 Task: Freelance Invoices
Action: Mouse pressed left at (220, 233)
Screenshot: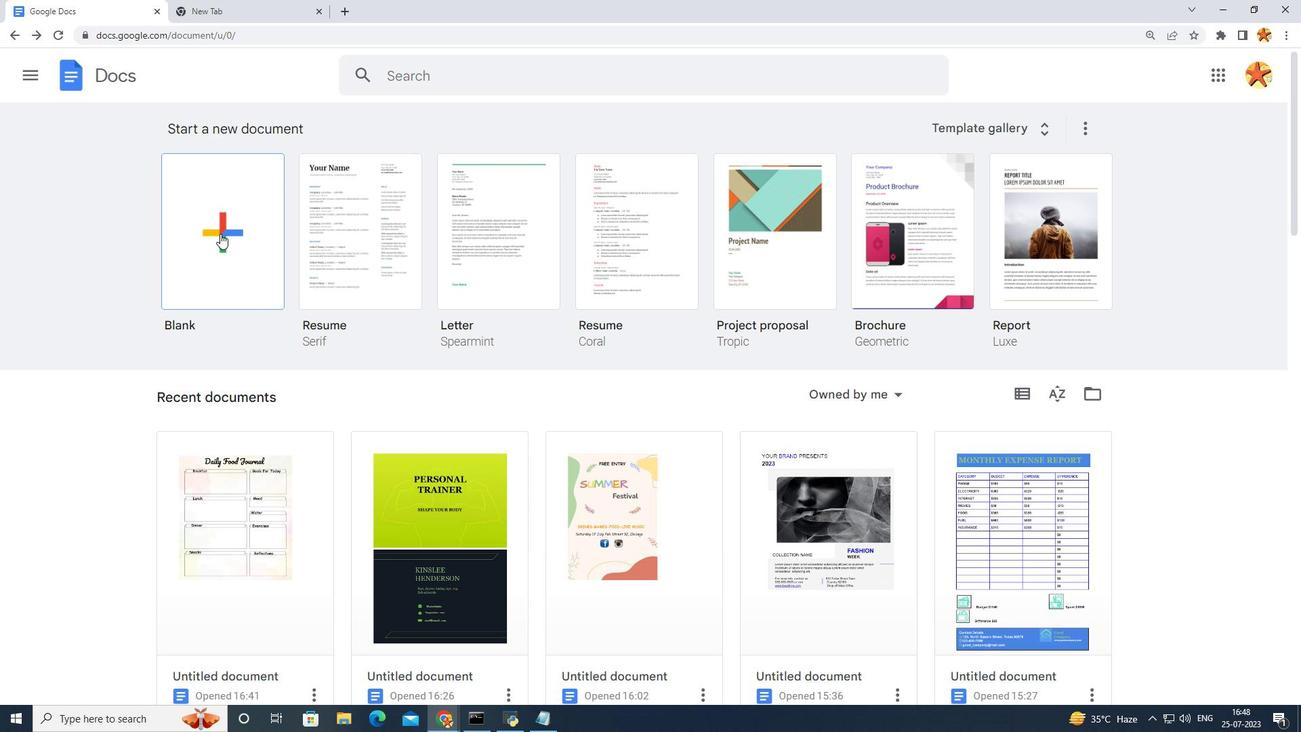 
Action: Mouse moved to (183, 77)
Screenshot: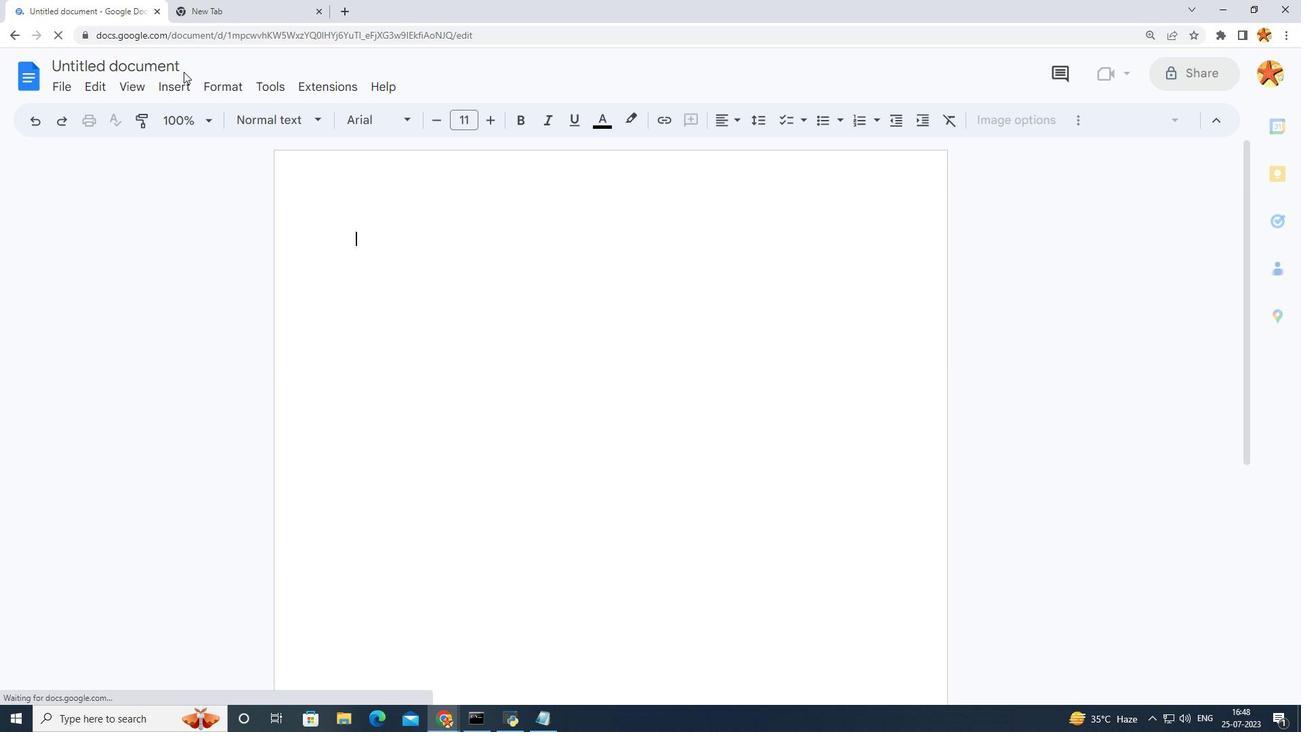 
Action: Mouse pressed left at (183, 77)
Screenshot: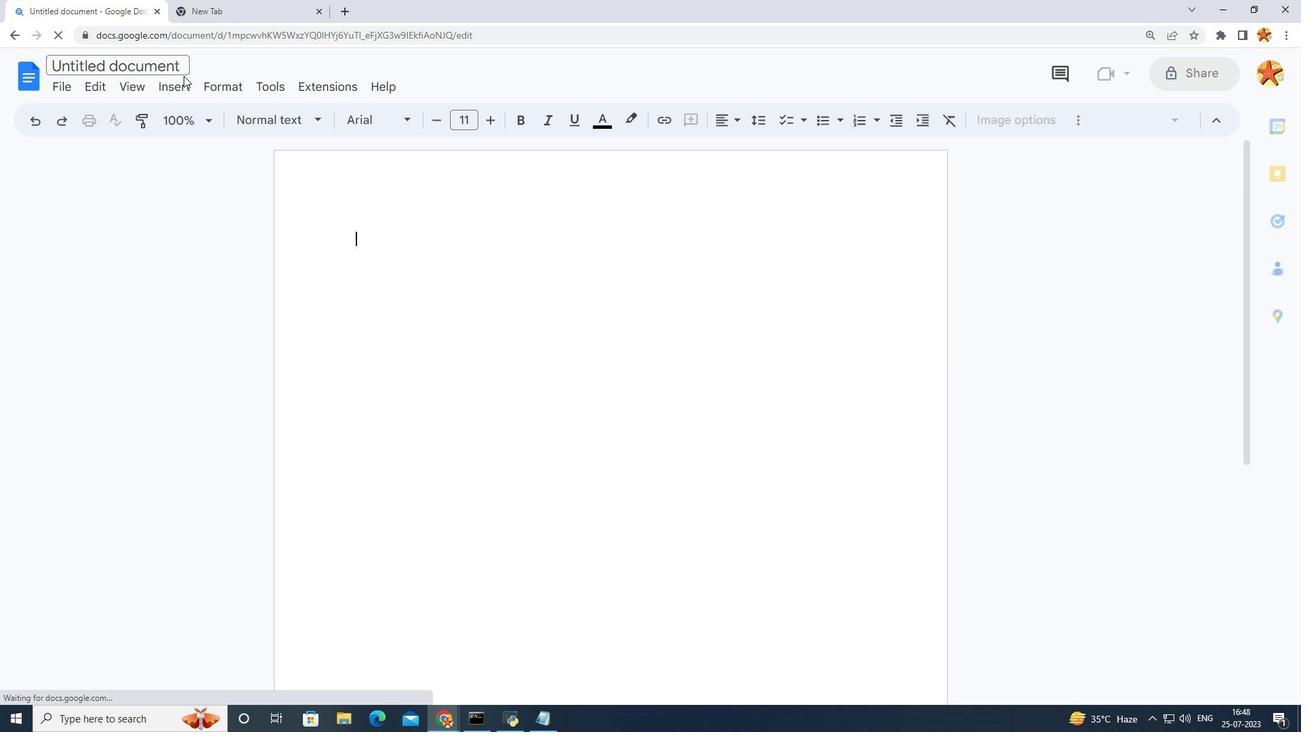 
Action: Mouse moved to (483, 171)
Screenshot: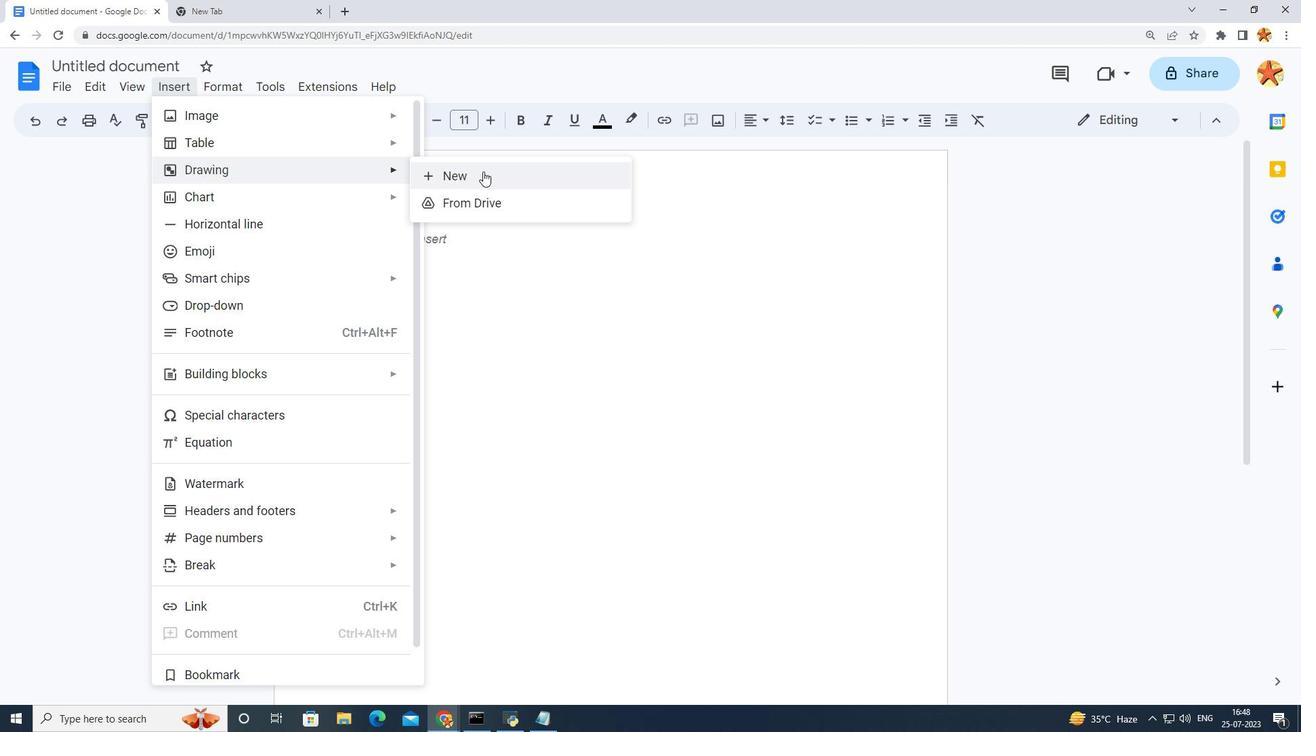 
Action: Mouse pressed left at (483, 171)
Screenshot: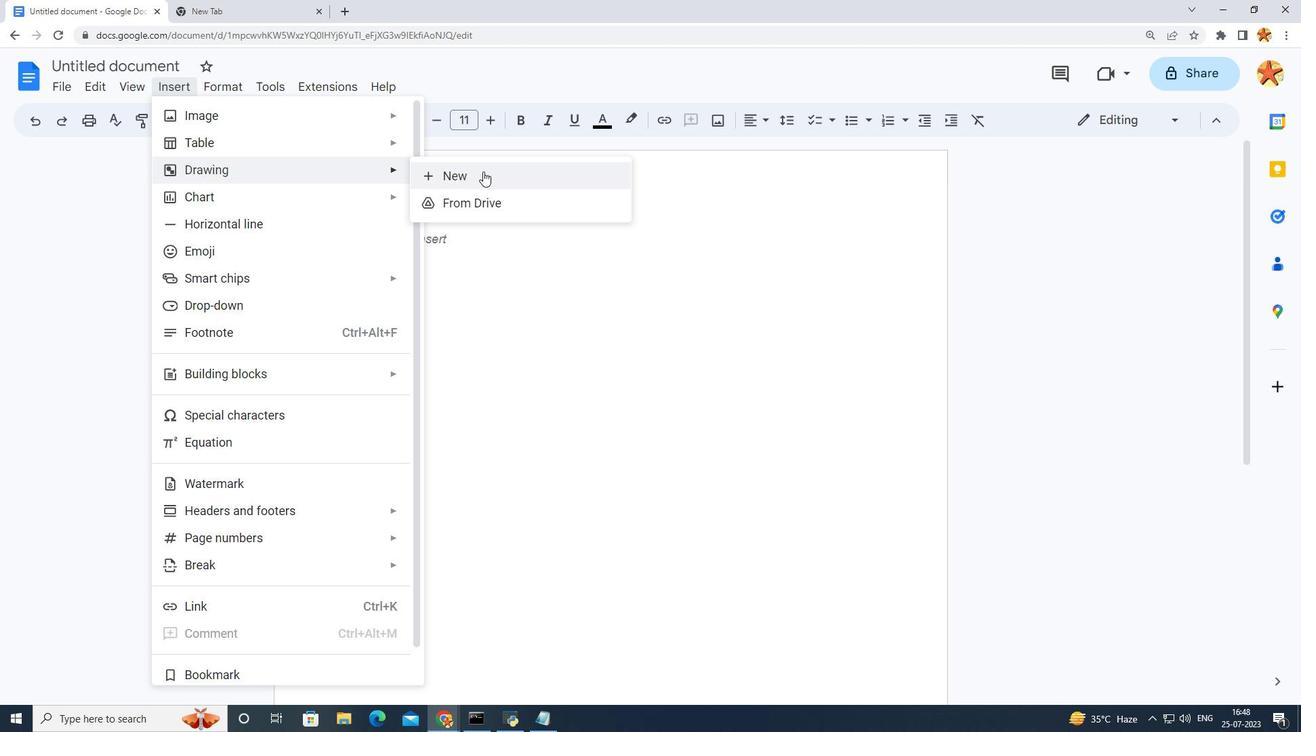
Action: Mouse moved to (642, 164)
Screenshot: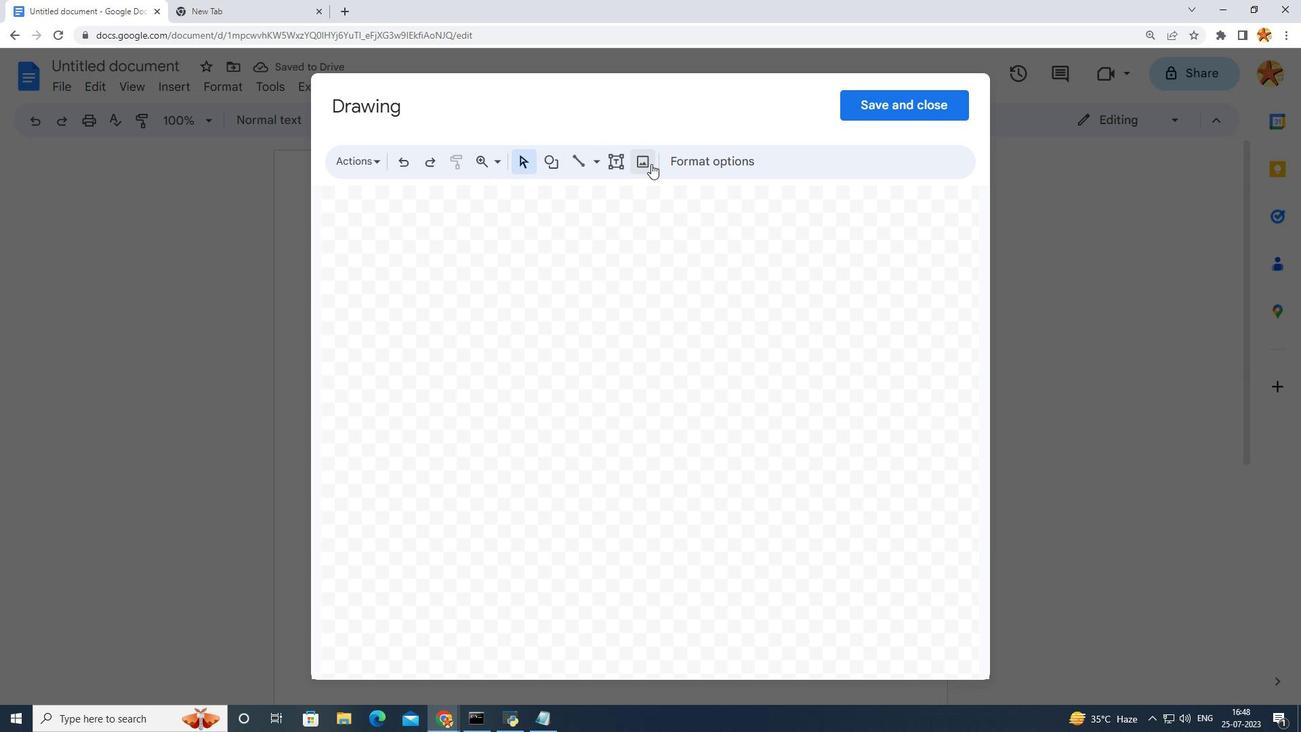
Action: Mouse pressed left at (642, 164)
Screenshot: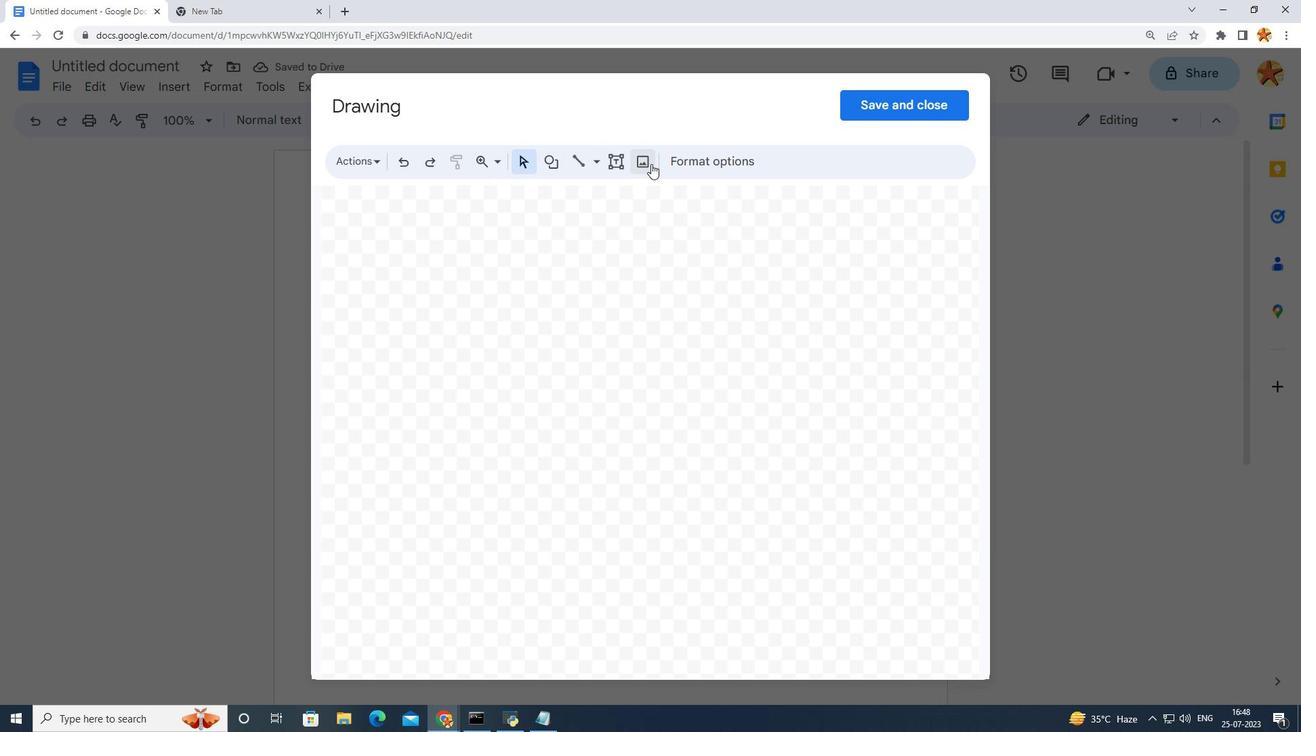 
Action: Mouse moved to (606, 458)
Screenshot: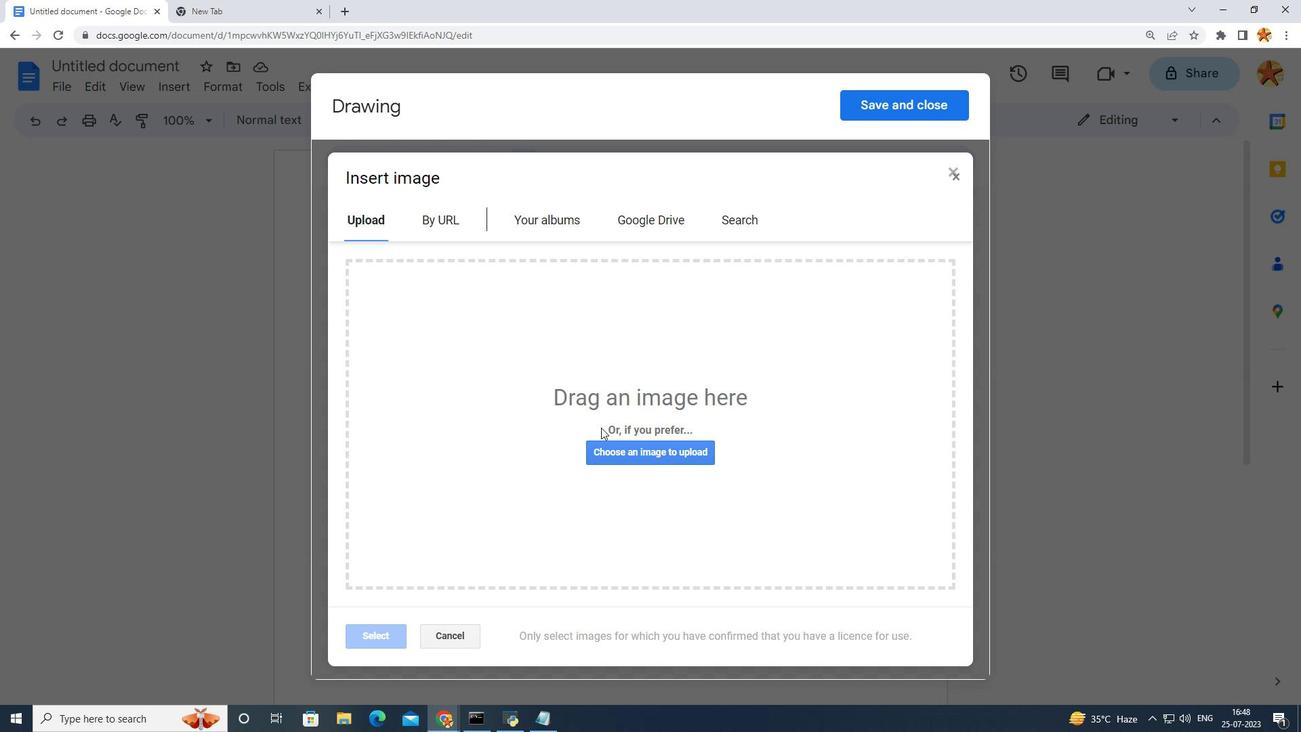 
Action: Mouse pressed left at (606, 458)
Screenshot: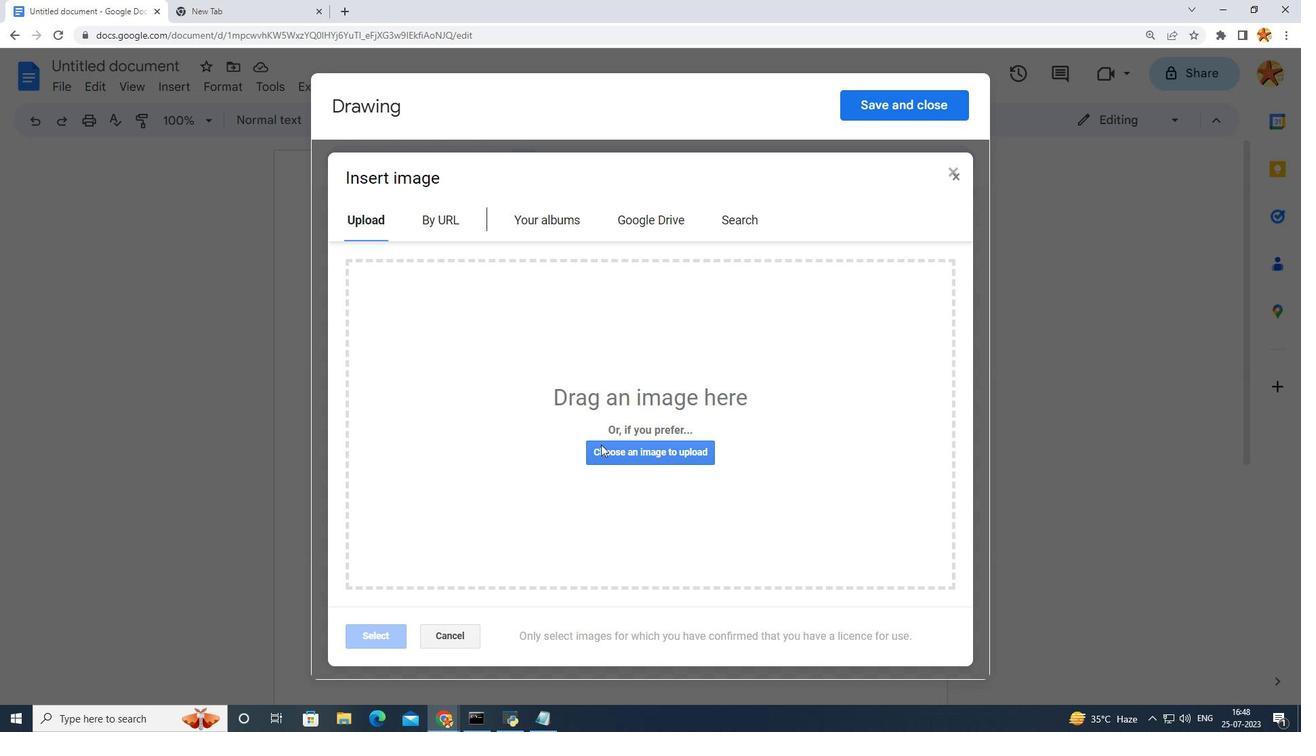 
Action: Mouse moved to (352, 120)
Screenshot: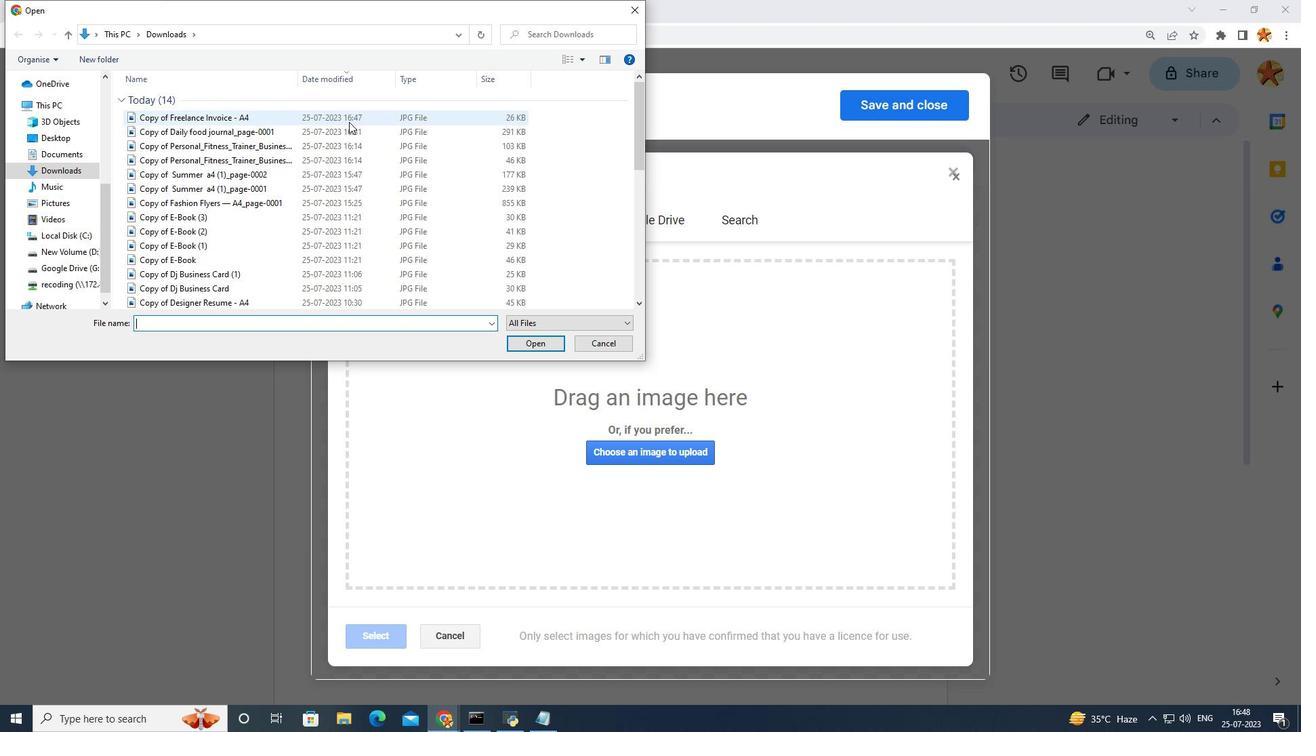 
Action: Mouse pressed left at (352, 120)
Screenshot: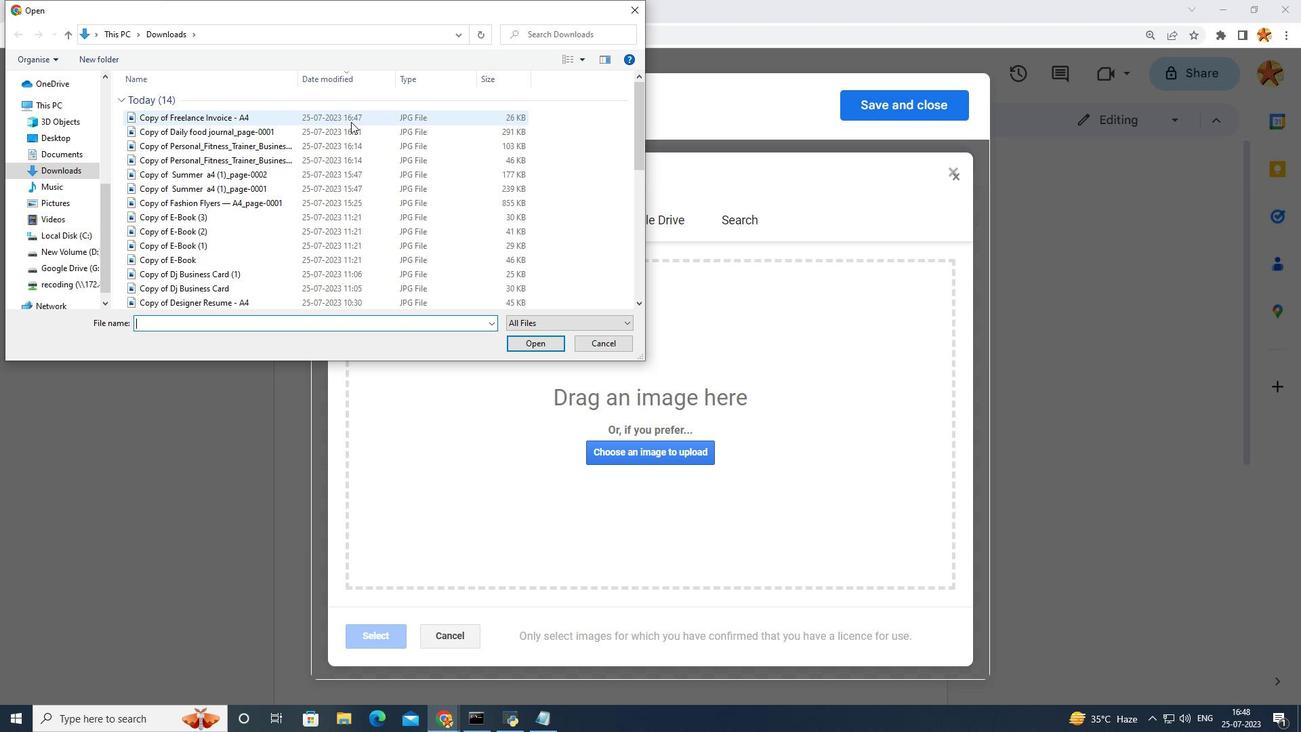 
Action: Mouse moved to (547, 349)
Screenshot: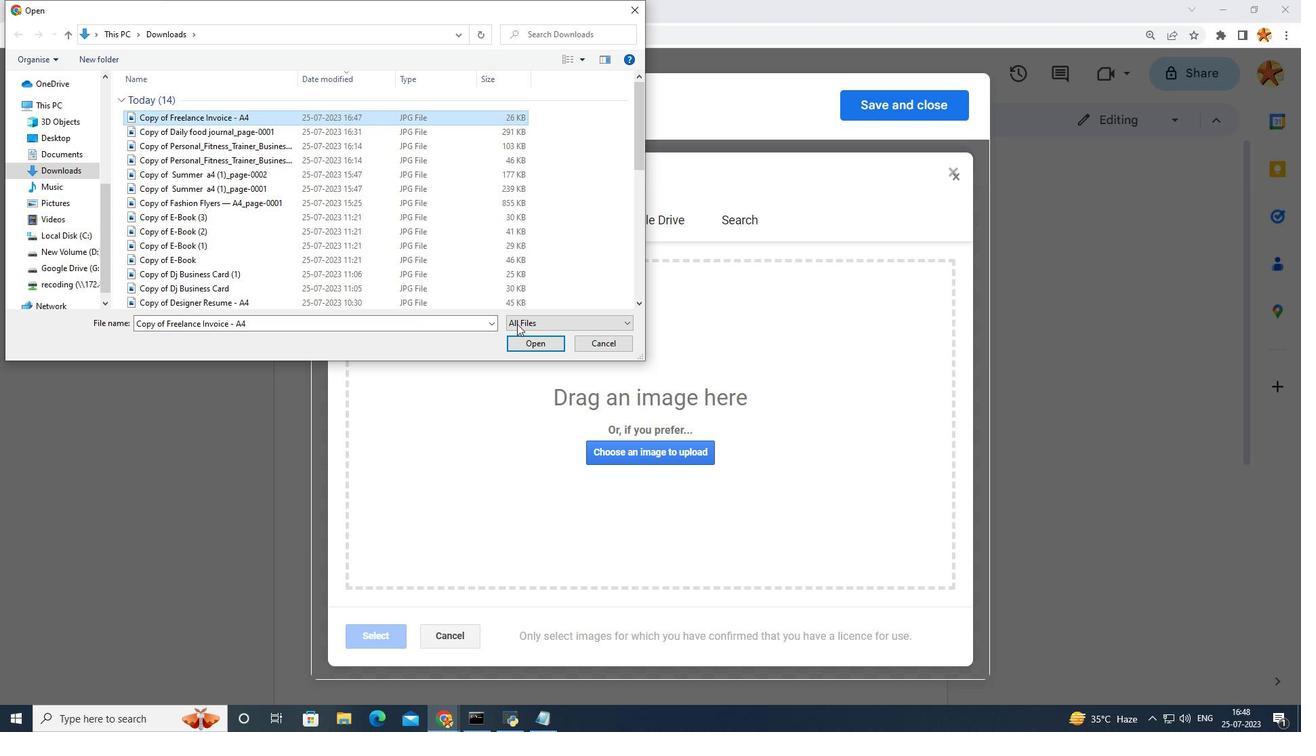 
Action: Mouse pressed left at (547, 349)
Screenshot: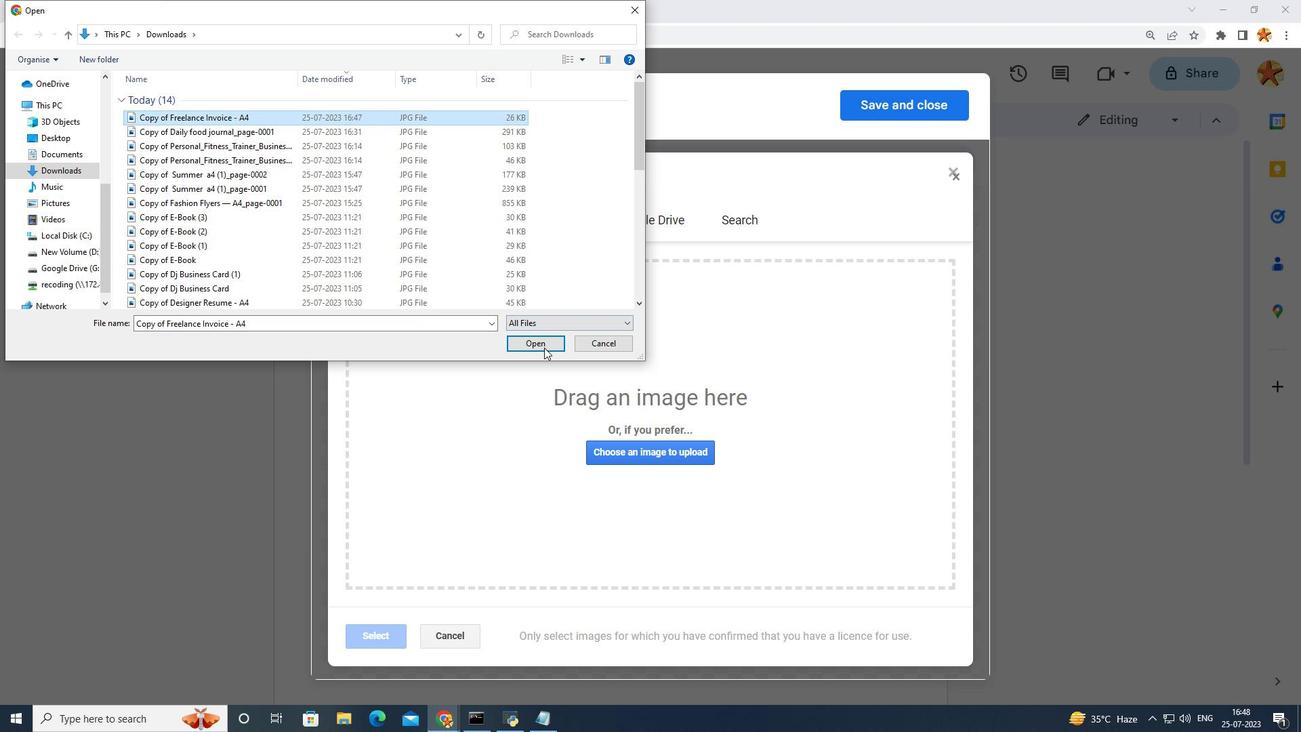 
Action: Mouse moved to (665, 433)
Screenshot: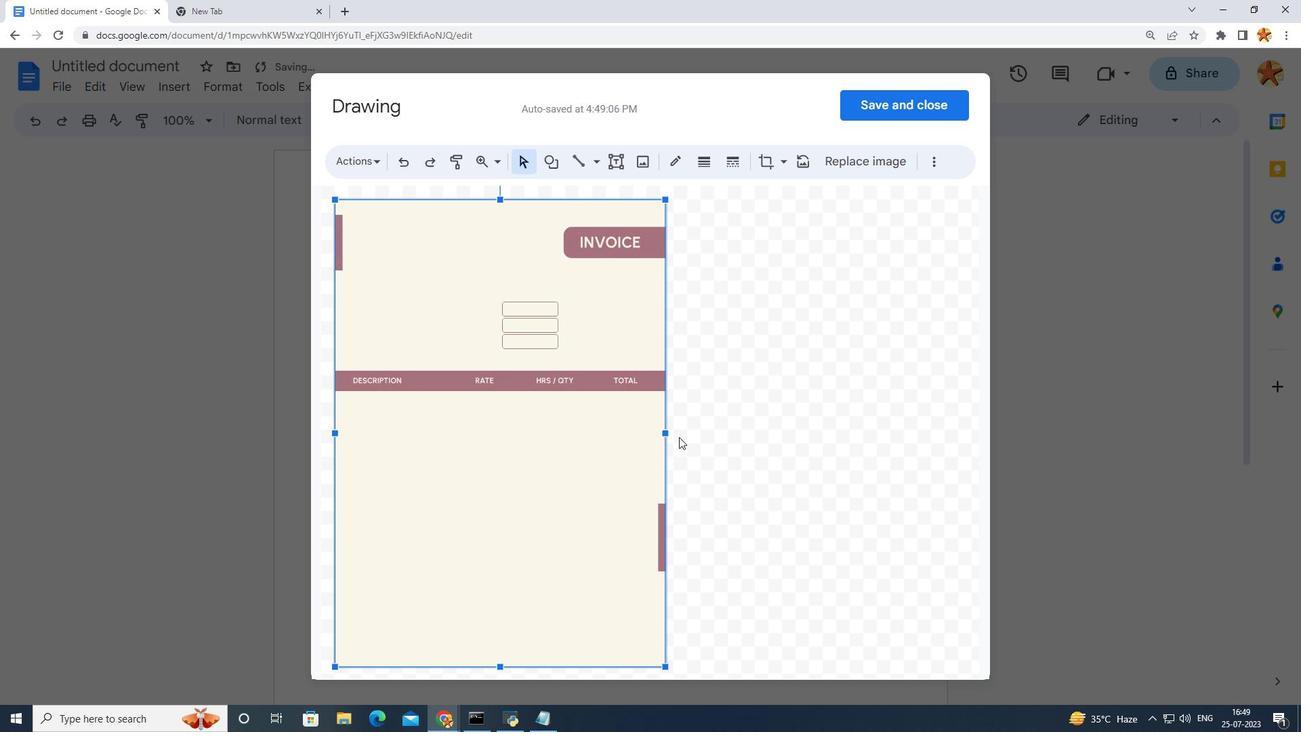 
Action: Mouse pressed left at (665, 433)
Screenshot: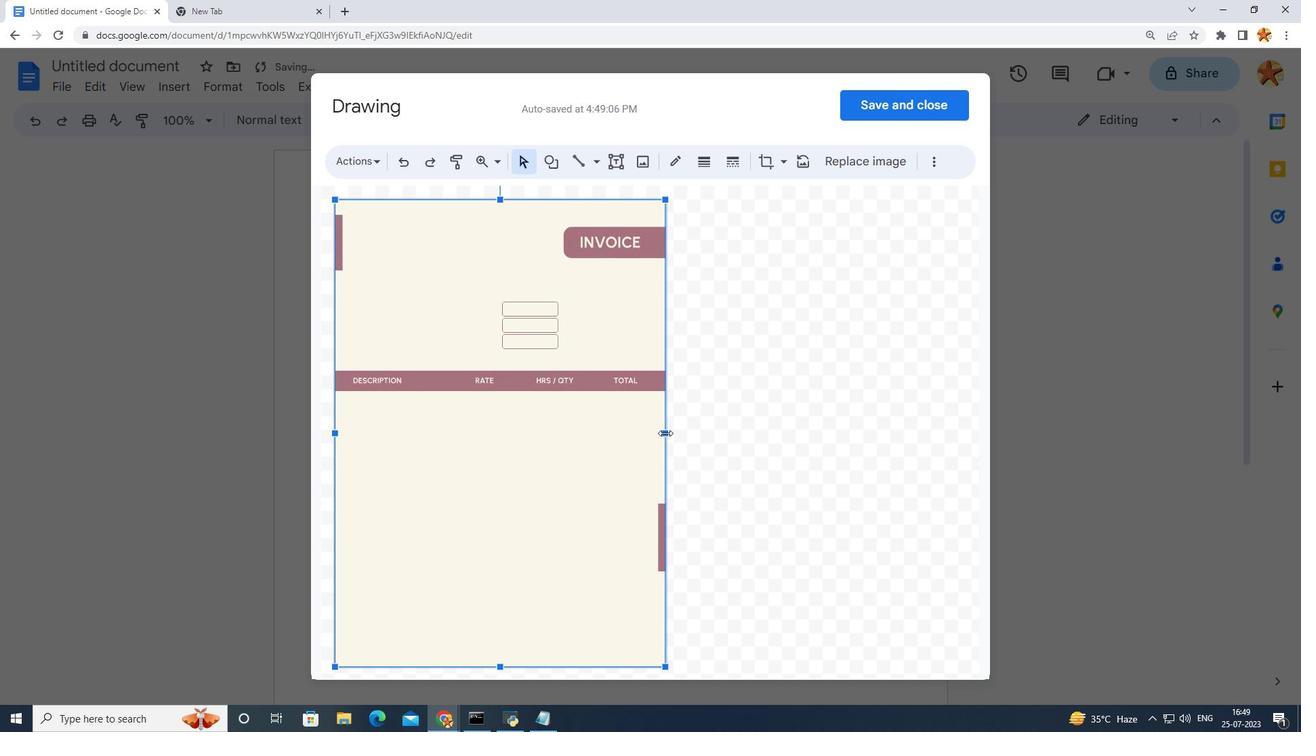 
Action: Mouse moved to (614, 170)
Screenshot: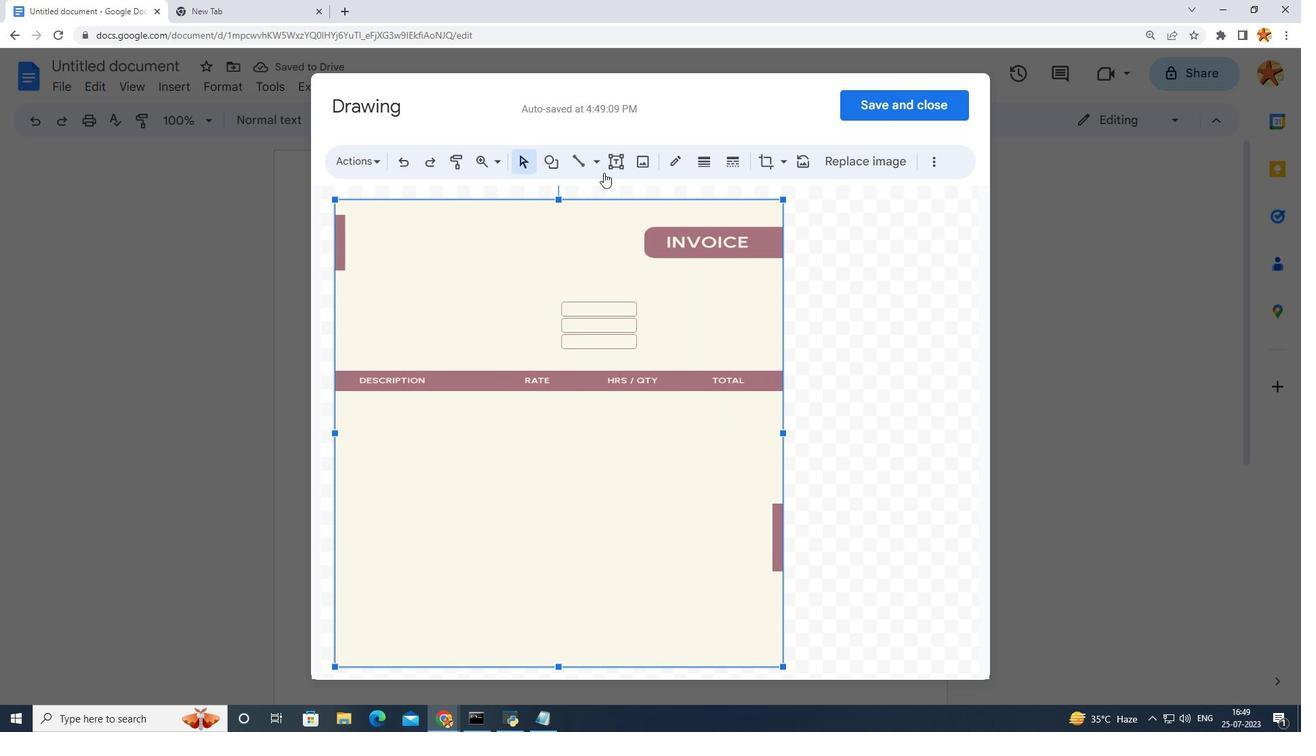 
Action: Mouse pressed left at (614, 170)
Screenshot: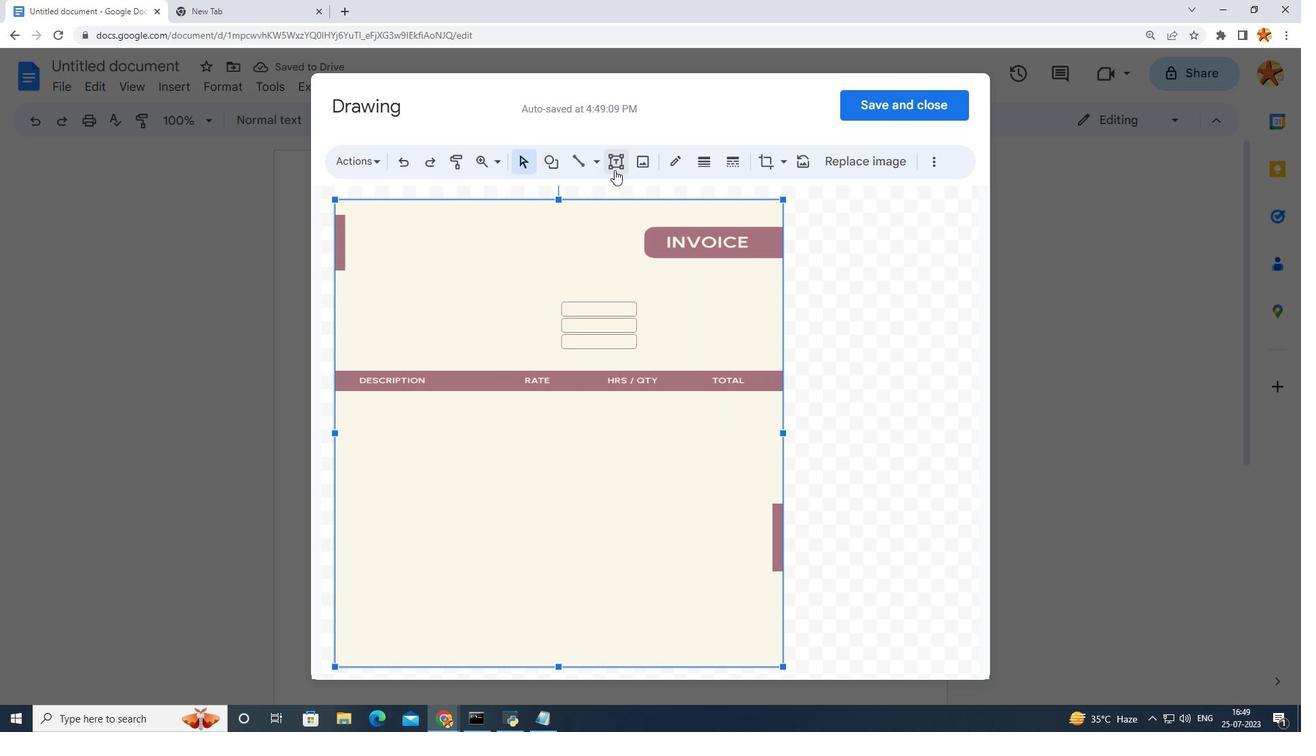 
Action: Mouse moved to (347, 203)
Screenshot: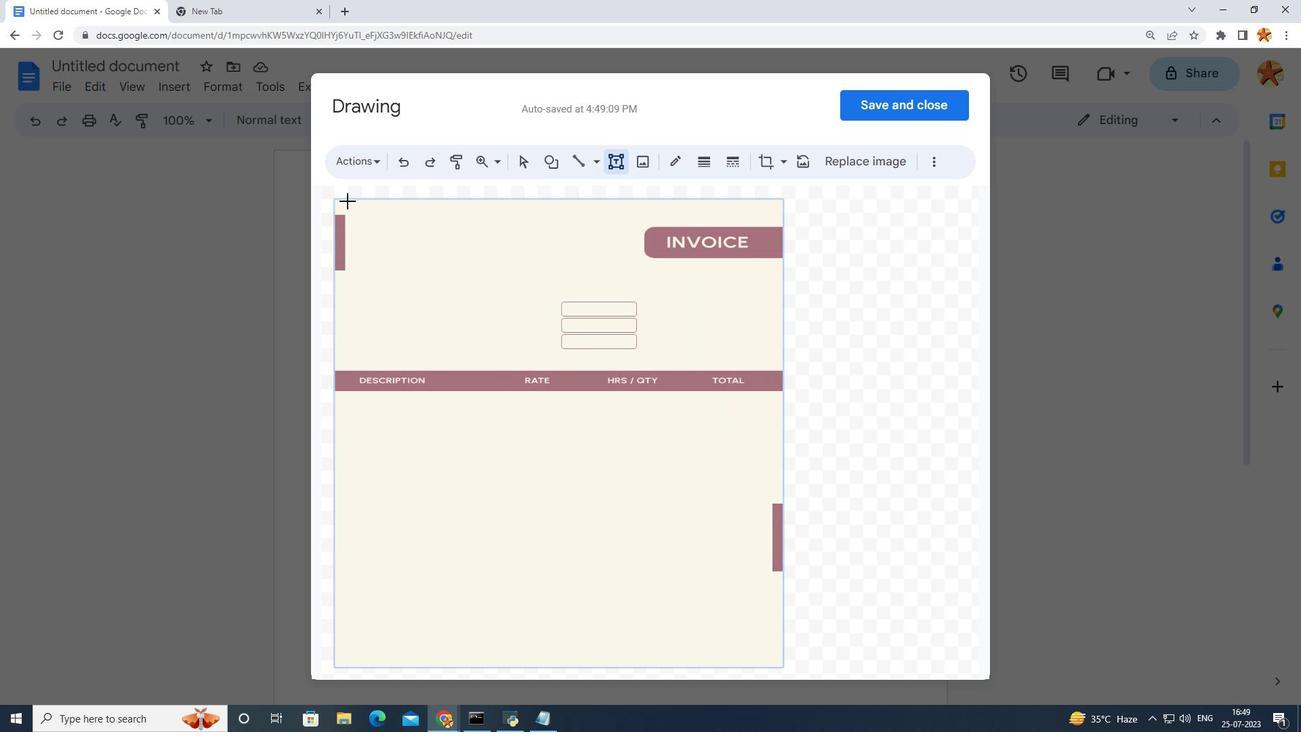 
Action: Mouse pressed left at (347, 203)
Screenshot: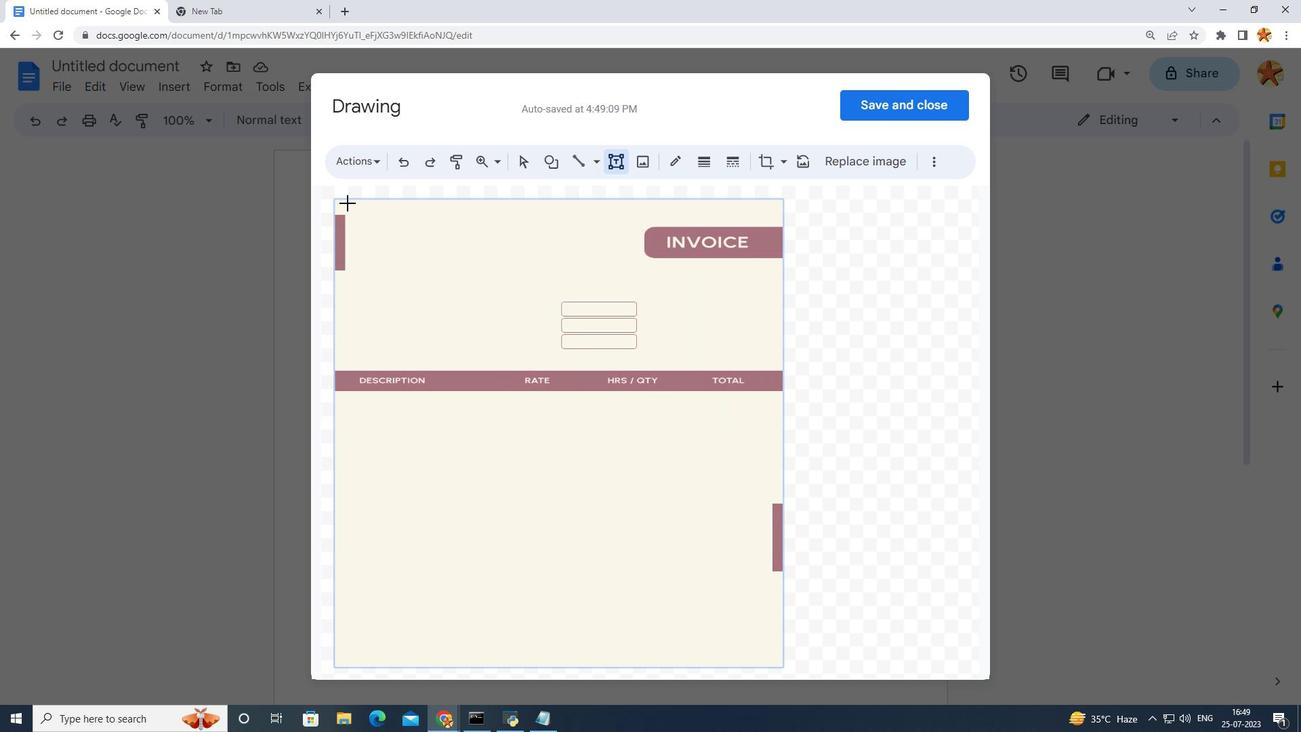 
Action: Mouse moved to (893, 159)
Screenshot: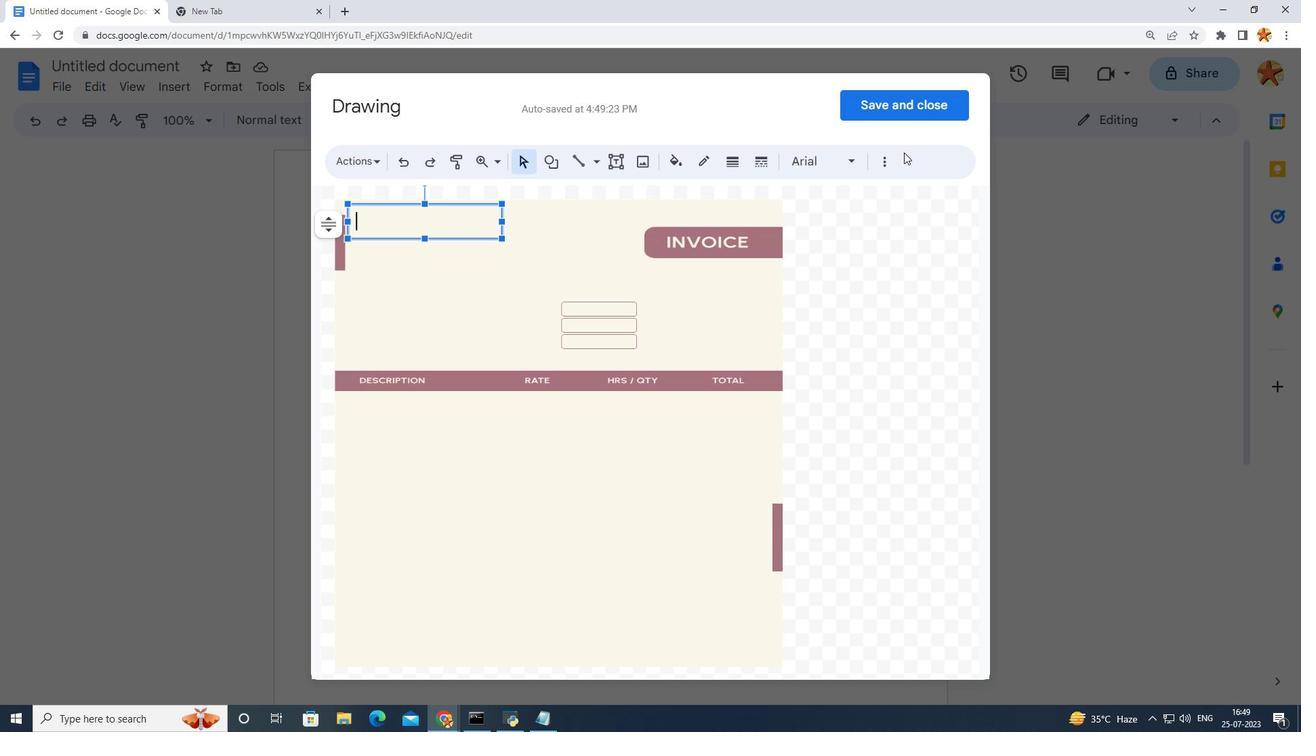 
Action: Mouse pressed left at (893, 159)
Screenshot: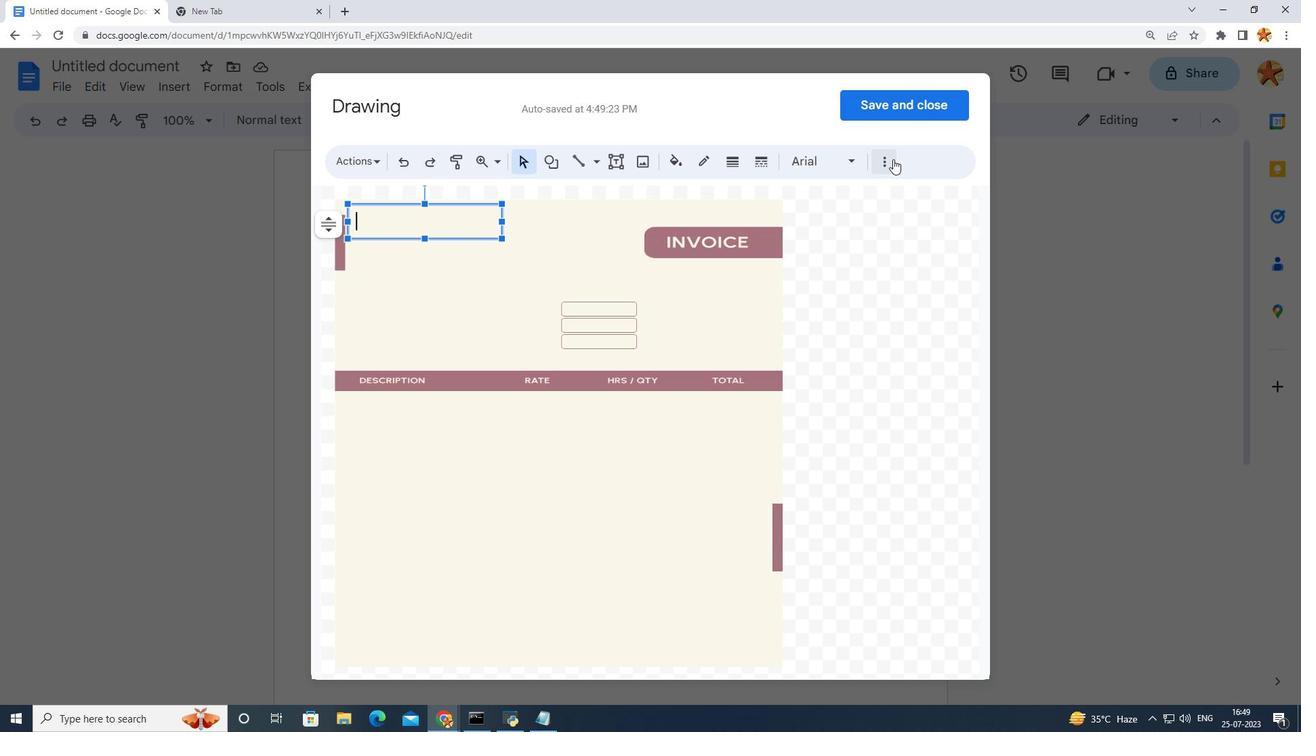 
Action: Mouse moved to (368, 193)
Screenshot: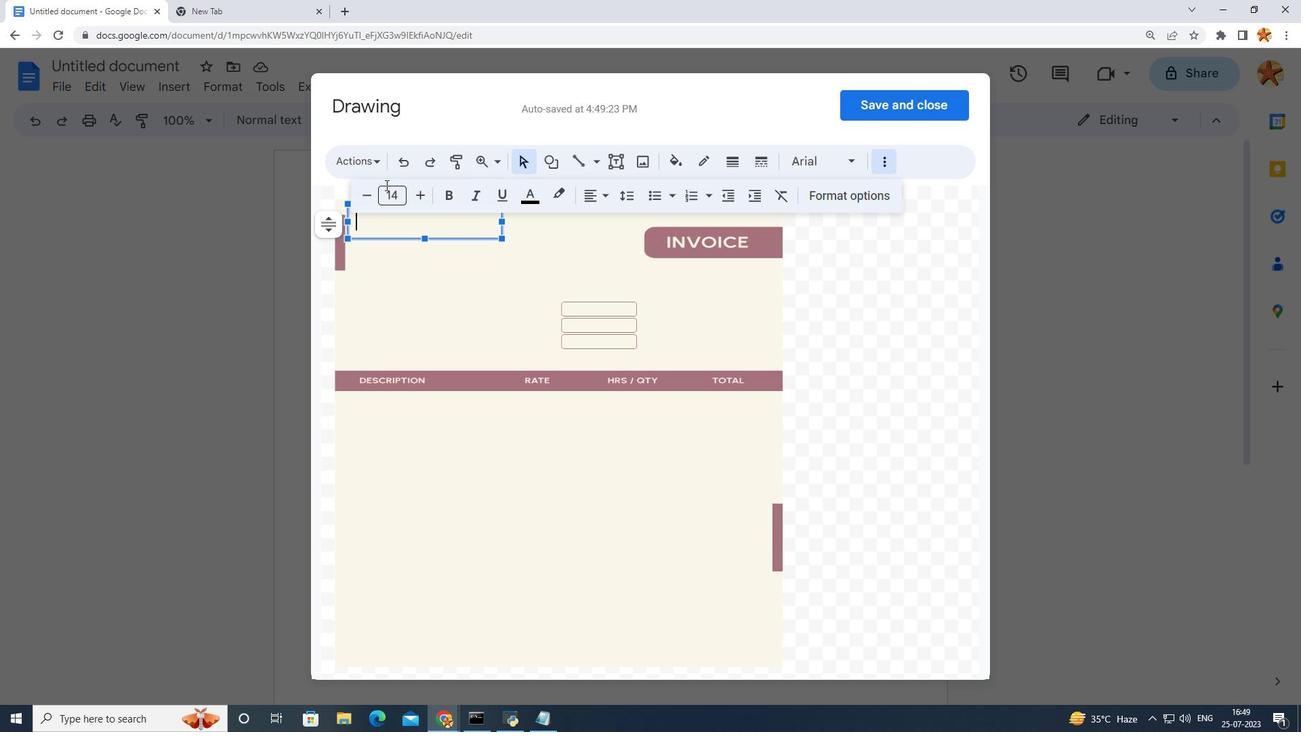 
Action: Mouse pressed left at (368, 193)
Screenshot: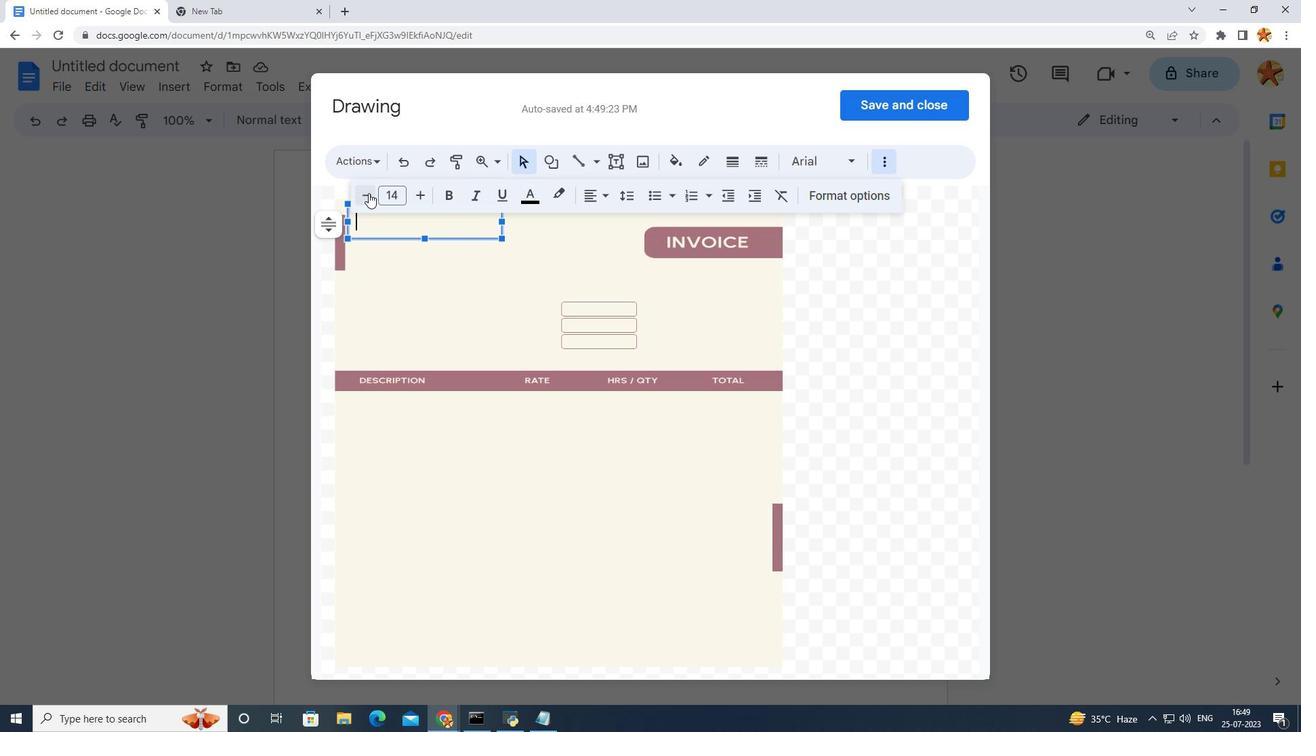 
Action: Mouse pressed left at (368, 193)
Screenshot: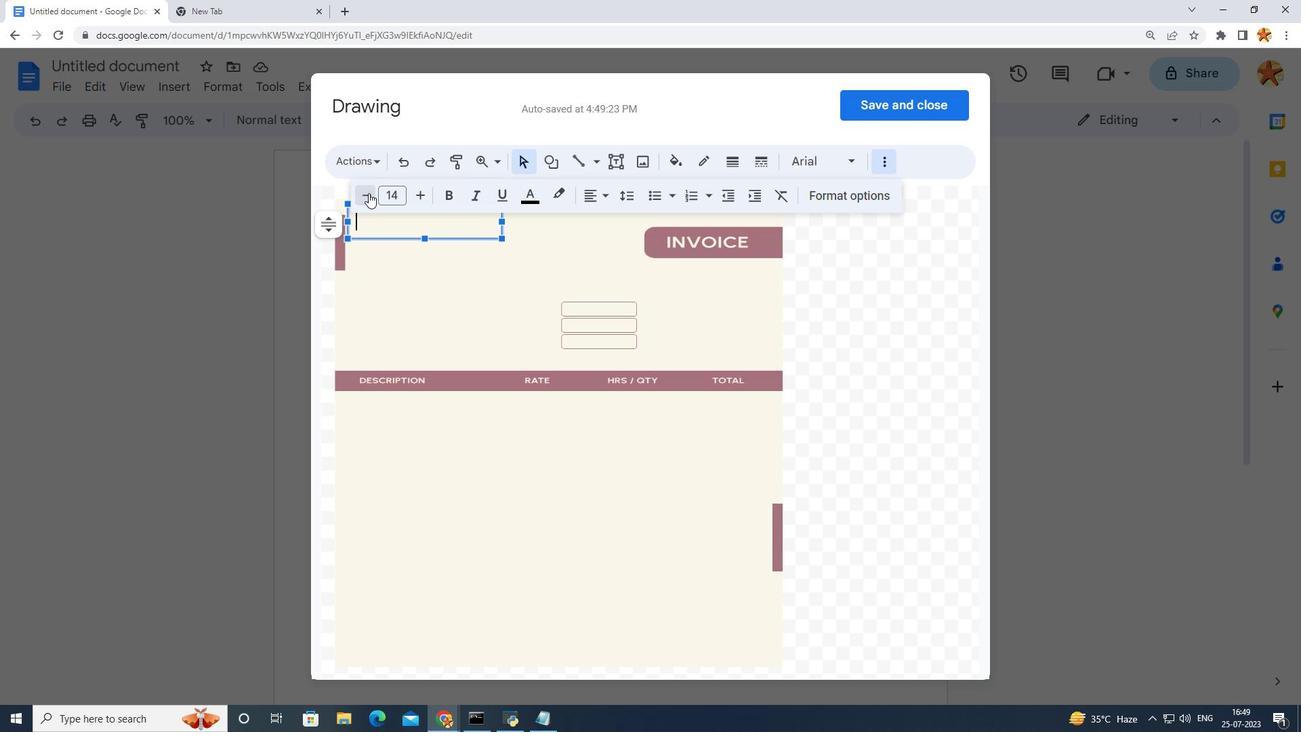 
Action: Mouse pressed left at (368, 193)
Screenshot: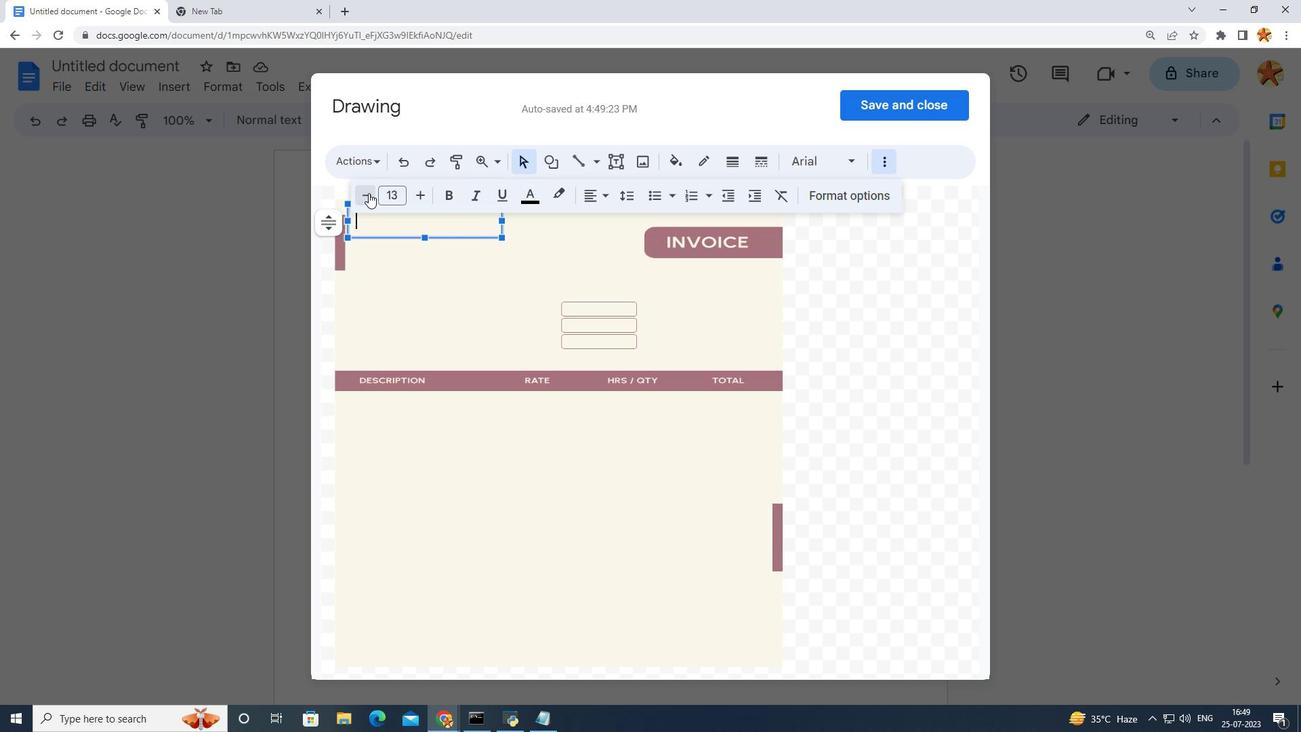 
Action: Mouse pressed left at (368, 193)
Screenshot: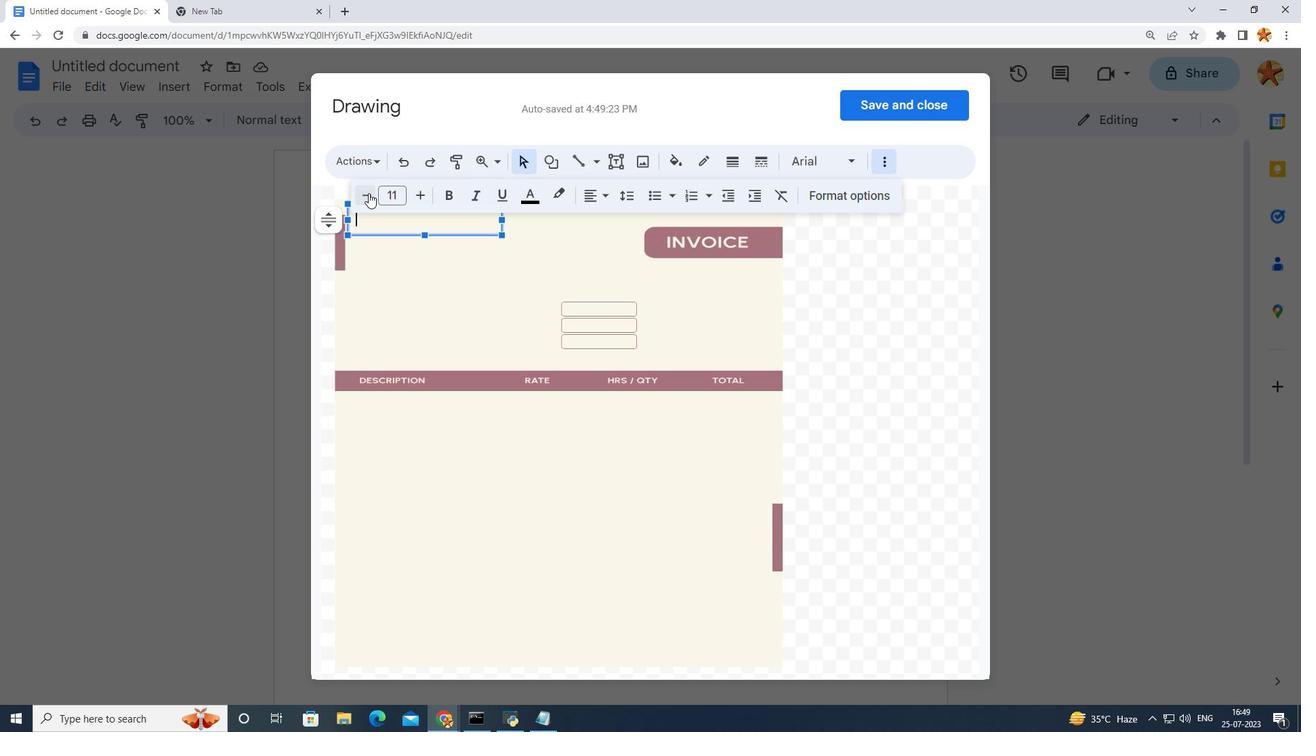 
Action: Mouse moved to (827, 160)
Screenshot: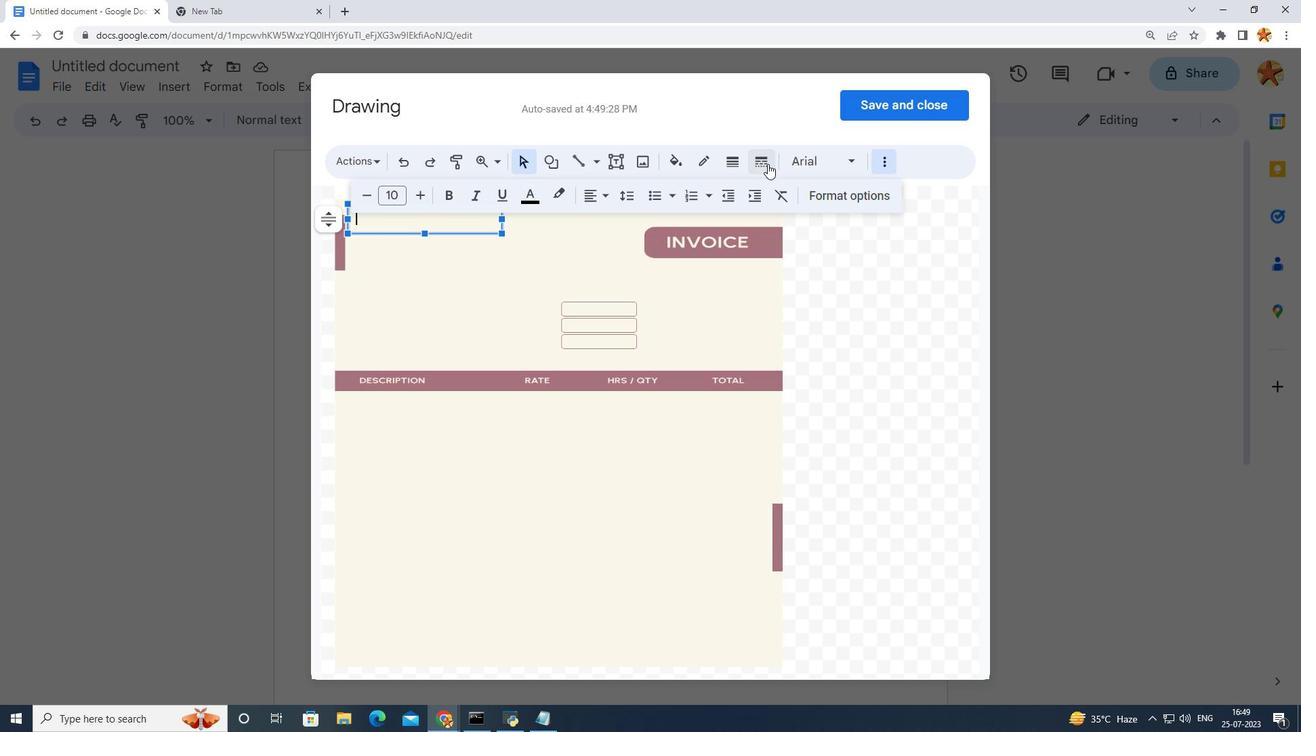 
Action: Mouse pressed left at (827, 160)
Screenshot: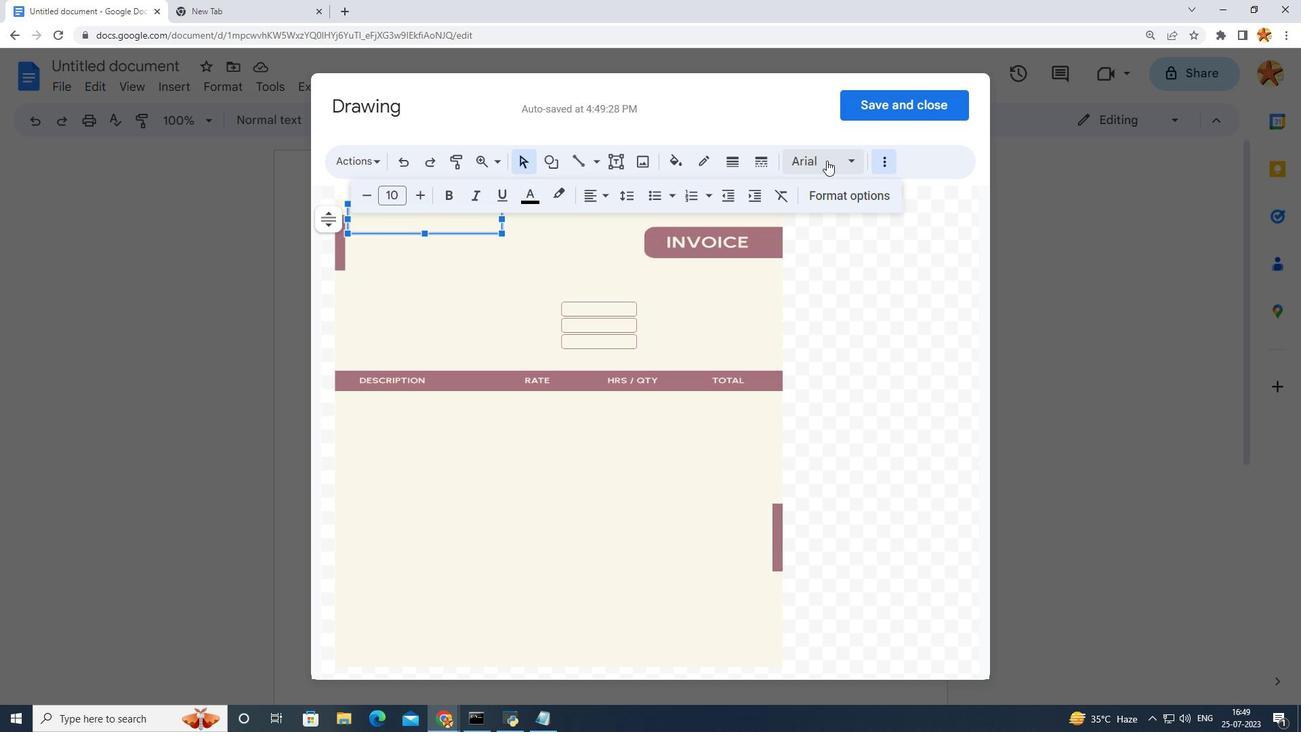 
Action: Mouse moved to (711, 269)
Screenshot: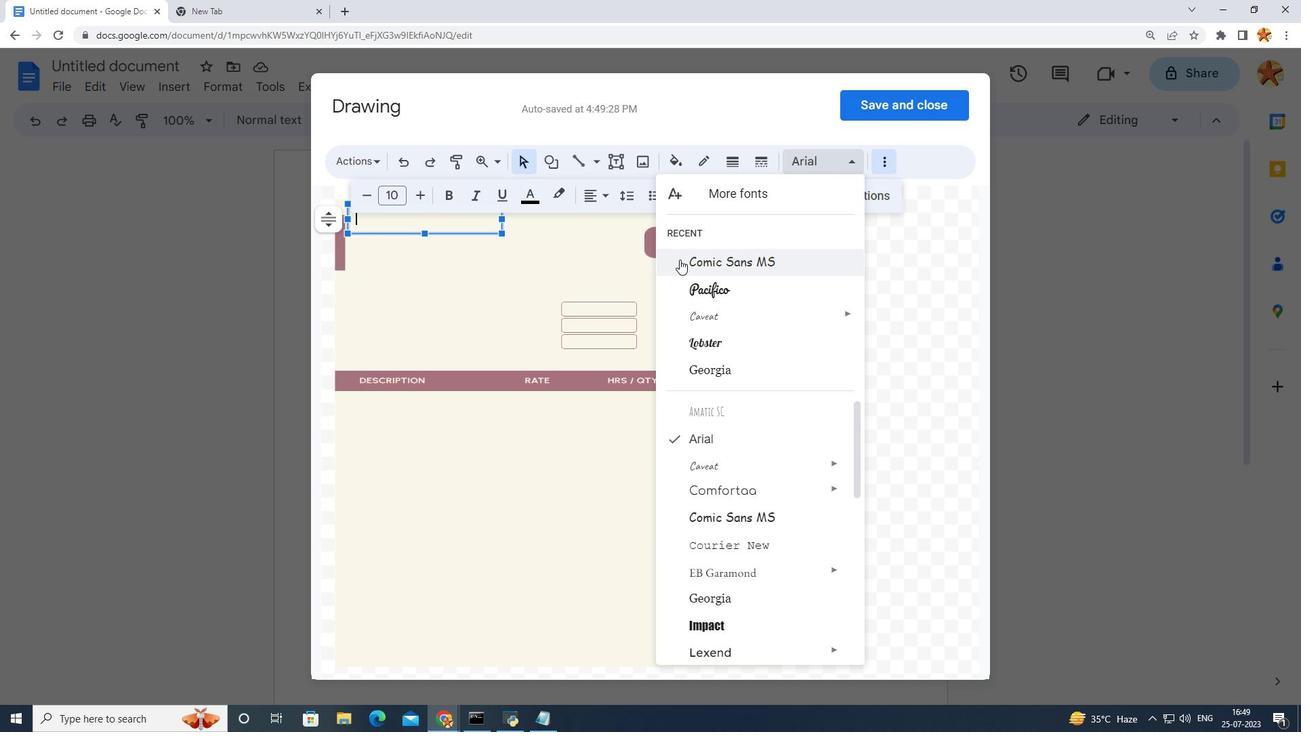 
Action: Mouse pressed left at (711, 269)
Screenshot: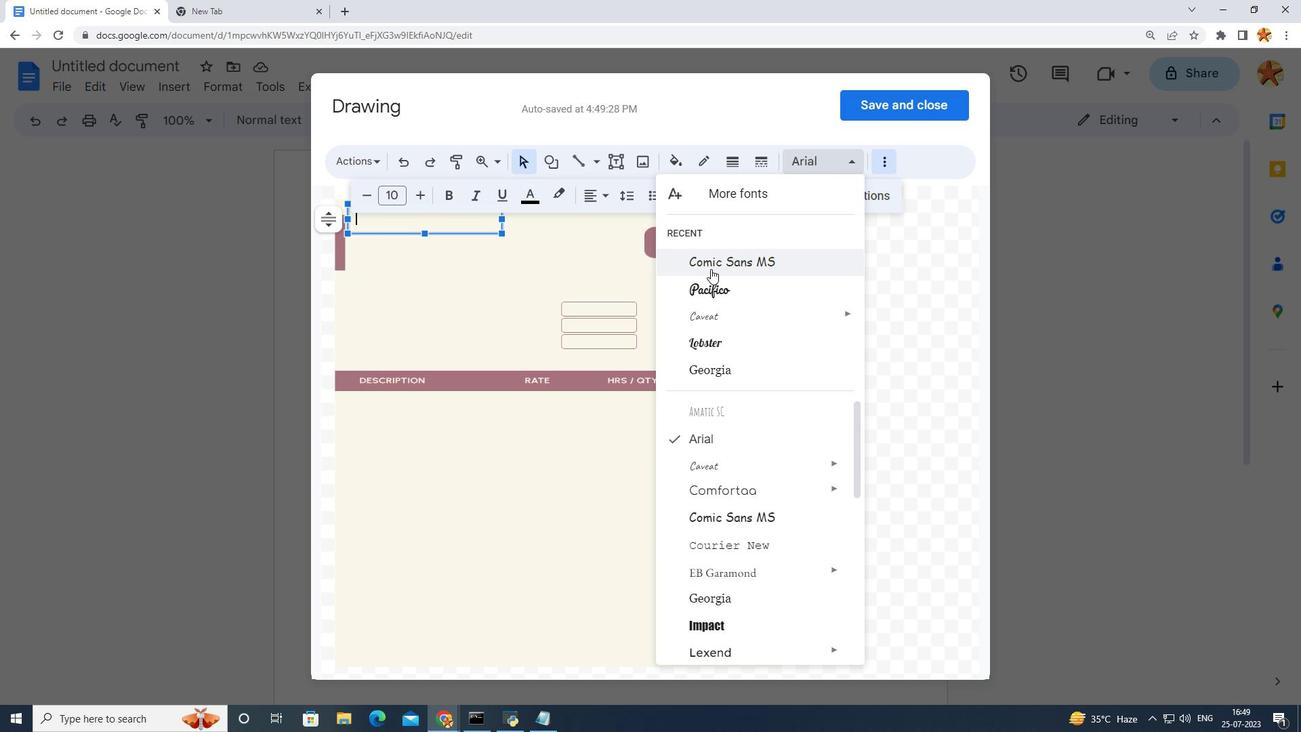 
Action: Mouse moved to (424, 226)
Screenshot: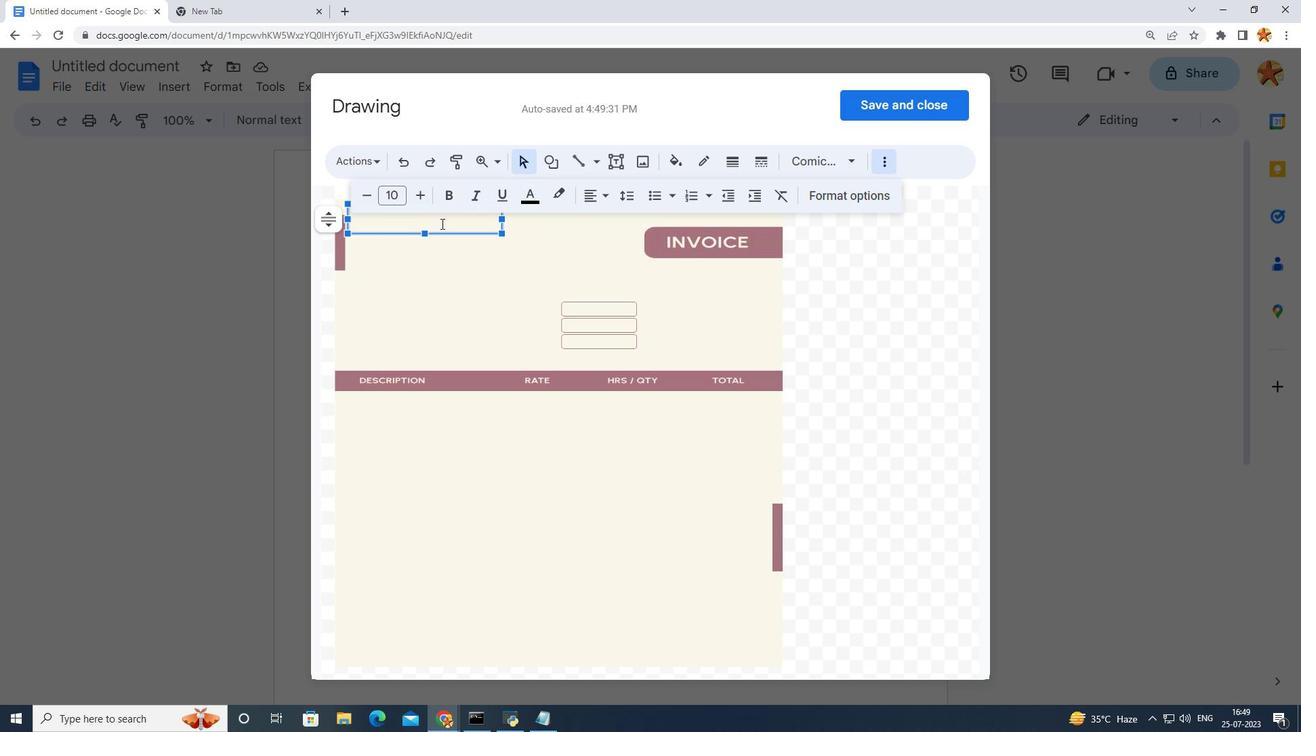 
Action: Mouse pressed left at (424, 226)
Screenshot: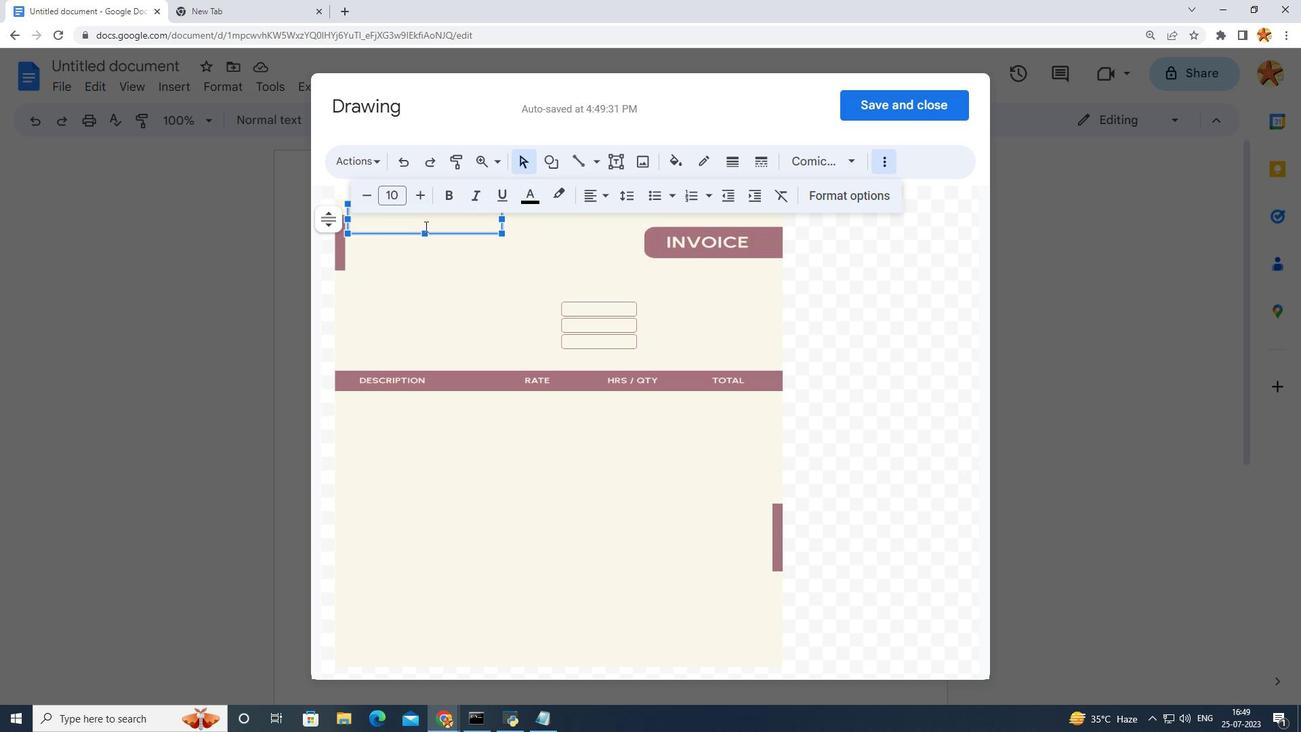 
Action: Mouse moved to (504, 199)
Screenshot: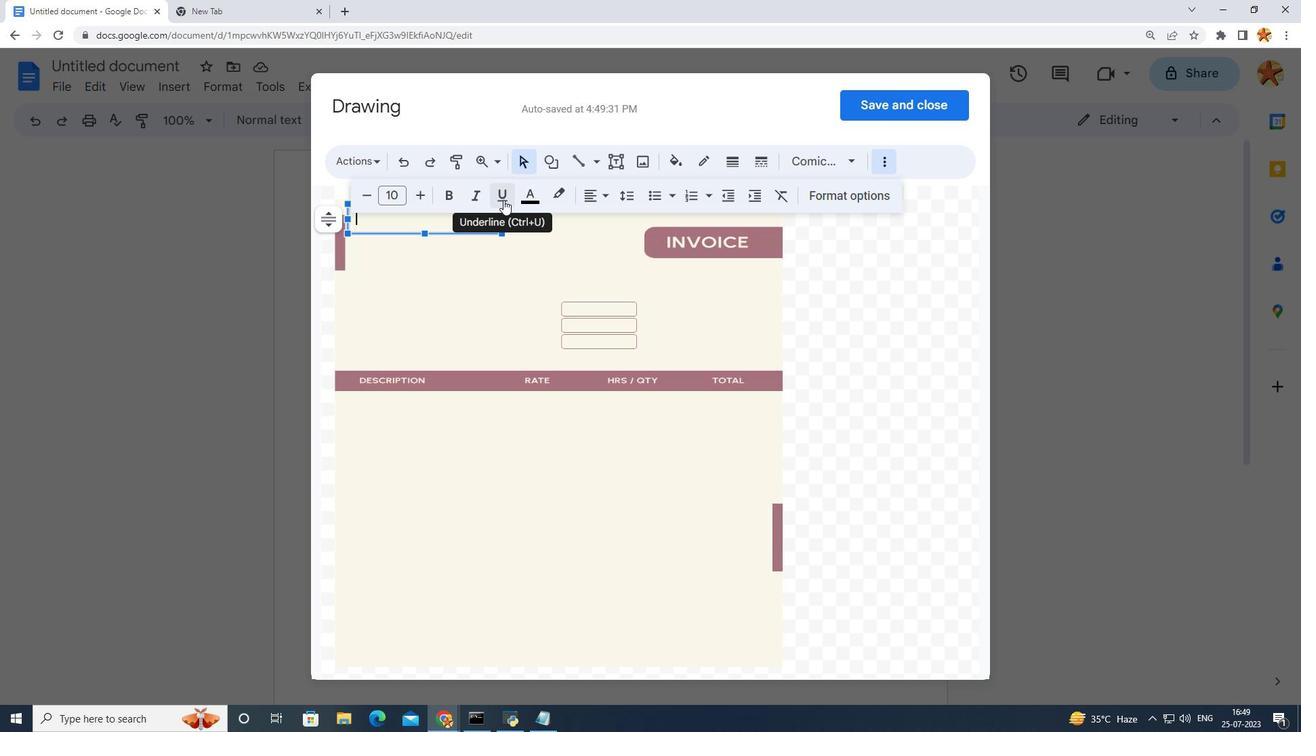 
Action: Key pressed <Key.caps_lock>F<Key.caps_lock>reelancer<Key.enter><Key.caps_lock>J<Key.caps_lock>erome<Key.space>m<Key.backspace><Key.caps_lock>M<Key.caps_lock>c<Key.caps_lock>G<Key.caps_lock>owan<Key.enter>9949<Key.space><Key.caps_lock>L<Key.caps_lock>ake<Key.space><Key.caps_lock>F<Key.caps_lock>orest<Key.space><Key.caps_lock>C<Key.caps_lock>ourt<Key.enter><Key.caps_lock>P<Key.caps_lock>lainview<Key.space><Key.caps_lock>N.Y.<Key.space>11803<Key.enter>FREELANCER\<Key.backspace><Key.backspace><Key.backspace><Key.backspace><Key.backspace><Key.backspace><Key.backspace><Key.backspace><Key.backspace><Key.backspace><Key.backspace><Key.caps_lock>freelancer<Key.shift_r>@example.com<Key.enter>
Screenshot: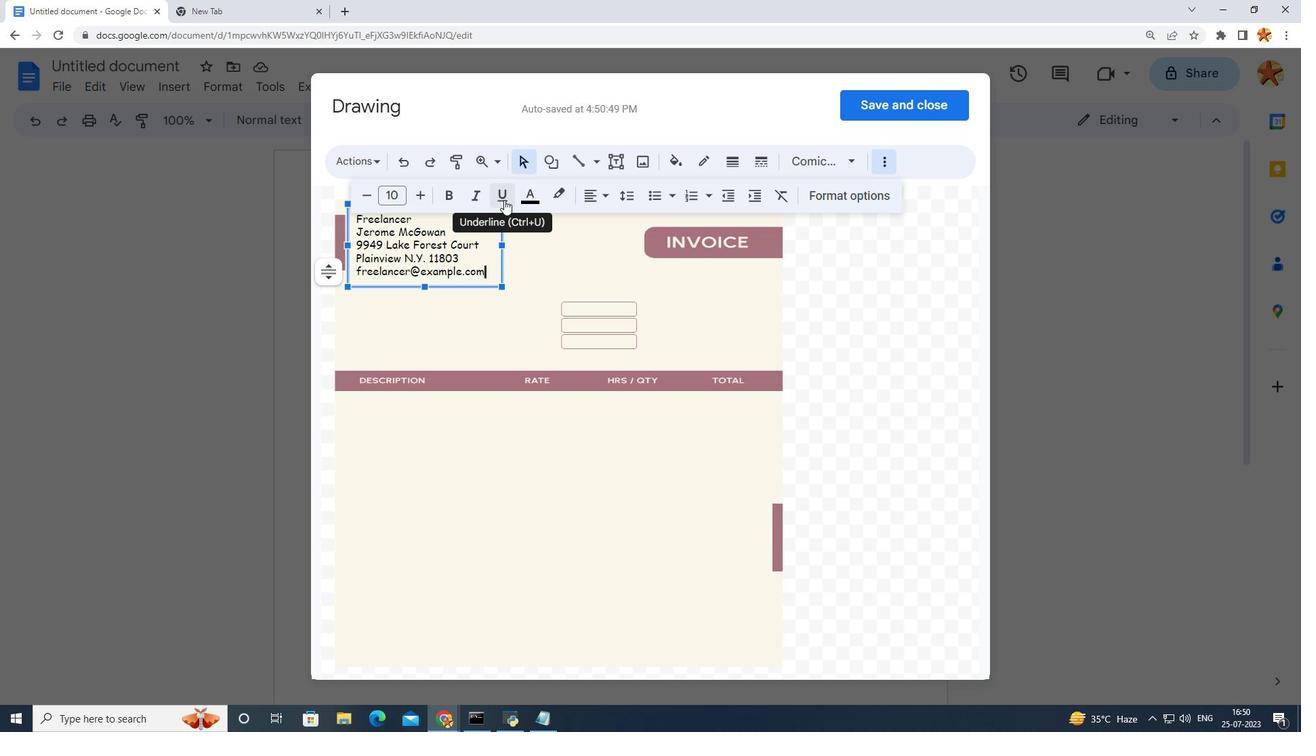 
Action: Mouse moved to (416, 320)
Screenshot: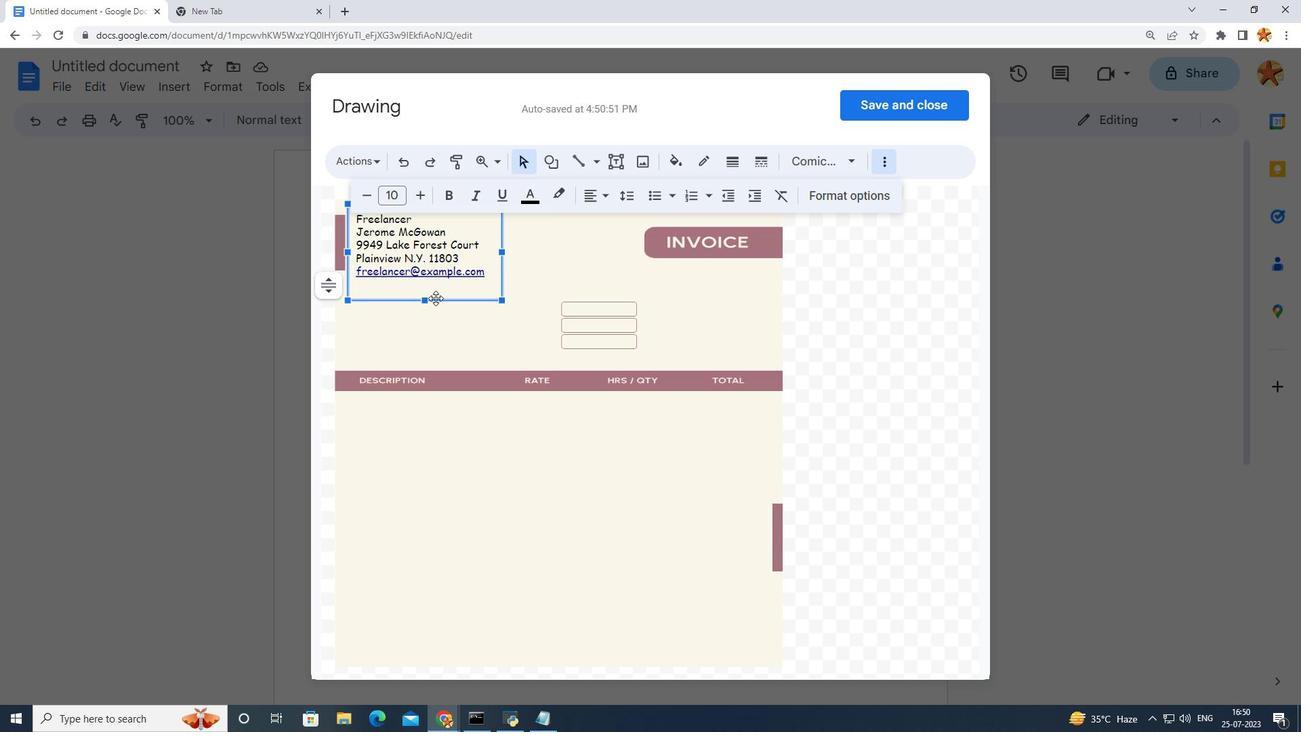 
Action: Mouse pressed left at (416, 320)
Screenshot: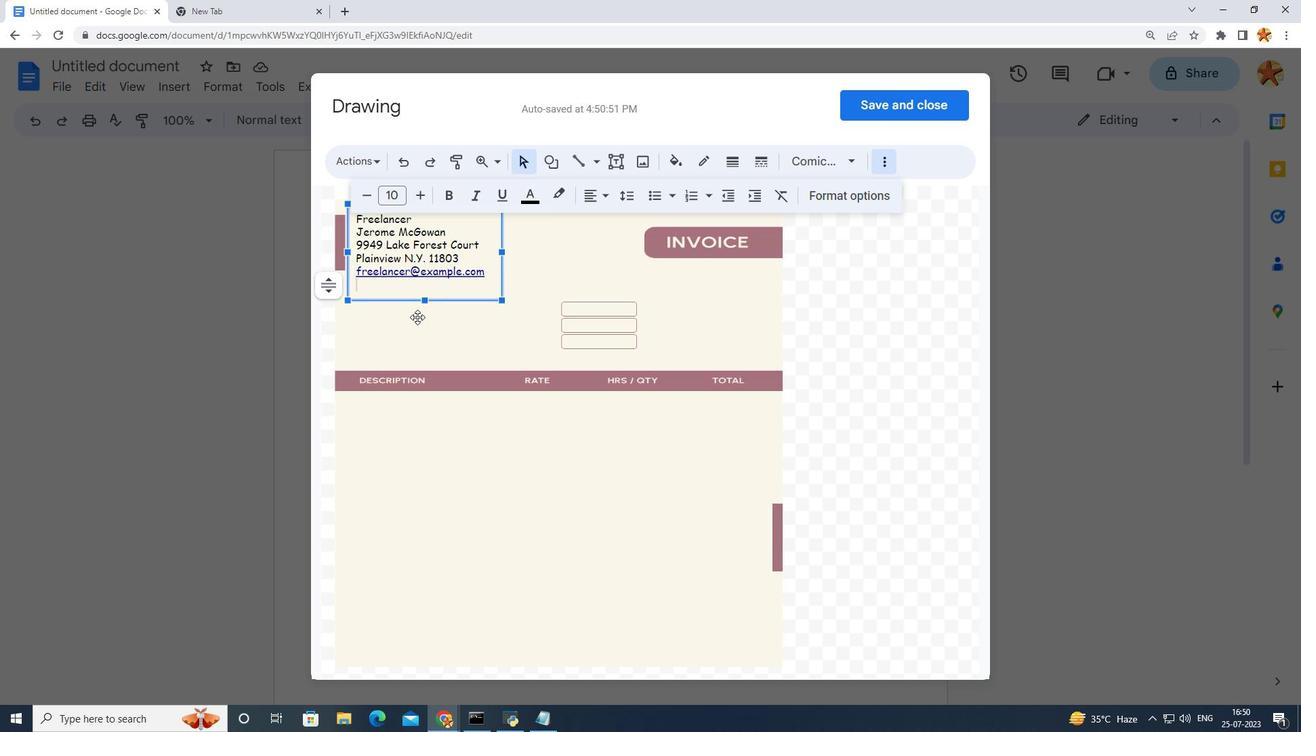 
Action: Mouse moved to (621, 163)
Screenshot: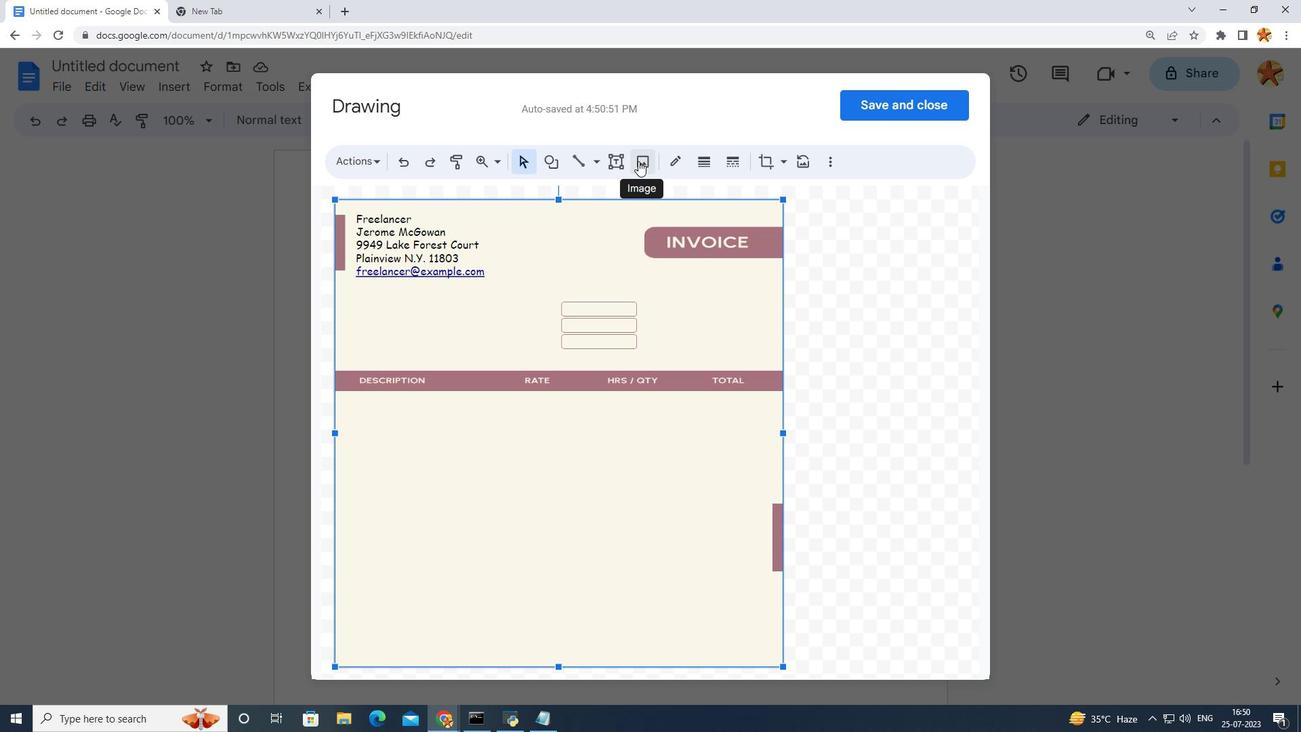 
Action: Mouse pressed left at (621, 163)
Screenshot: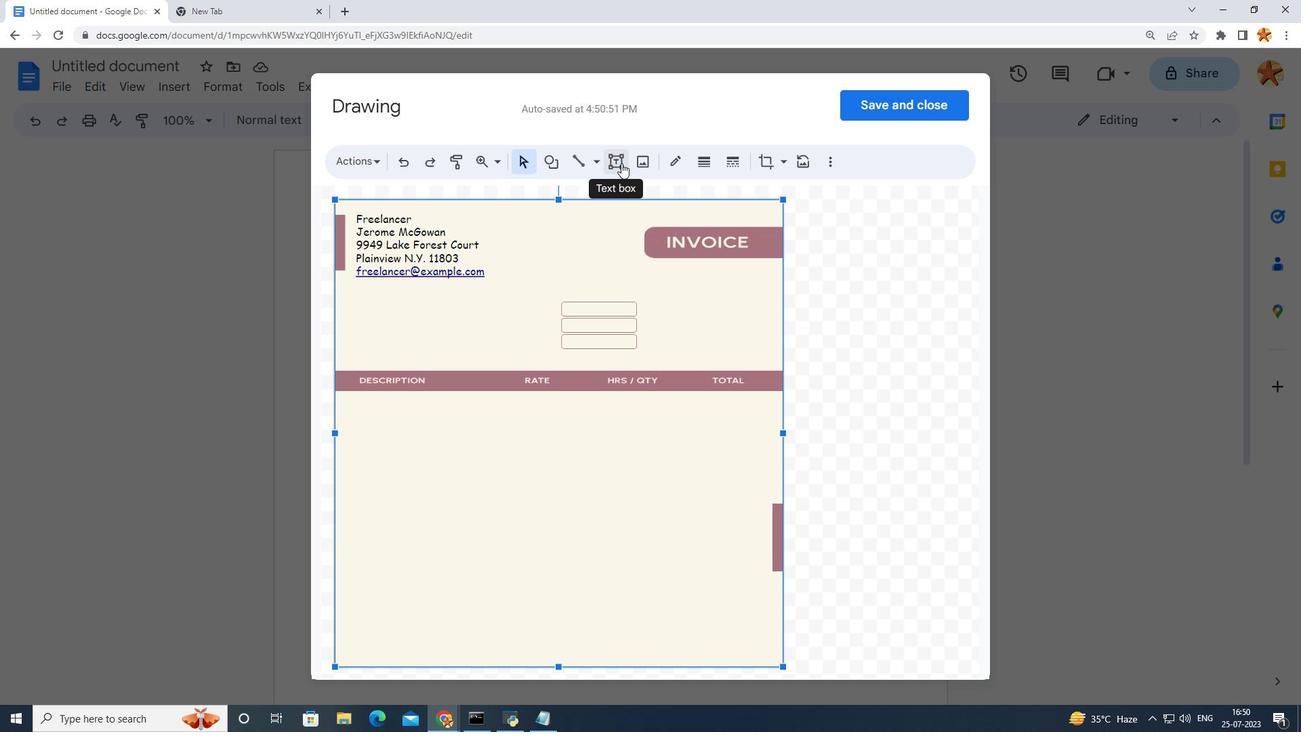
Action: Mouse moved to (347, 292)
Screenshot: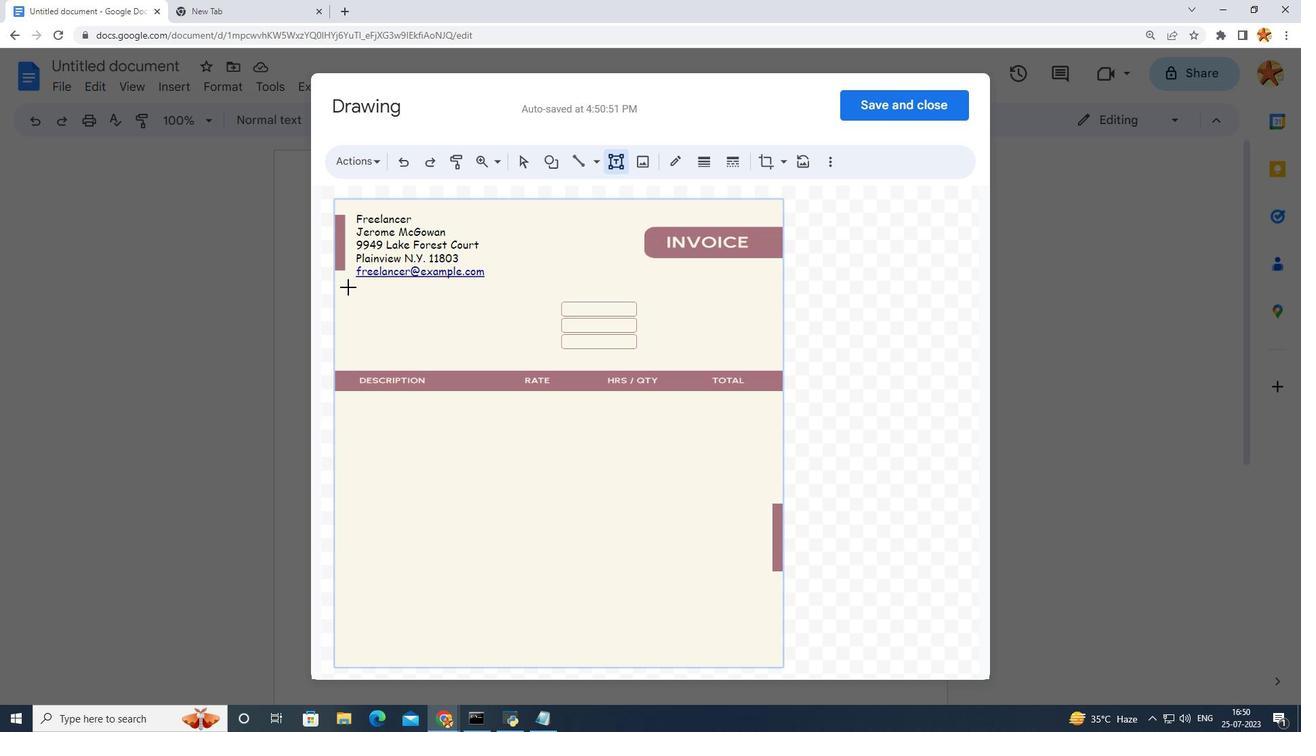 
Action: Mouse pressed left at (347, 292)
Screenshot: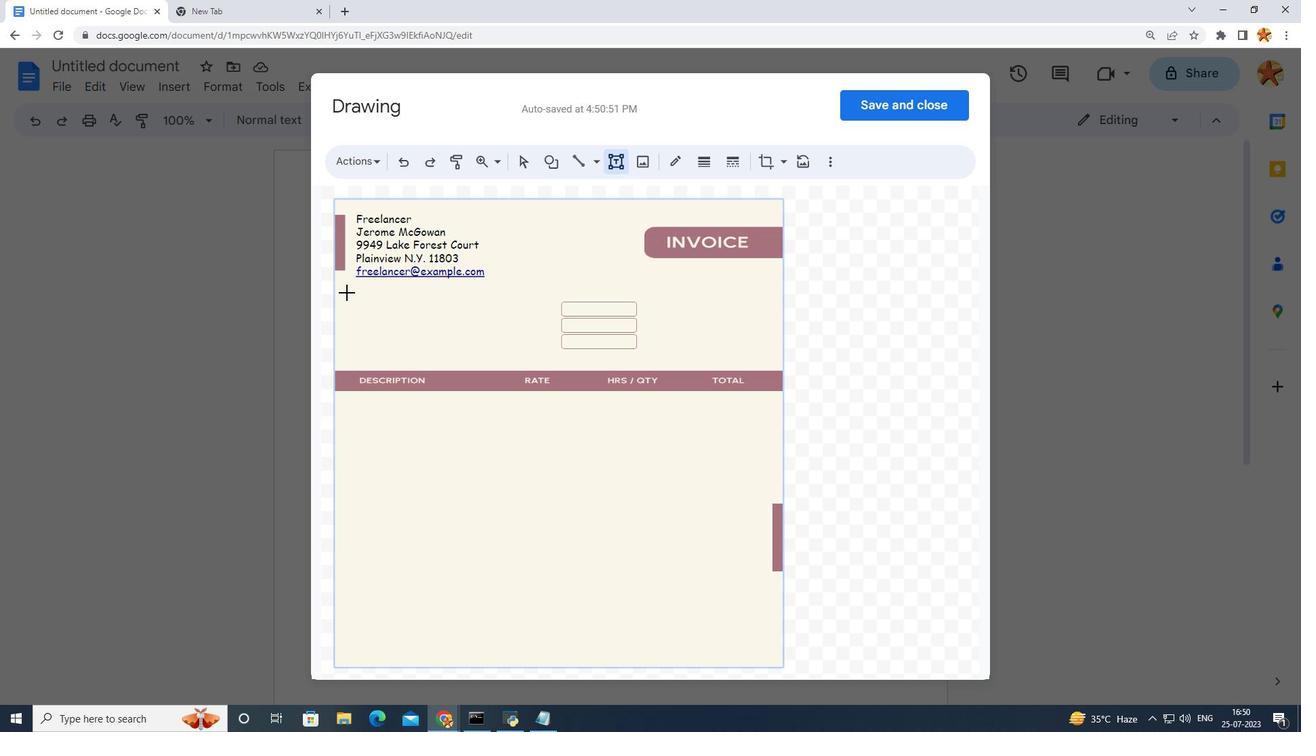 
Action: Mouse moved to (401, 324)
Screenshot: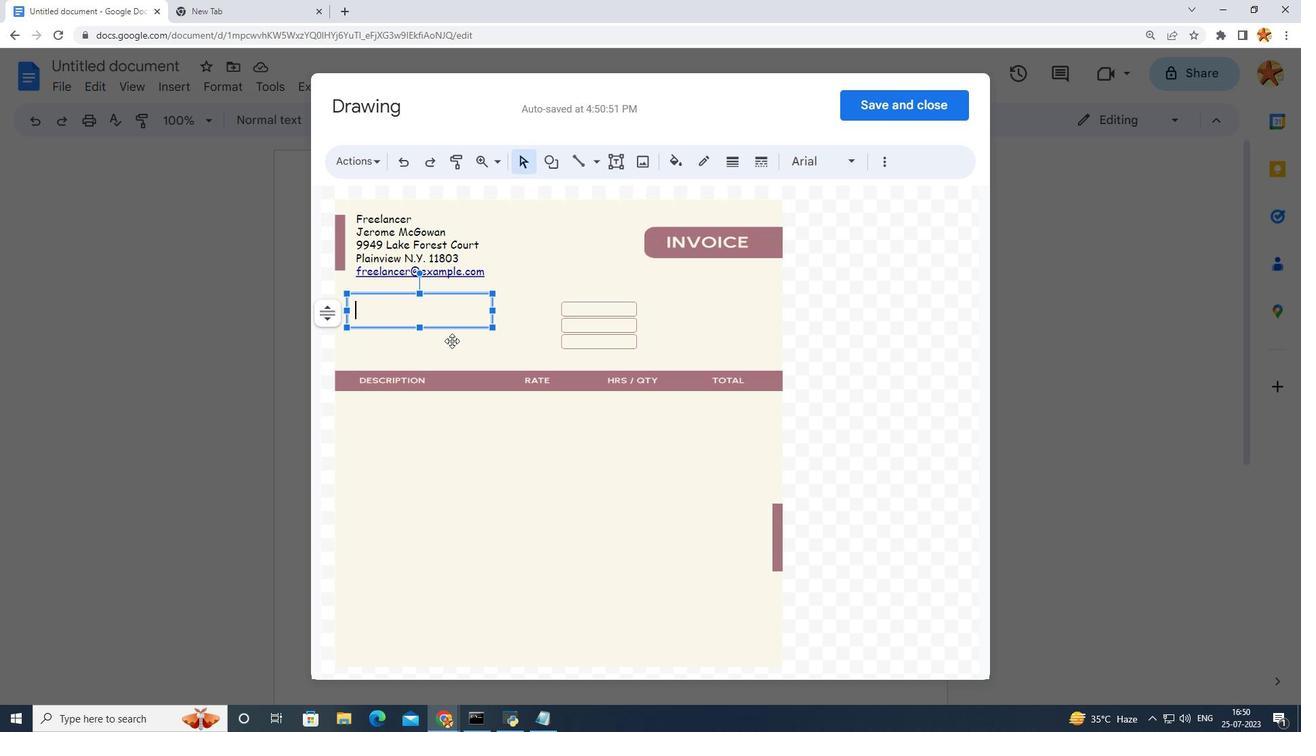 
Action: Key pressed <Key.caps_lock>C<Key.caps_lock>ustomer<Key.space><Key.caps_lock>C<Key.caps_lock>ompany
Screenshot: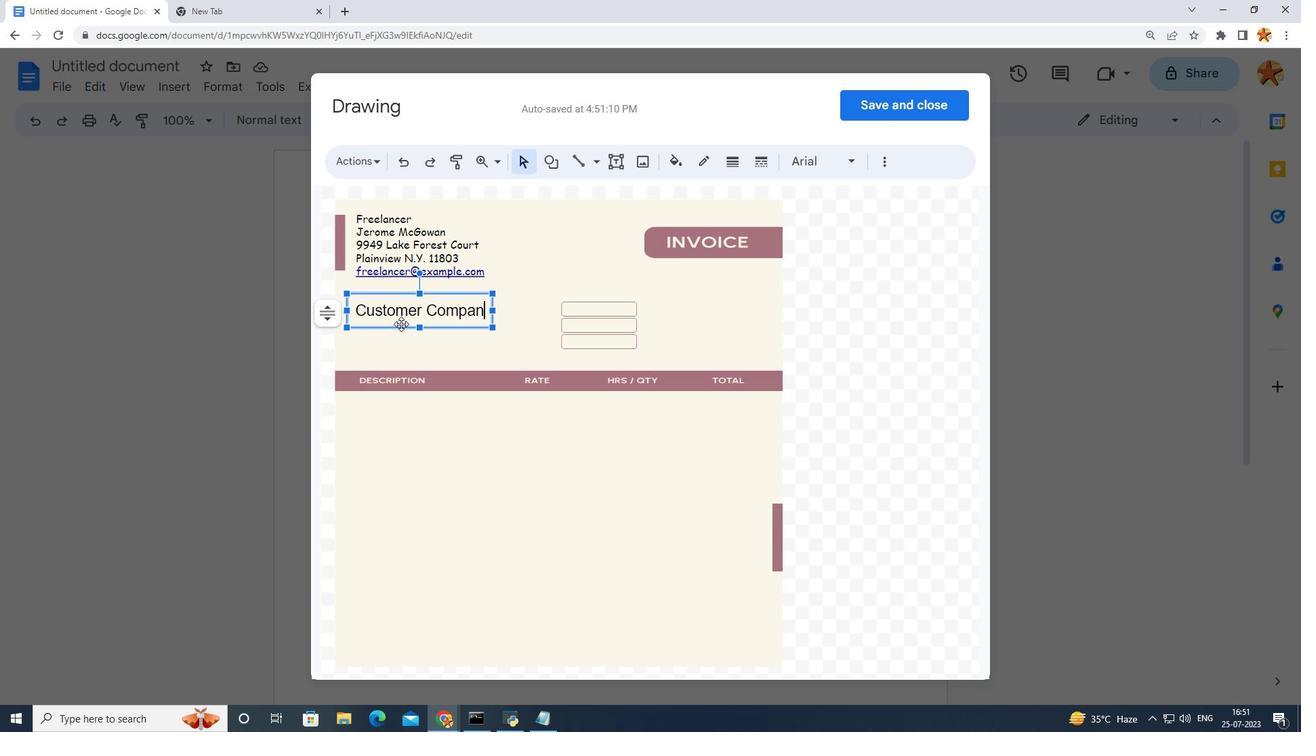 
Action: Mouse moved to (419, 339)
Screenshot: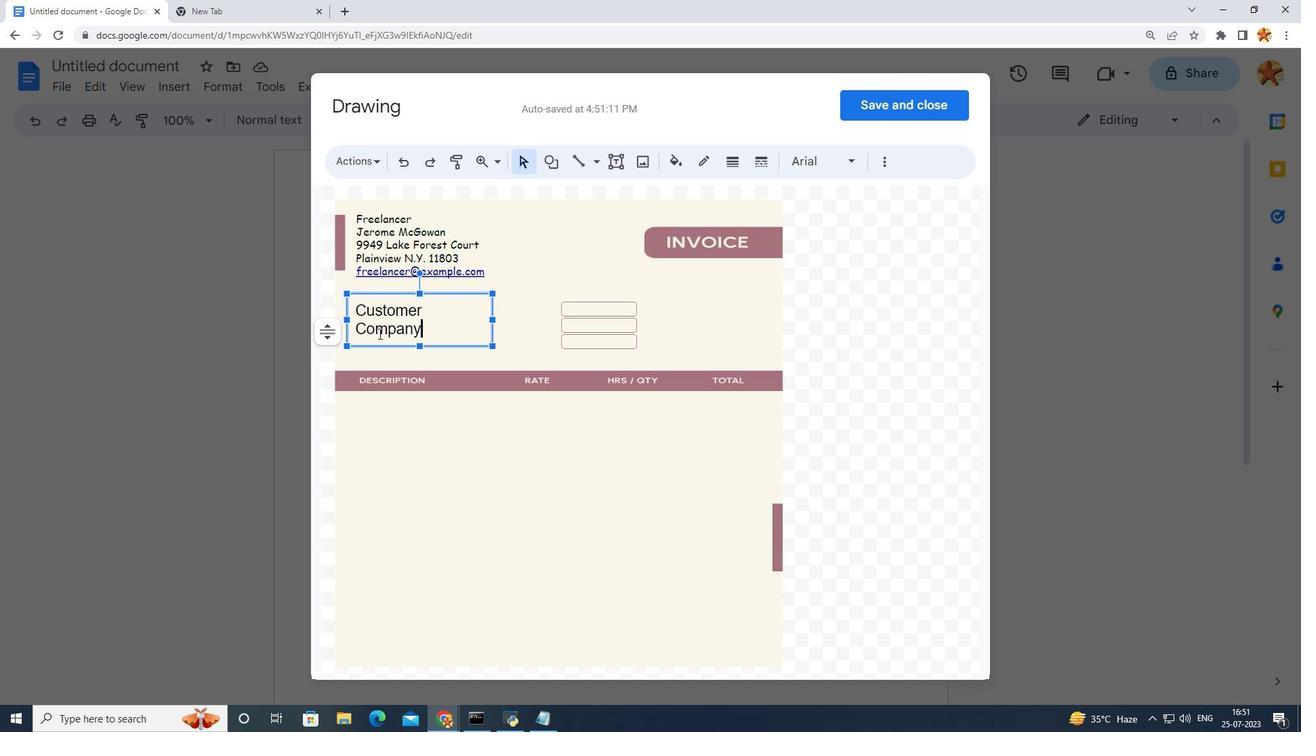 
Action: Mouse pressed left at (419, 339)
Screenshot: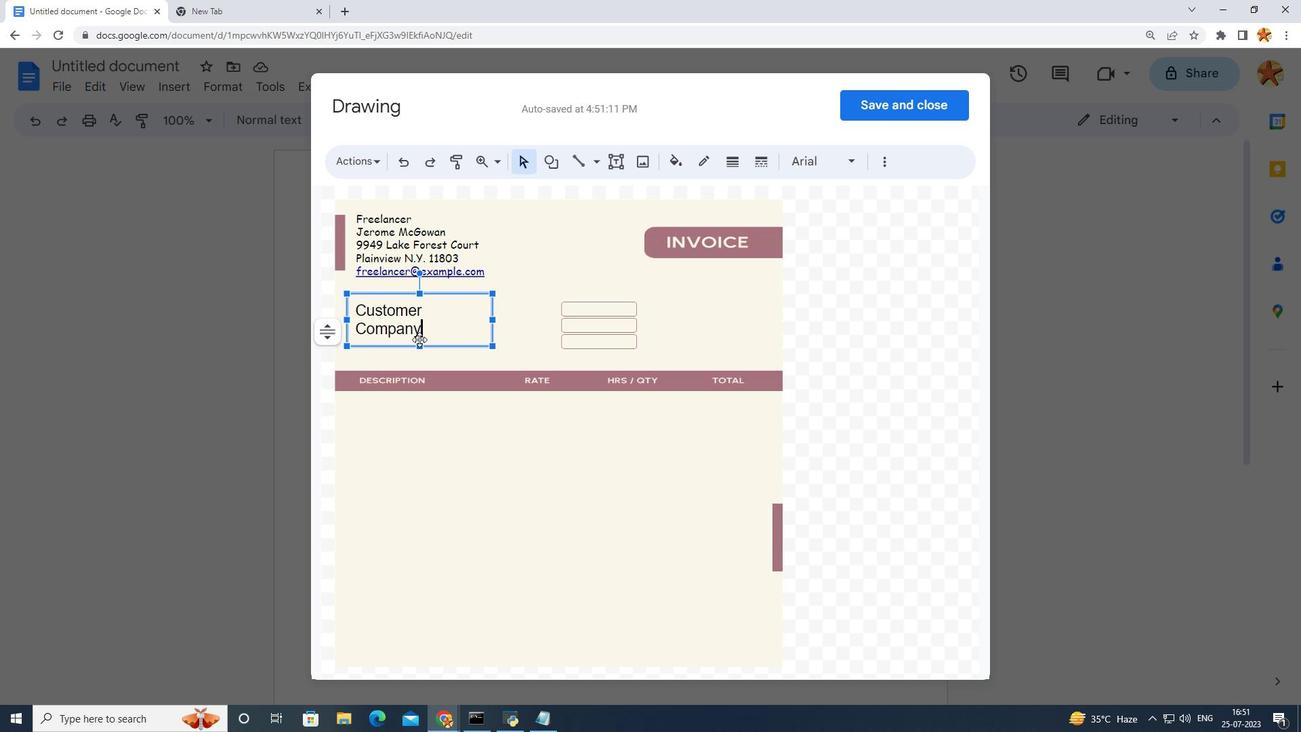 
Action: Mouse moved to (430, 330)
Screenshot: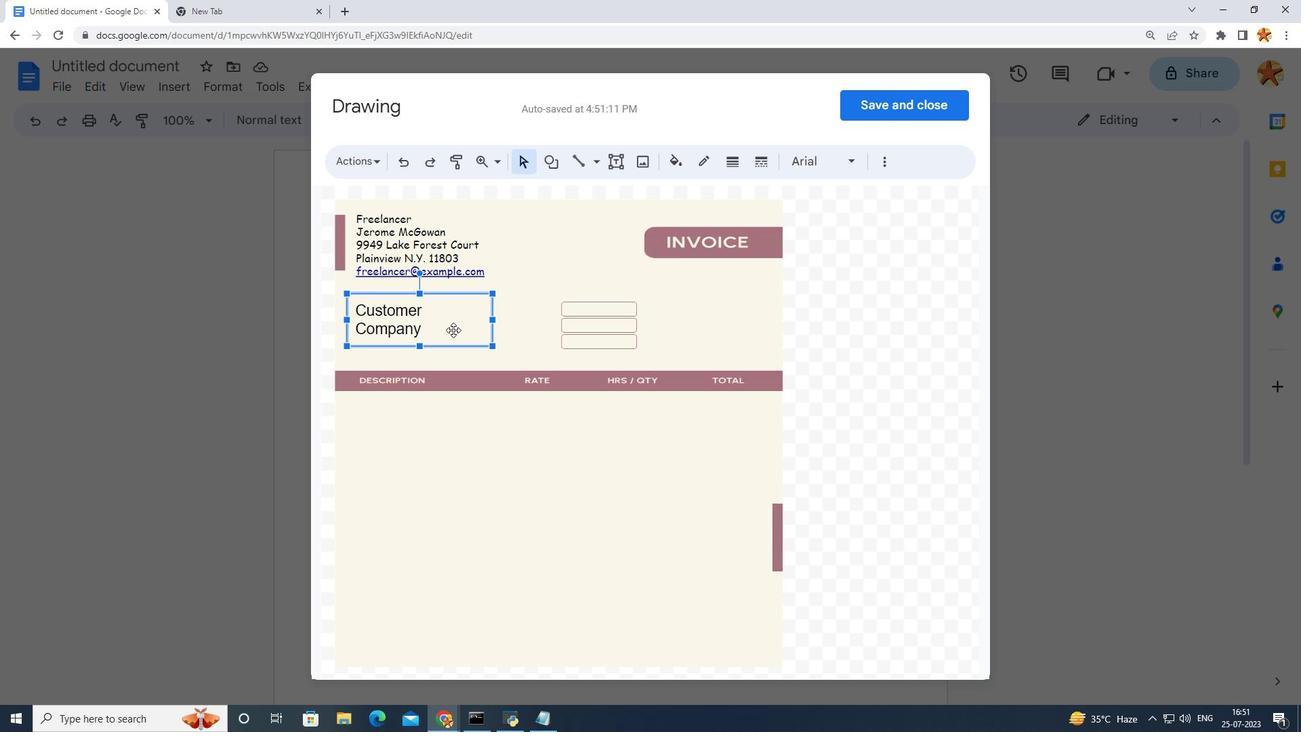 
Action: Mouse pressed left at (430, 330)
Screenshot: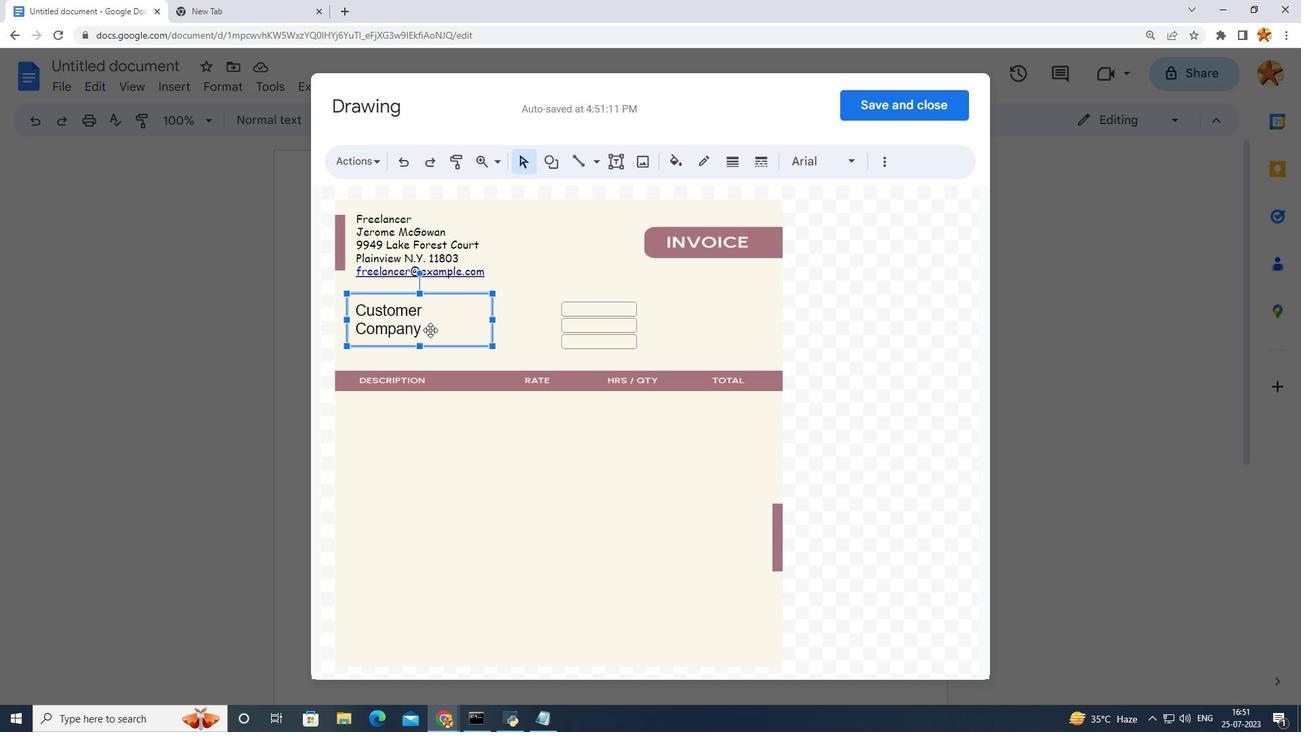 
Action: Mouse moved to (412, 332)
Screenshot: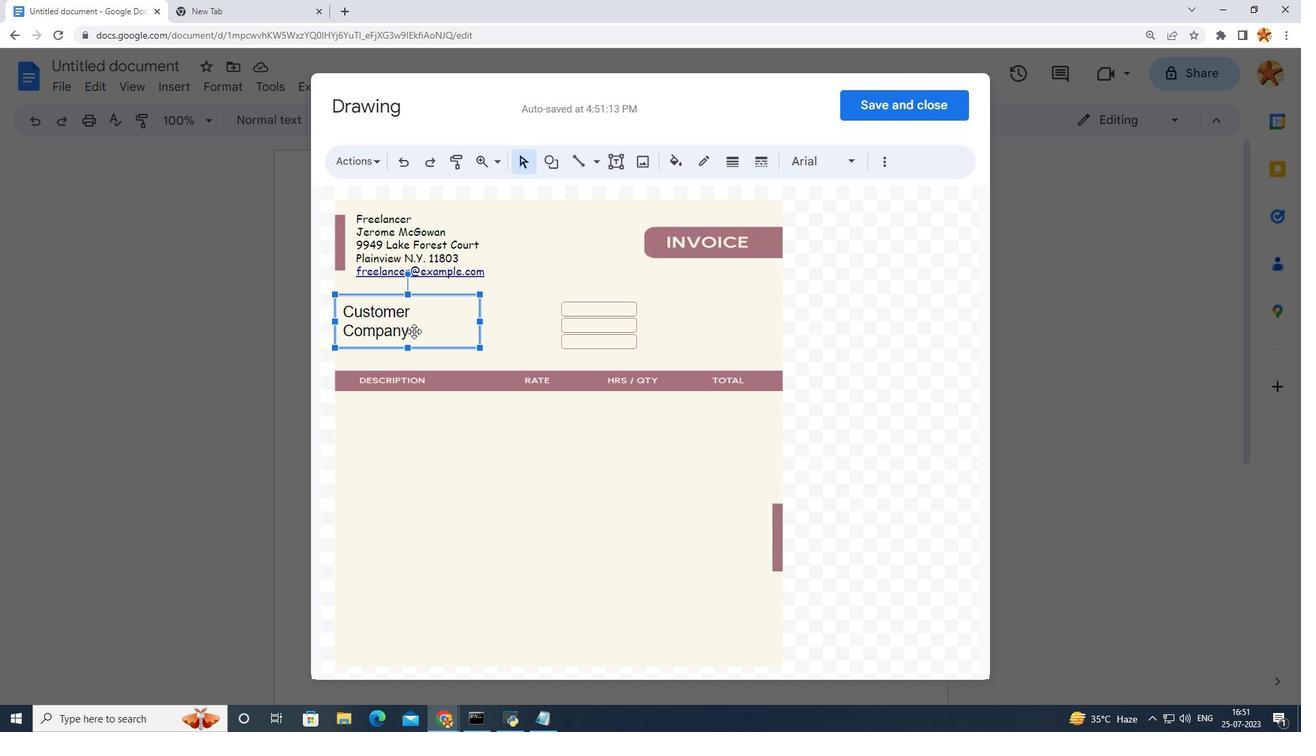 
Action: Mouse pressed left at (412, 332)
Screenshot: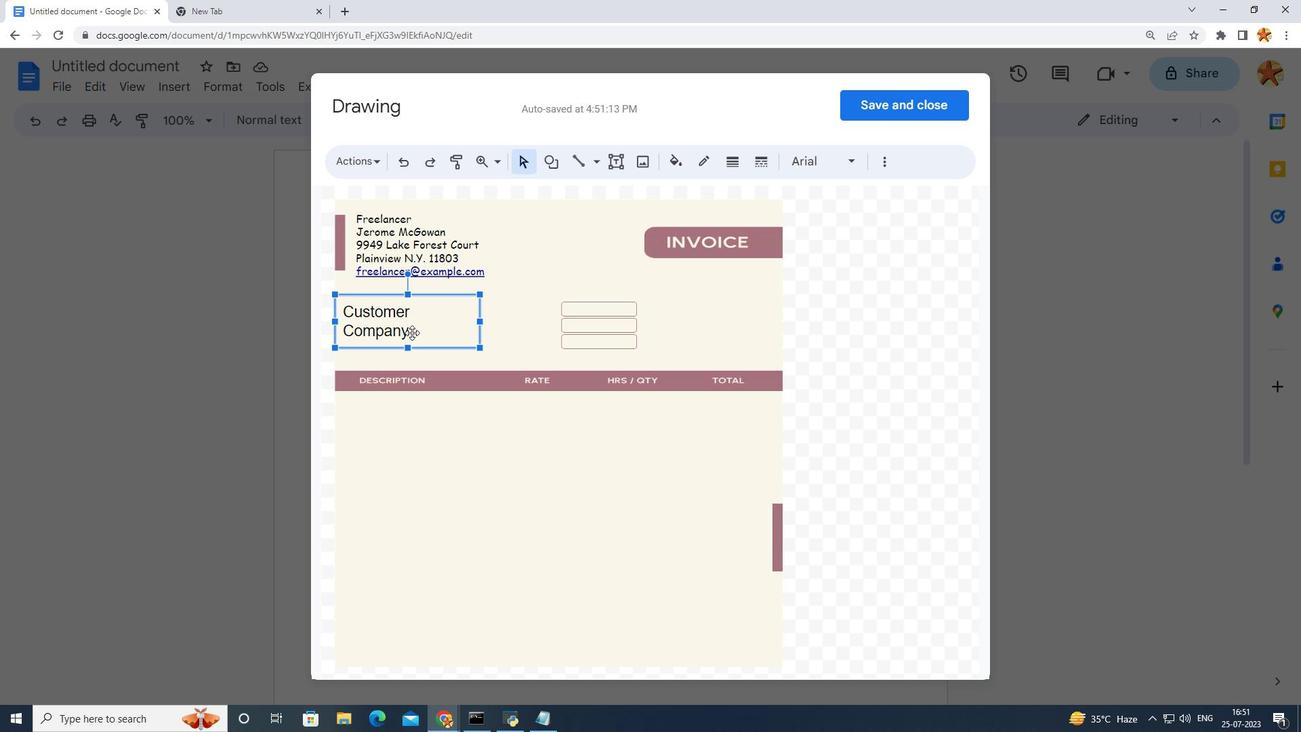 
Action: Mouse pressed left at (412, 332)
Screenshot: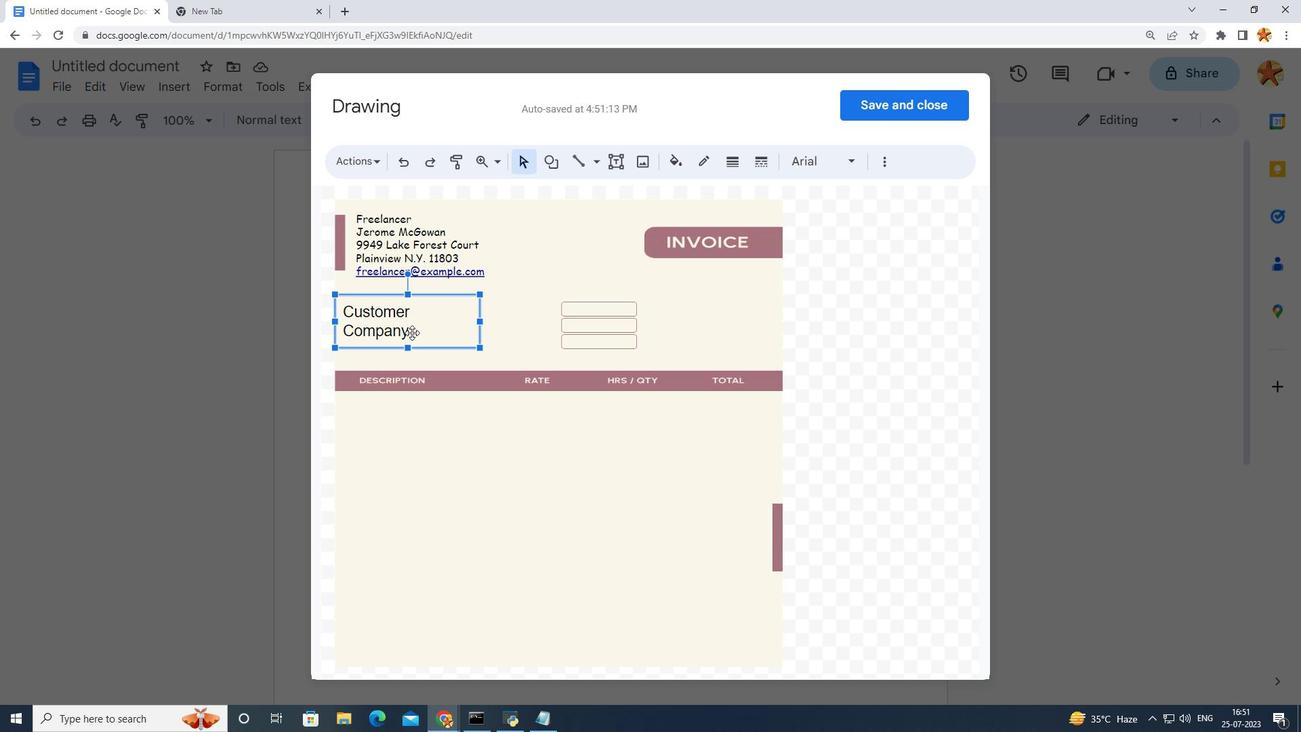 
Action: Mouse moved to (410, 332)
Screenshot: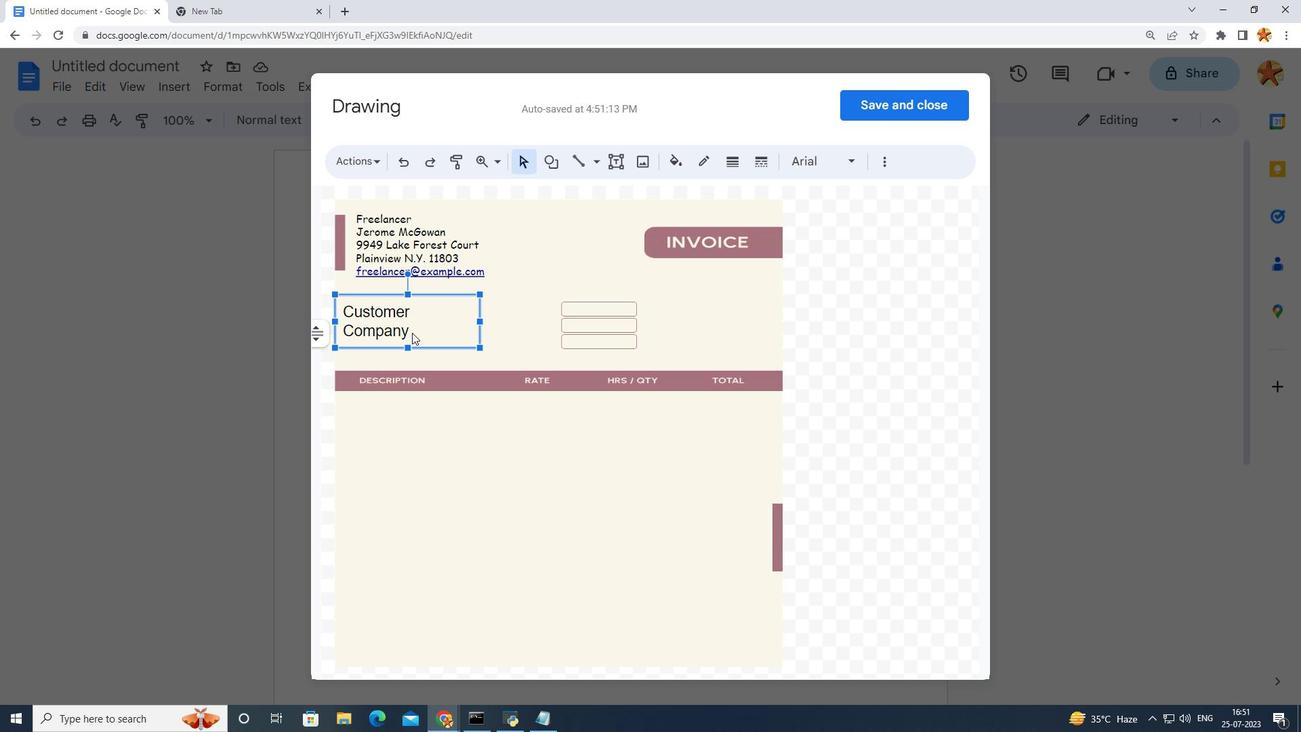 
Action: Mouse pressed left at (410, 332)
Screenshot: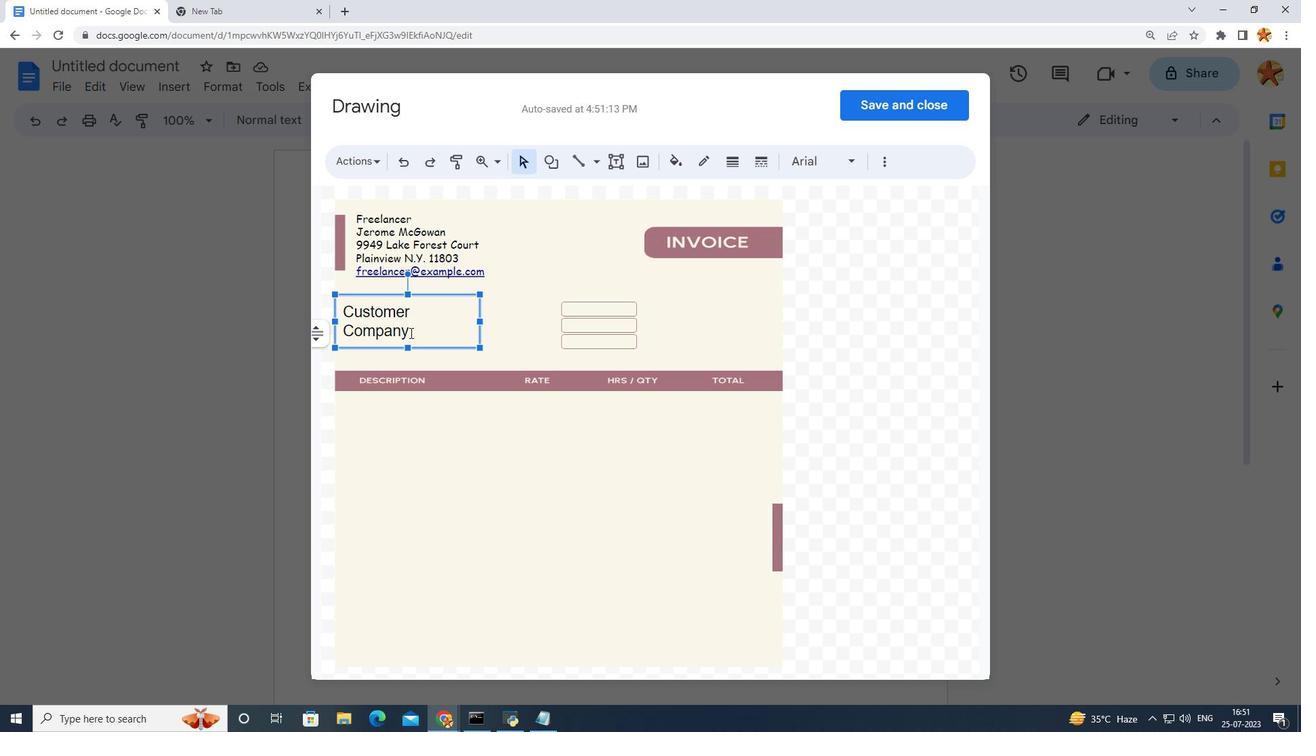 
Action: Mouse moved to (345, 305)
Screenshot: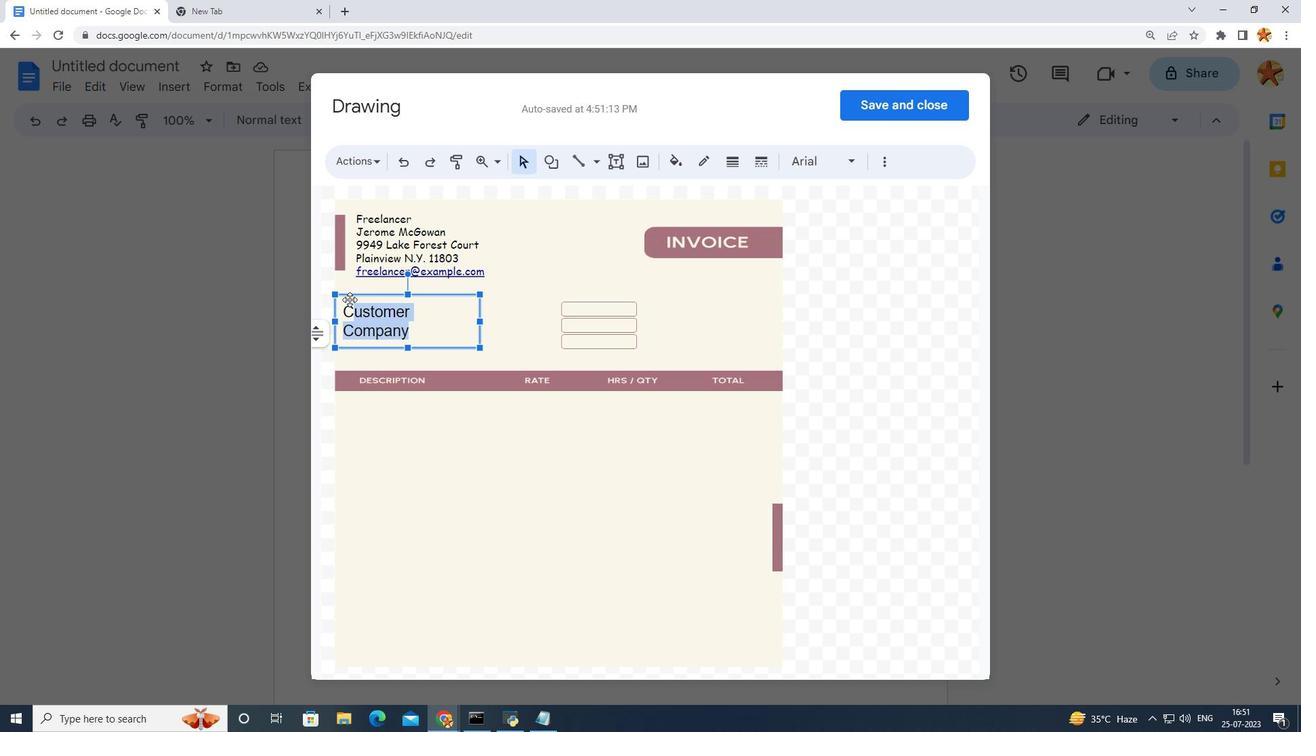 
Action: Mouse pressed left at (345, 305)
Screenshot: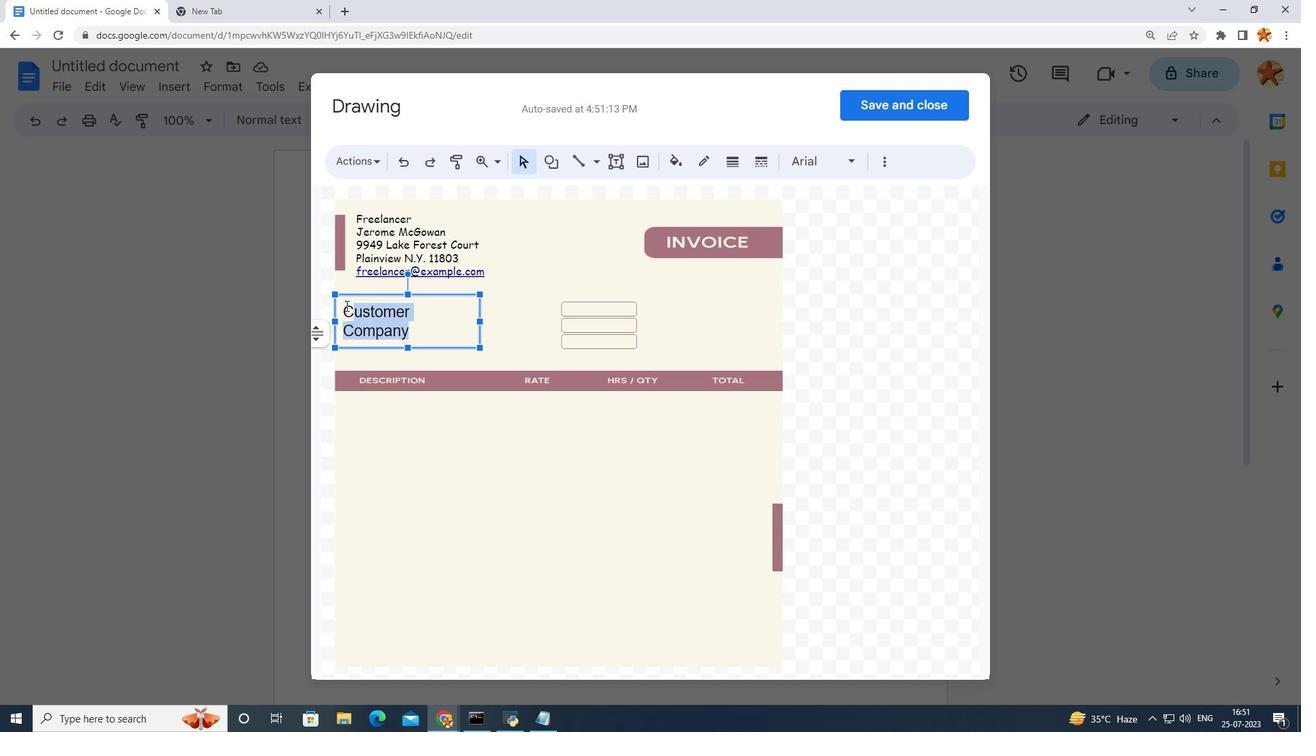 
Action: Mouse moved to (822, 157)
Screenshot: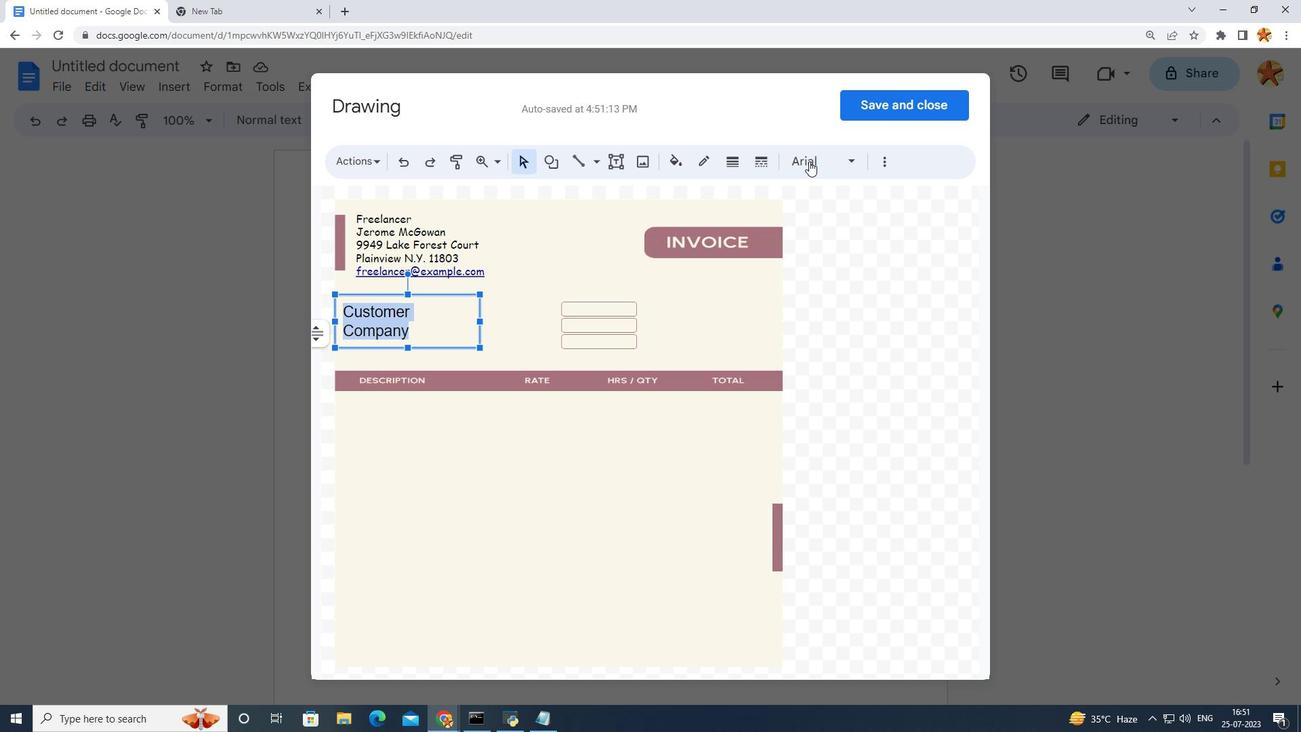 
Action: Mouse pressed left at (822, 157)
Screenshot: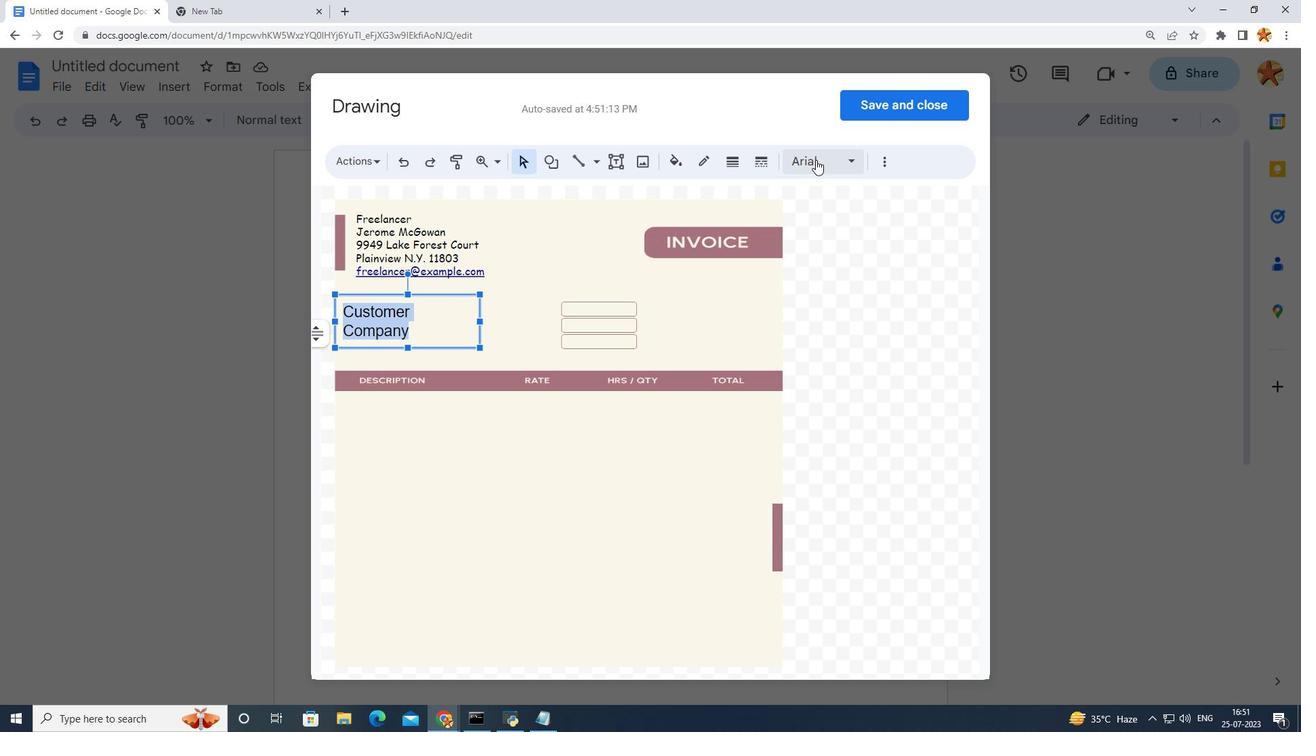 
Action: Mouse moved to (717, 263)
Screenshot: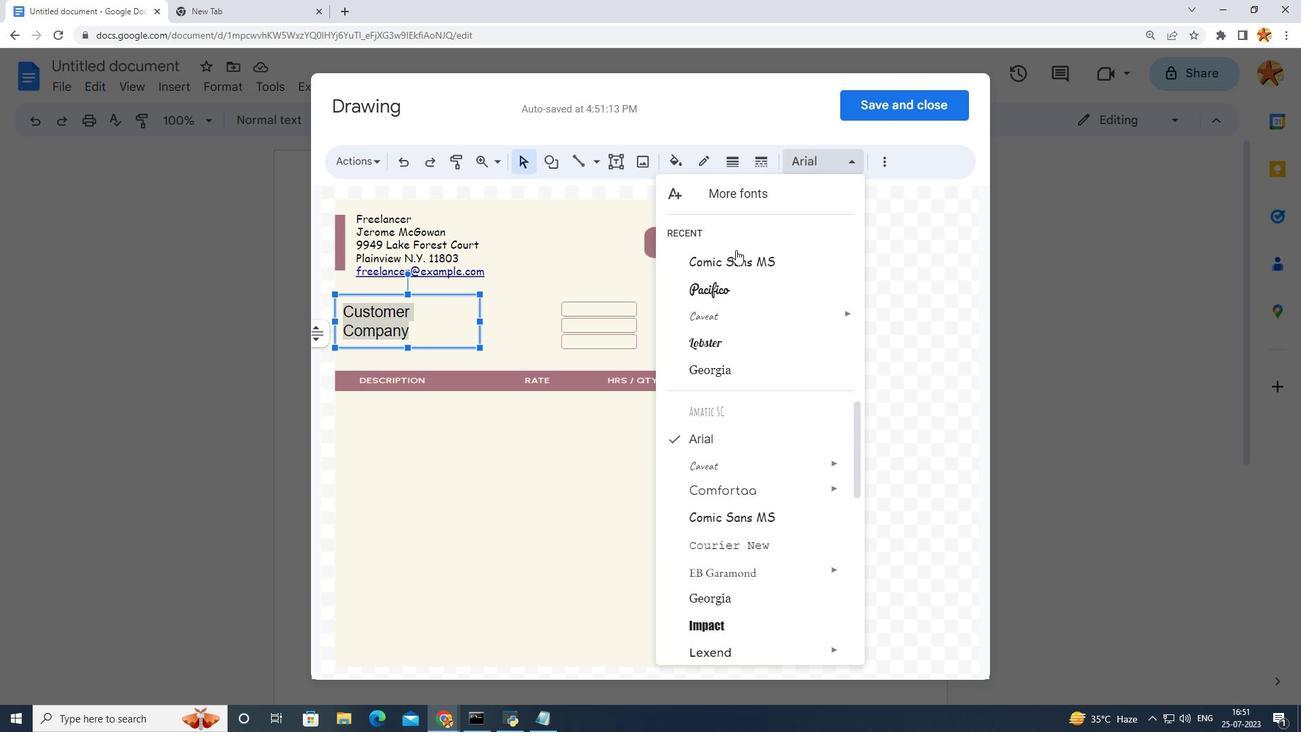
Action: Mouse pressed left at (717, 263)
Screenshot: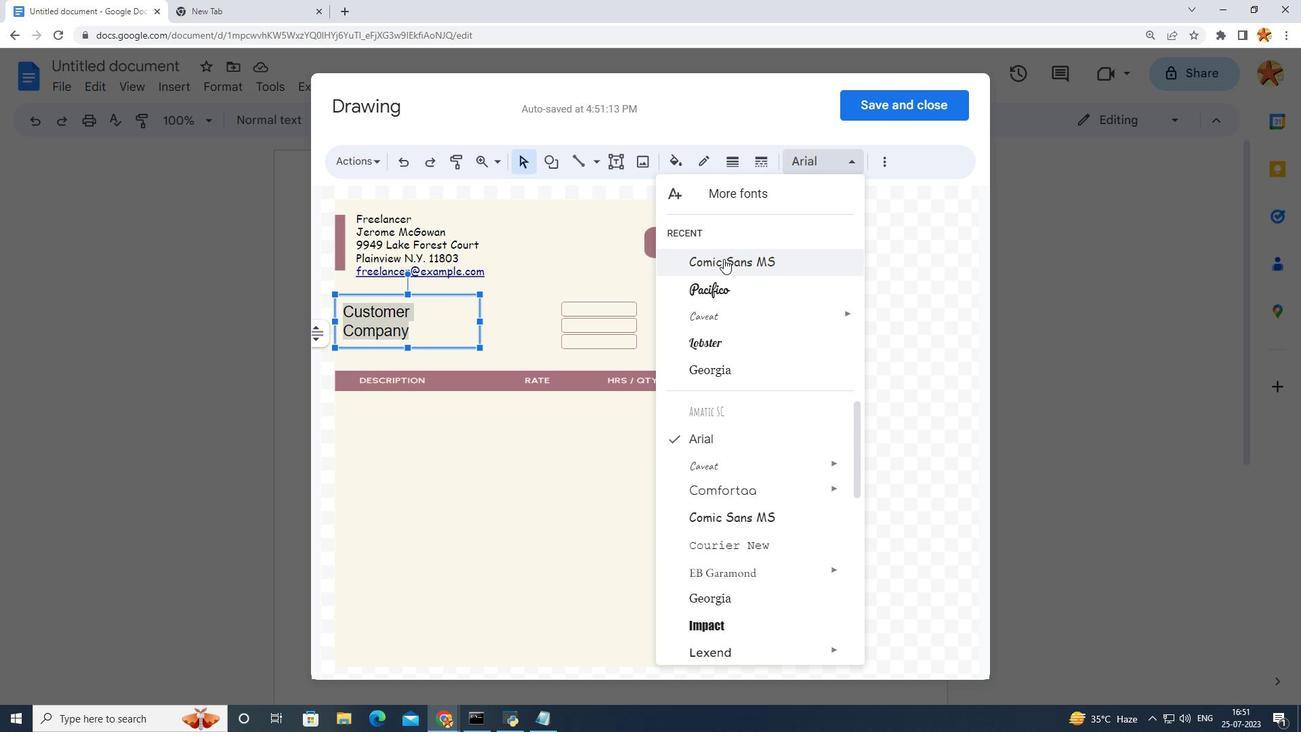 
Action: Mouse moved to (871, 155)
Screenshot: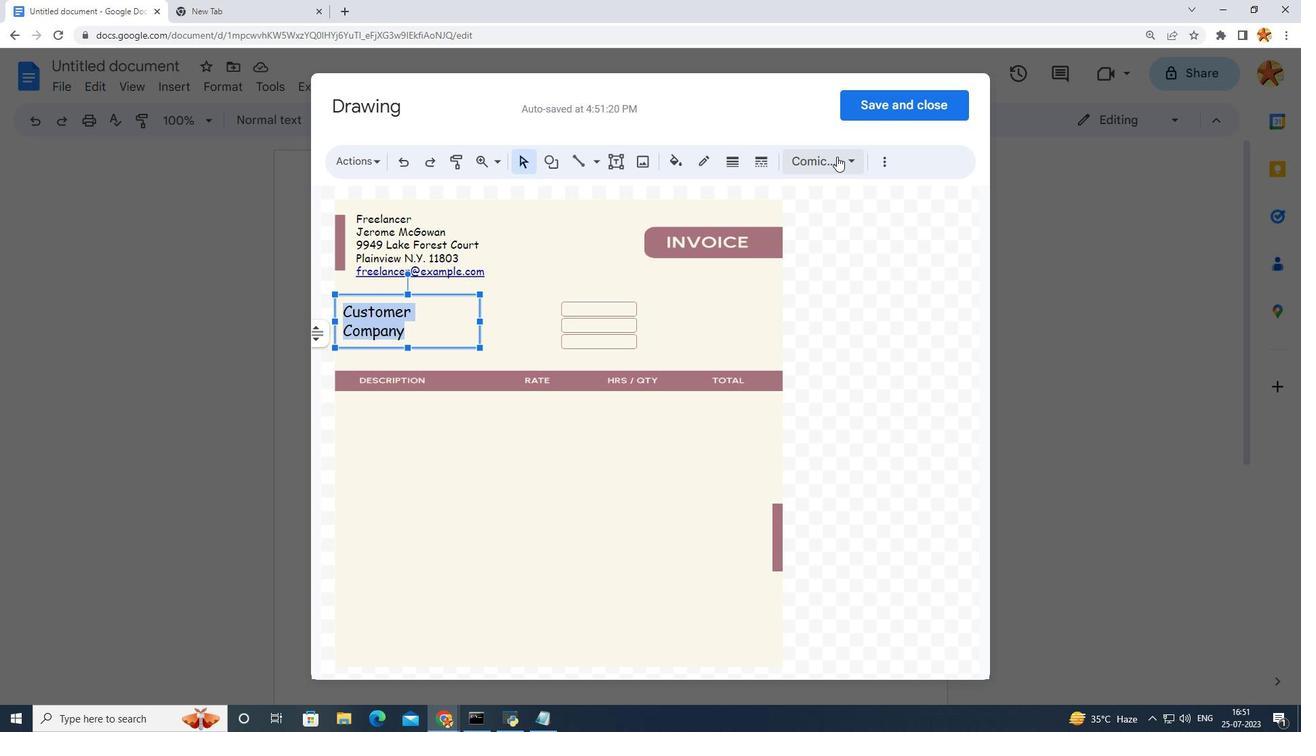 
Action: Mouse pressed left at (871, 155)
Screenshot: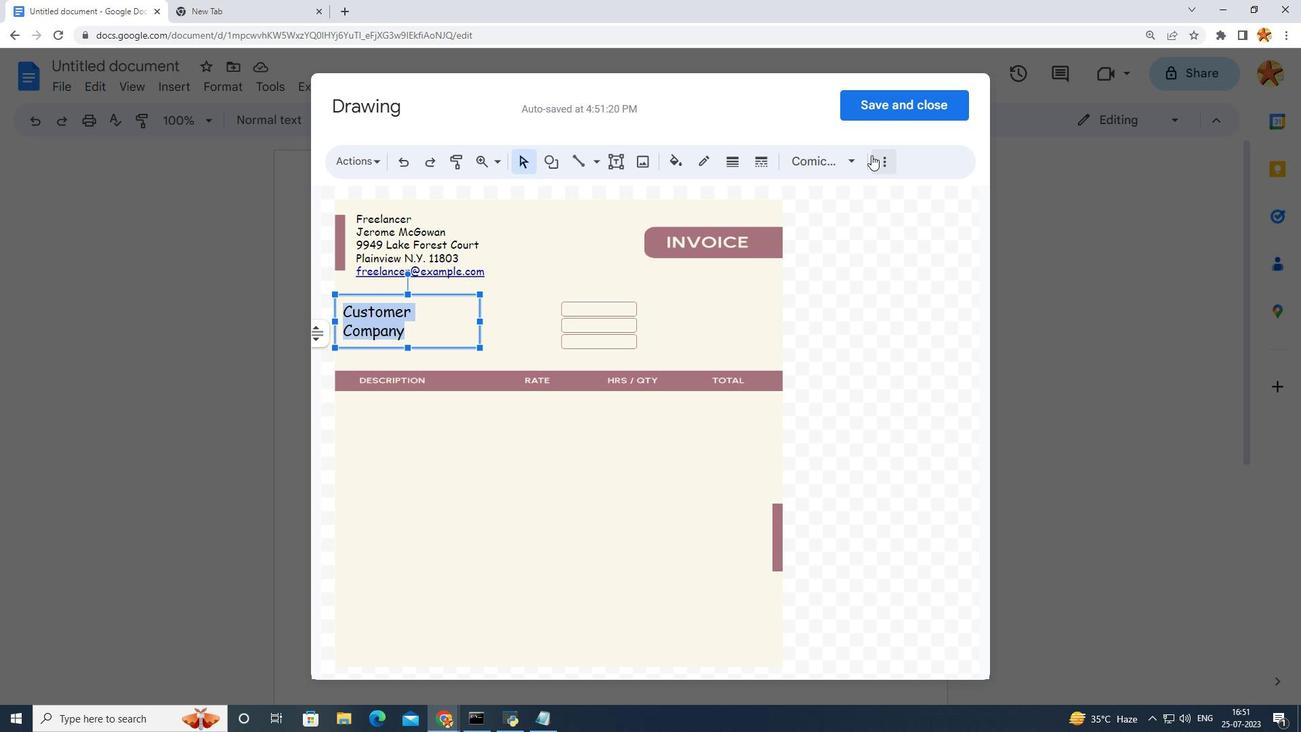 
Action: Mouse moved to (373, 197)
Screenshot: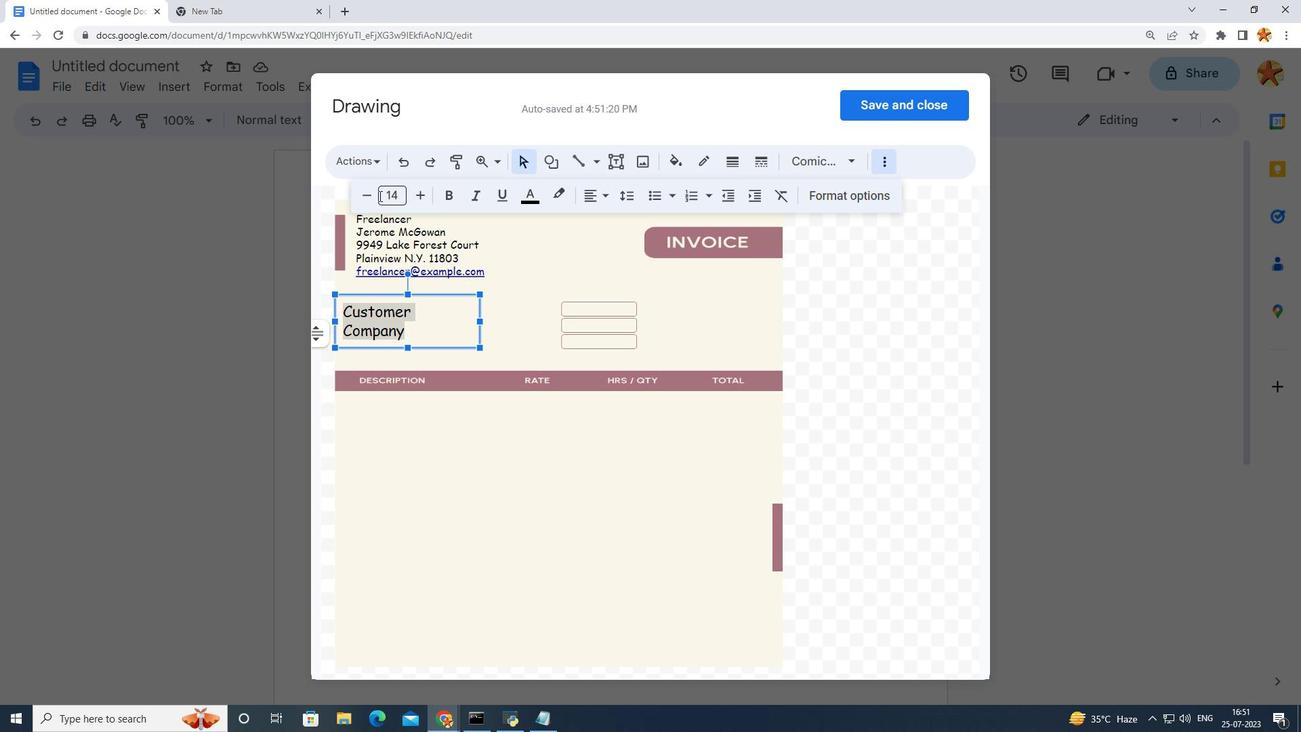 
Action: Mouse pressed left at (373, 197)
Screenshot: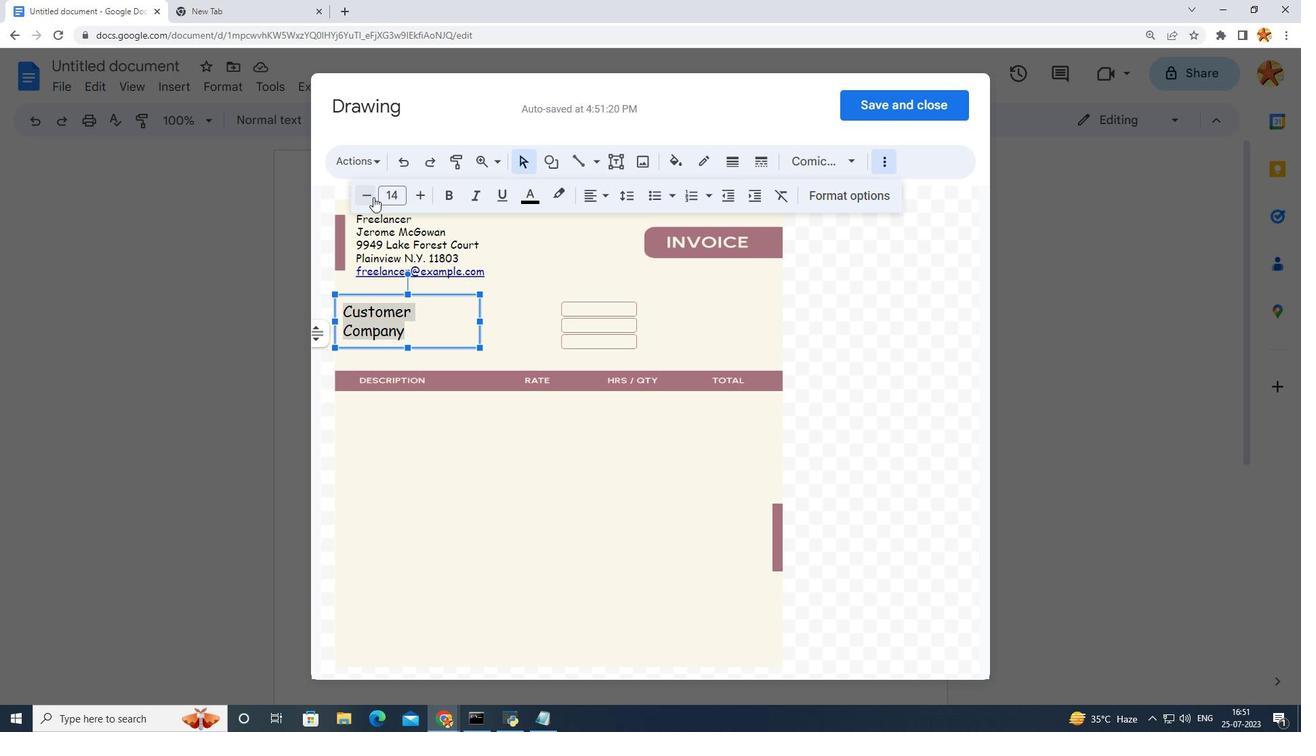 
Action: Mouse pressed left at (373, 197)
Screenshot: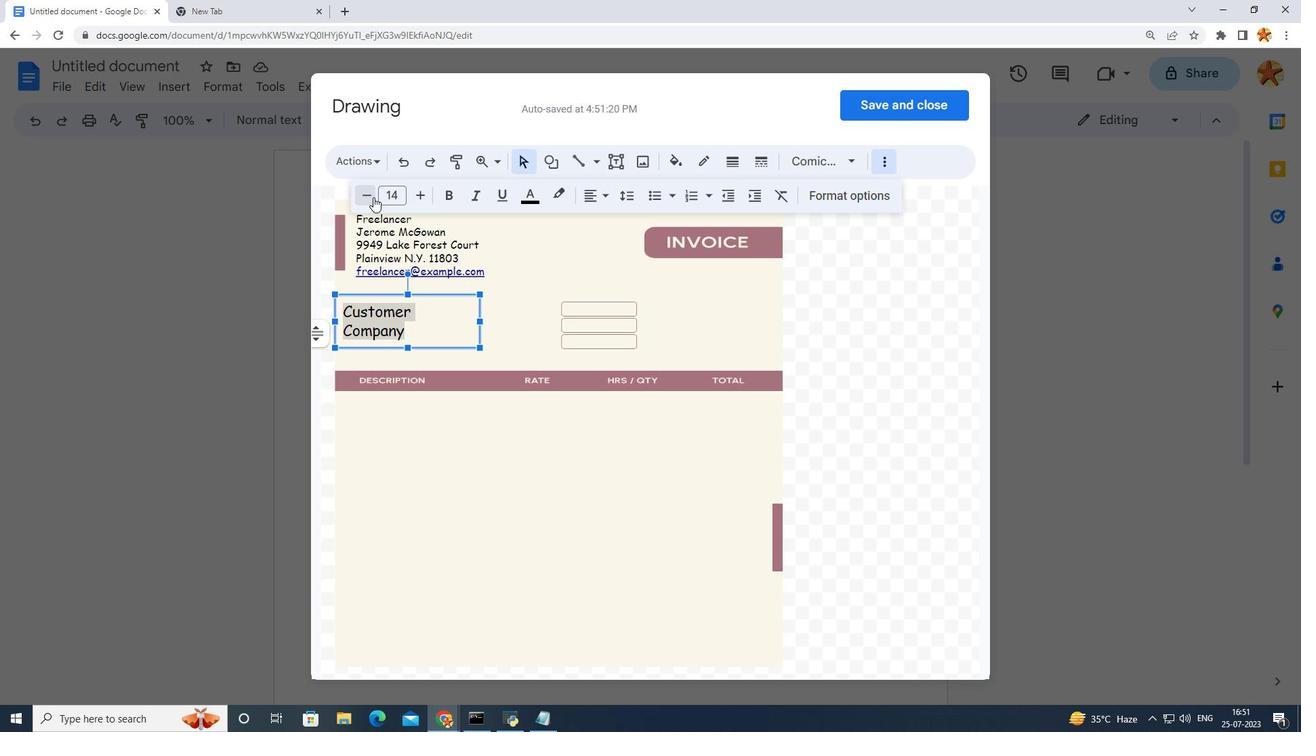 
Action: Mouse moved to (371, 197)
Screenshot: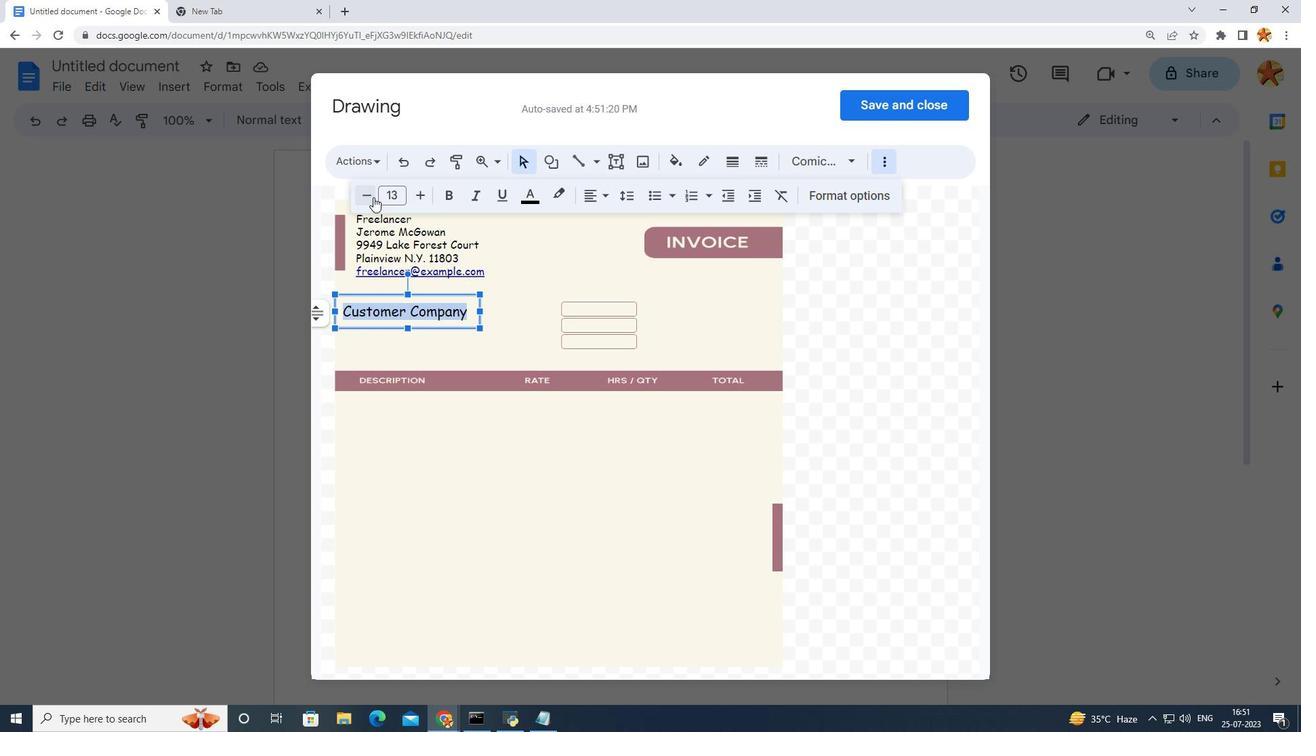 
Action: Mouse pressed left at (371, 197)
Screenshot: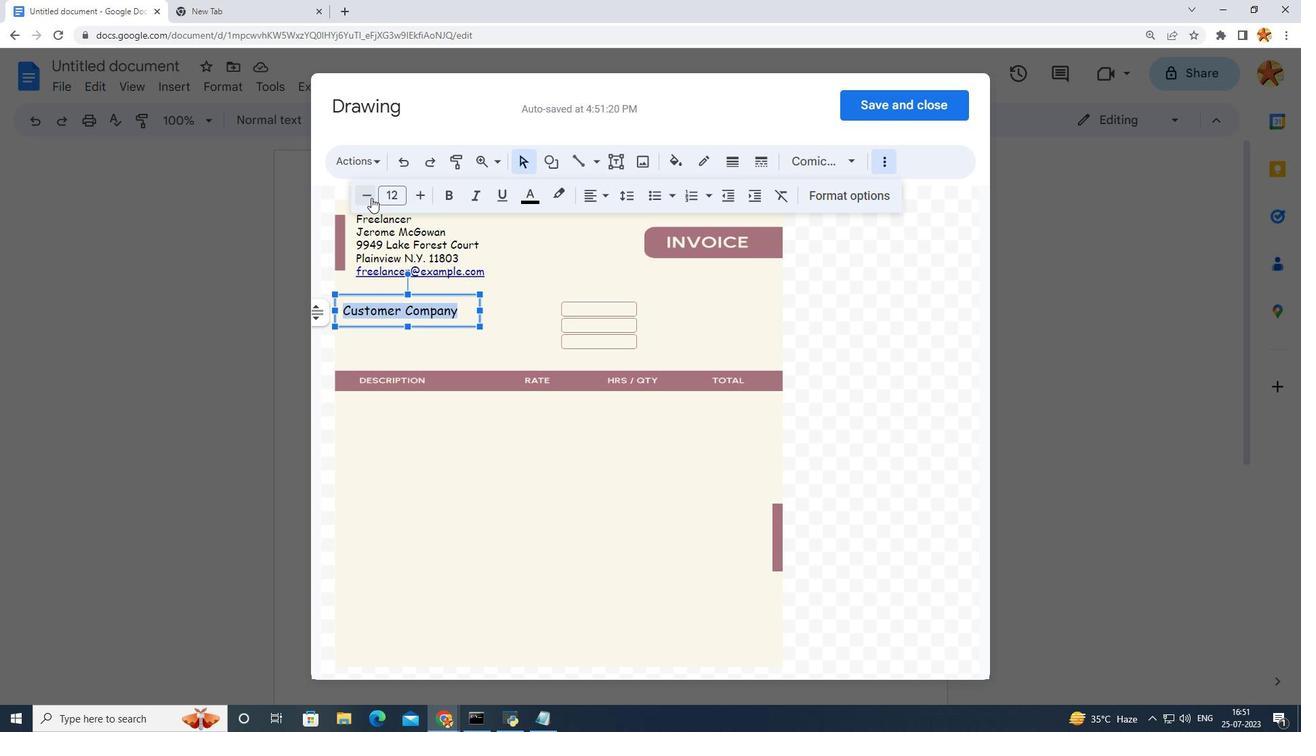 
Action: Mouse pressed left at (371, 197)
Screenshot: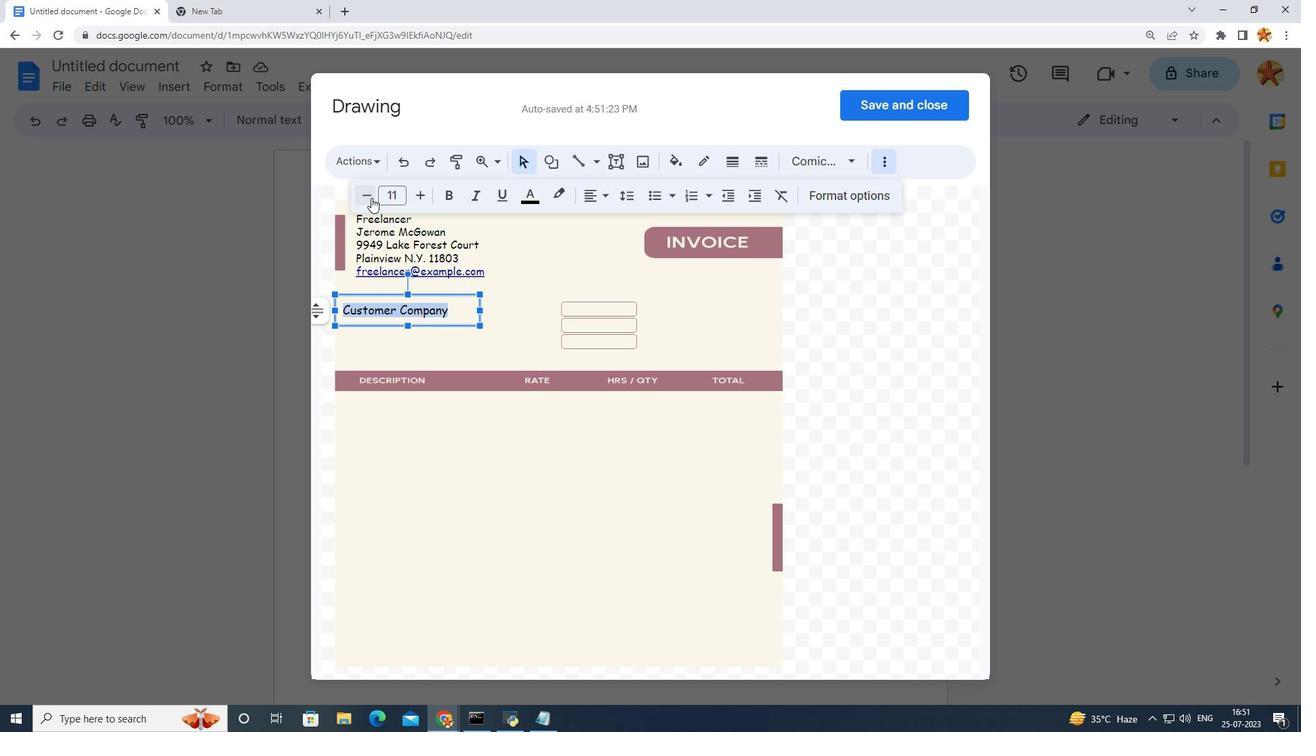 
Action: Mouse moved to (442, 308)
Screenshot: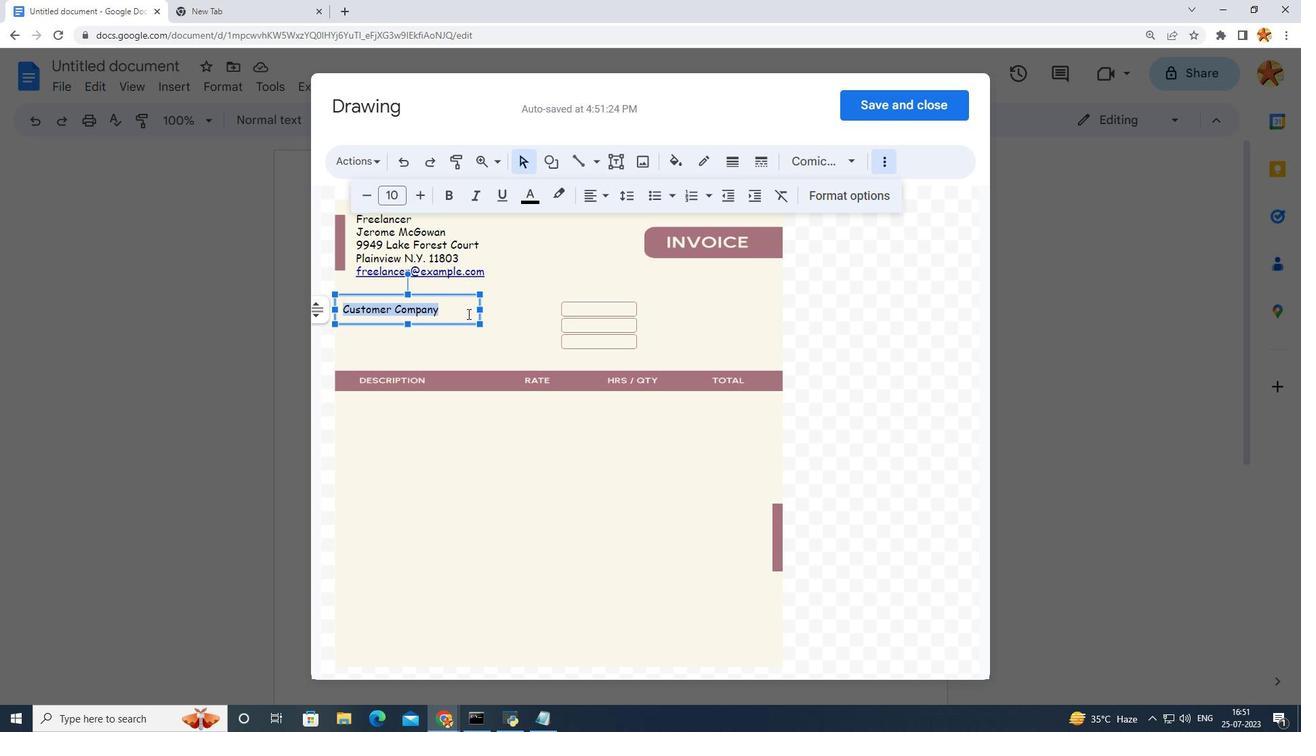 
Action: Mouse pressed left at (442, 308)
Screenshot: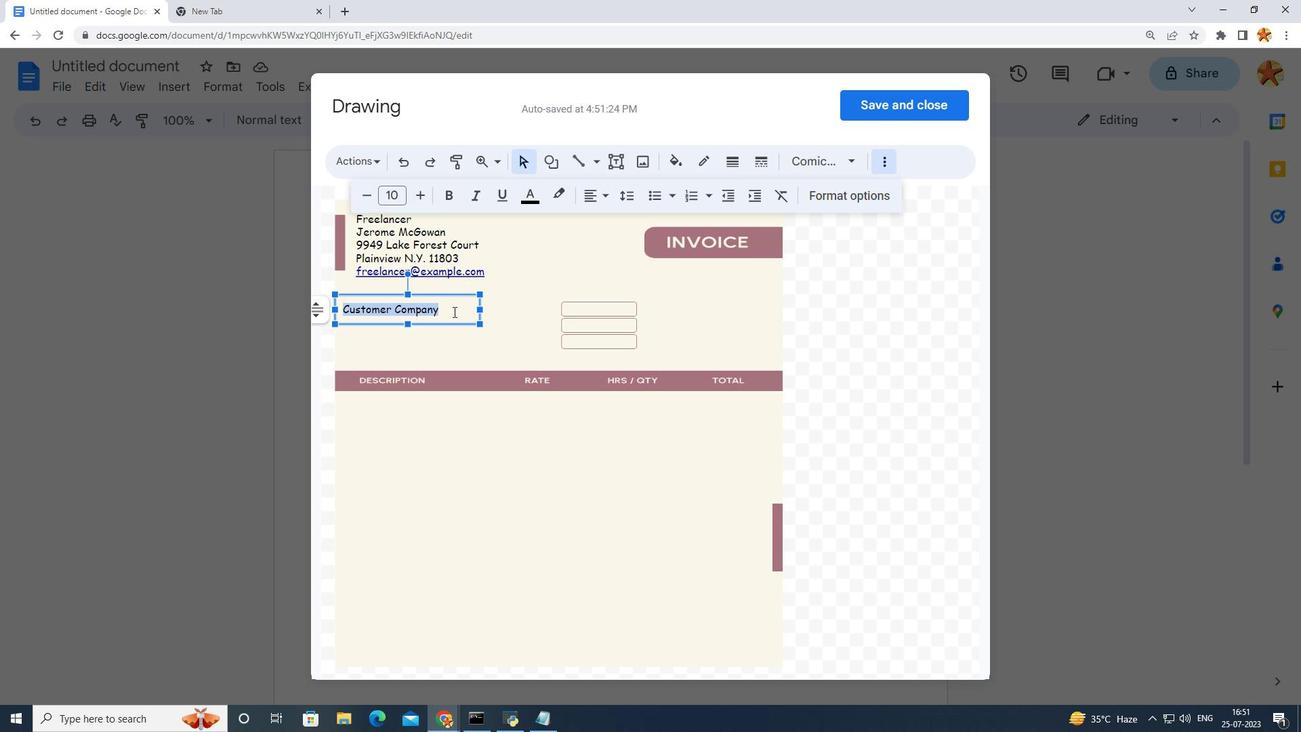 
Action: Mouse pressed left at (442, 308)
Screenshot: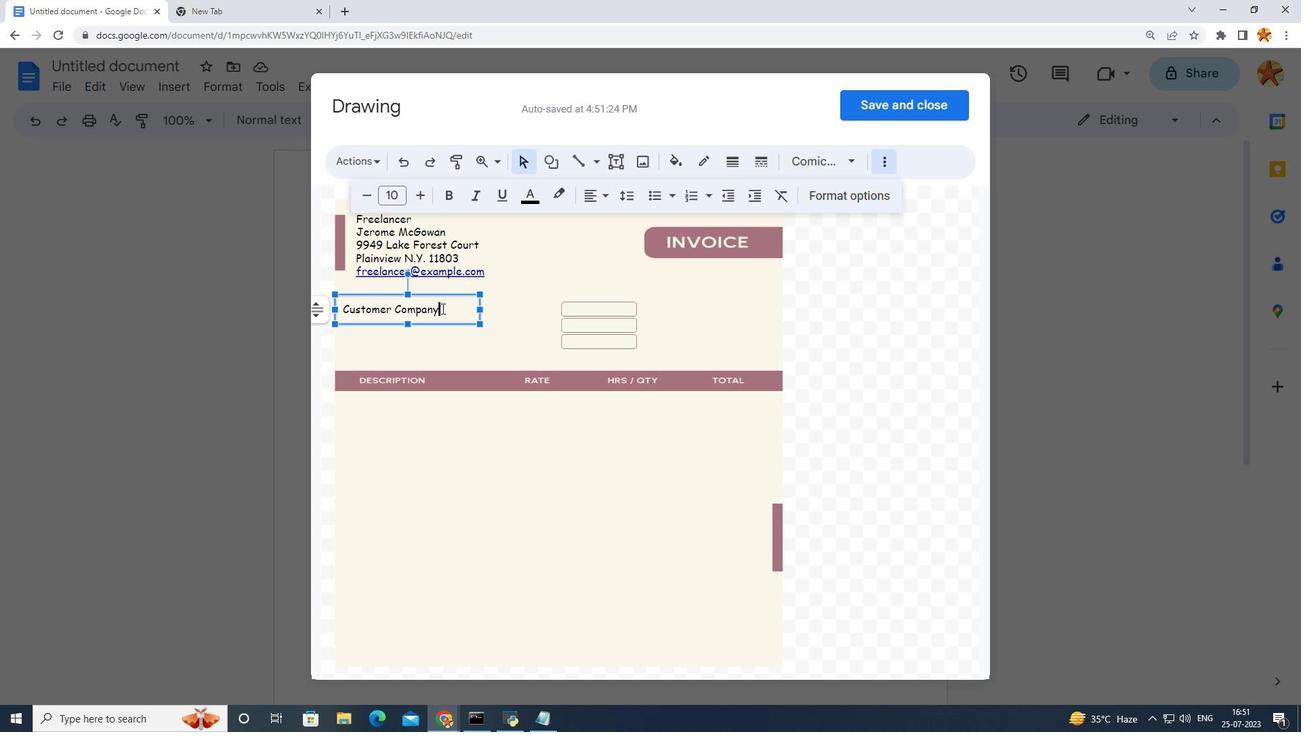 
Action: Mouse moved to (450, 190)
Screenshot: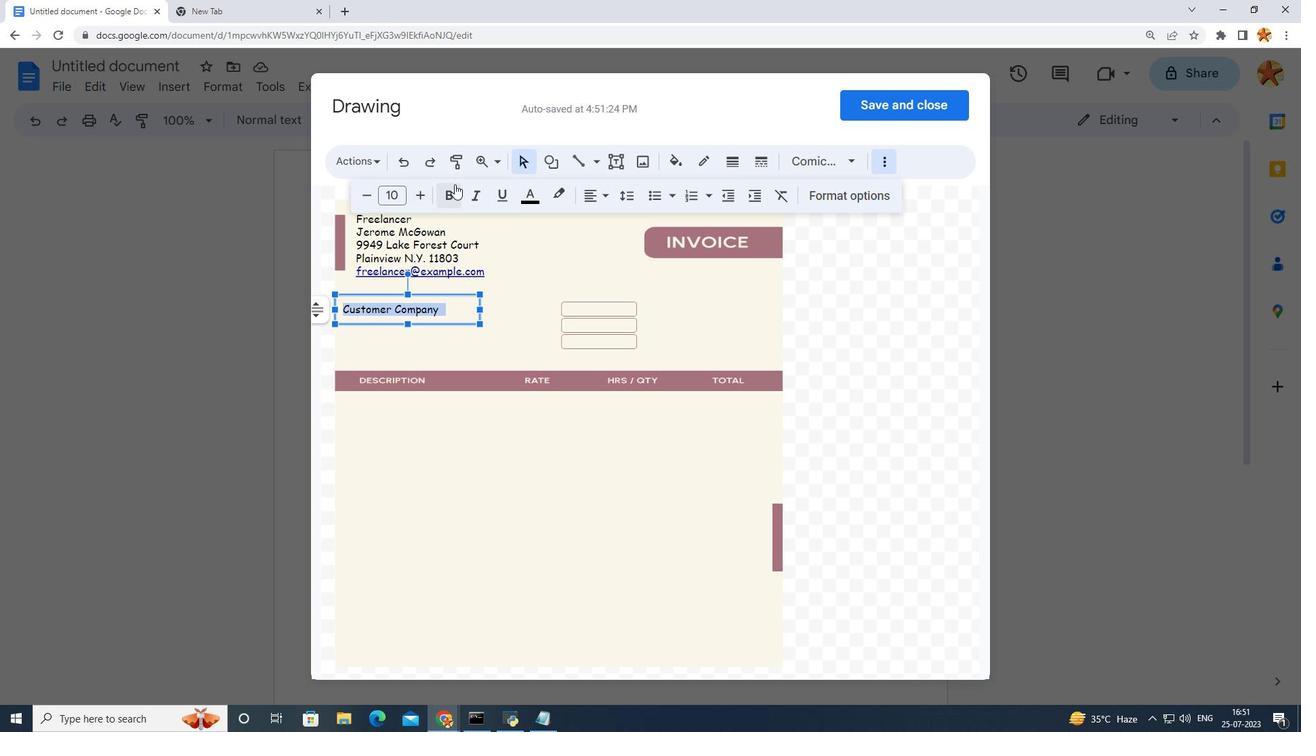 
Action: Mouse pressed left at (450, 190)
Screenshot: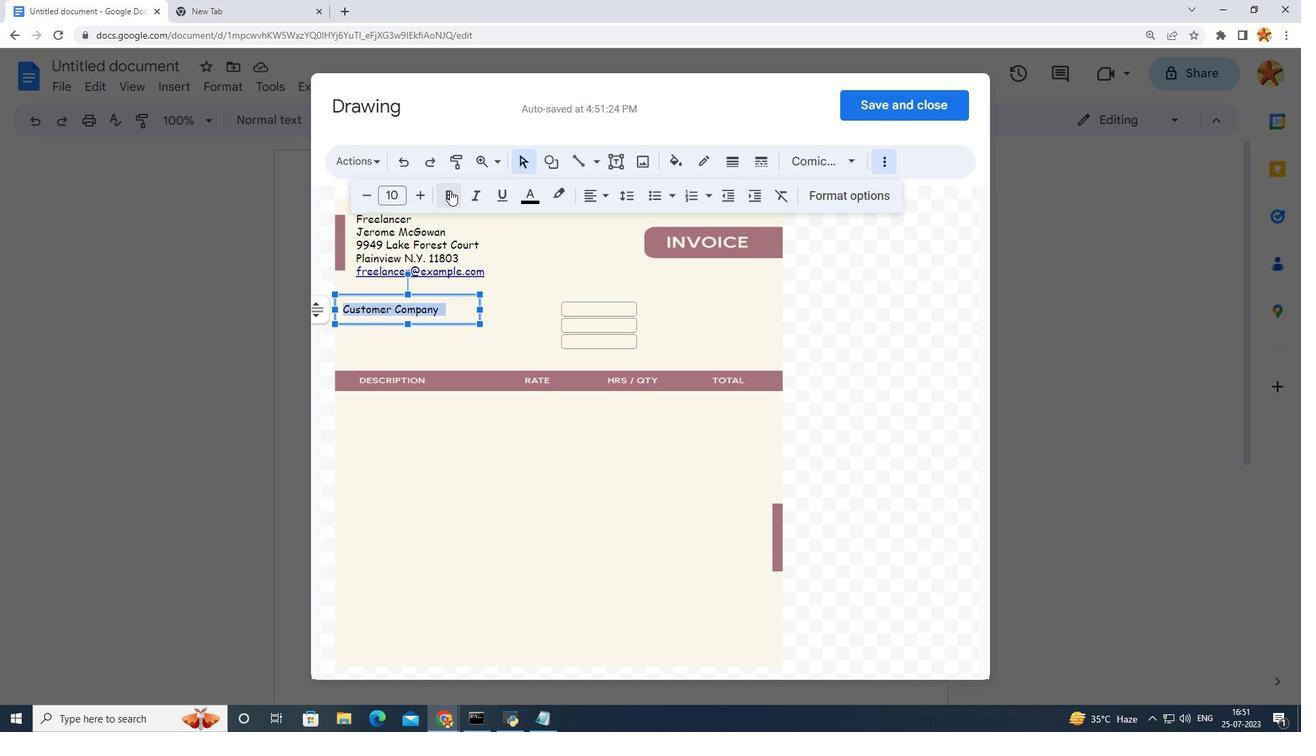 
Action: Mouse moved to (434, 252)
Screenshot: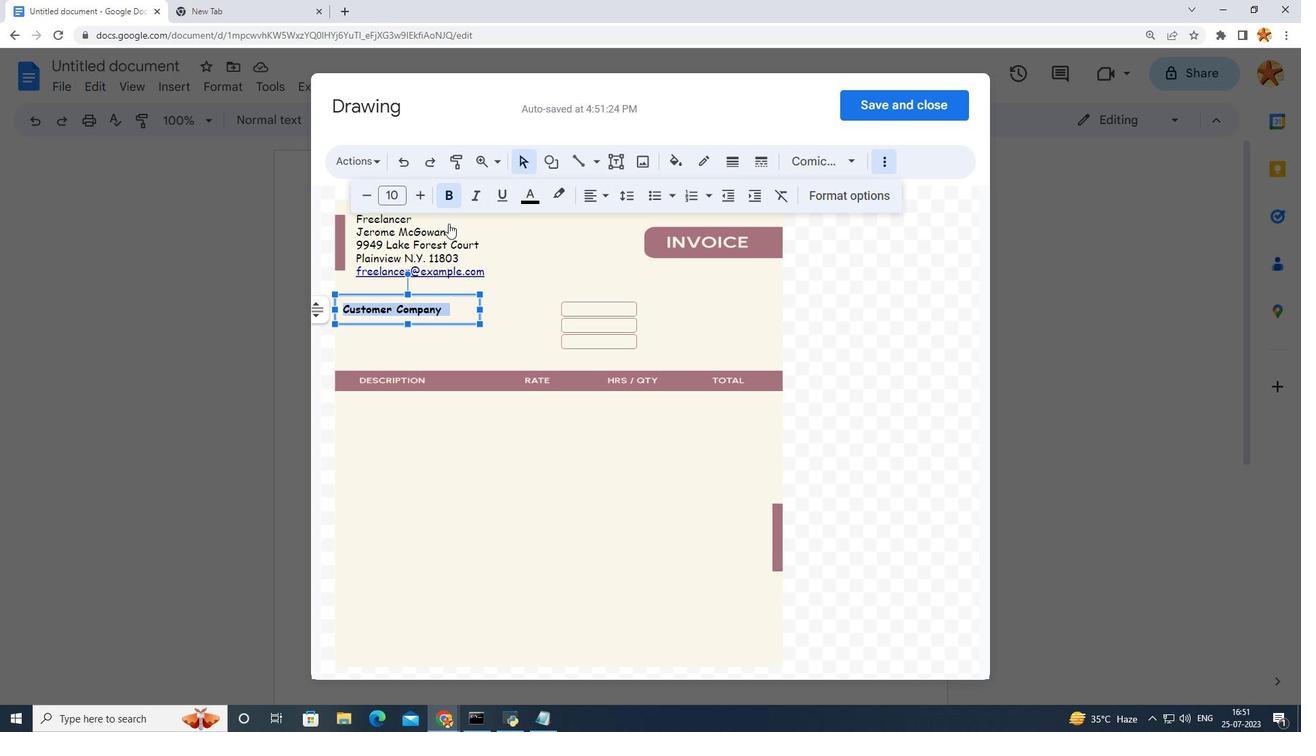 
Action: Mouse pressed left at (434, 252)
Screenshot: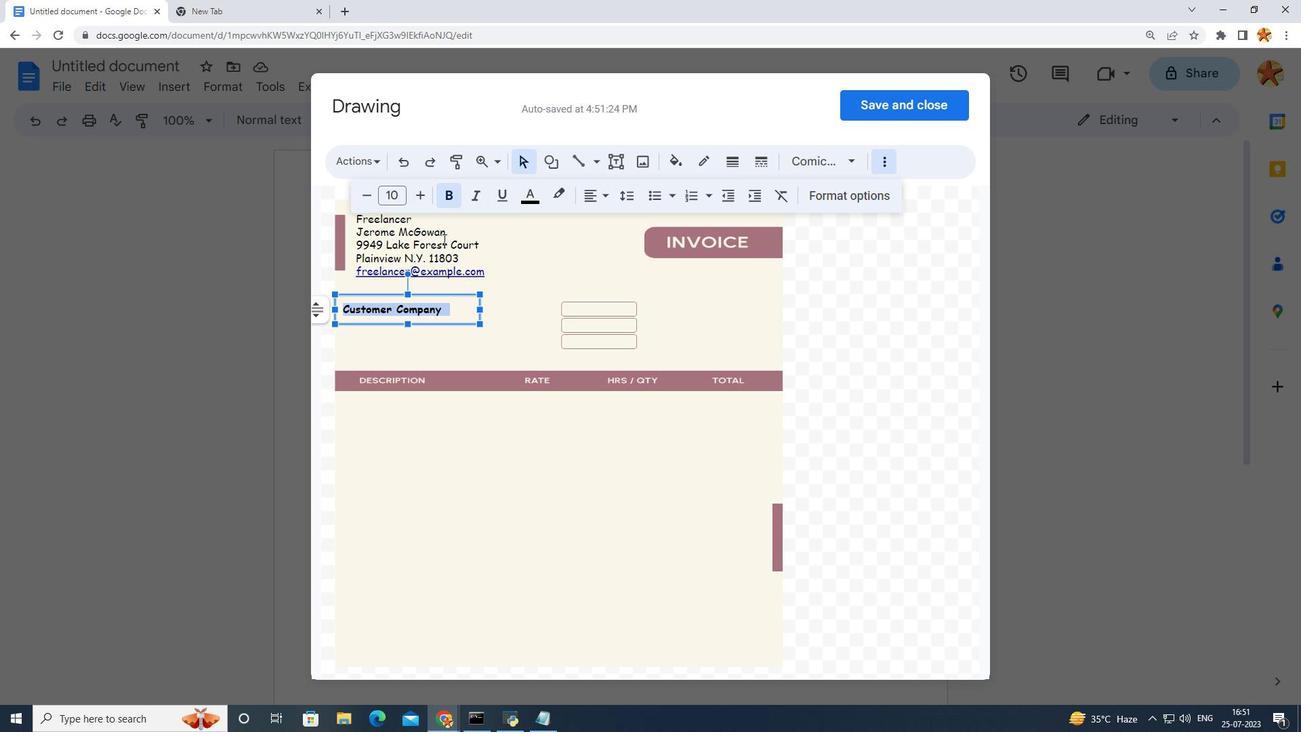 
Action: Mouse moved to (433, 252)
Screenshot: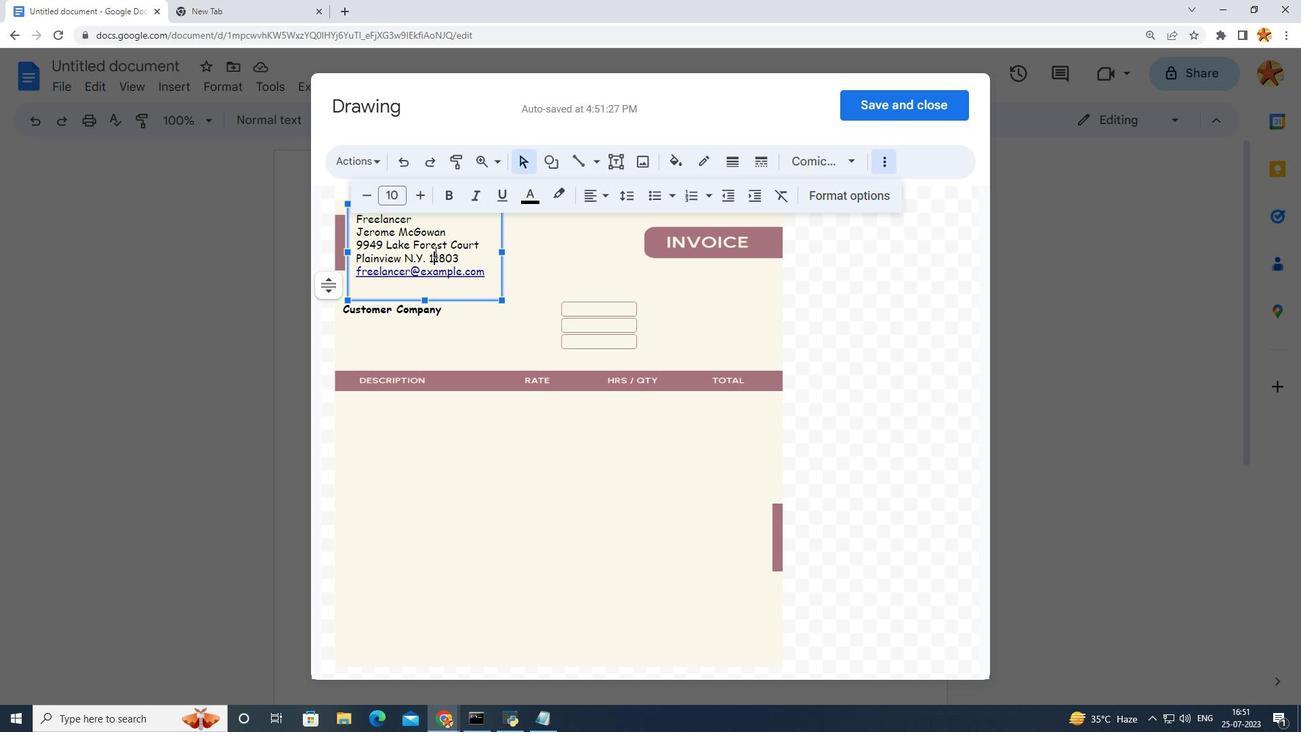 
Action: Mouse scrolled (433, 252) with delta (0, 0)
Screenshot: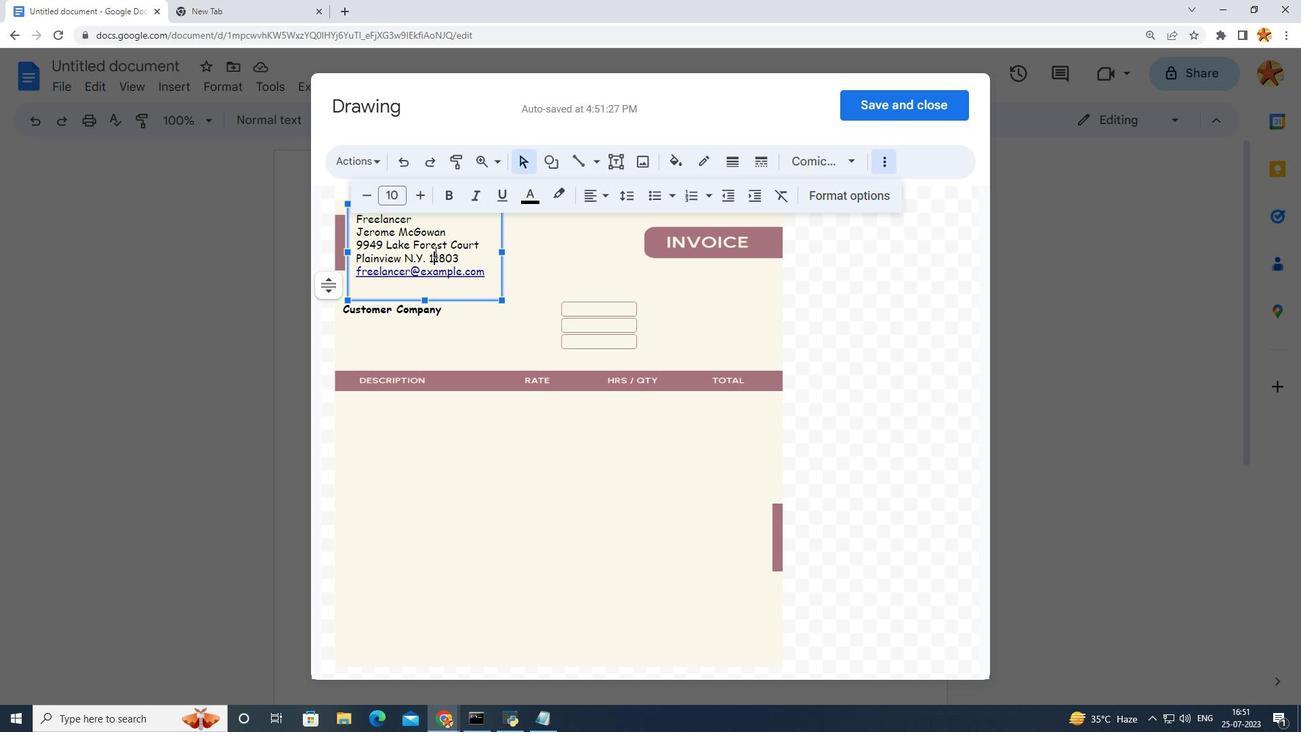 
Action: Mouse moved to (460, 228)
Screenshot: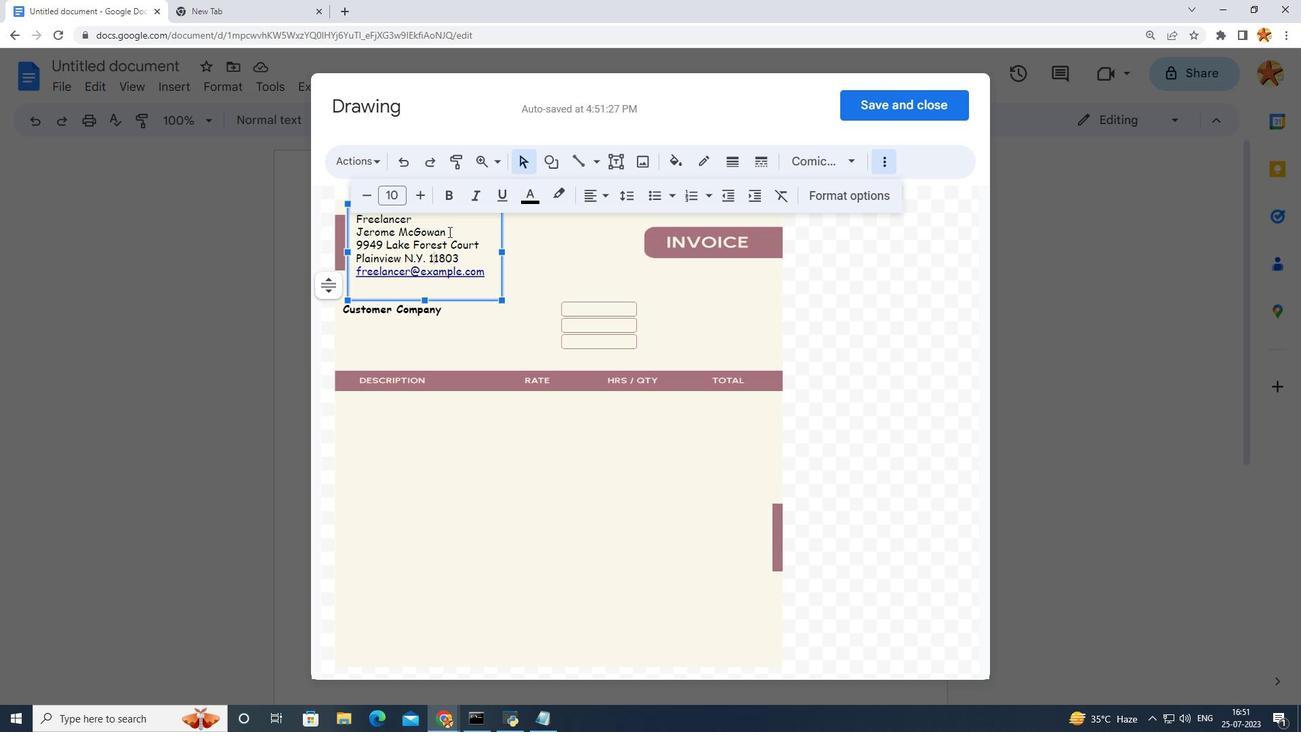 
Action: Mouse pressed left at (460, 228)
Screenshot: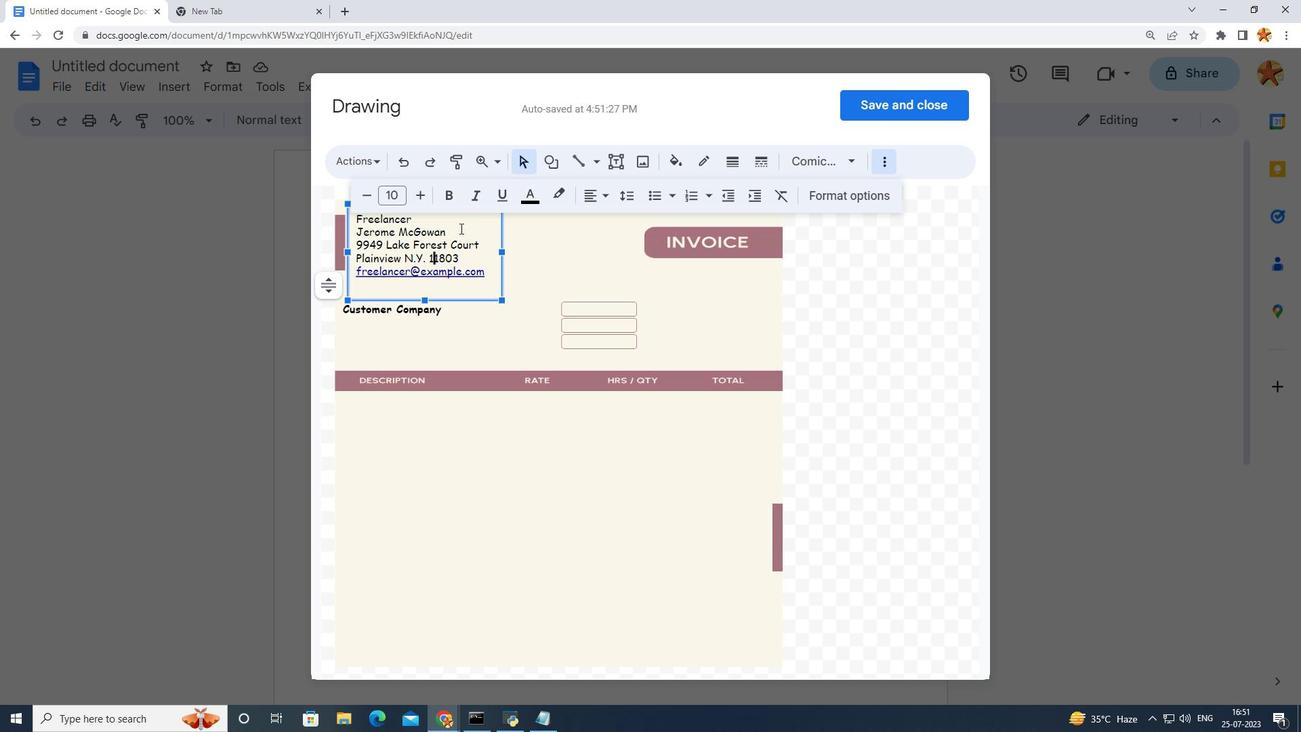 
Action: Mouse moved to (452, 197)
Screenshot: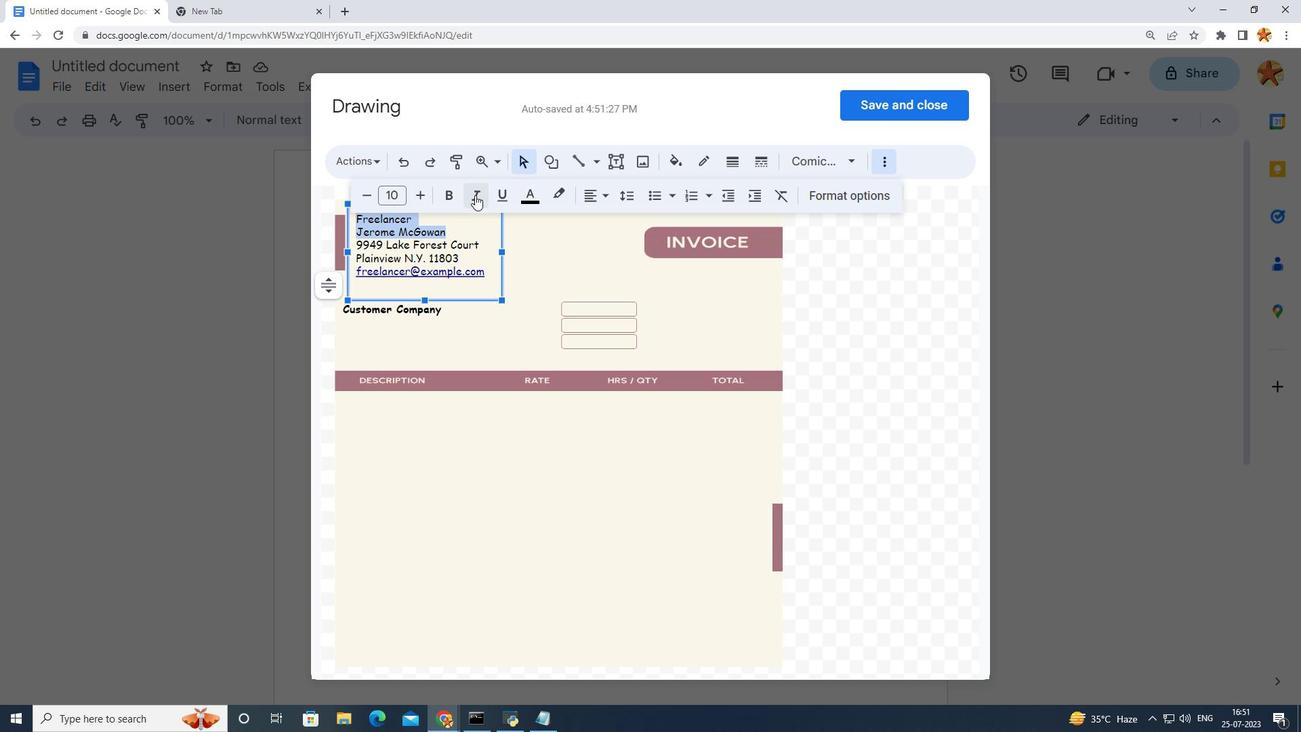 
Action: Mouse pressed left at (452, 197)
Screenshot: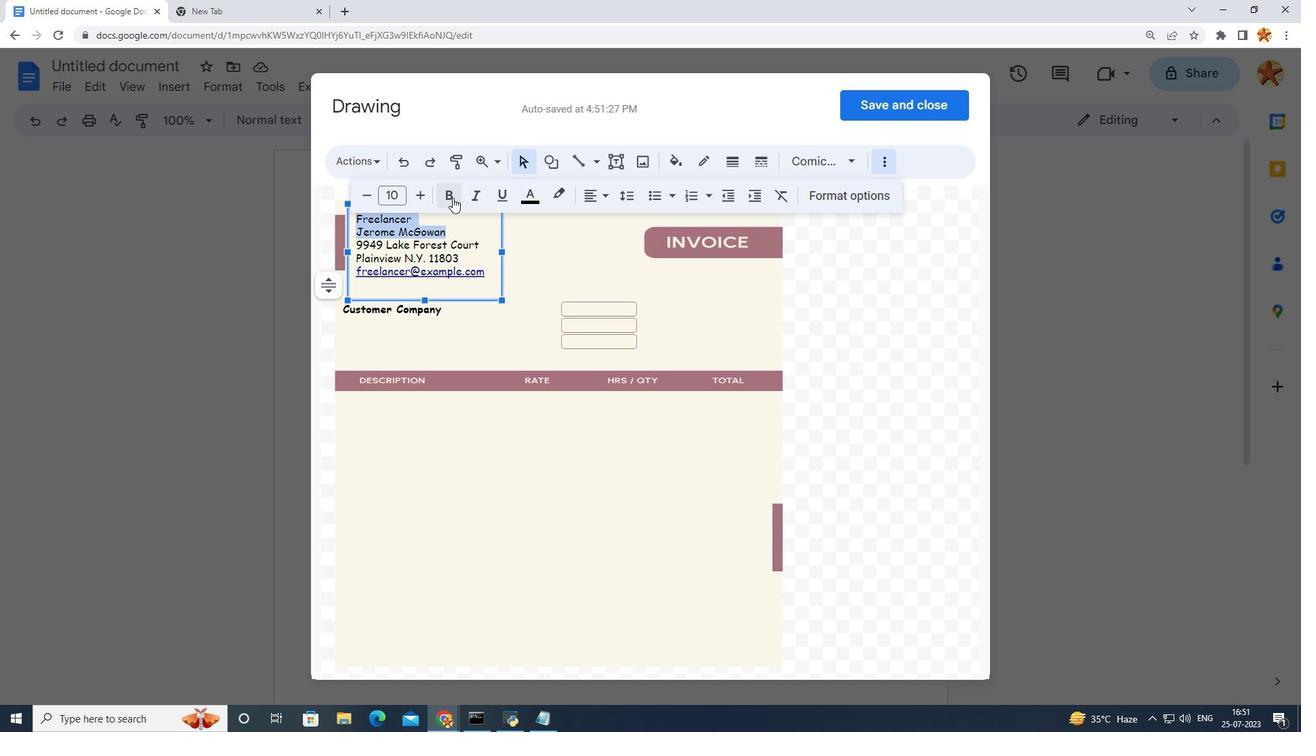 
Action: Mouse moved to (439, 314)
Screenshot: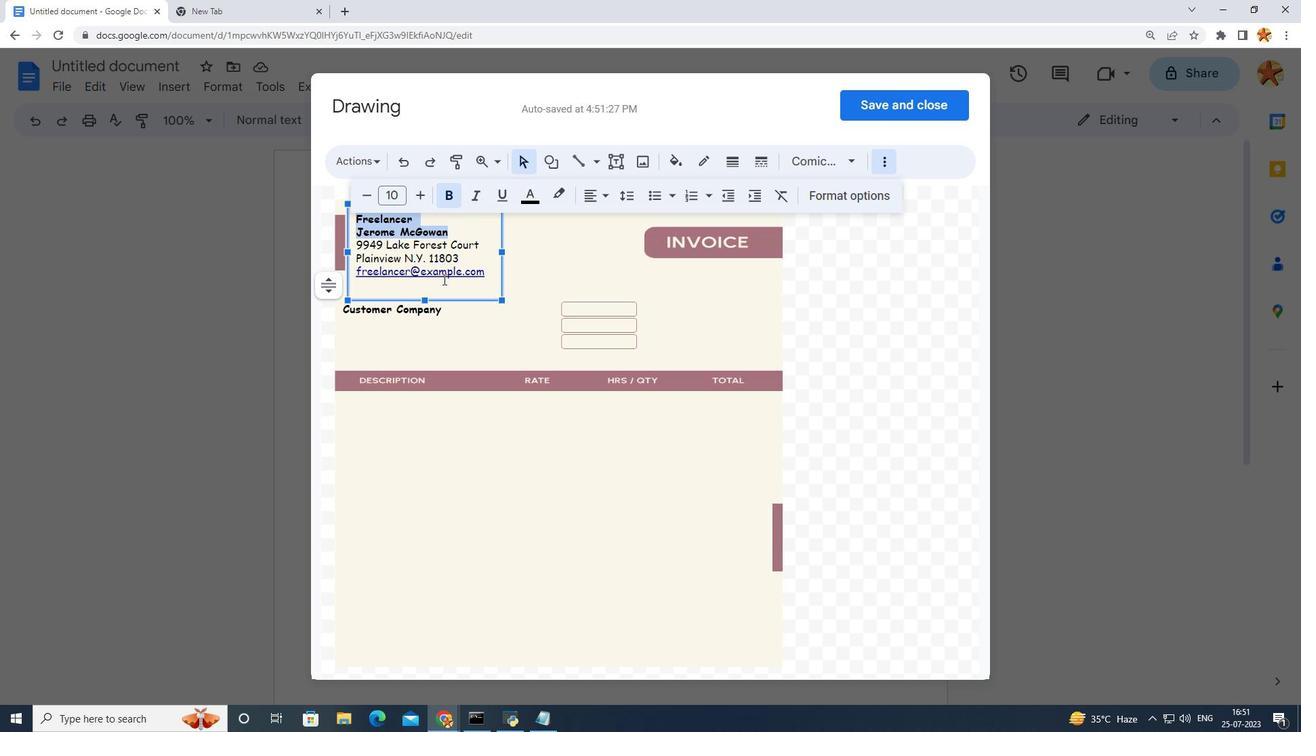 
Action: Mouse pressed left at (439, 314)
Screenshot: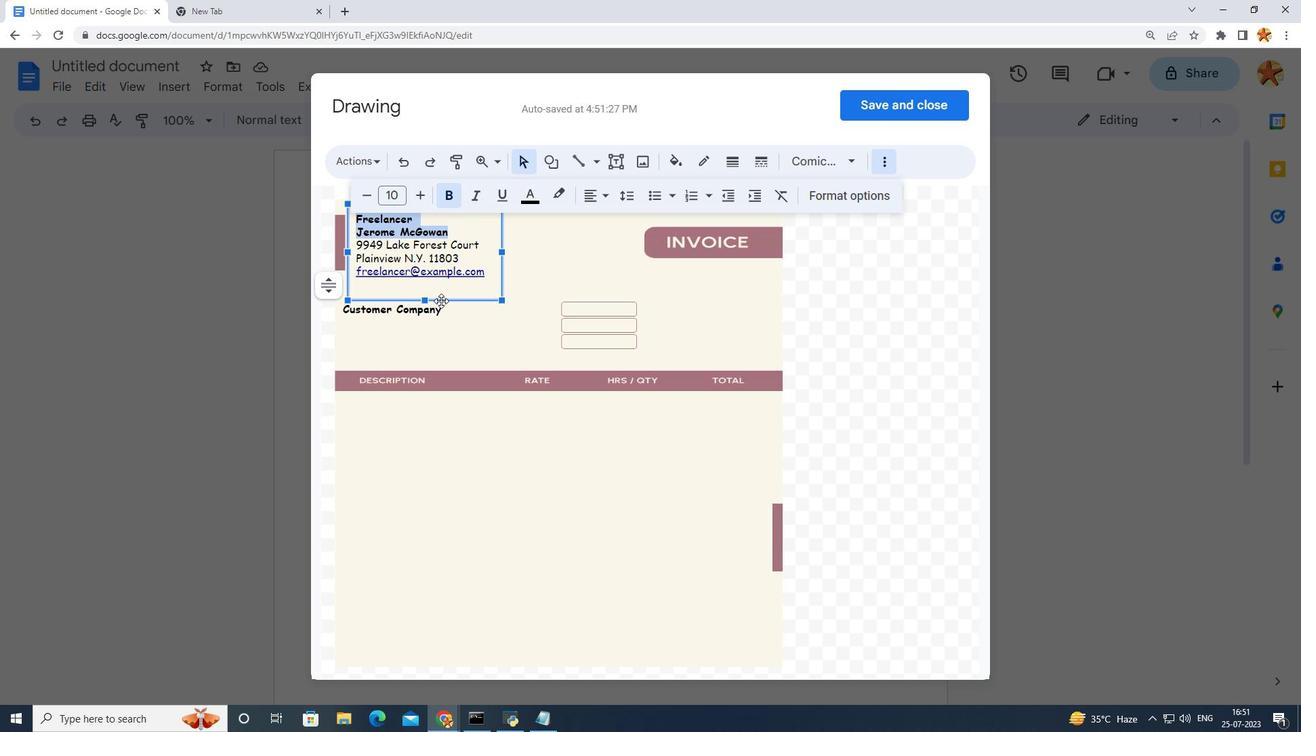 
Action: Mouse moved to (448, 313)
Screenshot: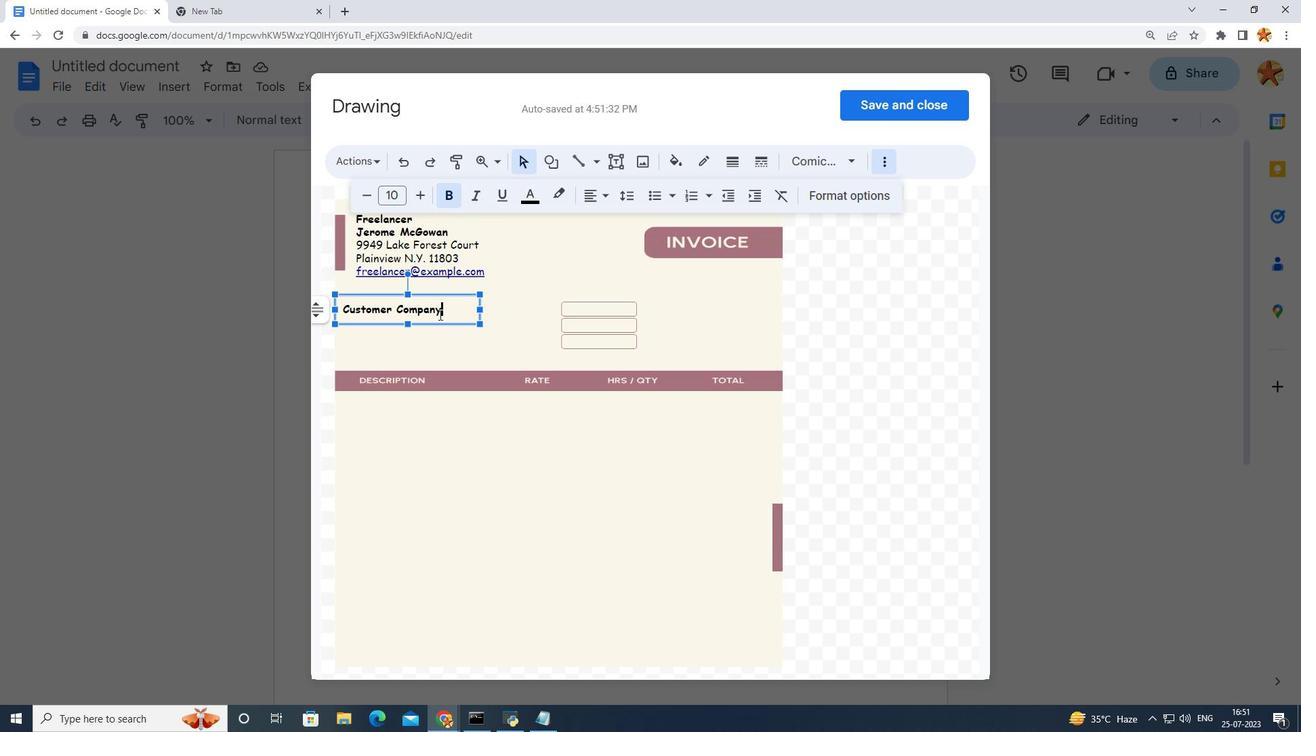 
Action: Mouse pressed left at (448, 313)
Screenshot: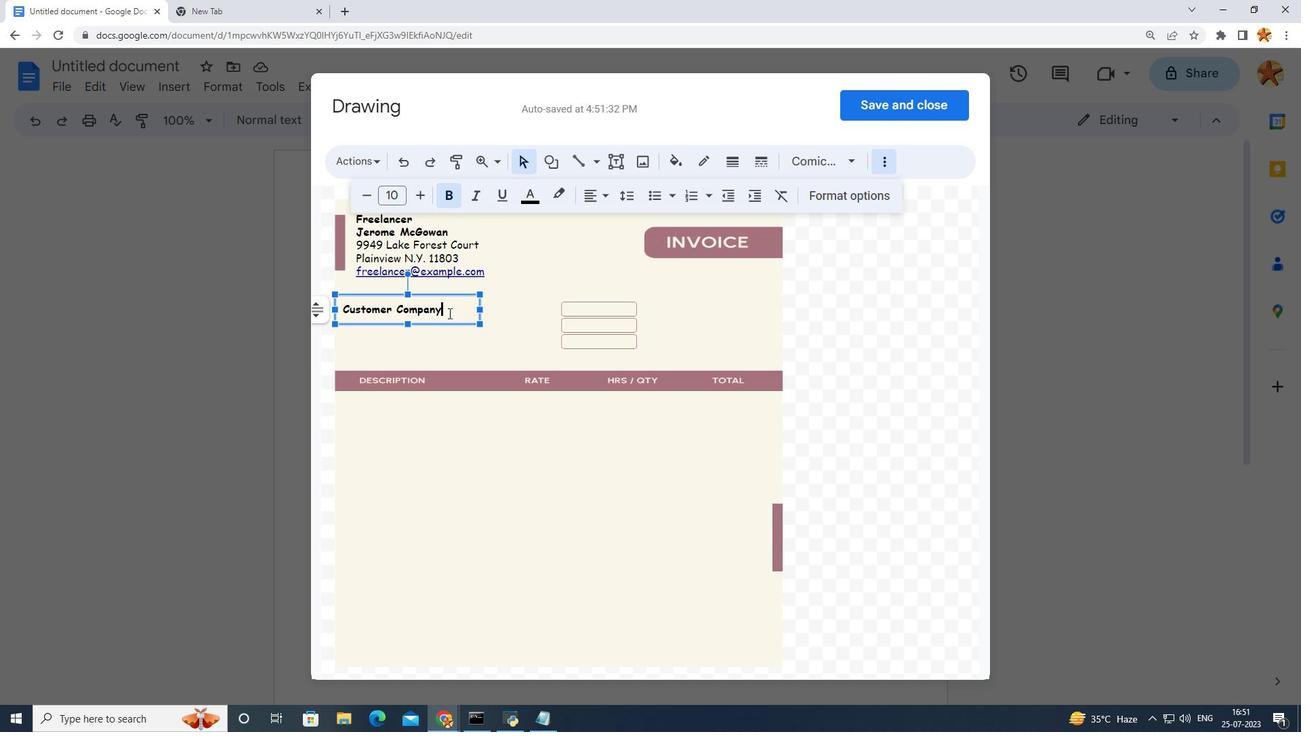 
Action: Key pressed <Key.enter>c<Key.backspace><Key.caps_lock>C<Key.caps_lock>ontact<Key.space>
Screenshot: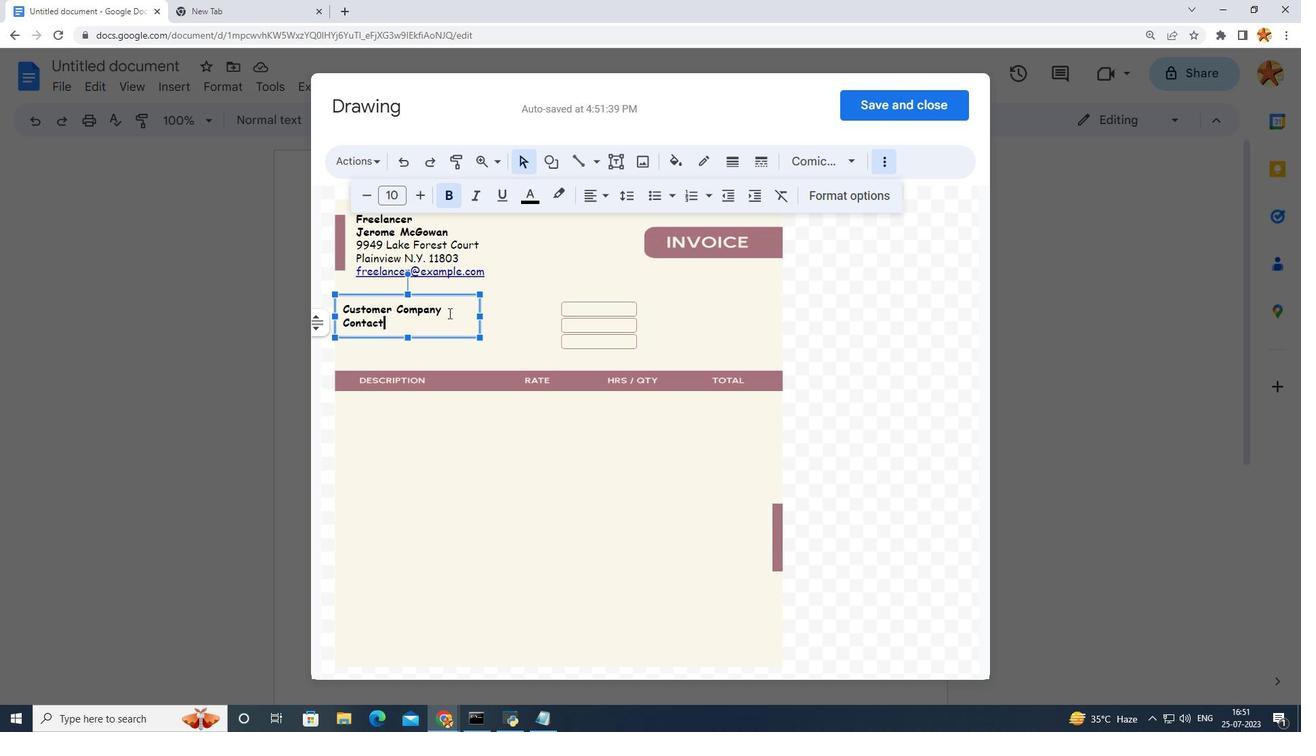
Action: Mouse moved to (389, 327)
Screenshot: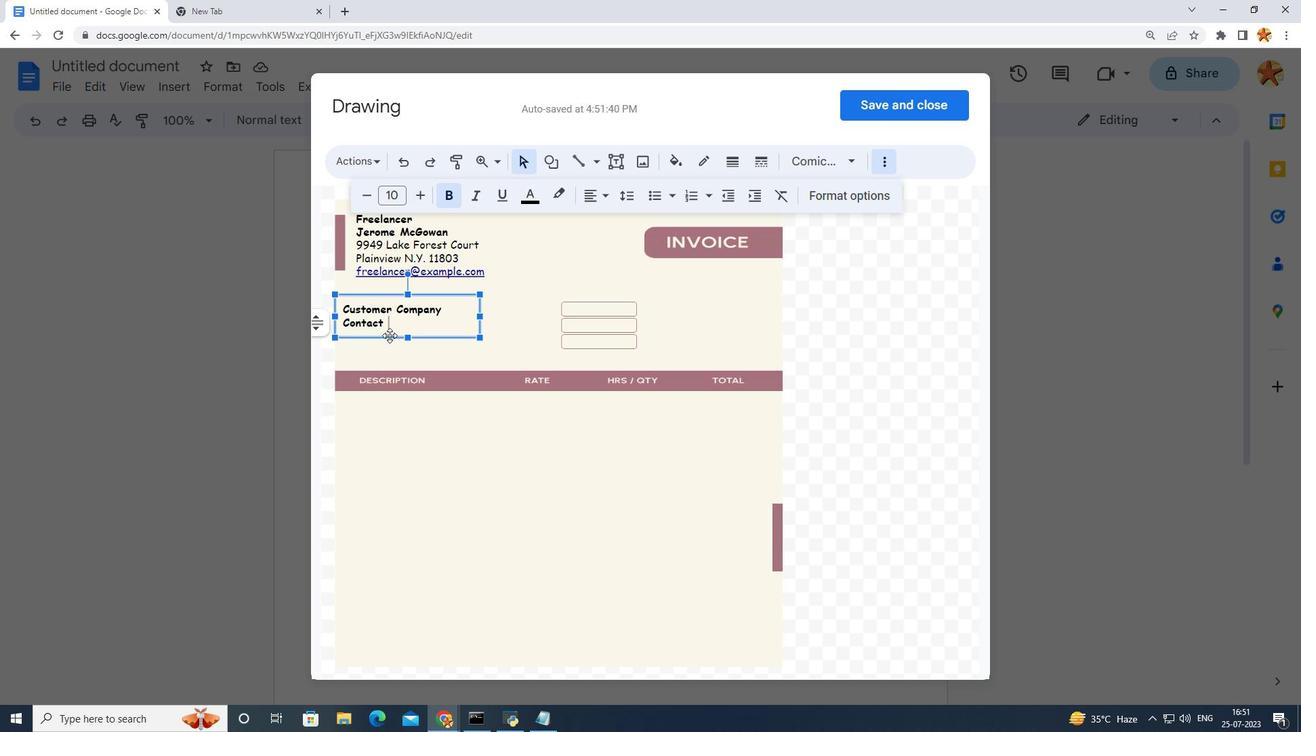 
Action: Mouse pressed left at (389, 327)
Screenshot: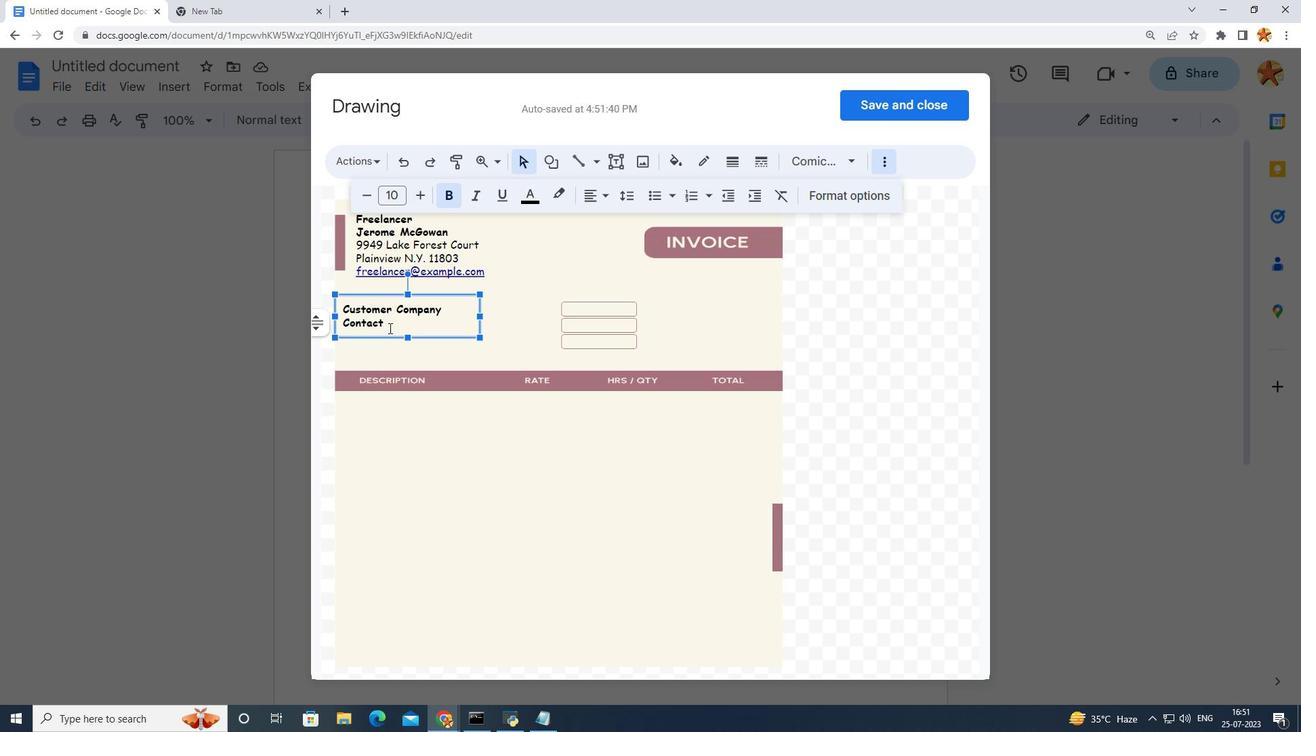 
Action: Mouse moved to (345, 315)
Screenshot: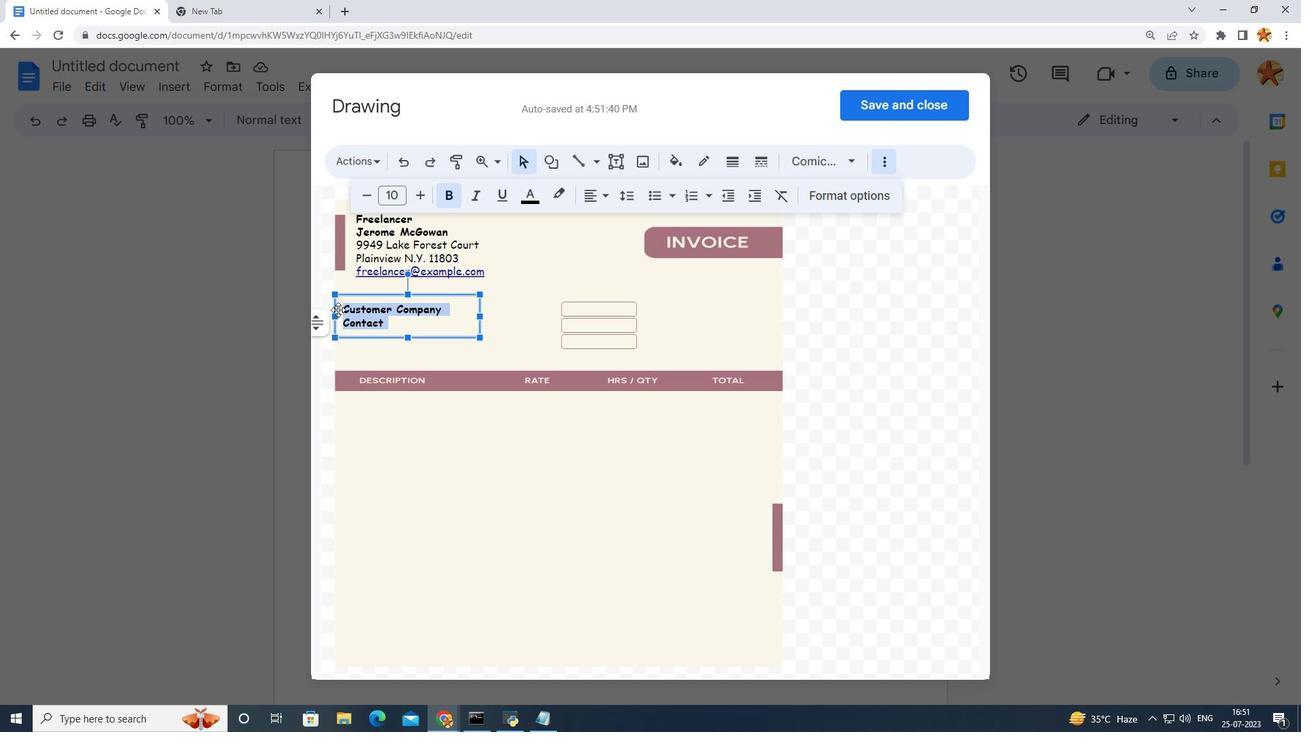 
Action: Mouse pressed left at (345, 315)
Screenshot: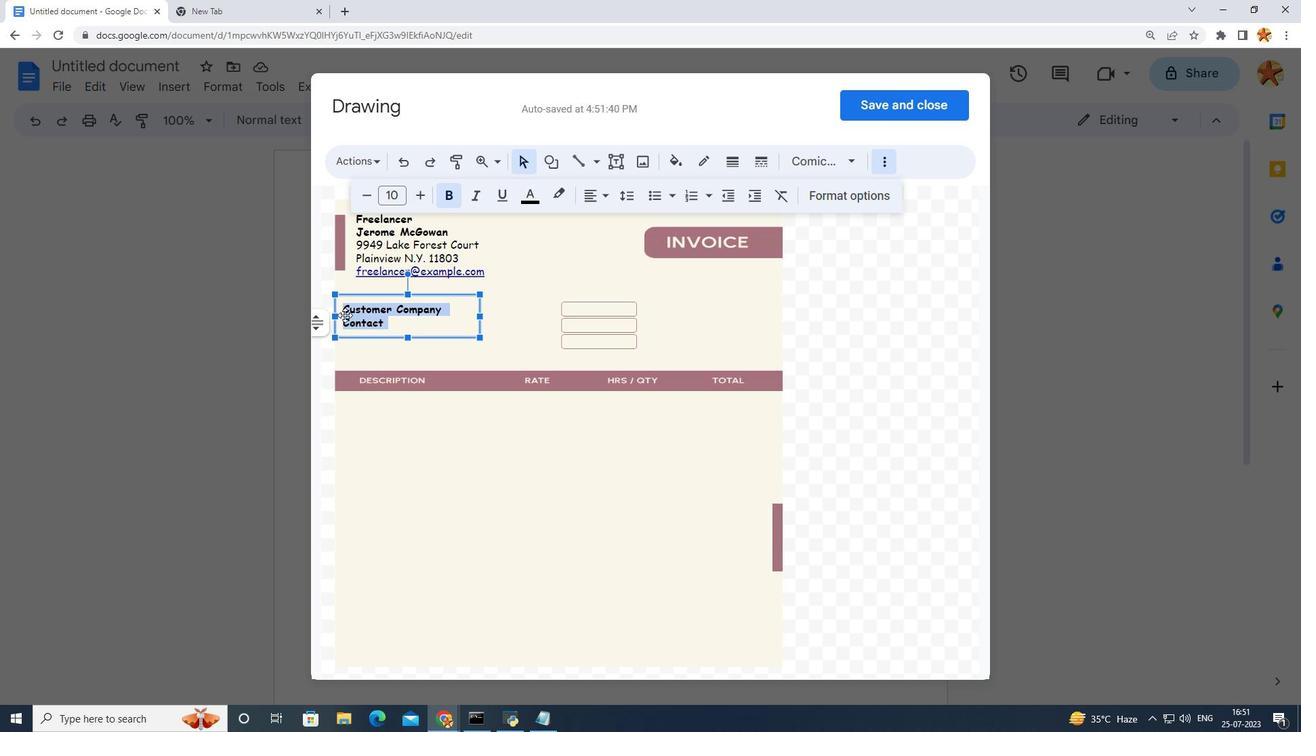 
Action: Mouse moved to (379, 322)
Screenshot: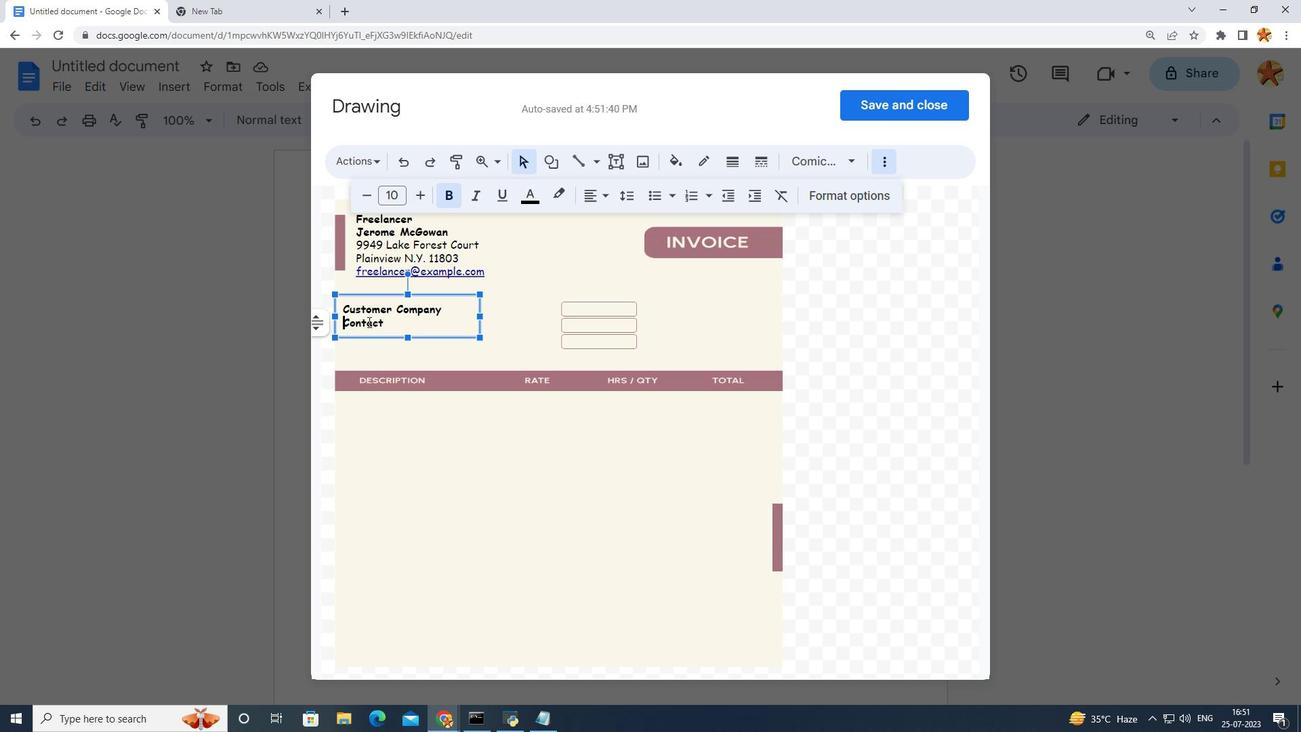 
Action: Mouse pressed left at (379, 322)
Screenshot: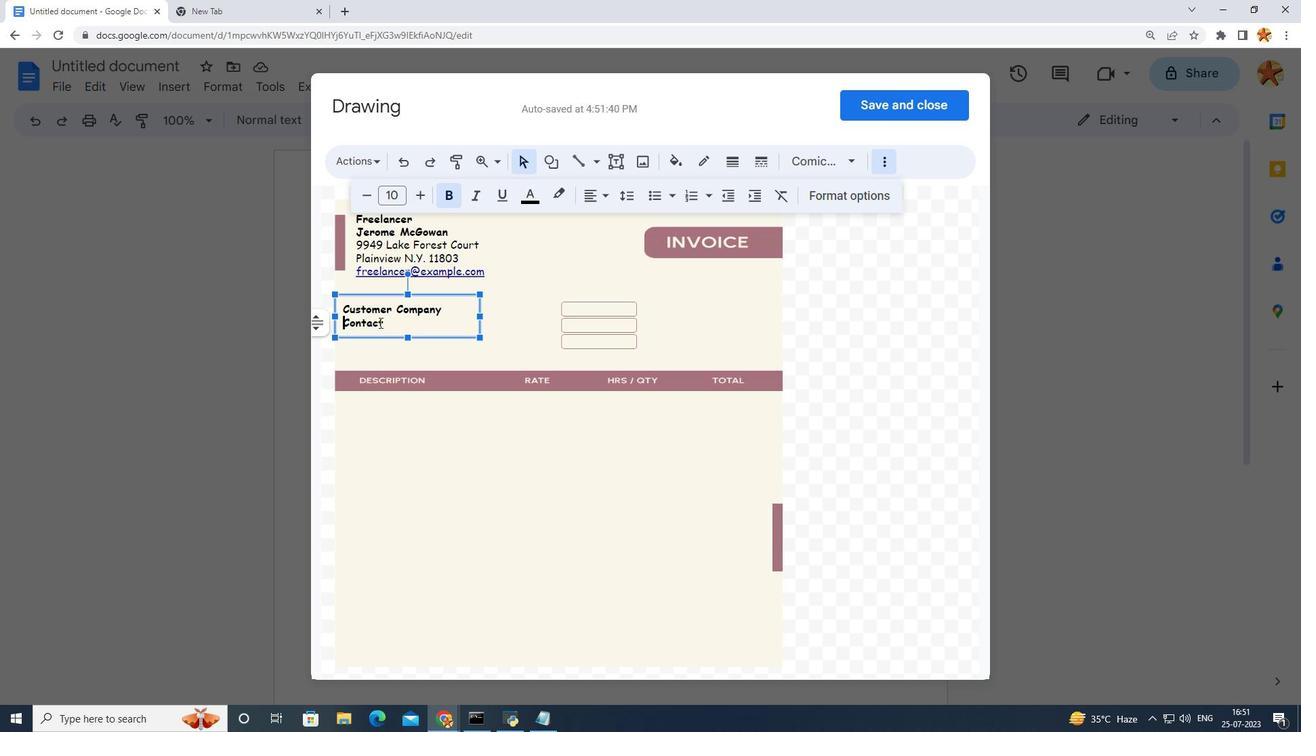 
Action: Mouse moved to (387, 322)
Screenshot: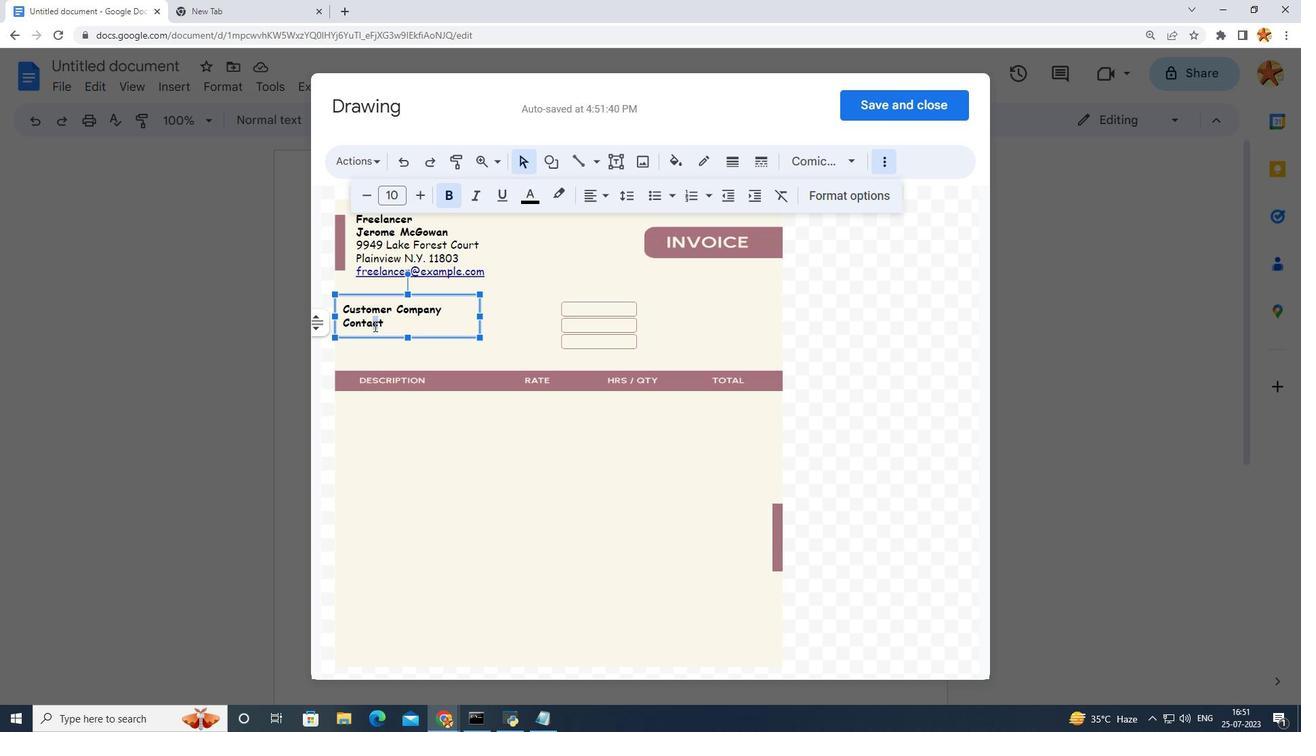 
Action: Mouse pressed left at (387, 322)
Screenshot: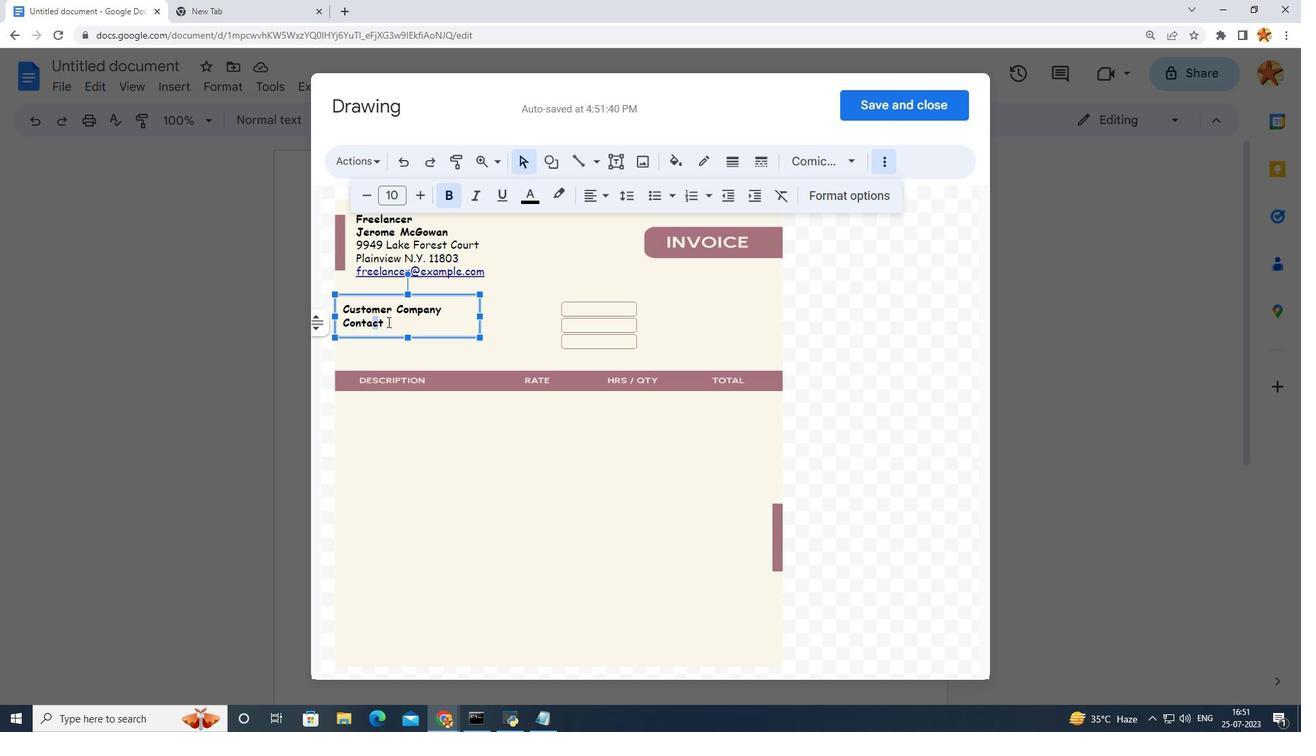 
Action: Mouse moved to (446, 198)
Screenshot: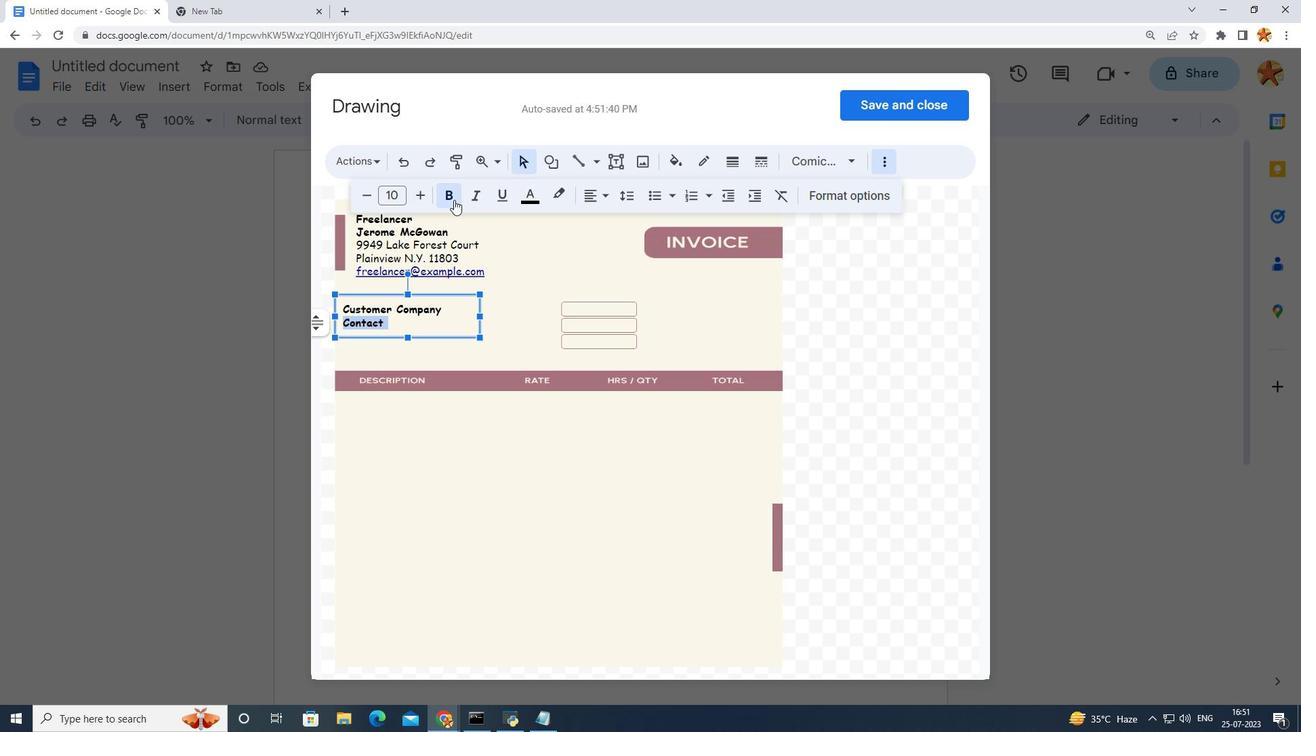 
Action: Mouse pressed left at (446, 198)
Screenshot: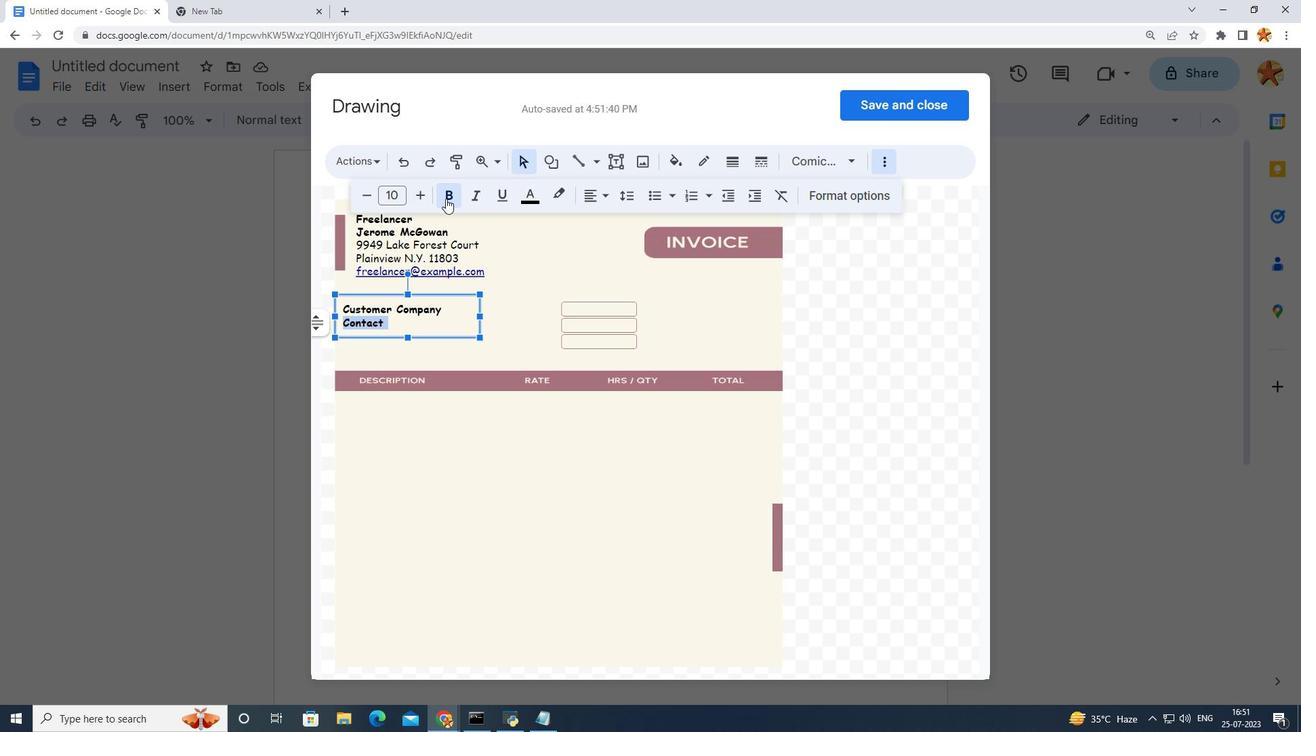 
Action: Mouse moved to (392, 316)
Screenshot: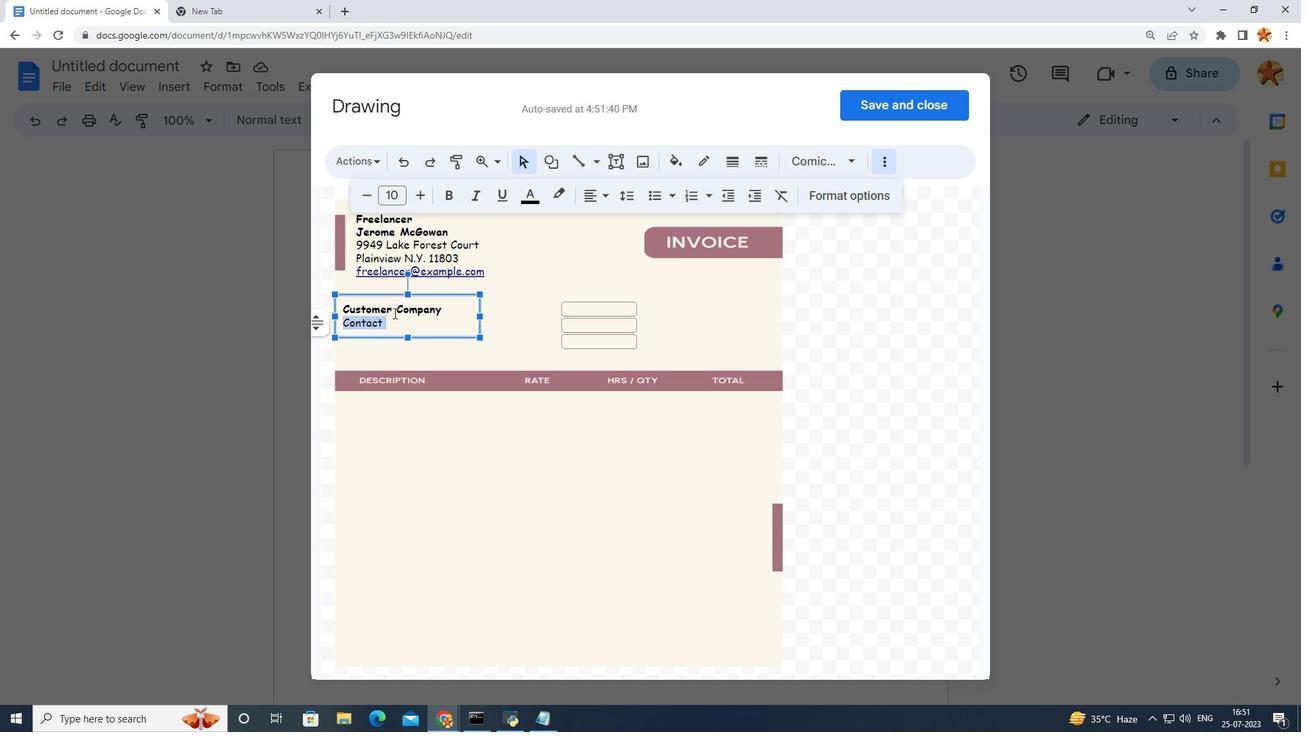 
Action: Mouse pressed left at (392, 316)
Screenshot: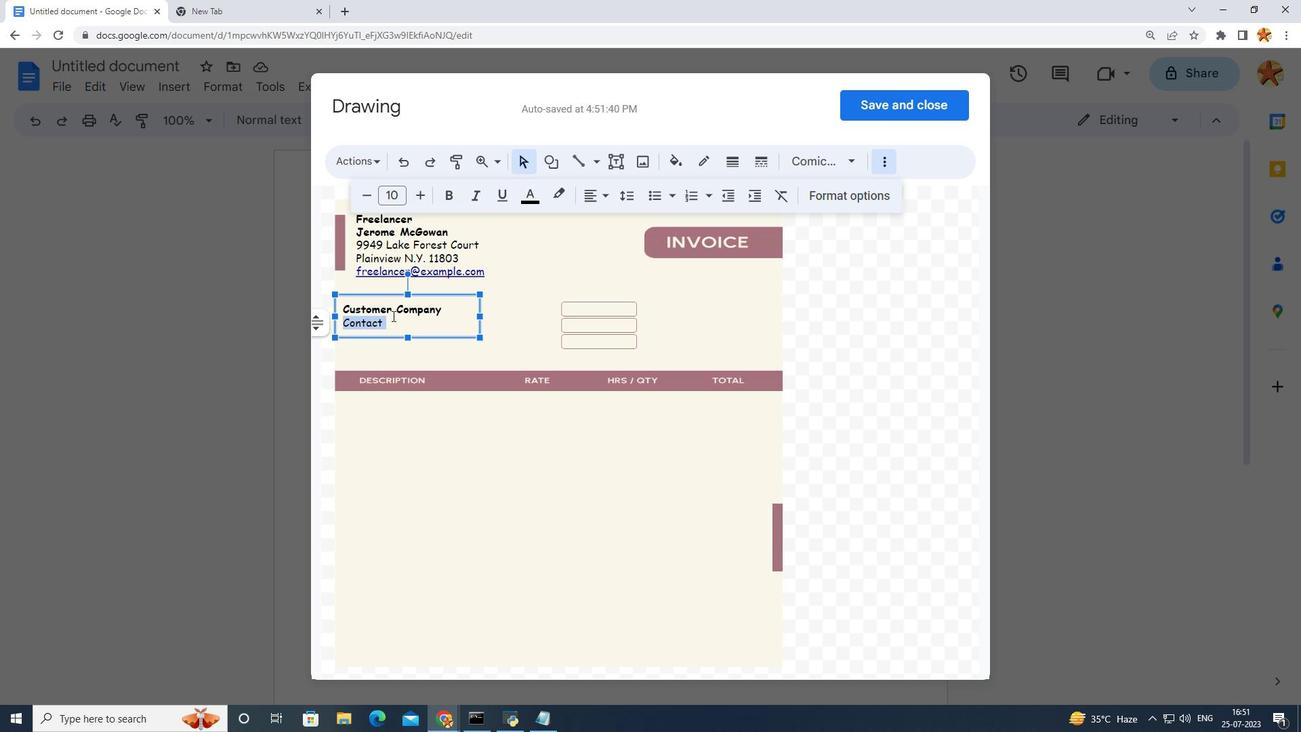 
Action: Mouse moved to (389, 321)
Screenshot: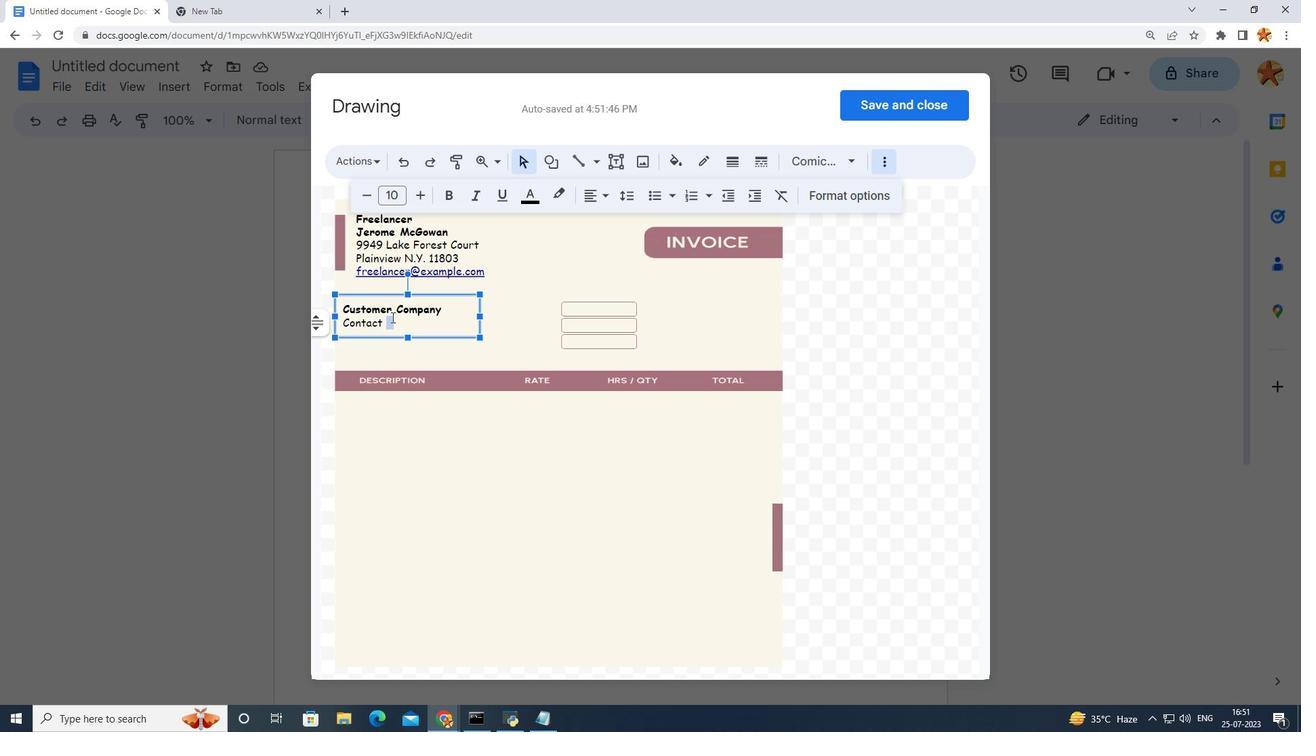 
Action: Mouse pressed left at (389, 321)
Screenshot: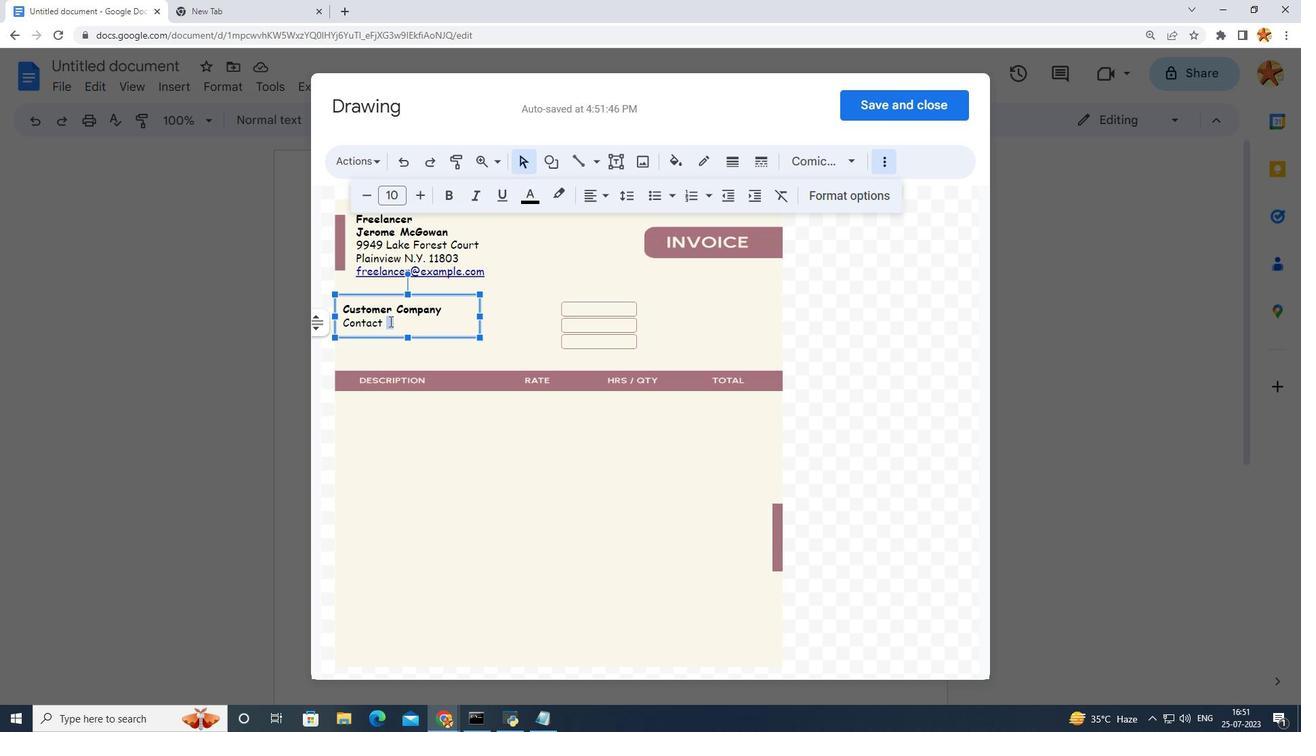 
Action: Key pressed <Key.caps_lock>R<Key.caps_lock>onald<Key.space><Key.caps_lock>L<Key.caps_lock>ec<Key.backspace>ach<Key.enter>706<Key.space><Key.caps_lock>C<Key.caps_lock>ottage<Key.space><Key.caps_lock>S<Key.caps_lock>t.<Key.space><Key.caps_lock>H<Key.caps_lock>olland<Key.enter>
Screenshot: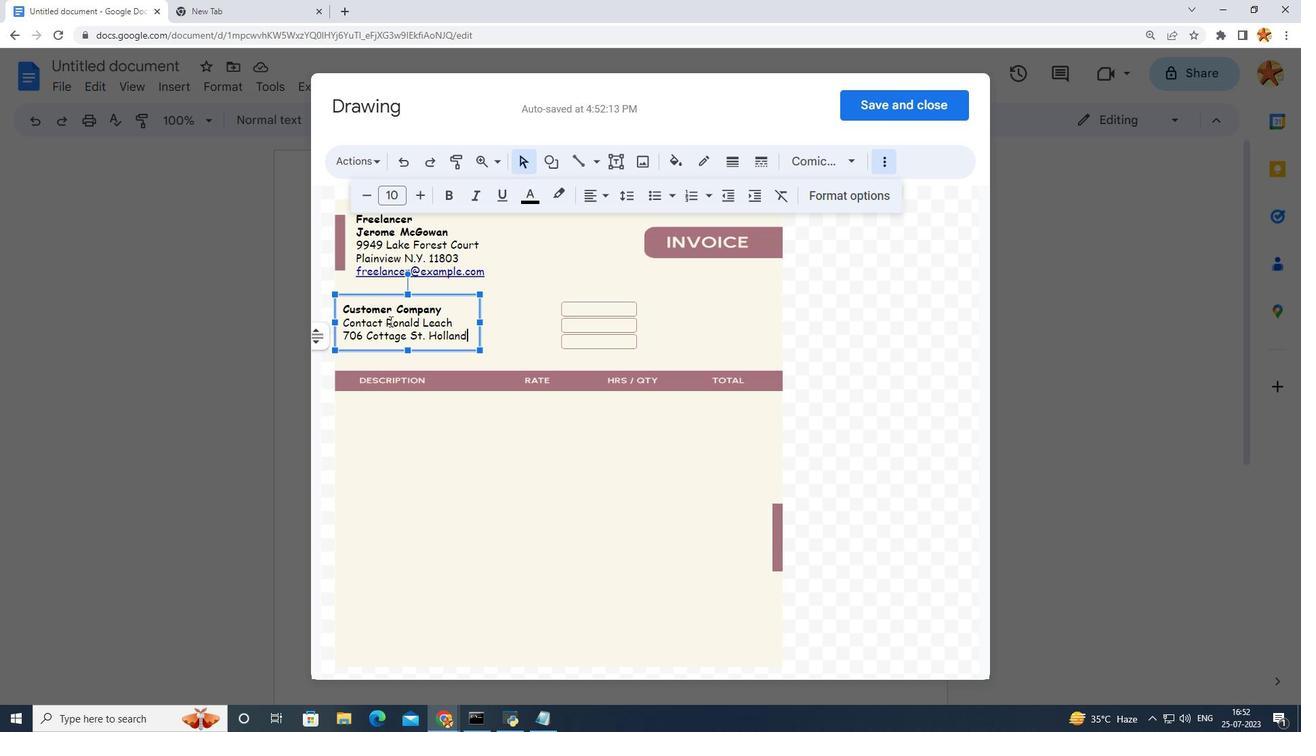
Action: Mouse moved to (425, 335)
Screenshot: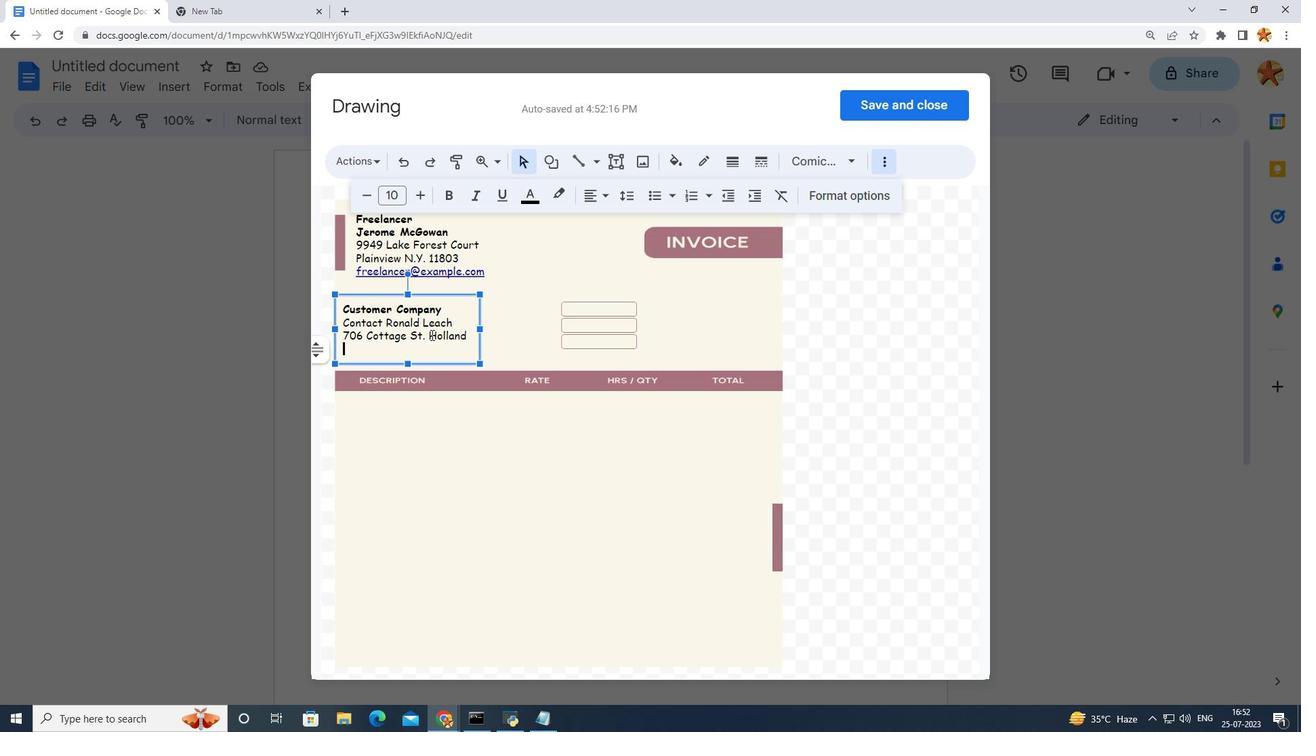 
Action: Mouse pressed left at (425, 335)
Screenshot: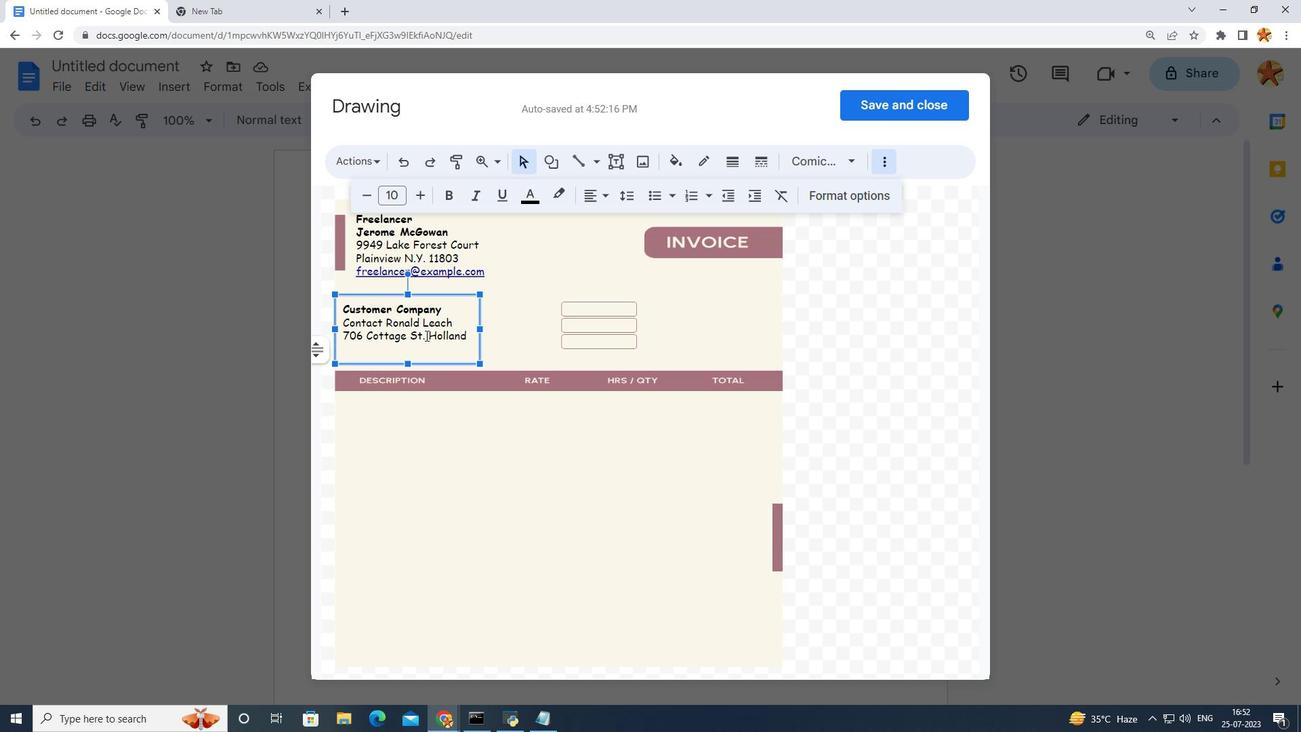 
Action: Mouse moved to (425, 336)
Screenshot: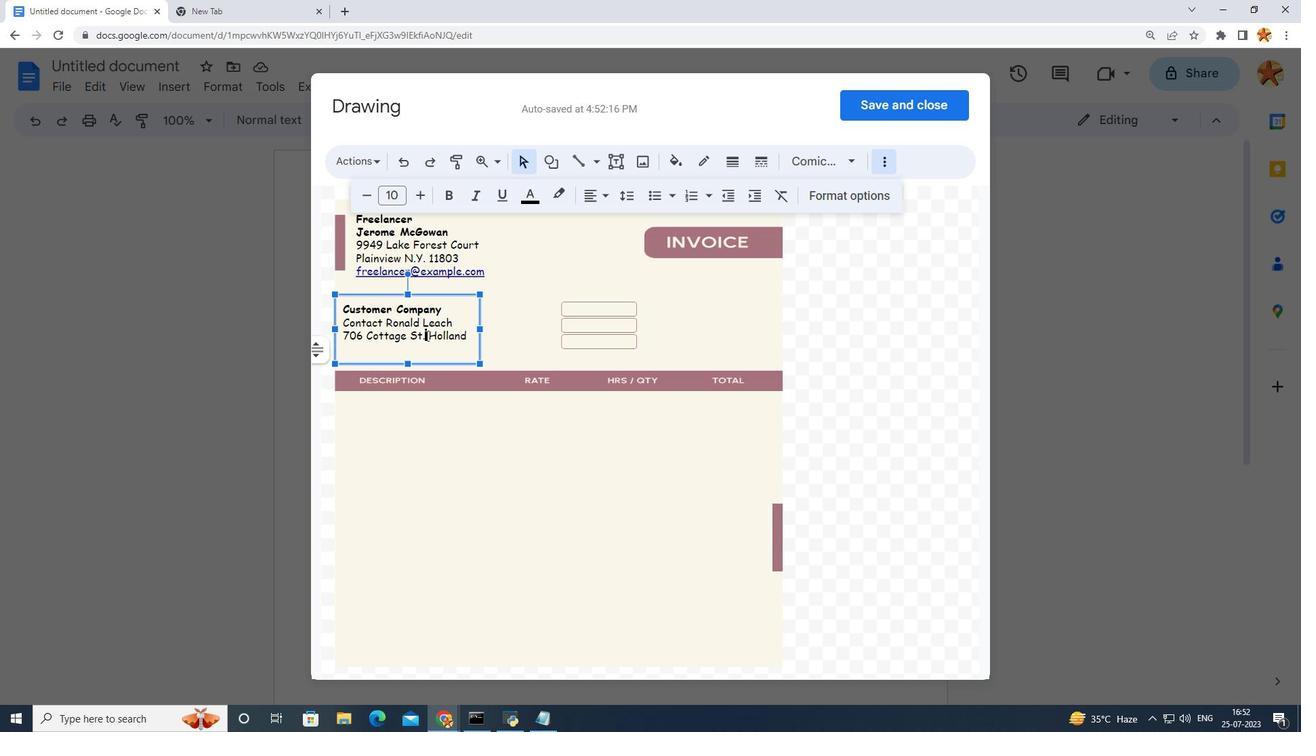 
Action: Key pressed <Key.enter>
Screenshot: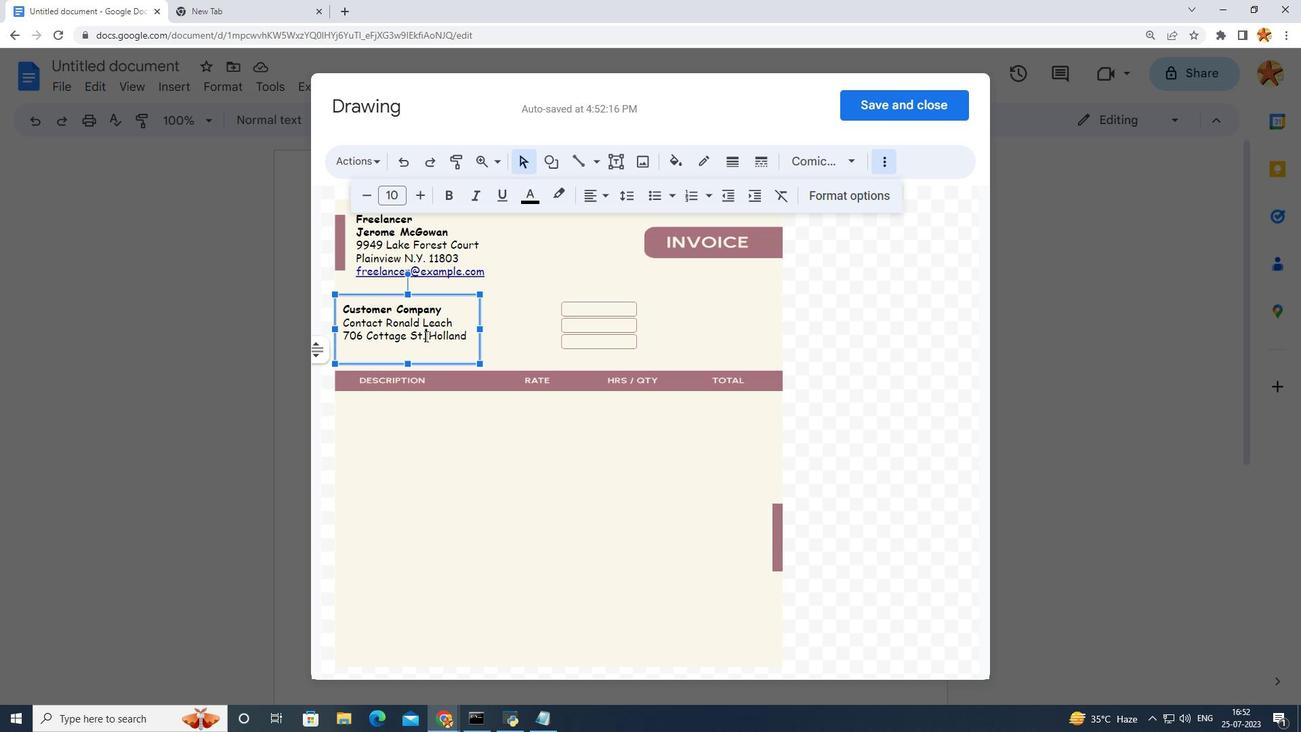 
Action: Mouse moved to (410, 354)
Screenshot: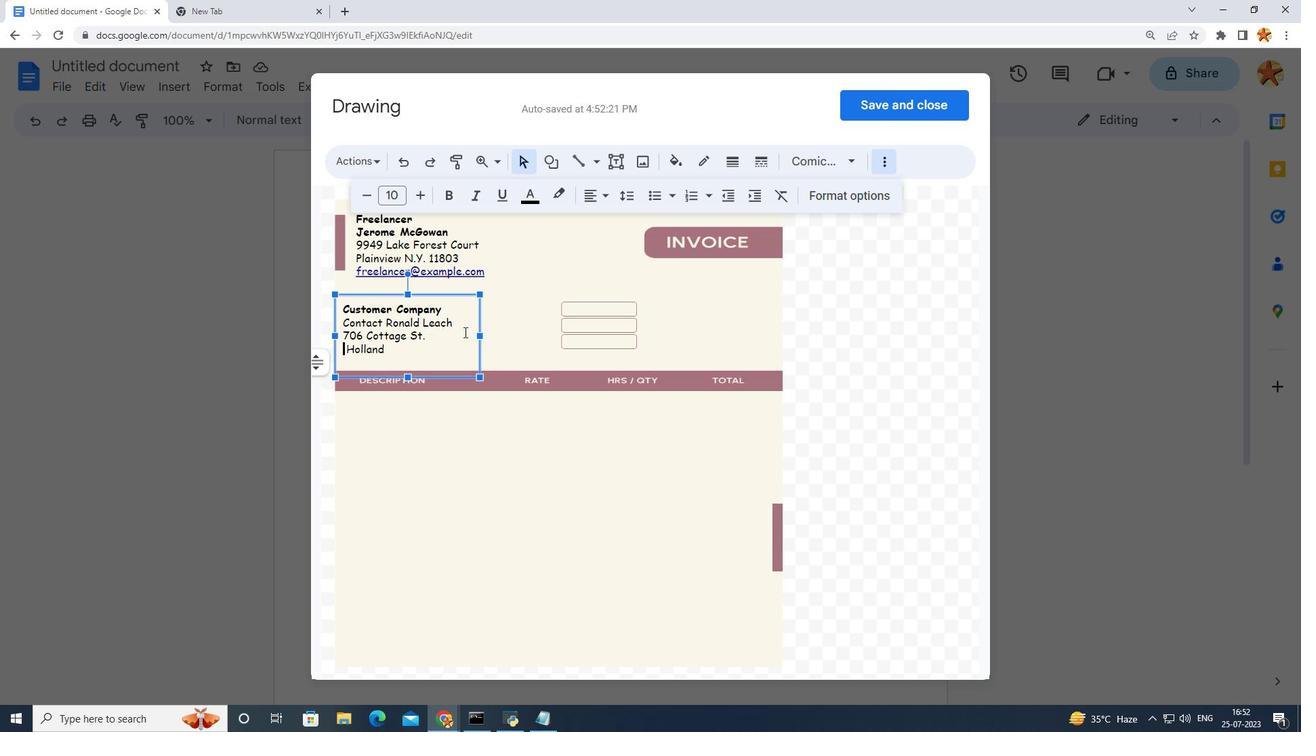 
Action: Mouse pressed left at (410, 354)
Screenshot: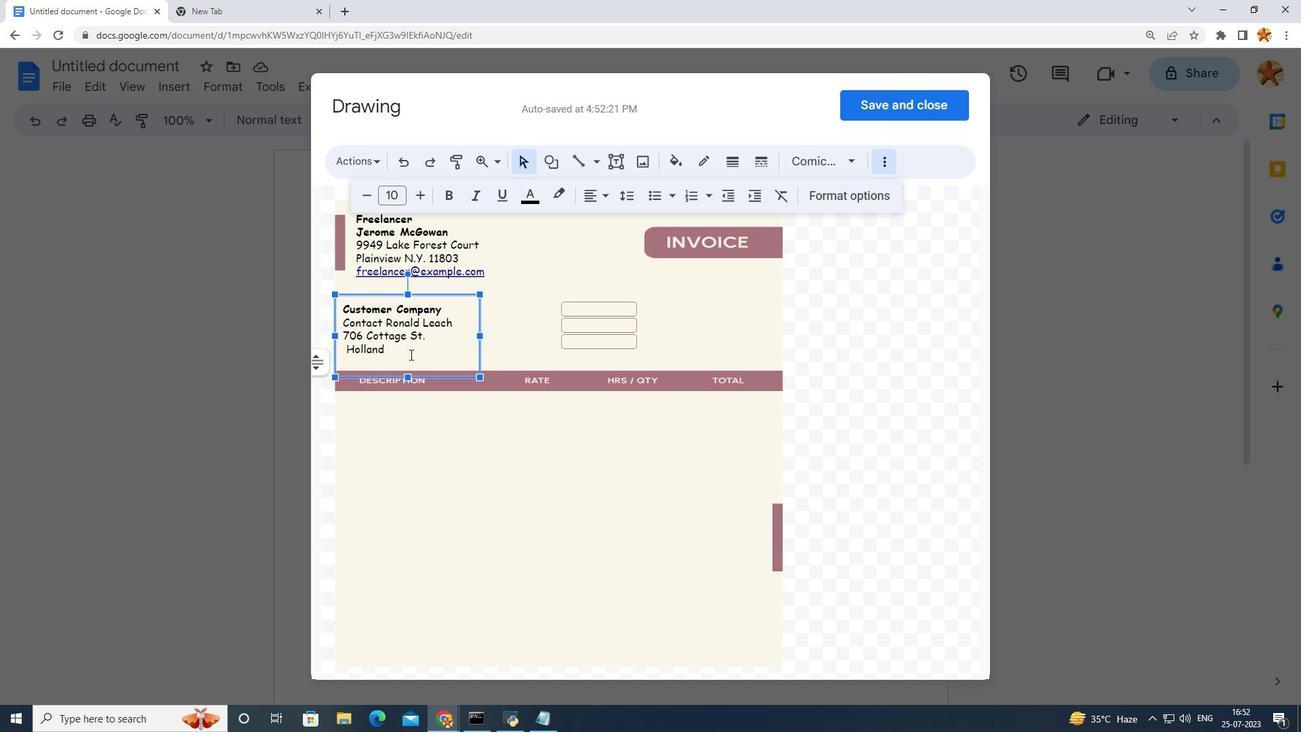 
Action: Key pressed <Key.space><Key.caps_lock>MI<Key.space>49423<Key.shift_r>CUSTOME<Key.backspace><Key.backspace><Key.backspace><Key.backspace><Key.backspace><Key.backspace><Key.backspace><Key.enter><Key.caps_lock>customer<Key.shift_r>@example.com
Screenshot: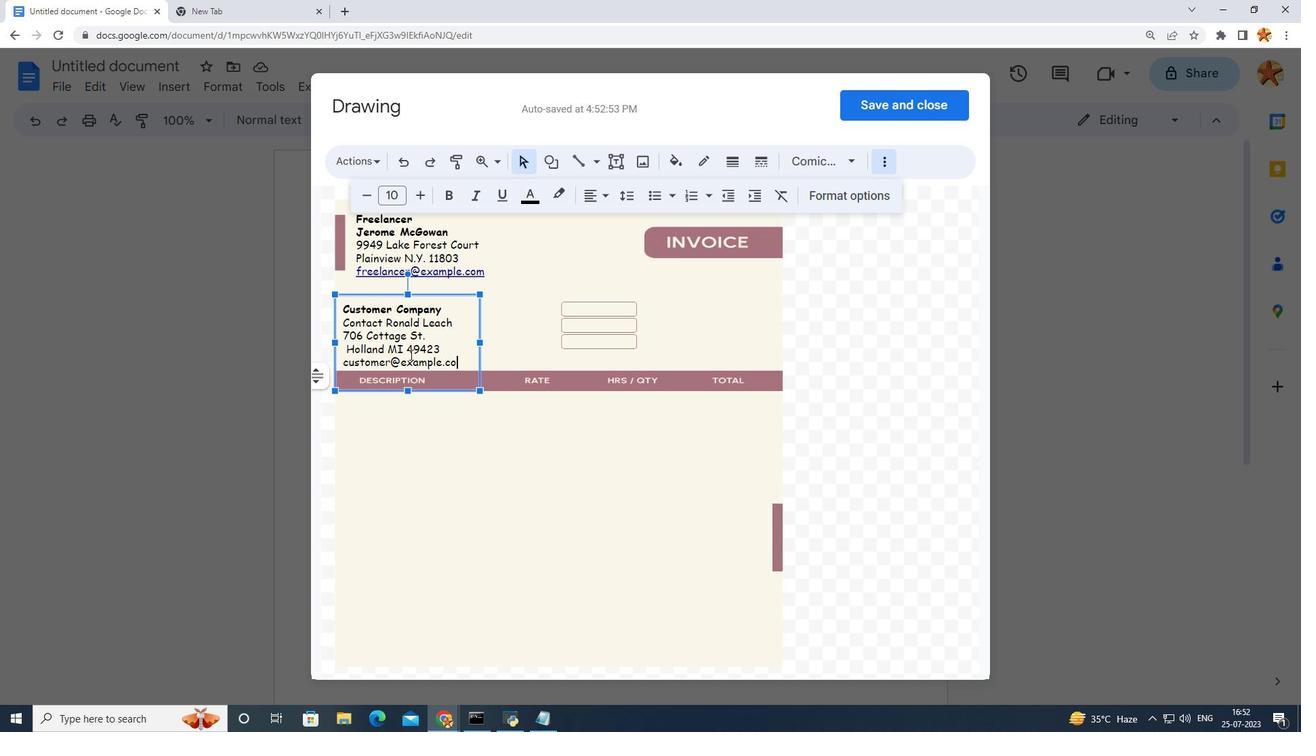 
Action: Mouse moved to (495, 496)
Screenshot: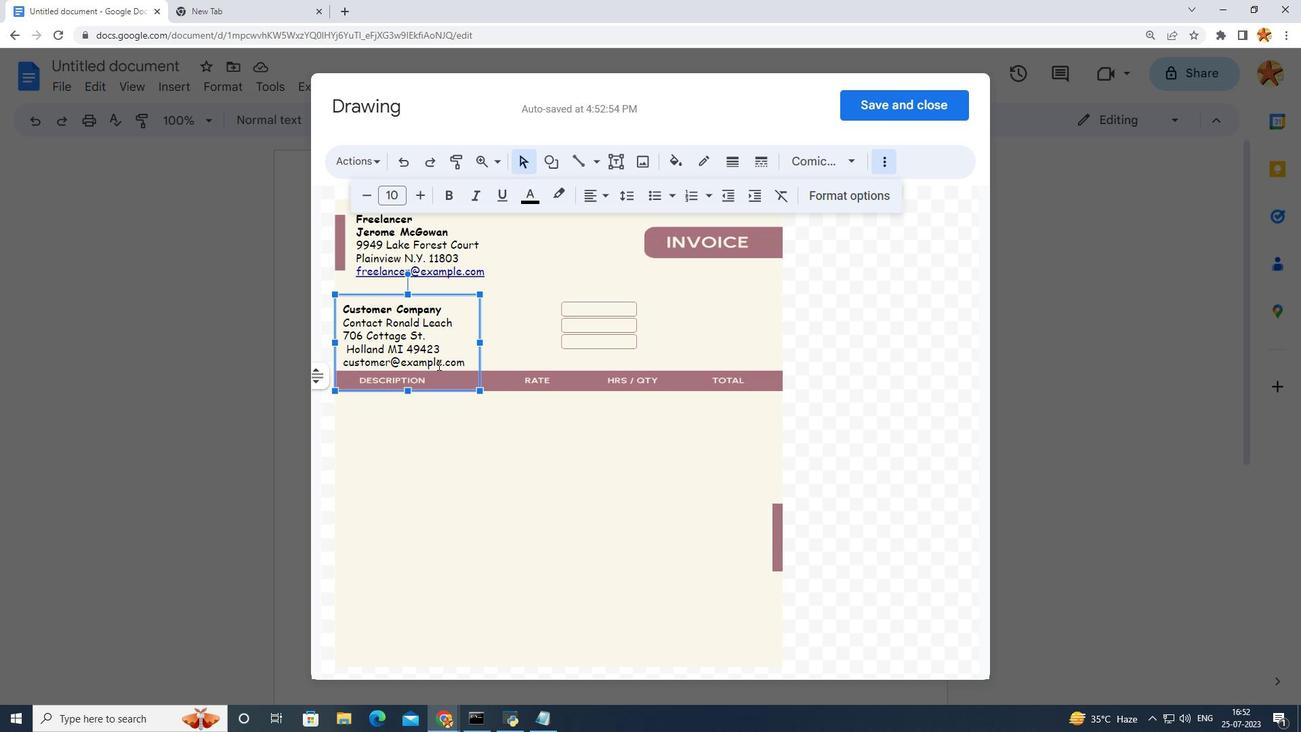 
Action: Mouse pressed left at (495, 496)
Screenshot: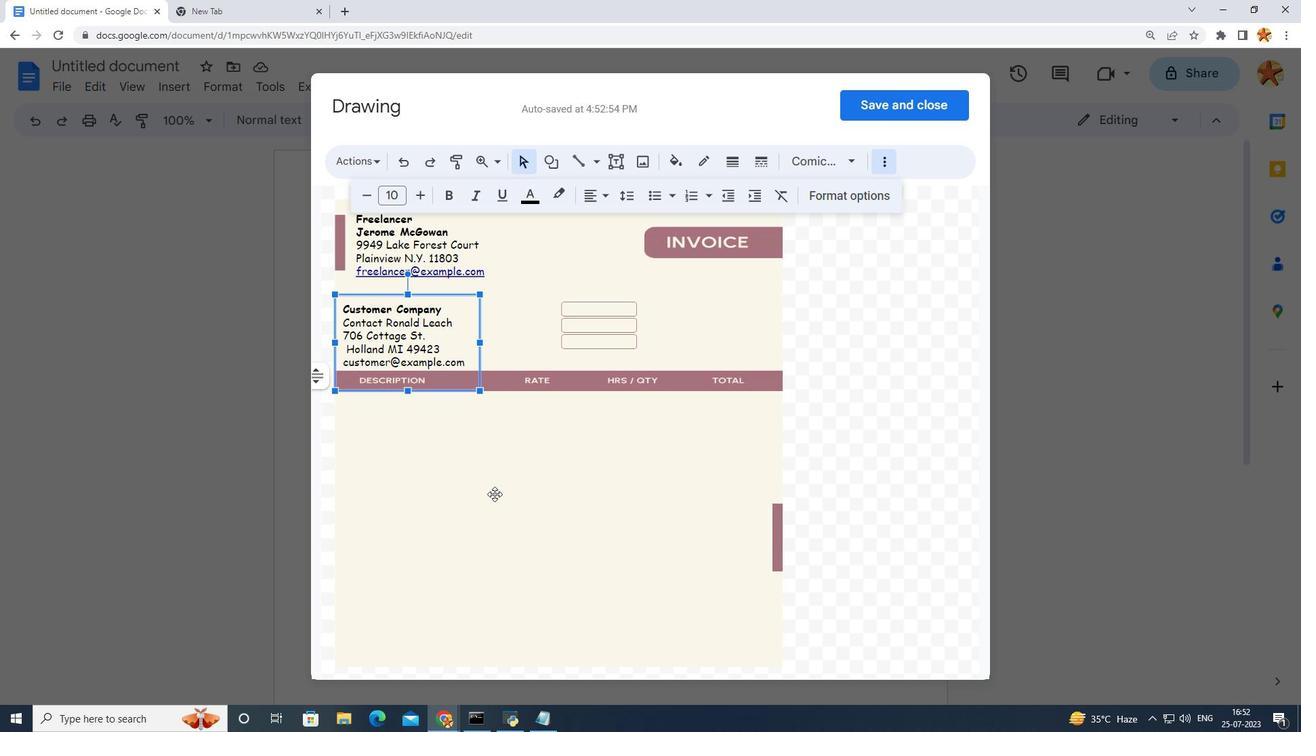 
Action: Mouse moved to (610, 163)
Screenshot: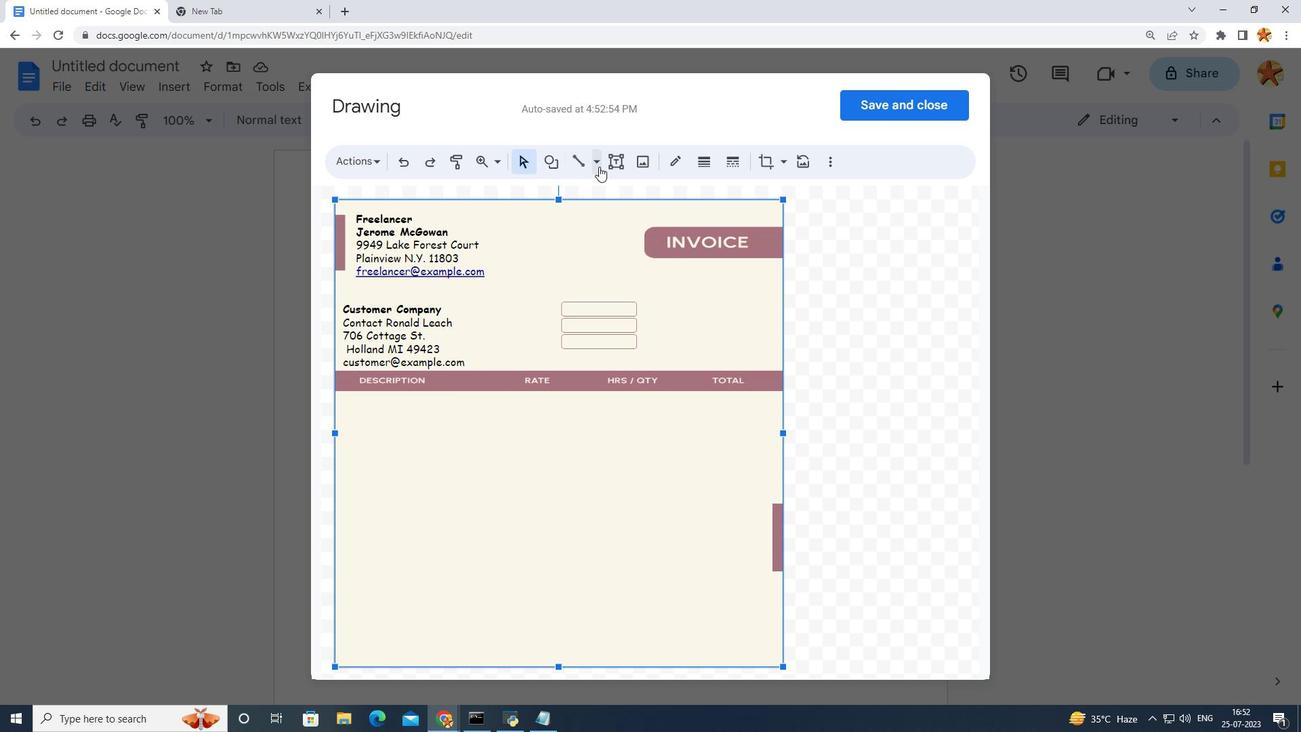 
Action: Mouse pressed left at (610, 163)
Screenshot: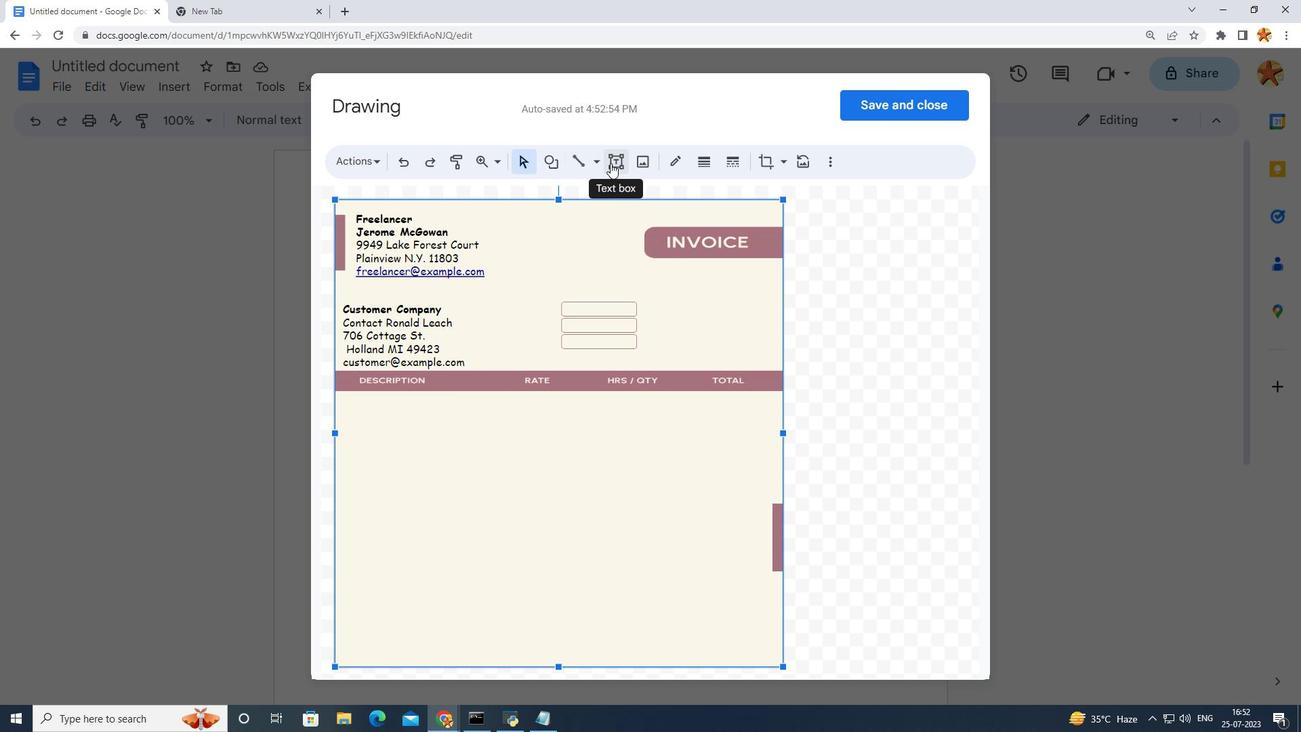 
Action: Mouse moved to (683, 303)
Screenshot: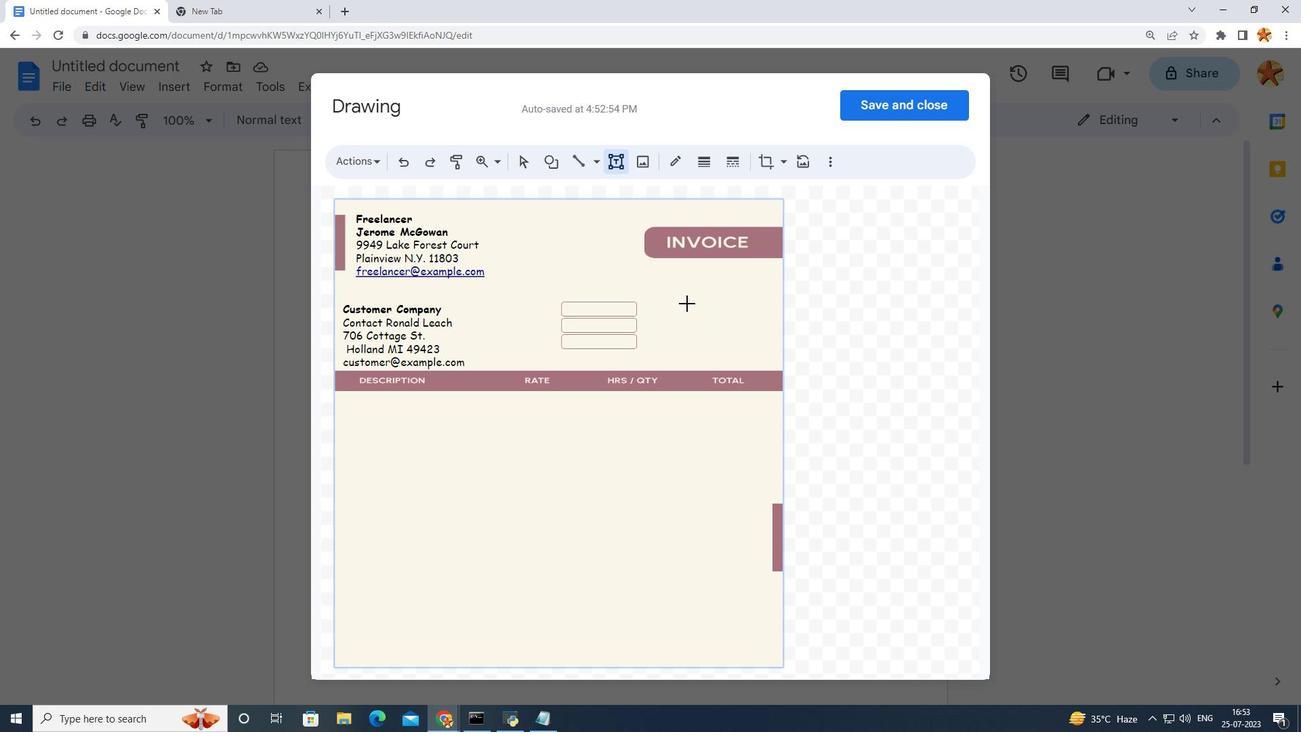 
Action: Mouse pressed left at (683, 303)
Screenshot: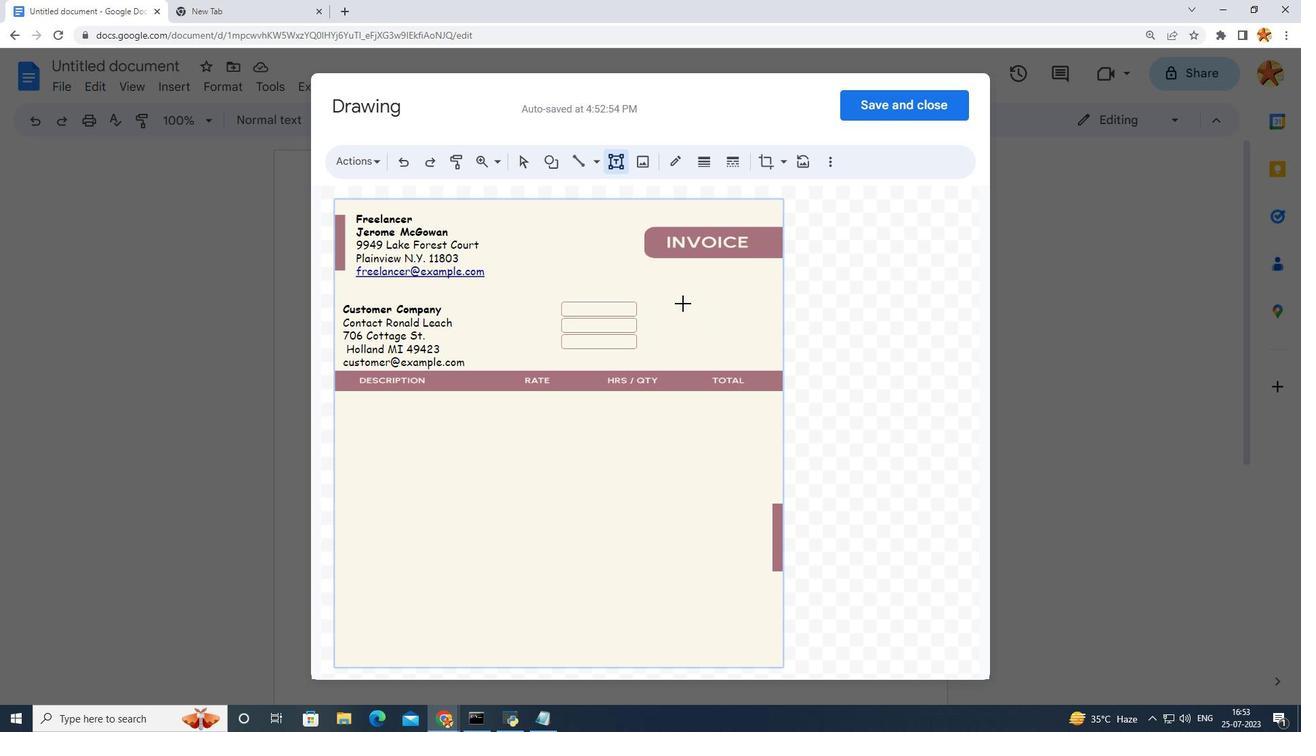 
Action: Mouse moved to (746, 315)
Screenshot: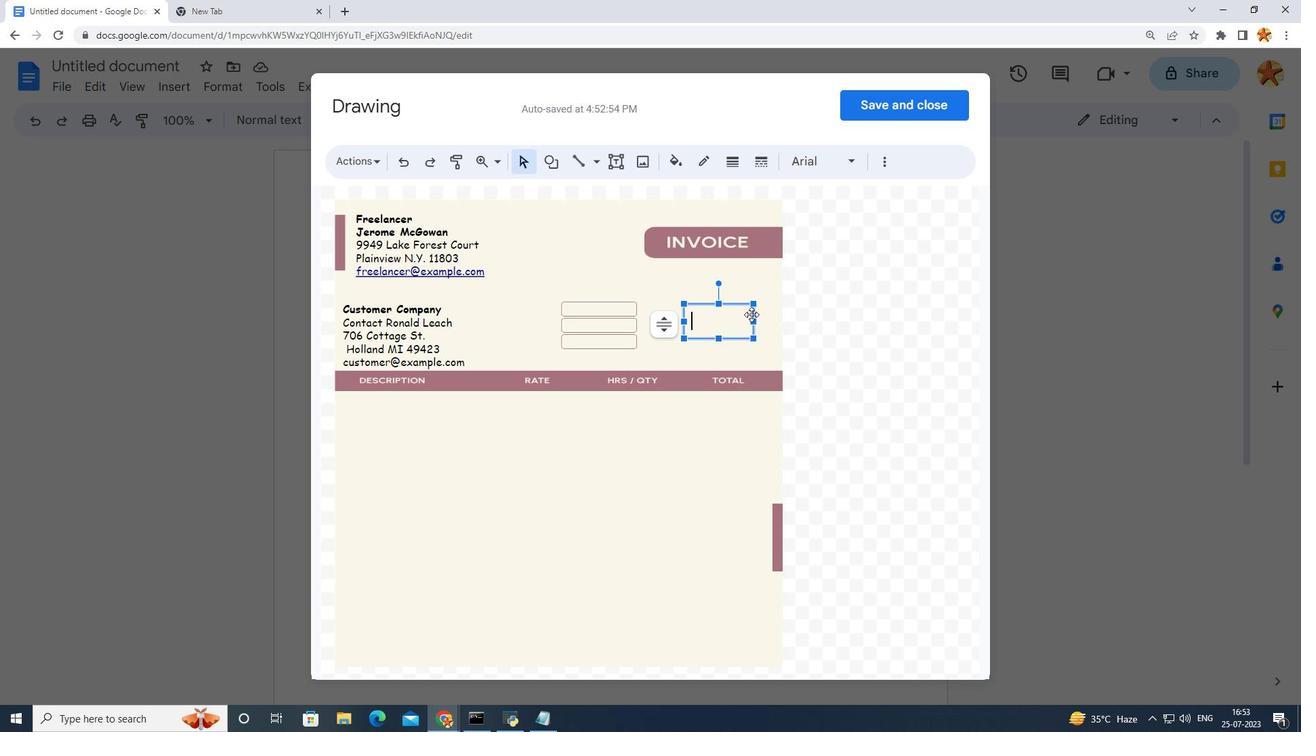
Action: Key pressed <Key.caps_lock><Key.tab>R<Key.backspace>TOTAL<Key.space>DUR\<Key.backspace>E
Screenshot: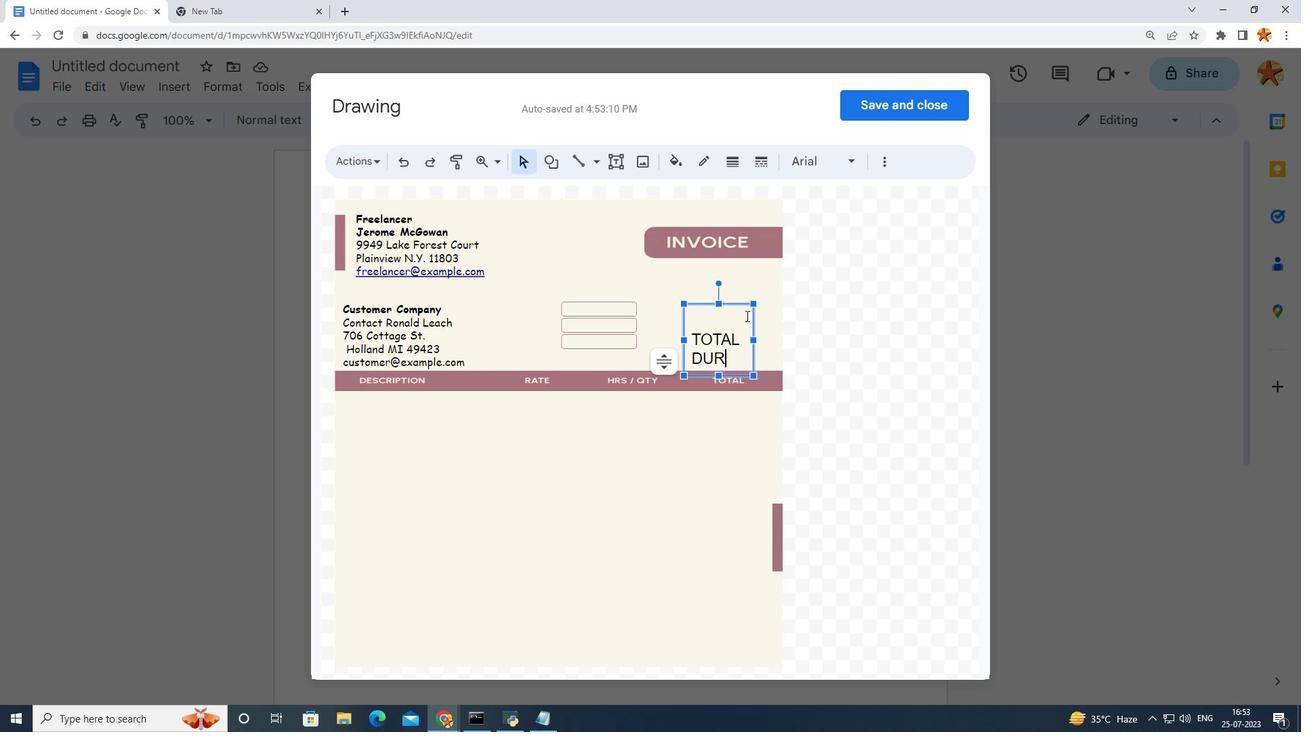 
Action: Mouse moved to (722, 357)
Screenshot: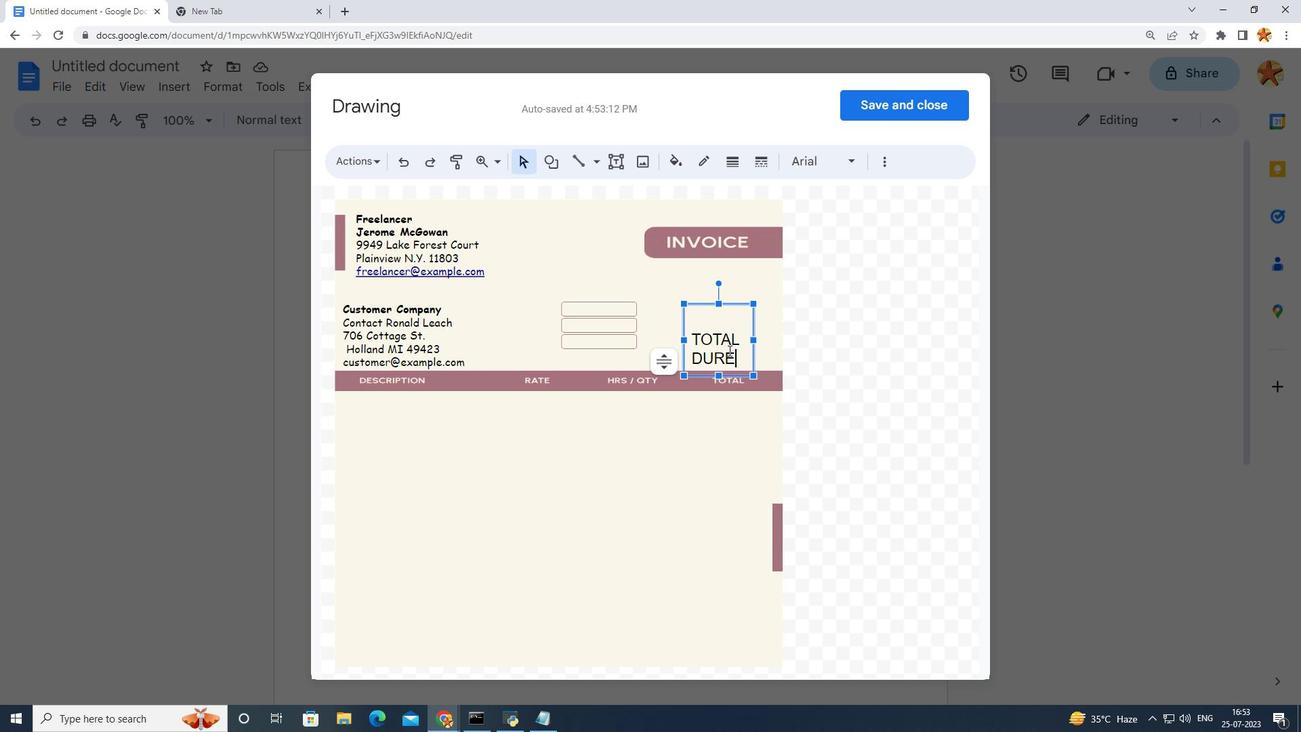 
Action: Mouse pressed left at (722, 357)
Screenshot: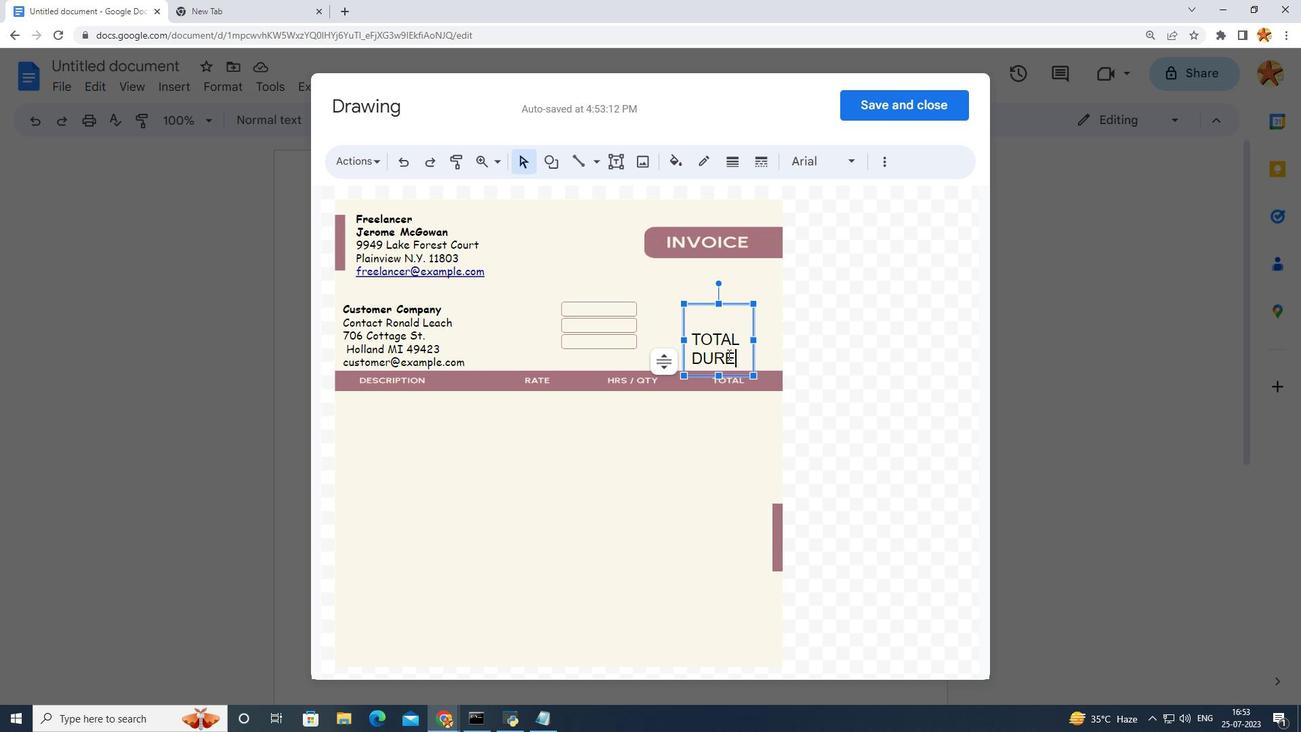 
Action: Key pressed <Key.backspace>
Screenshot: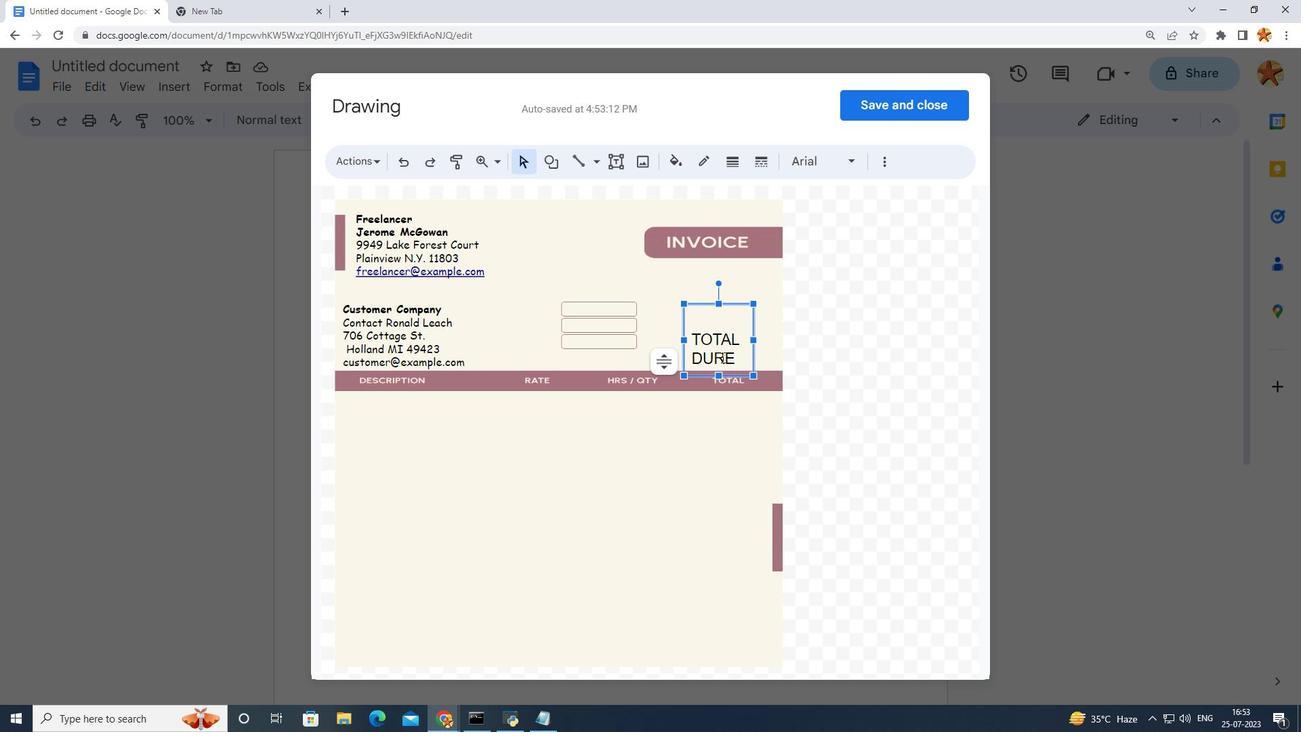 
Action: Mouse moved to (728, 357)
Screenshot: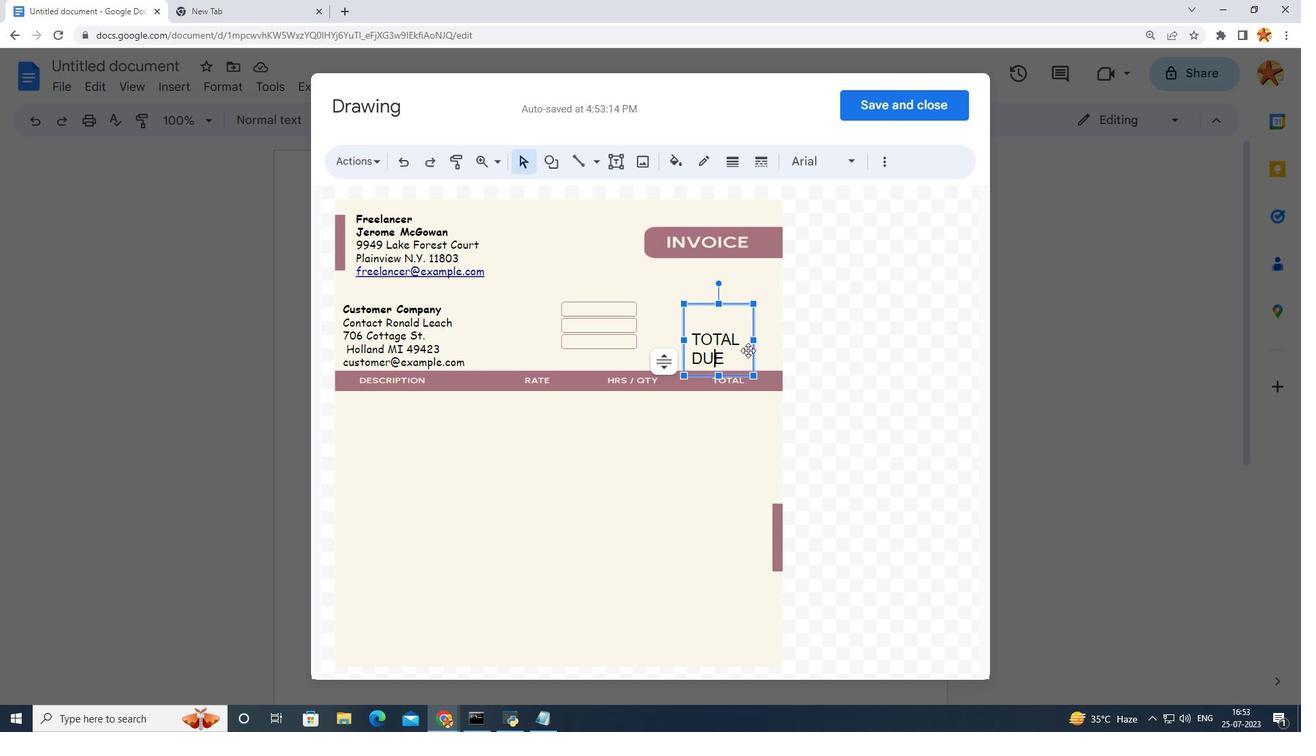 
Action: Mouse pressed left at (728, 357)
Screenshot: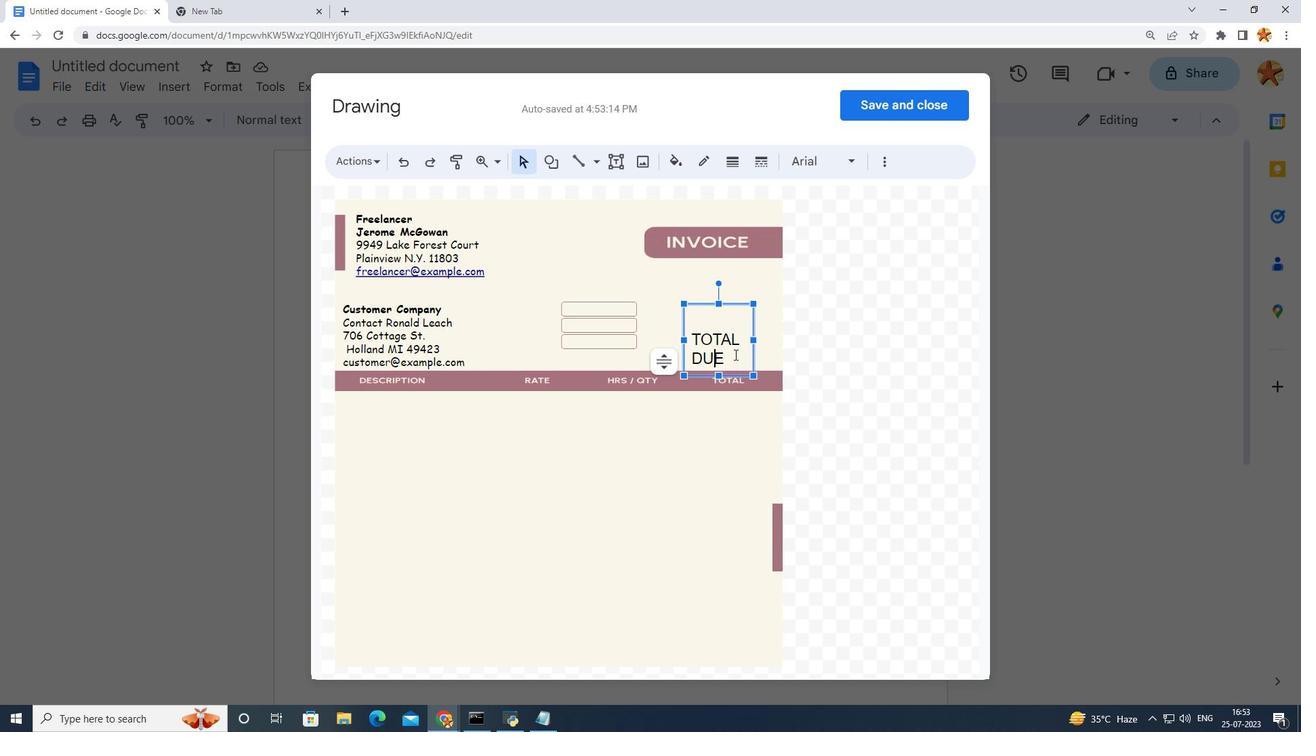 
Action: Mouse moved to (816, 157)
Screenshot: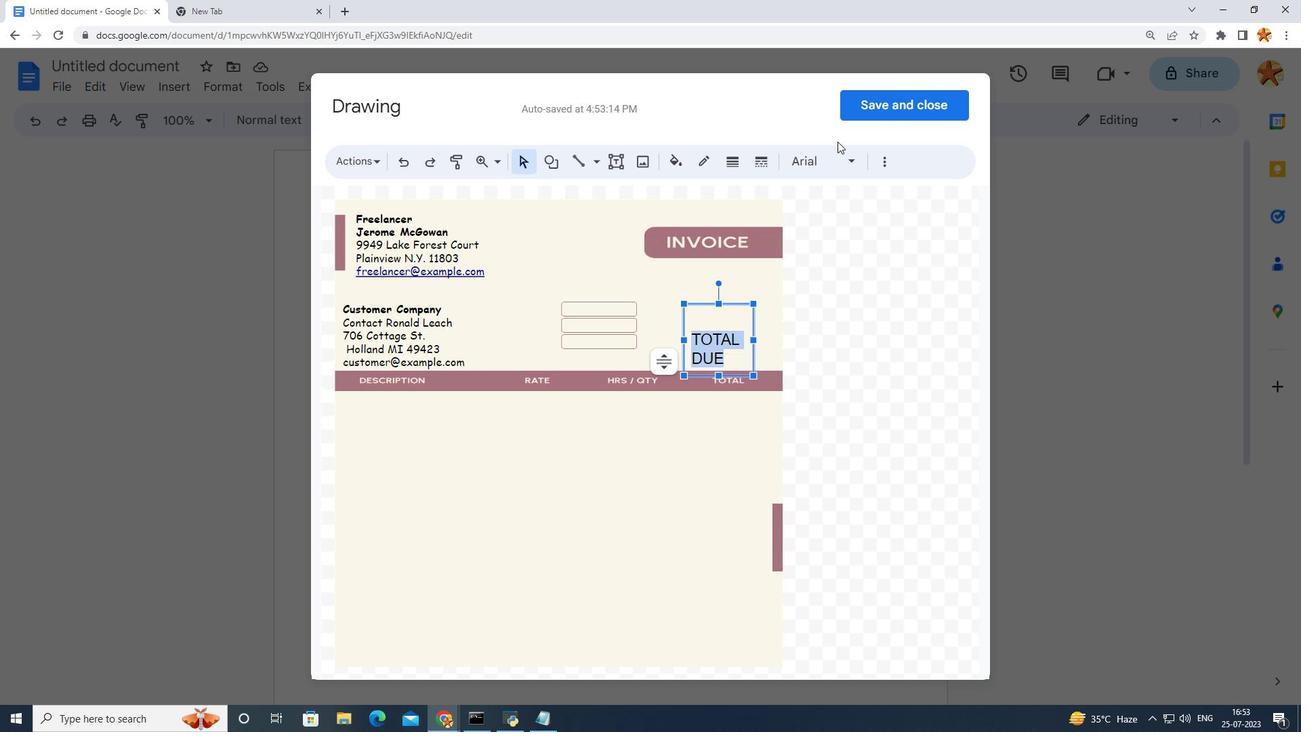 
Action: Mouse pressed left at (816, 157)
Screenshot: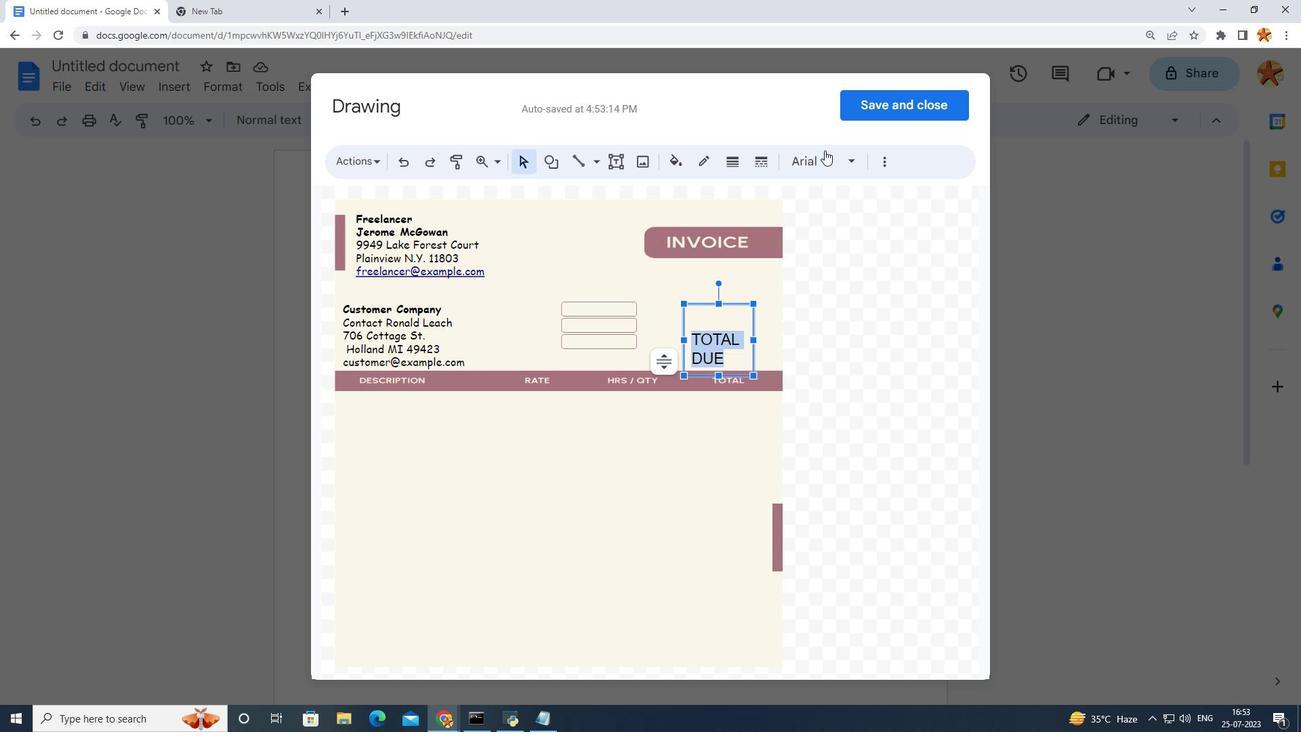 
Action: Mouse moved to (742, 261)
Screenshot: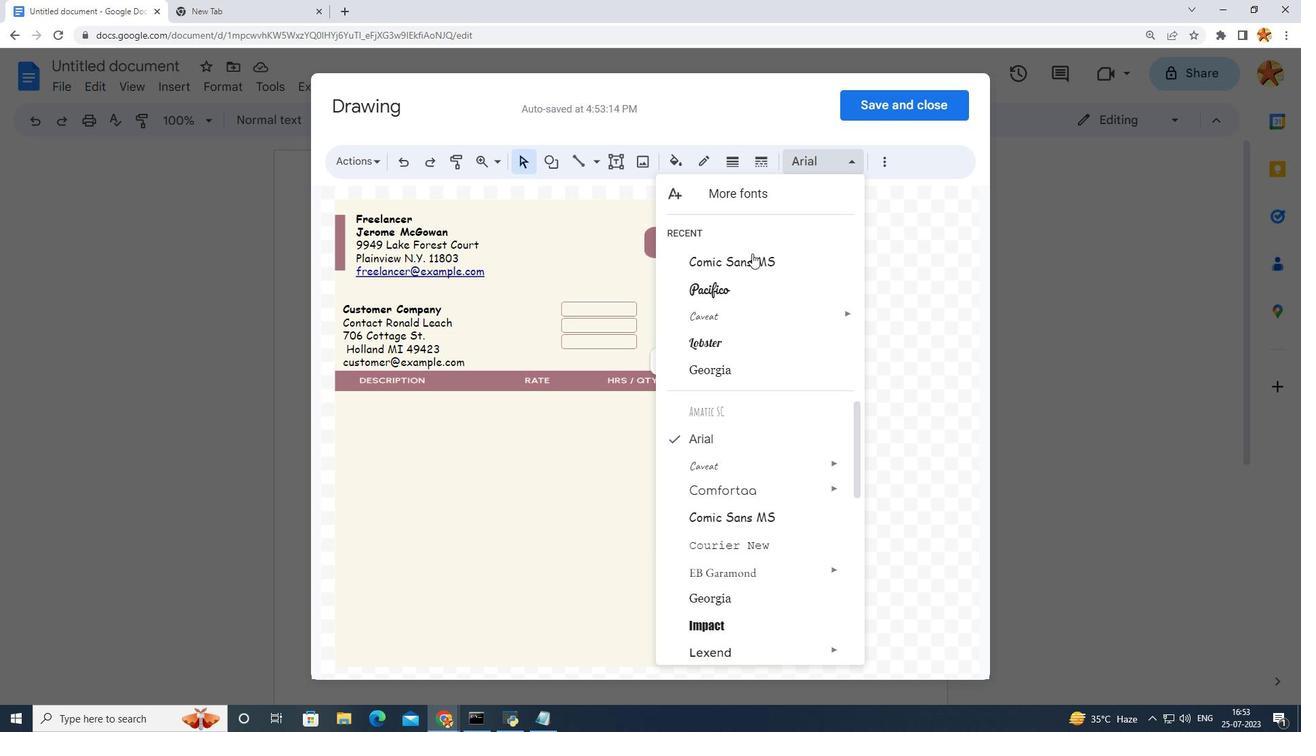 
Action: Mouse pressed left at (742, 261)
Screenshot: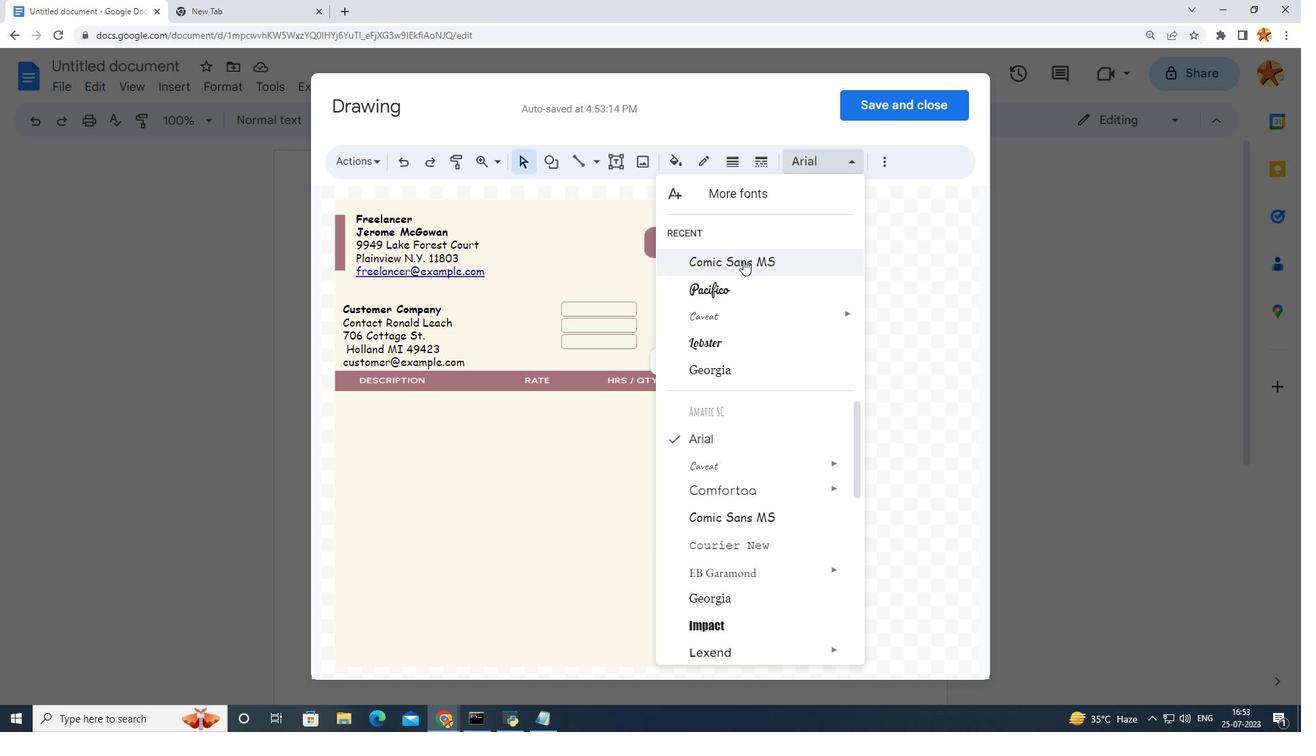 
Action: Mouse moved to (899, 157)
Screenshot: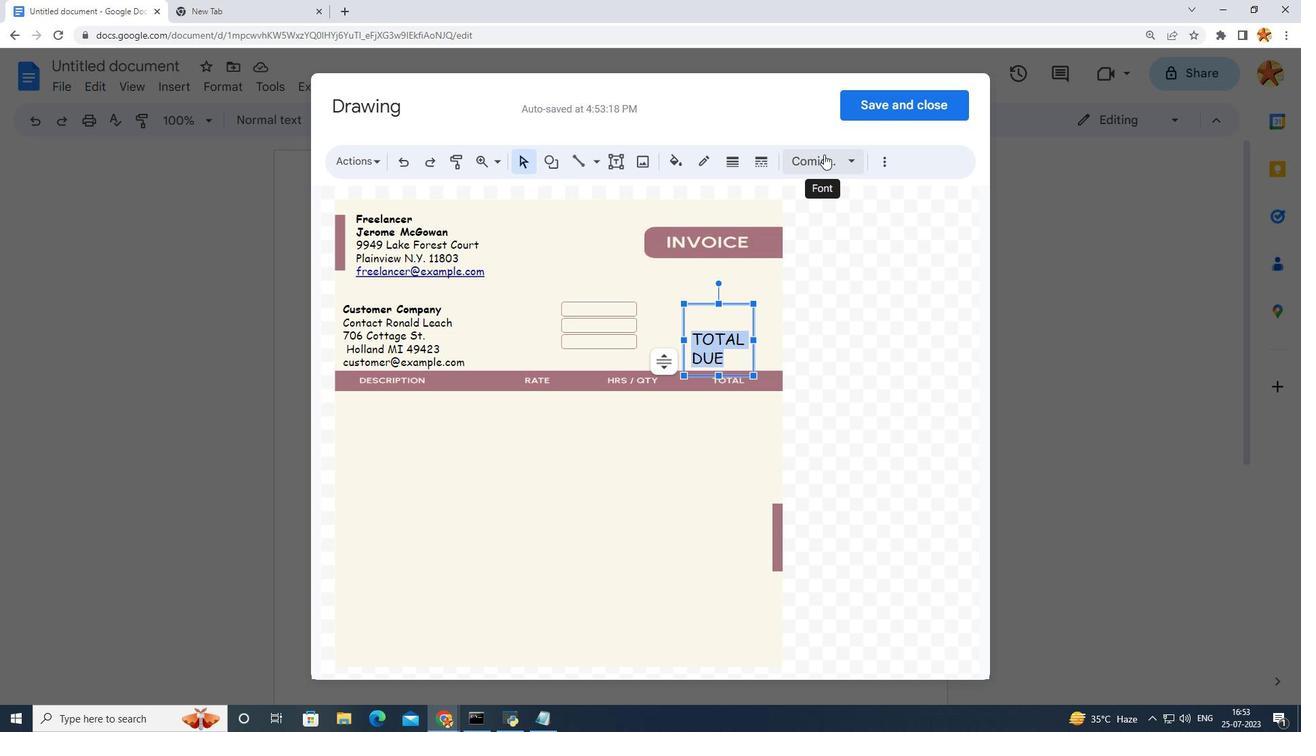 
Action: Mouse pressed left at (899, 157)
Screenshot: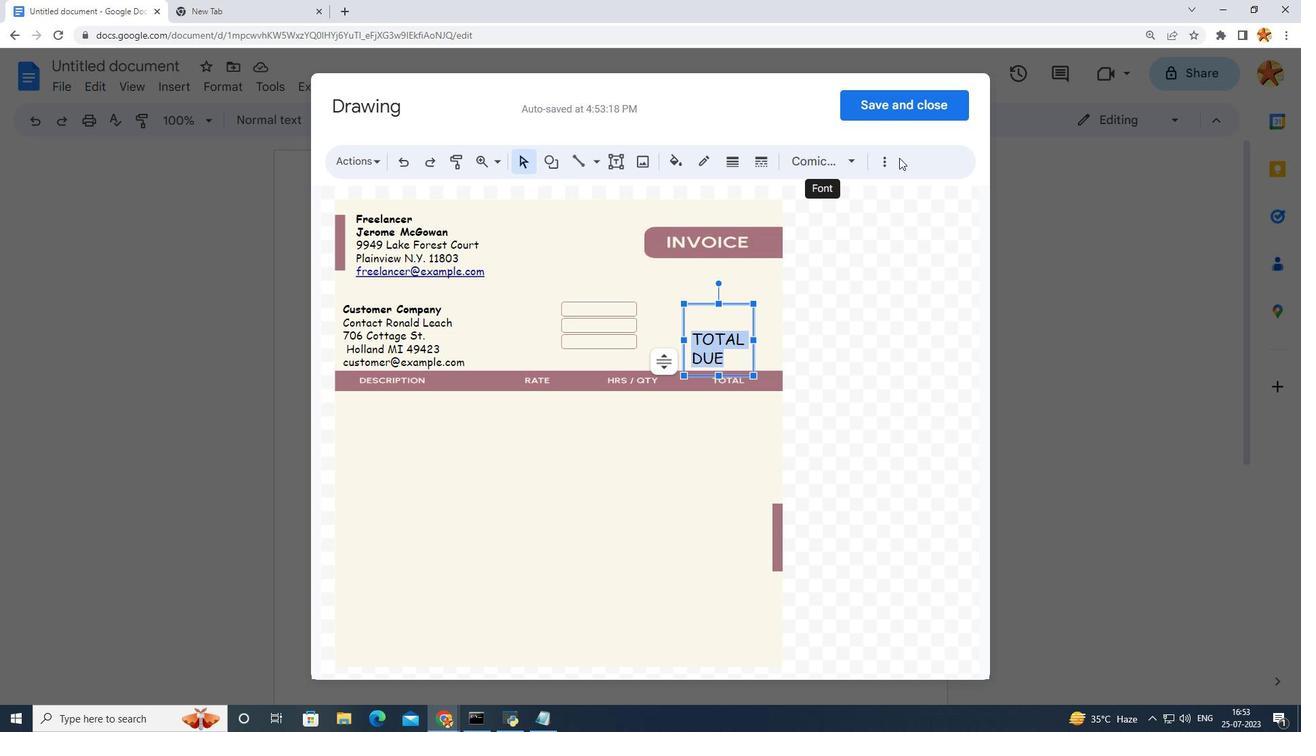 
Action: Mouse moved to (878, 157)
Screenshot: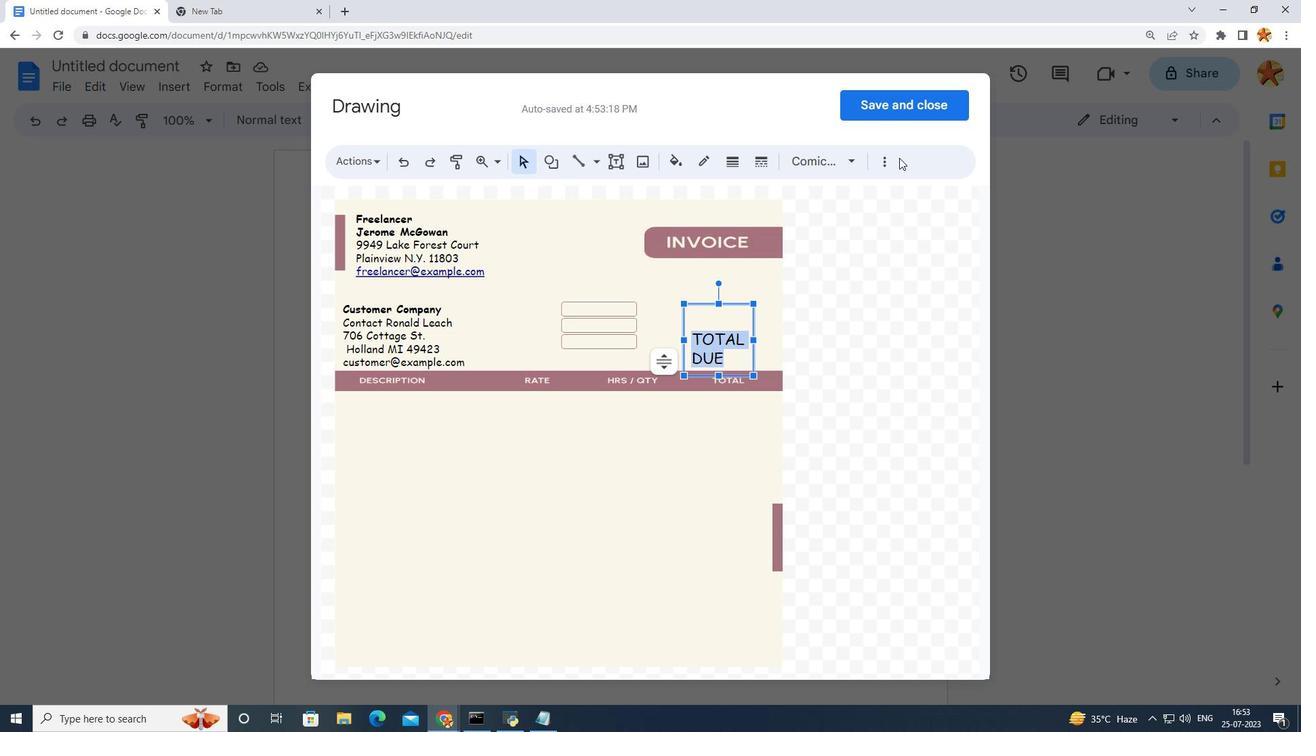 
Action: Mouse pressed left at (878, 157)
Screenshot: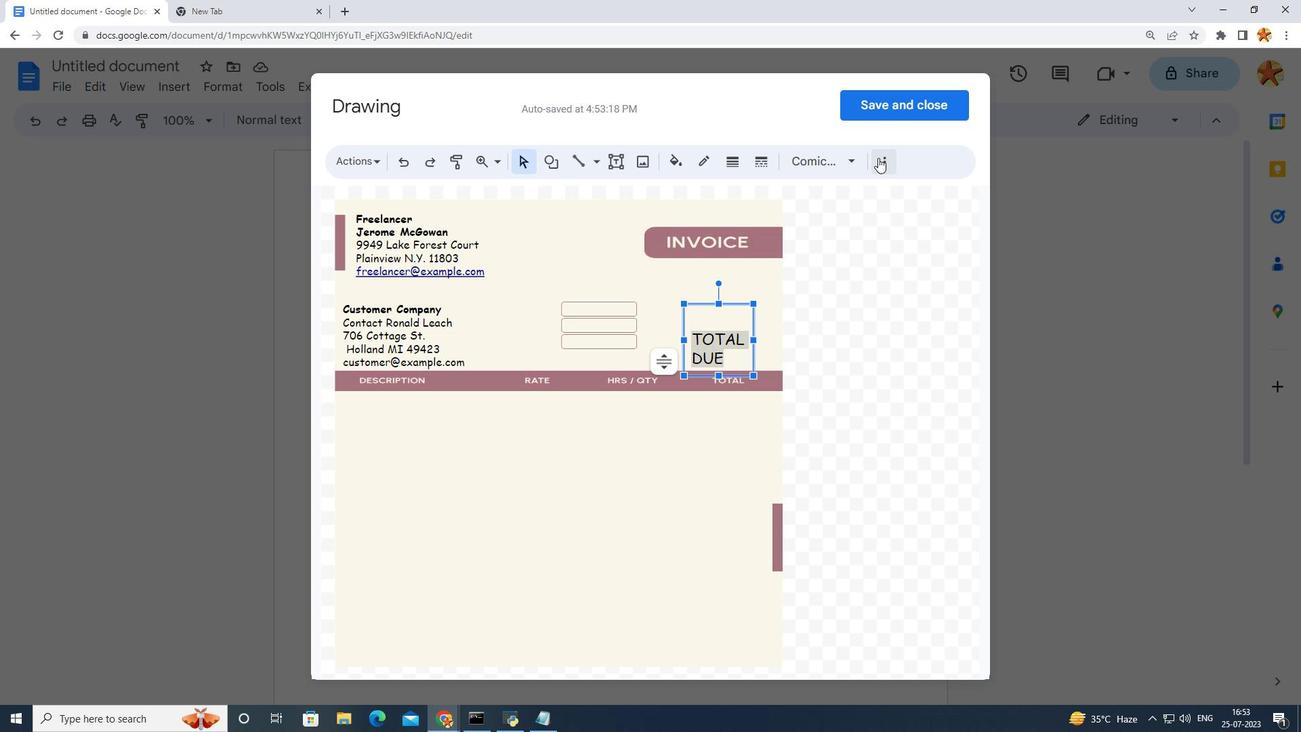
Action: Mouse moved to (368, 194)
Screenshot: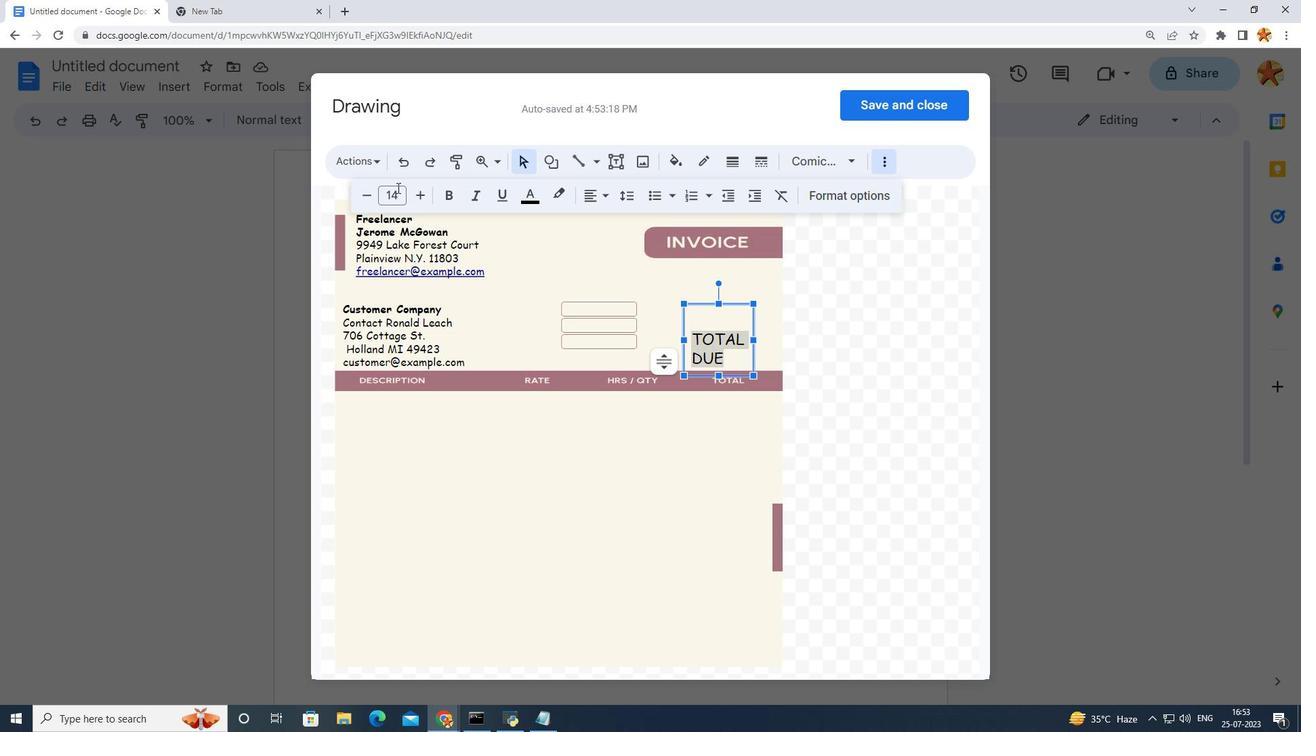 
Action: Mouse pressed left at (368, 194)
Screenshot: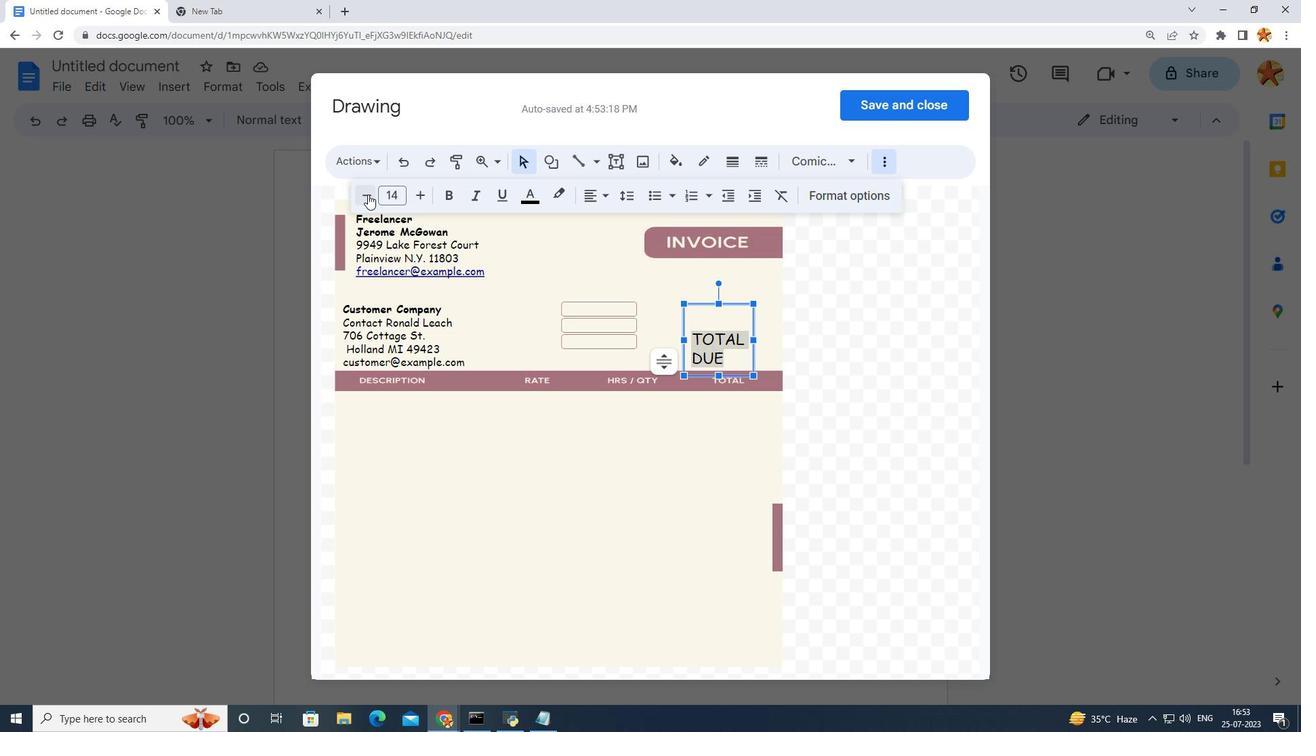 
Action: Mouse pressed left at (368, 194)
Screenshot: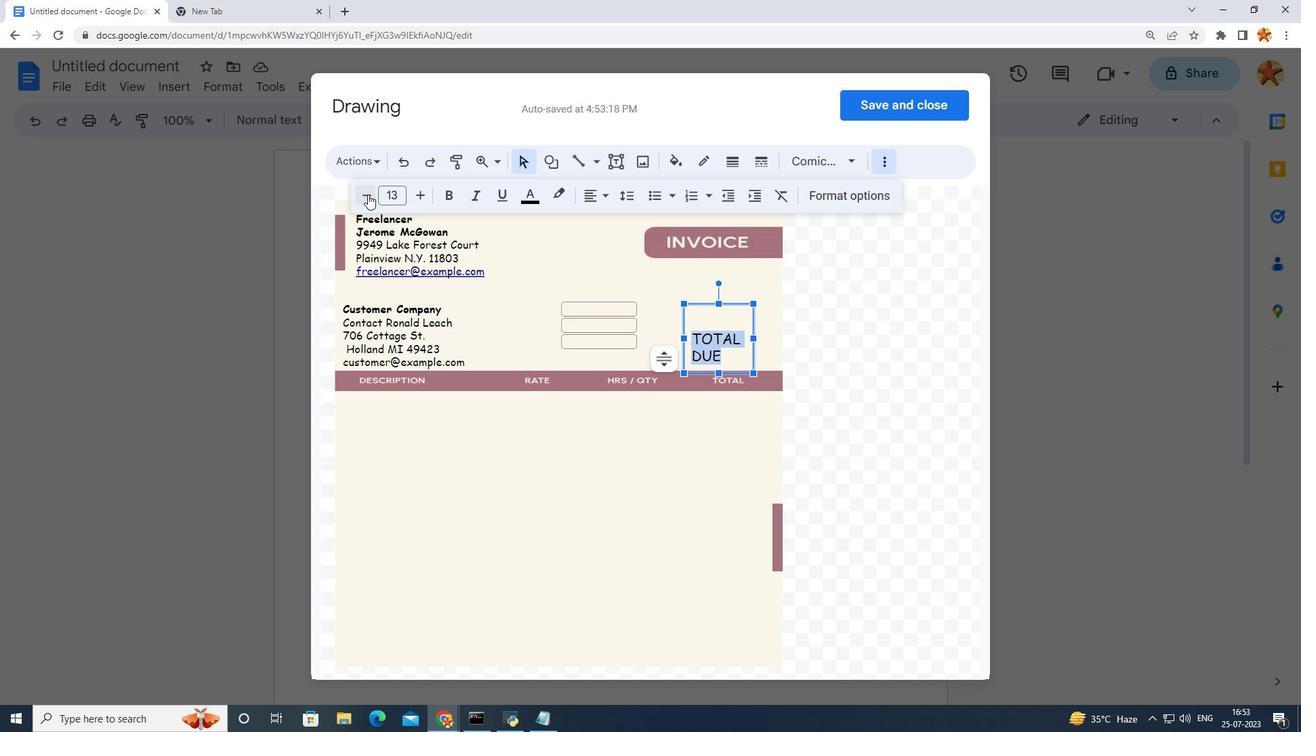 
Action: Mouse pressed left at (368, 194)
Screenshot: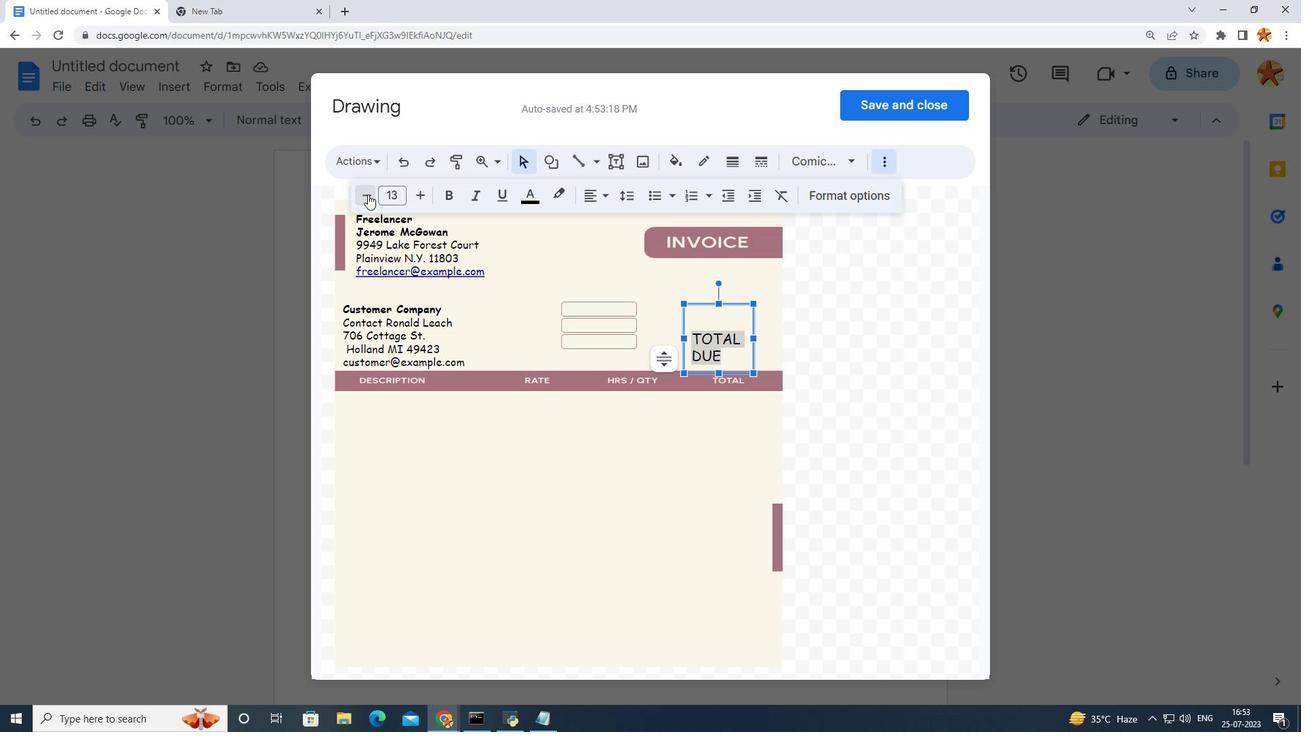 
Action: Mouse pressed left at (368, 194)
Screenshot: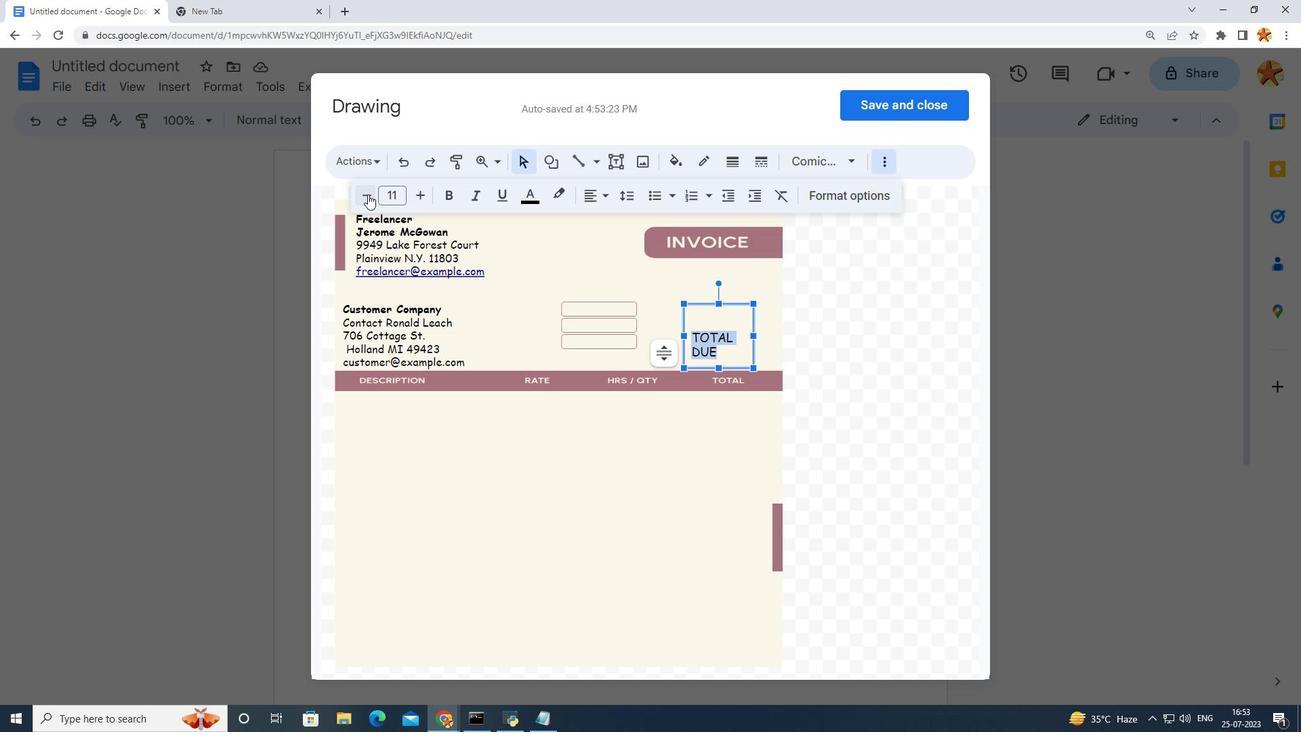 
Action: Mouse moved to (741, 343)
Screenshot: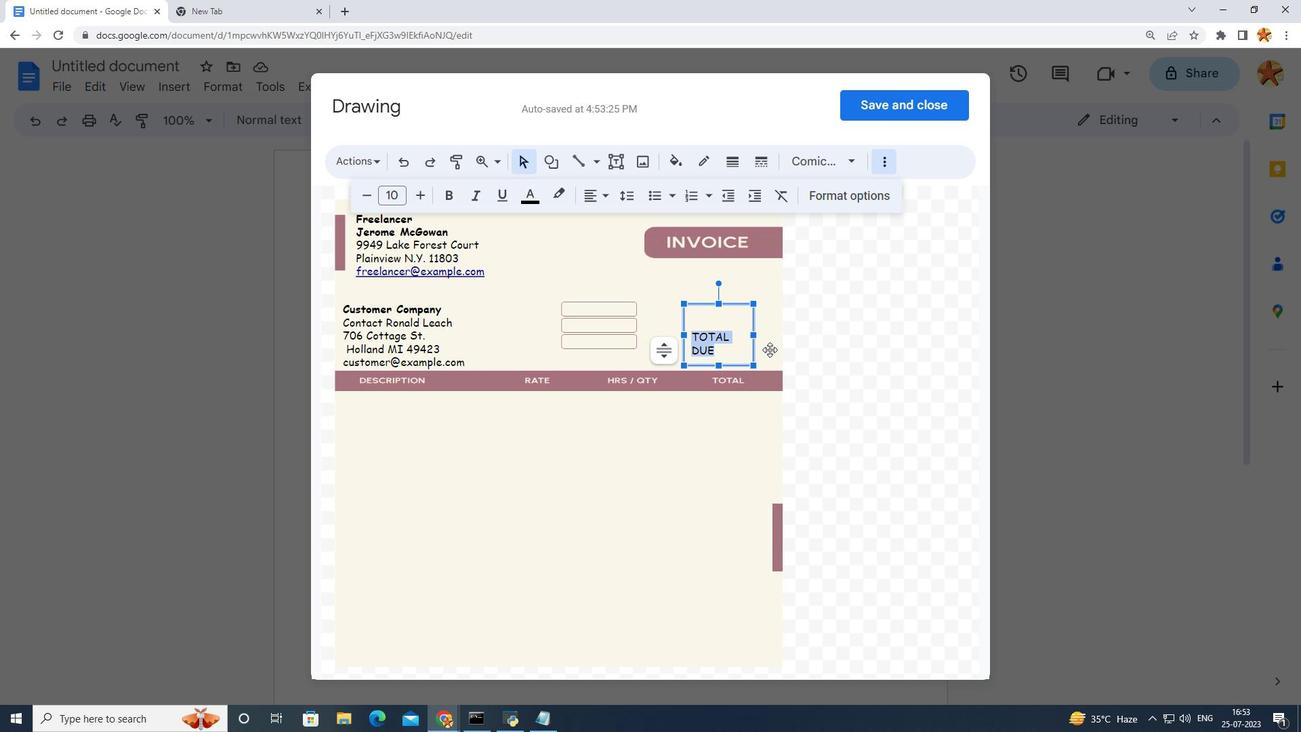 
Action: Mouse pressed left at (741, 343)
Screenshot: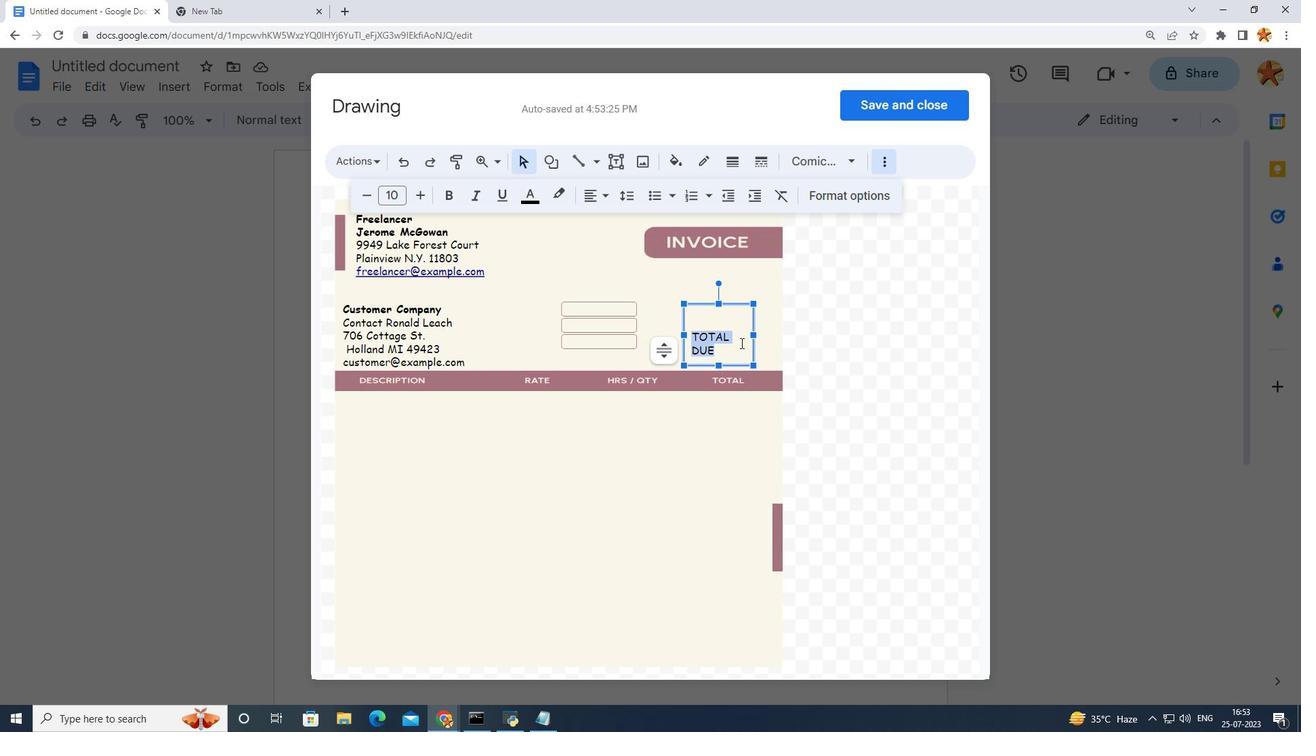 
Action: Mouse moved to (755, 332)
Screenshot: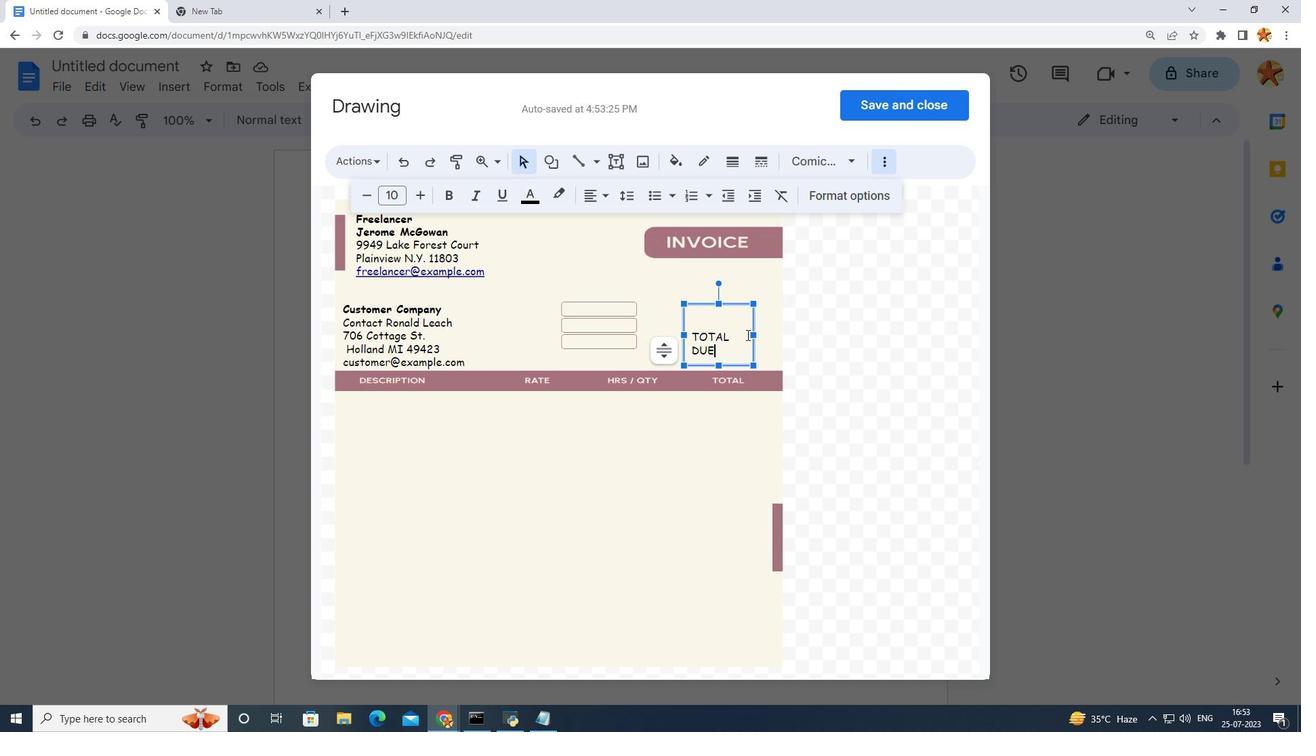 
Action: Mouse pressed left at (755, 332)
Screenshot: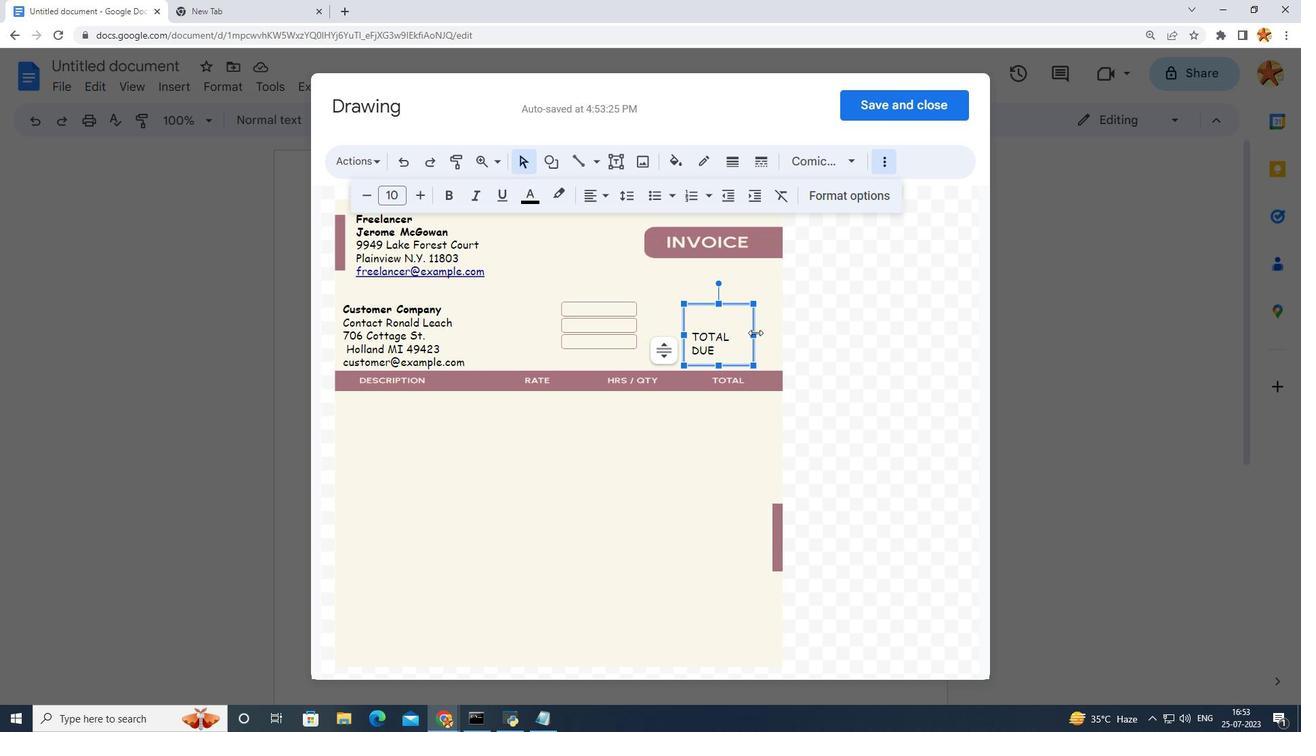 
Action: Mouse moved to (758, 334)
Screenshot: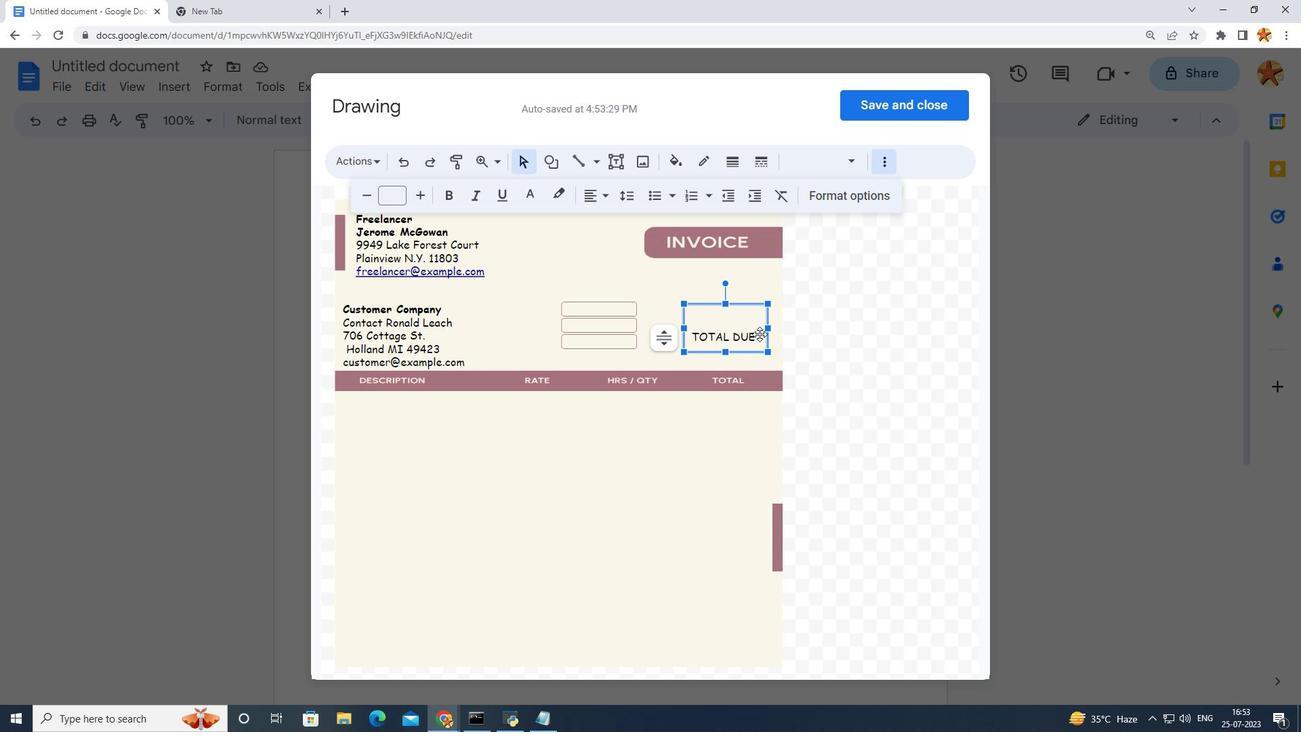 
Action: Mouse pressed left at (758, 334)
Screenshot: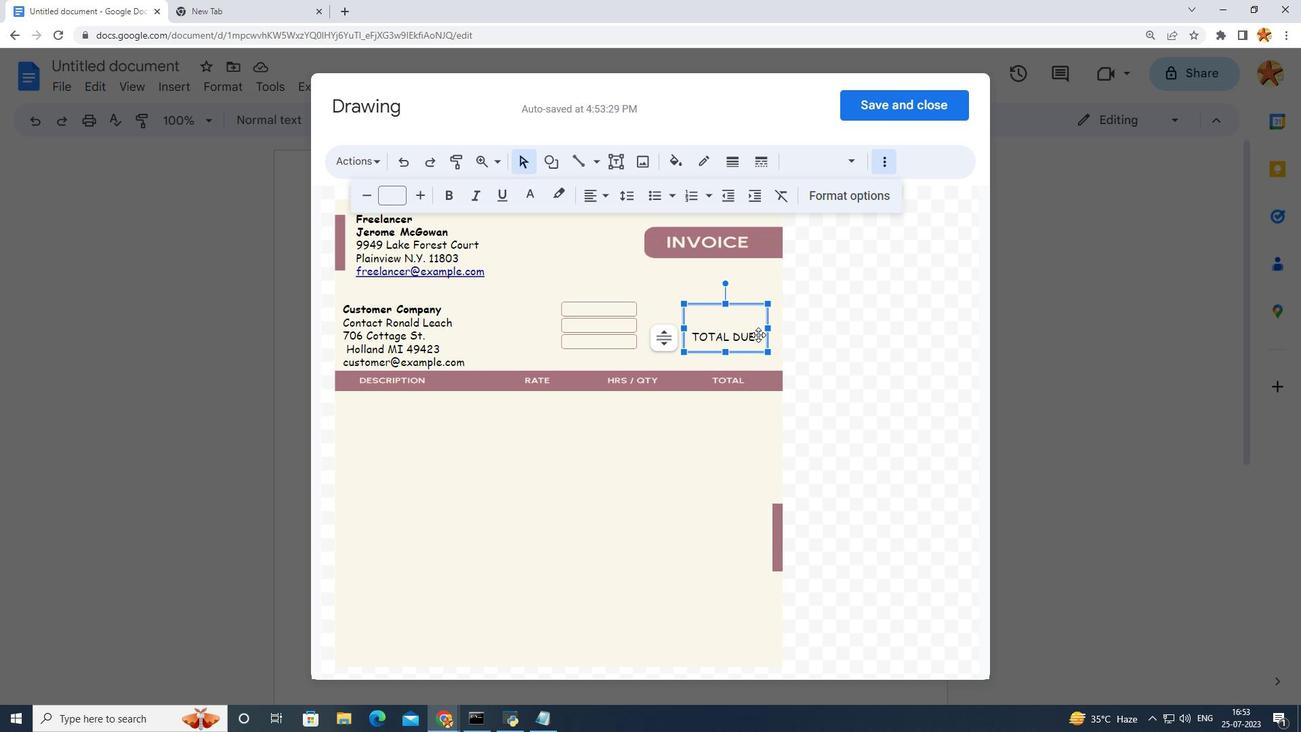 
Action: Mouse moved to (755, 336)
Screenshot: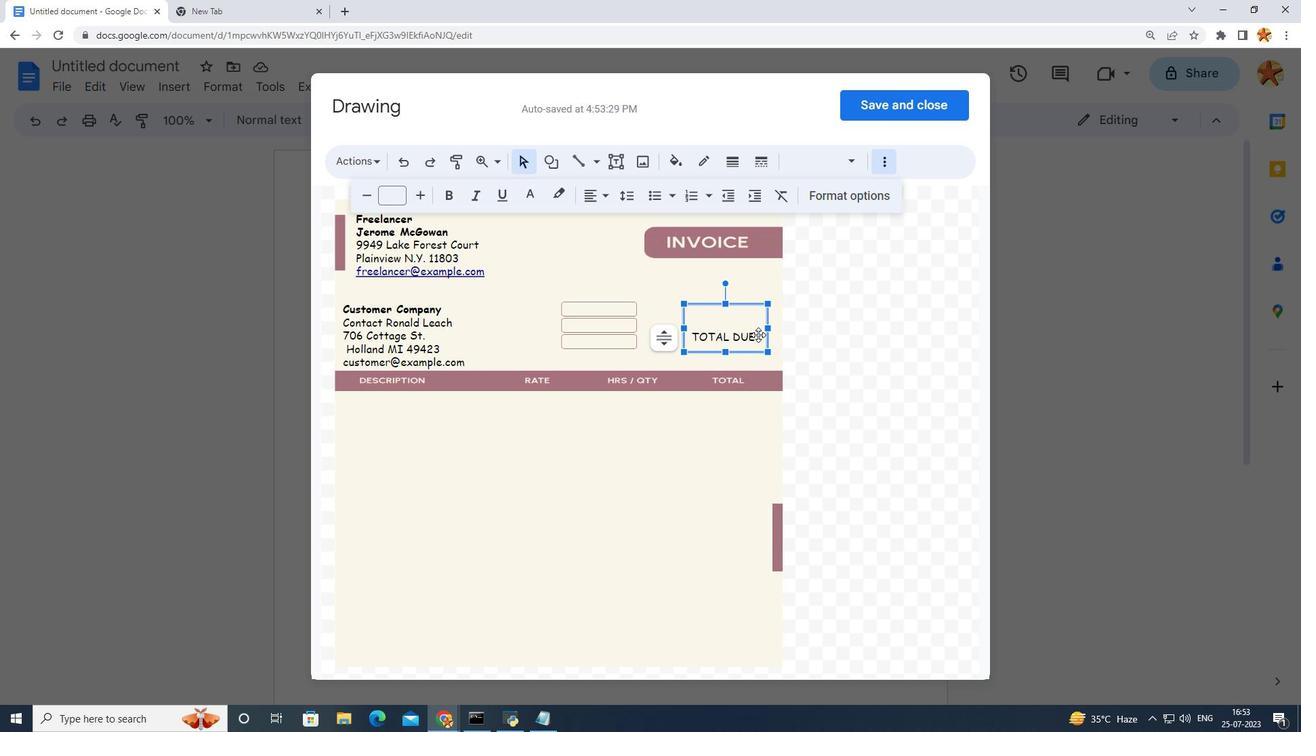 
Action: Mouse pressed left at (755, 336)
Screenshot: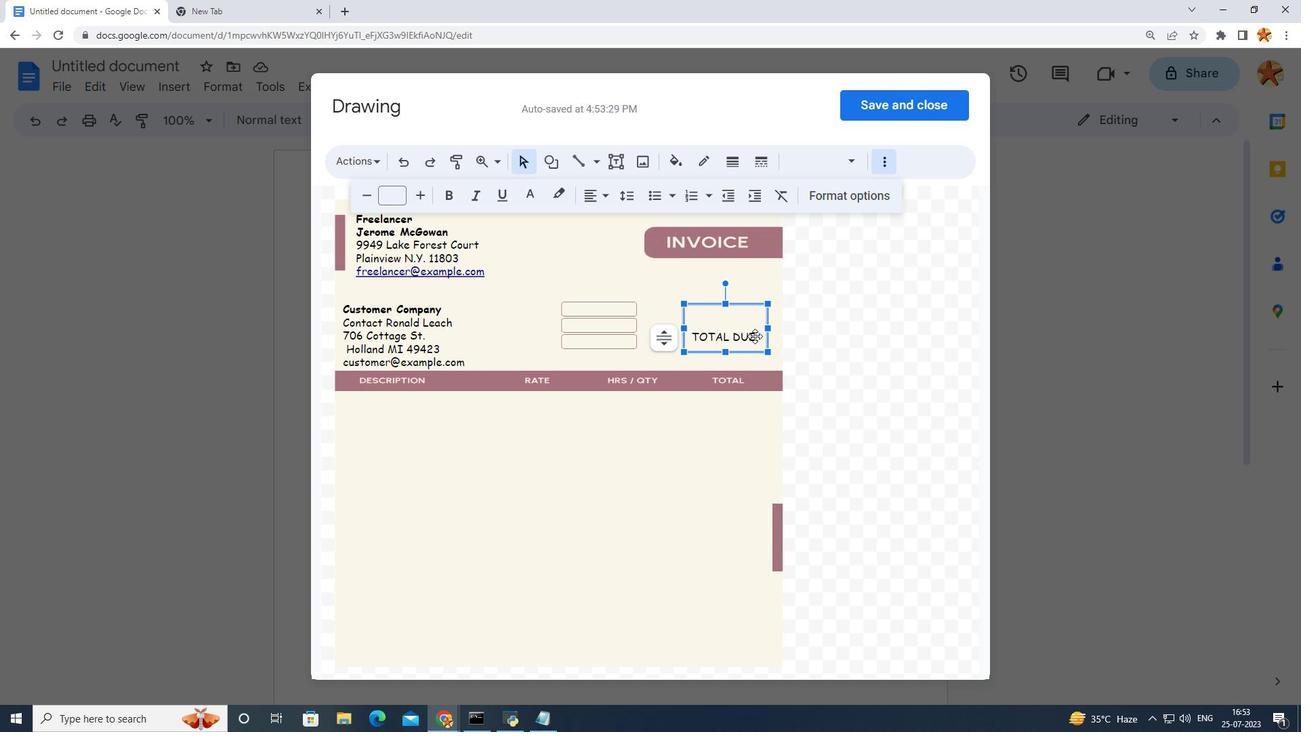 
Action: Mouse pressed left at (755, 336)
Screenshot: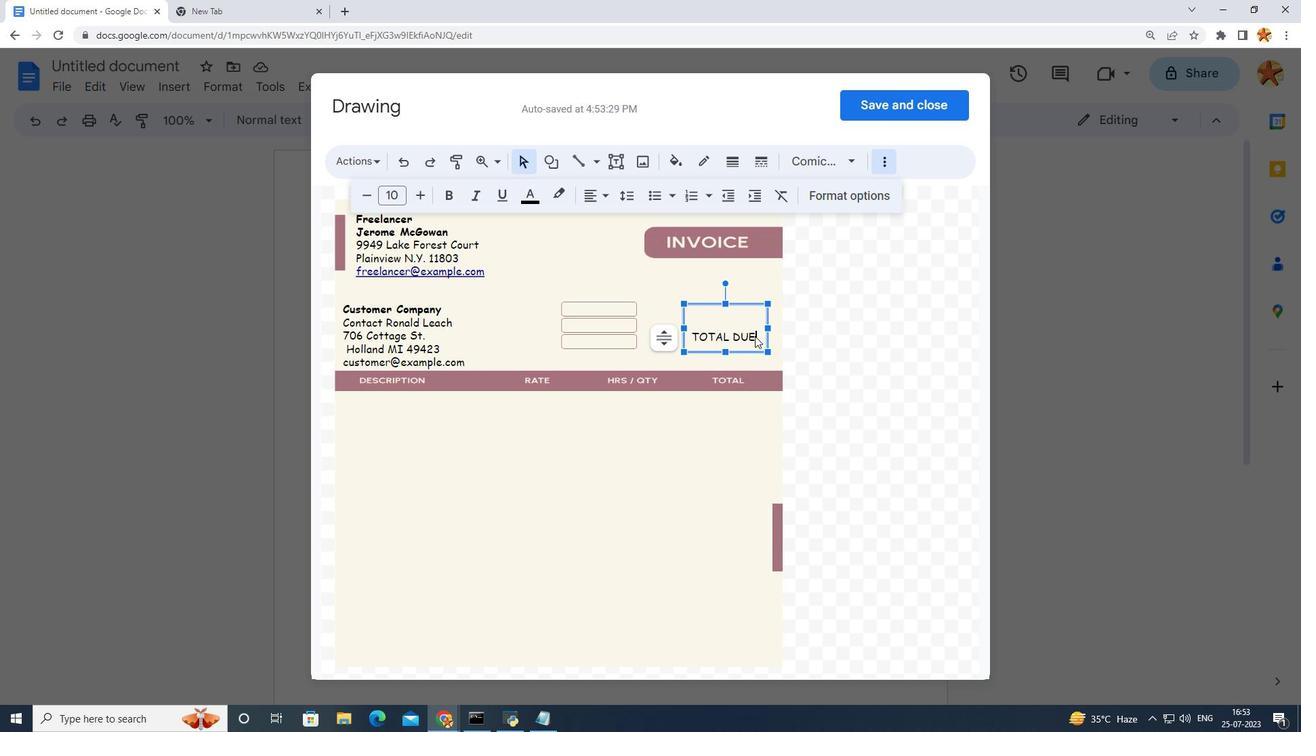 
Action: Mouse moved to (456, 199)
Screenshot: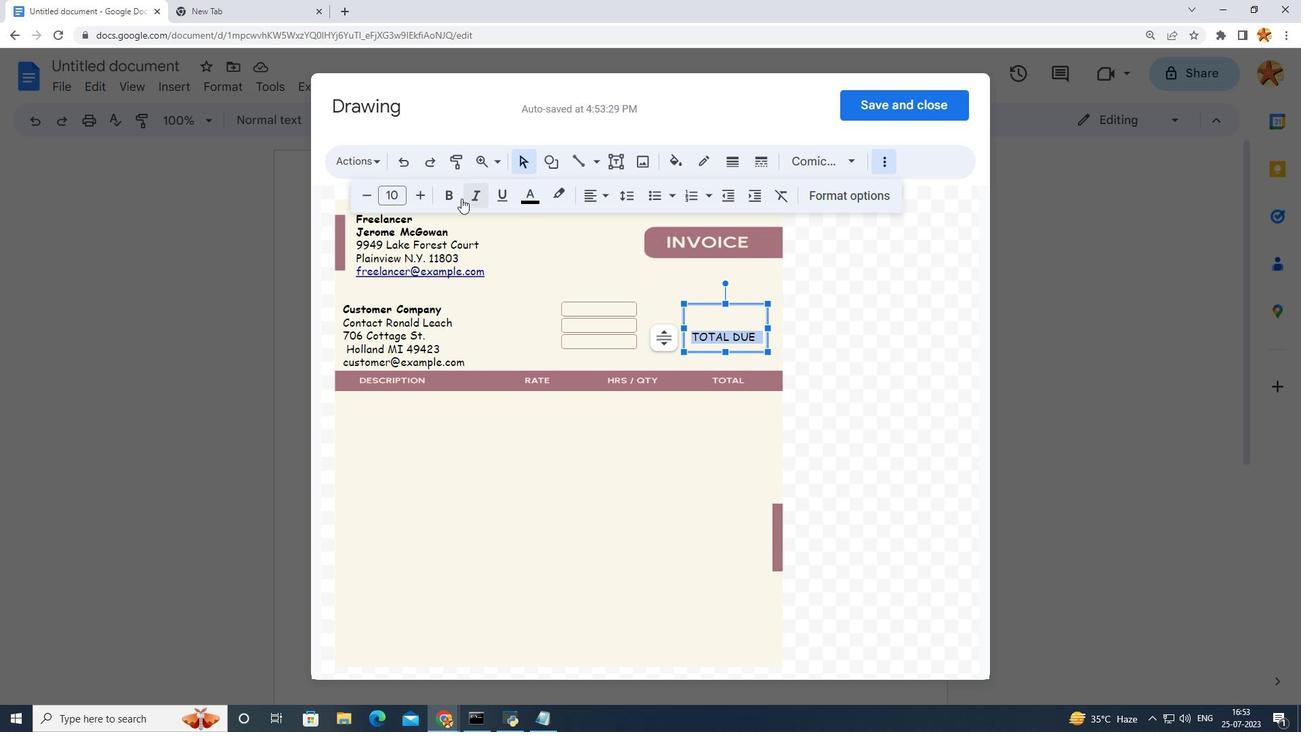 
Action: Mouse pressed left at (456, 199)
Screenshot: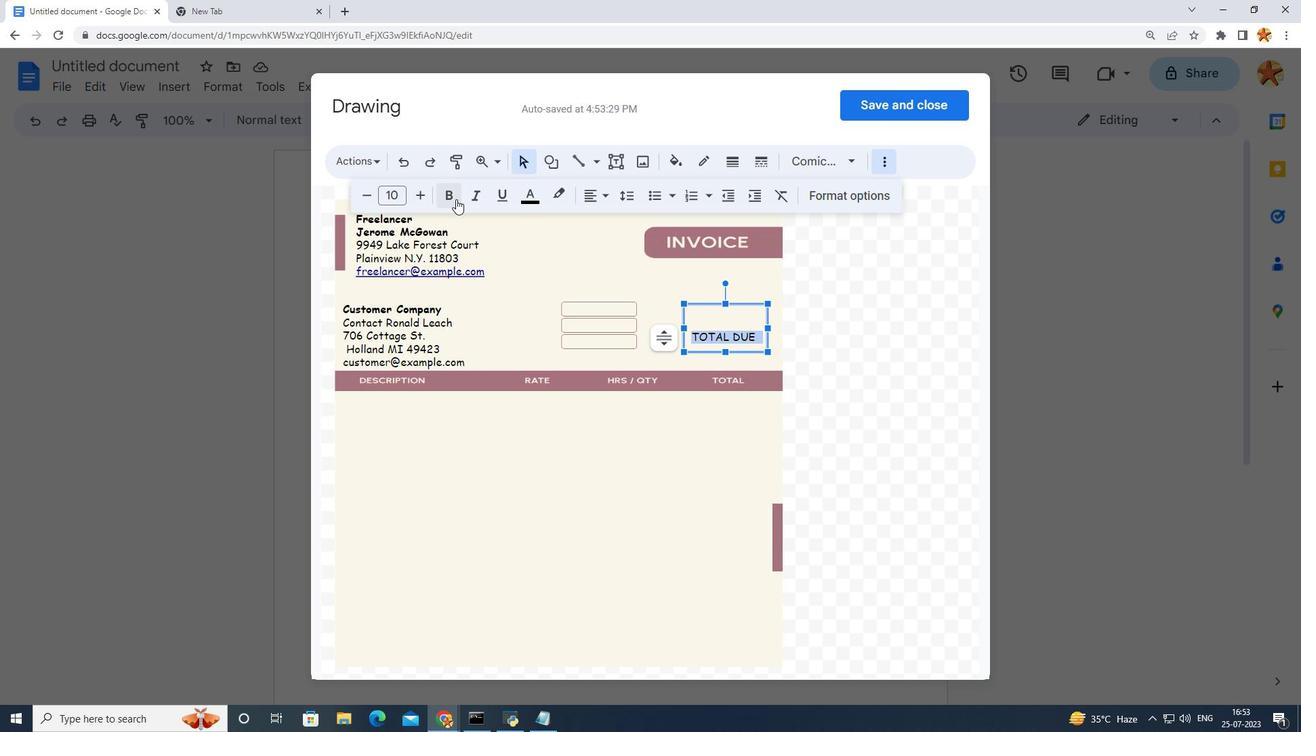 
Action: Mouse moved to (761, 341)
Screenshot: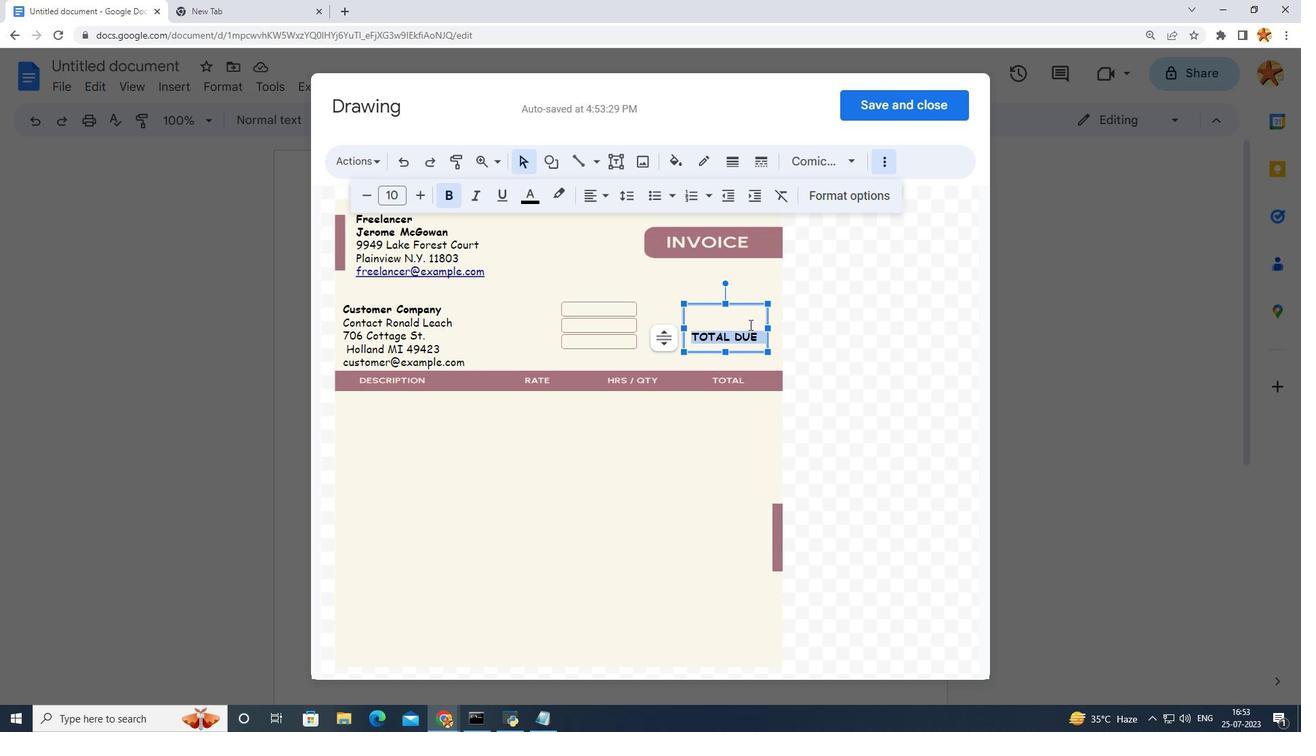 
Action: Mouse pressed left at (761, 341)
Screenshot: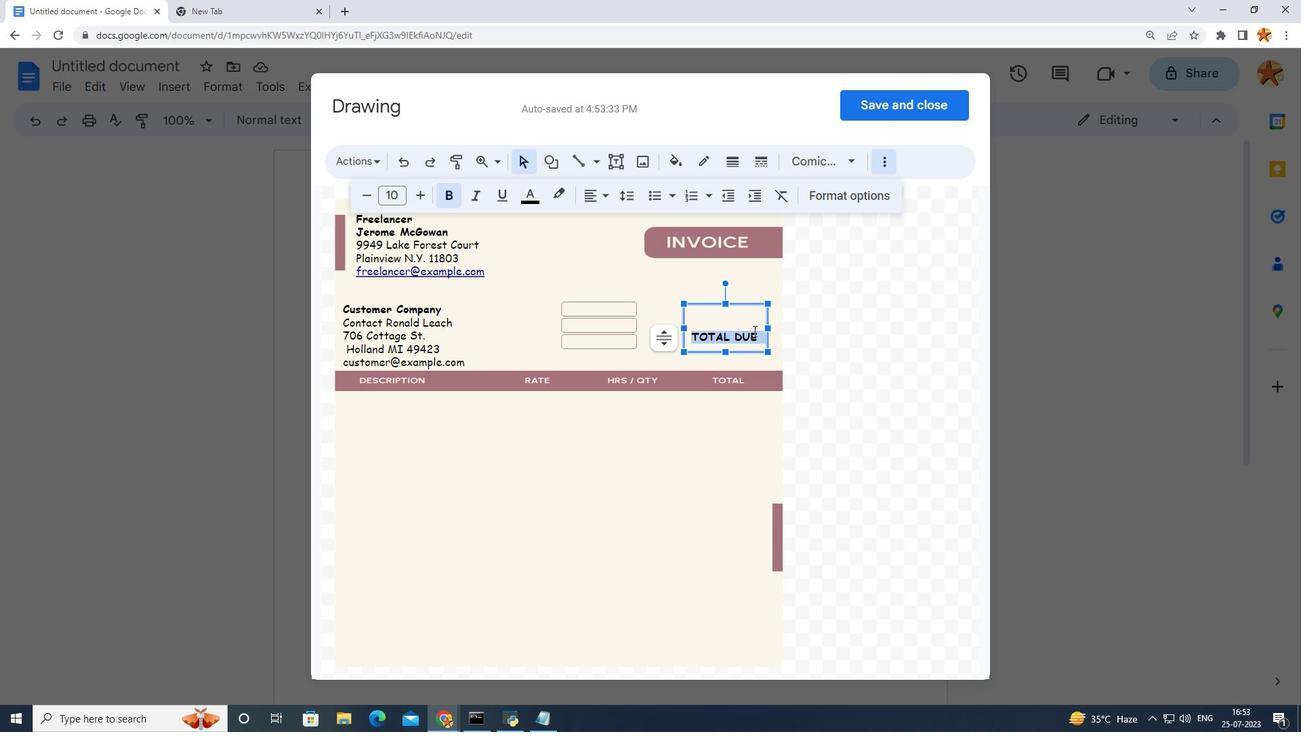 
Action: Mouse moved to (758, 334)
Screenshot: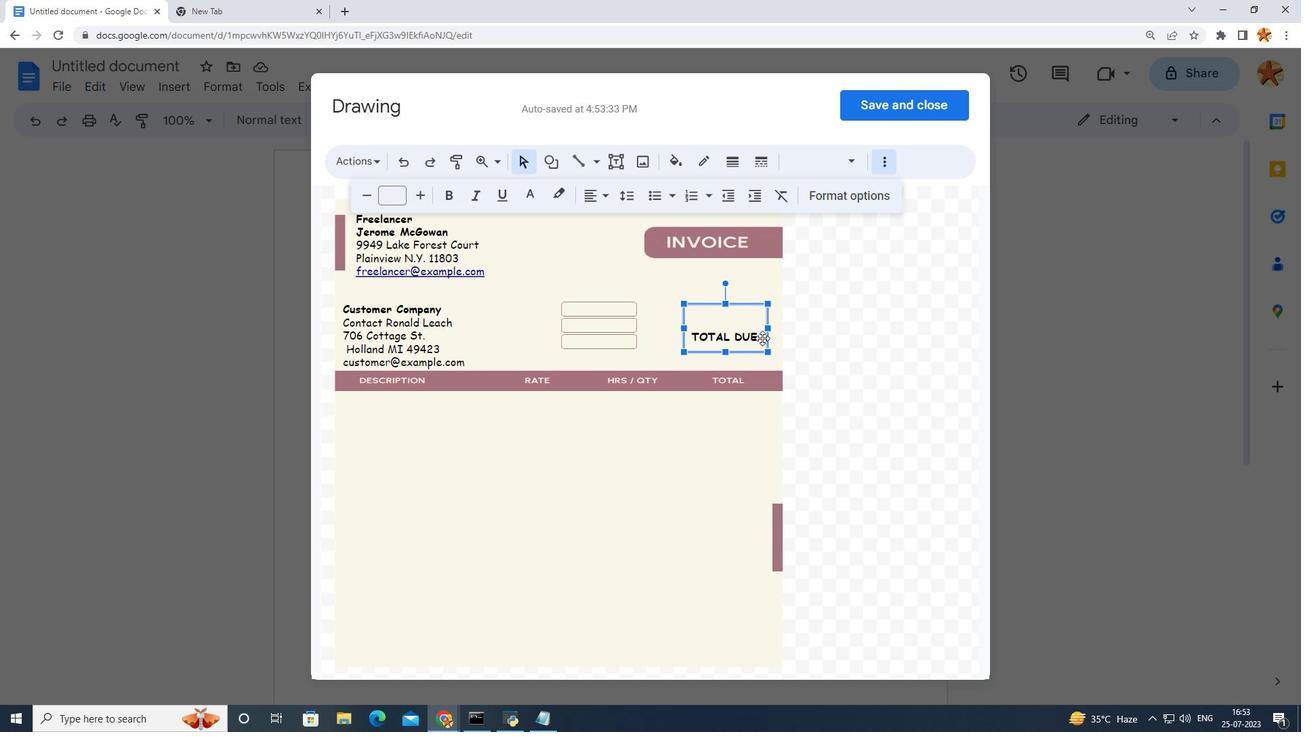 
Action: Mouse pressed left at (758, 334)
Screenshot: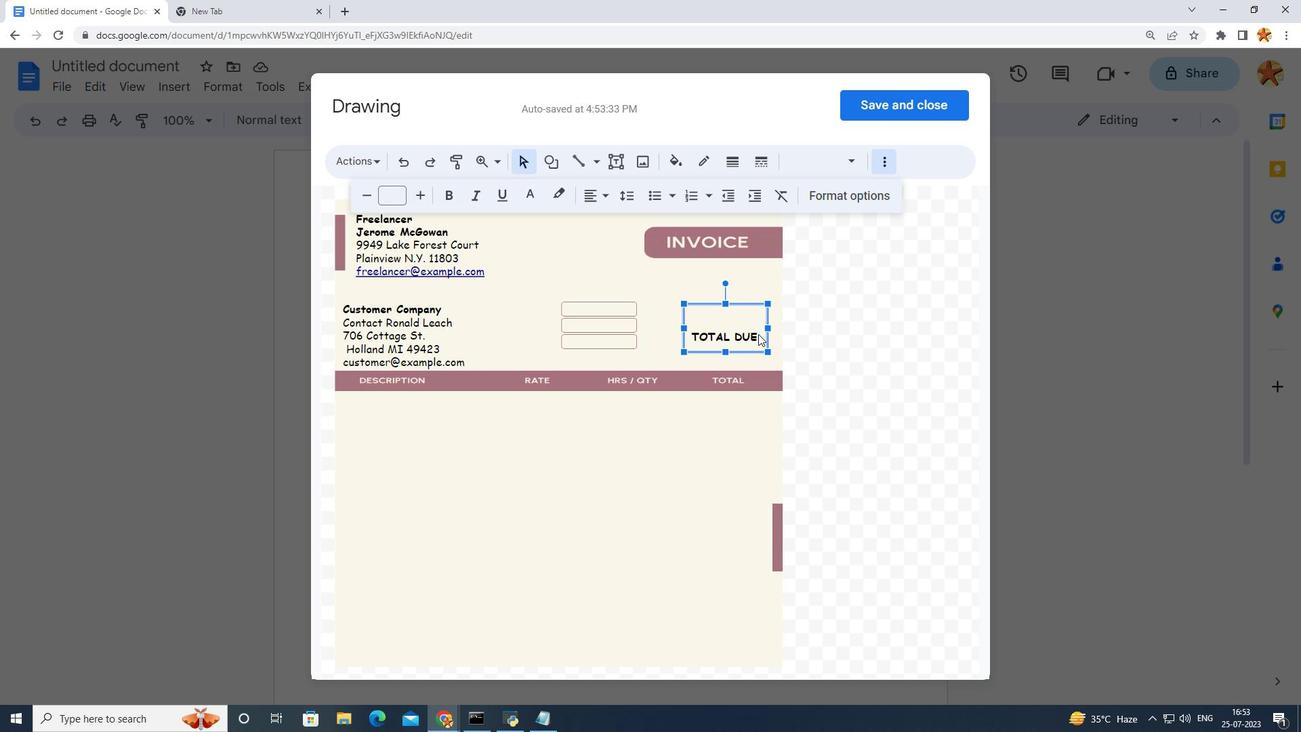 
Action: Mouse pressed left at (758, 334)
Screenshot: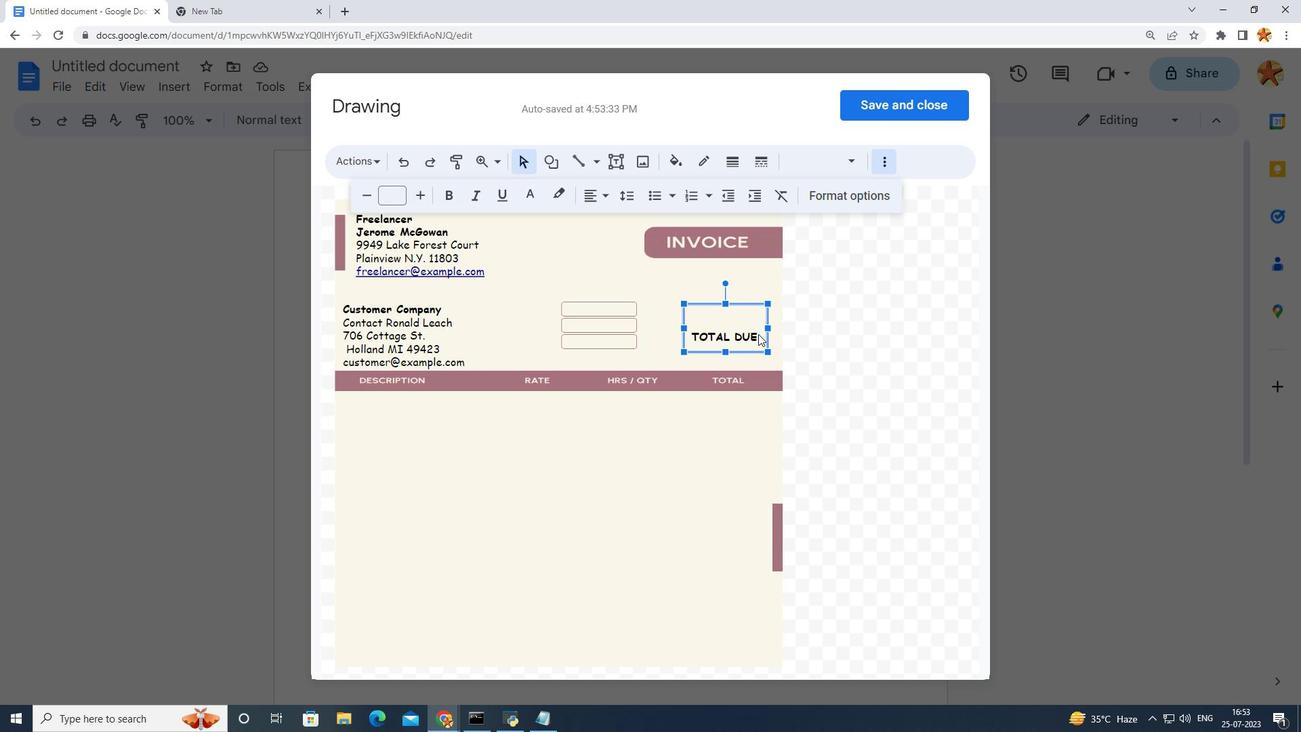 
Action: Mouse moved to (755, 334)
Screenshot: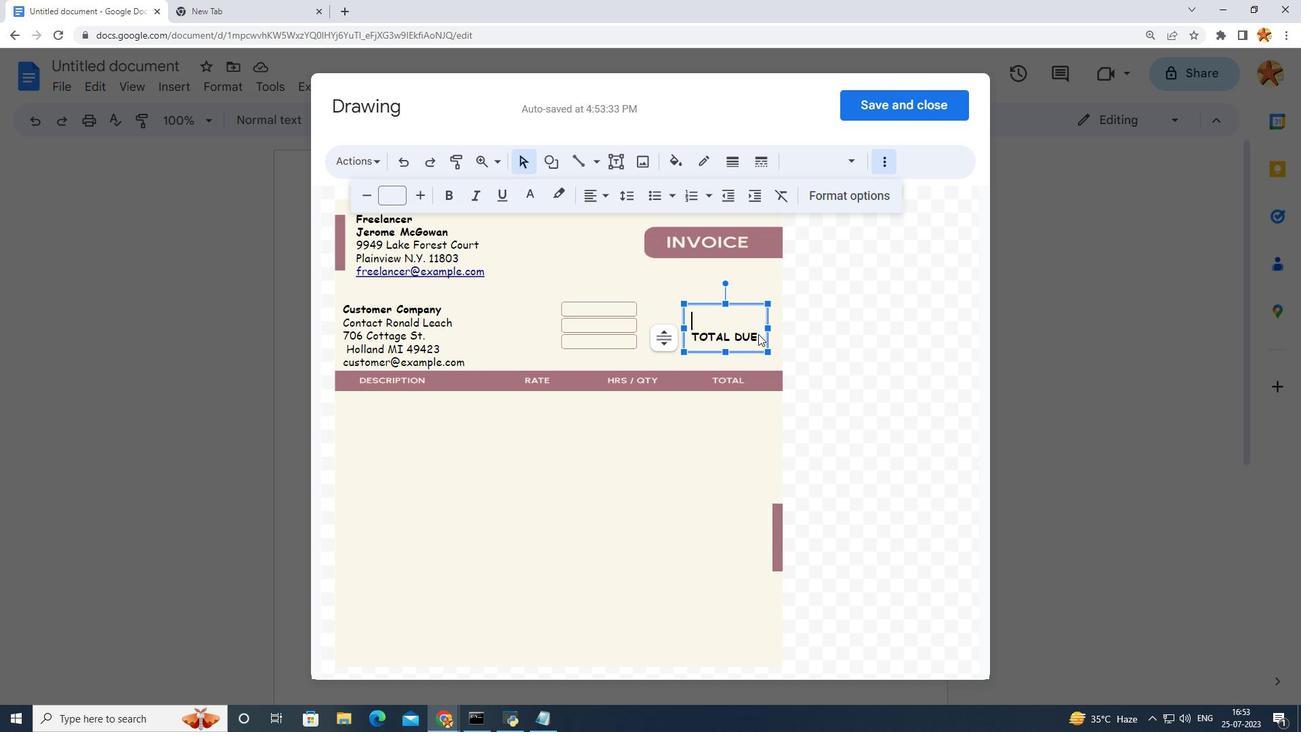 
Action: Mouse pressed left at (755, 334)
Screenshot: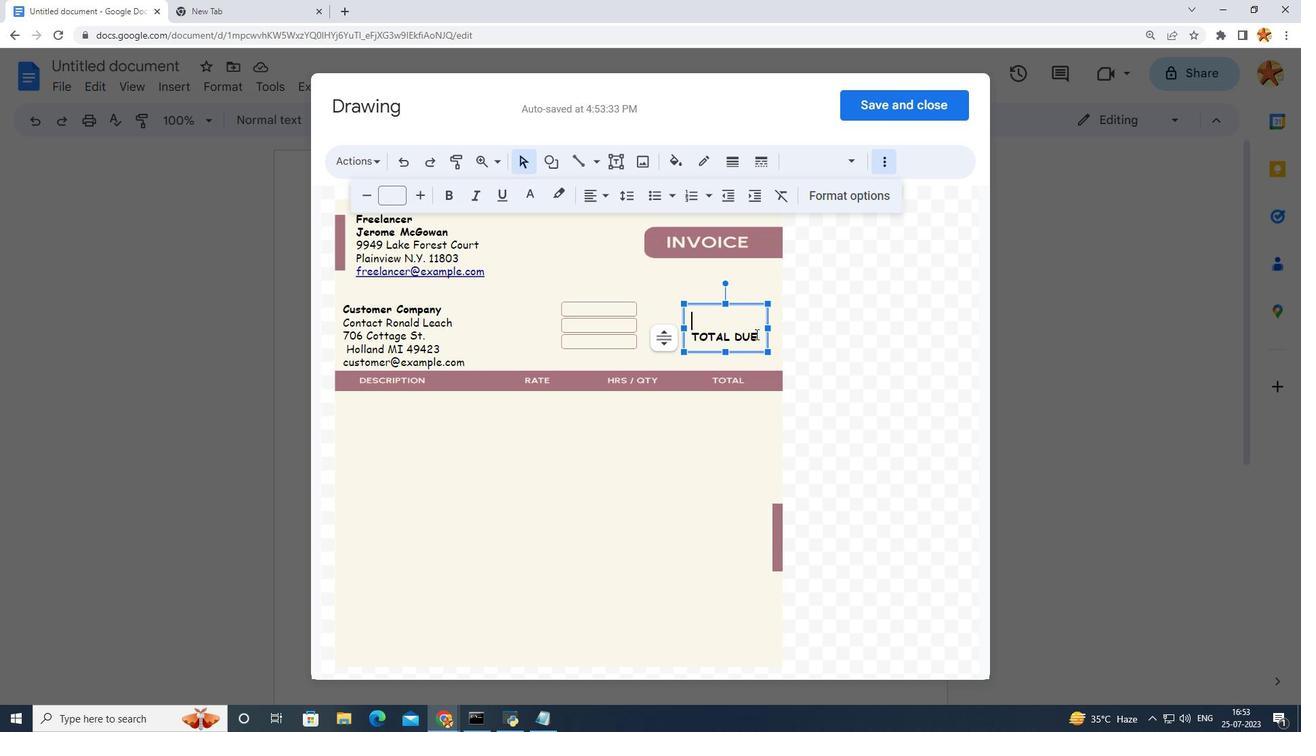
Action: Mouse moved to (774, 334)
Screenshot: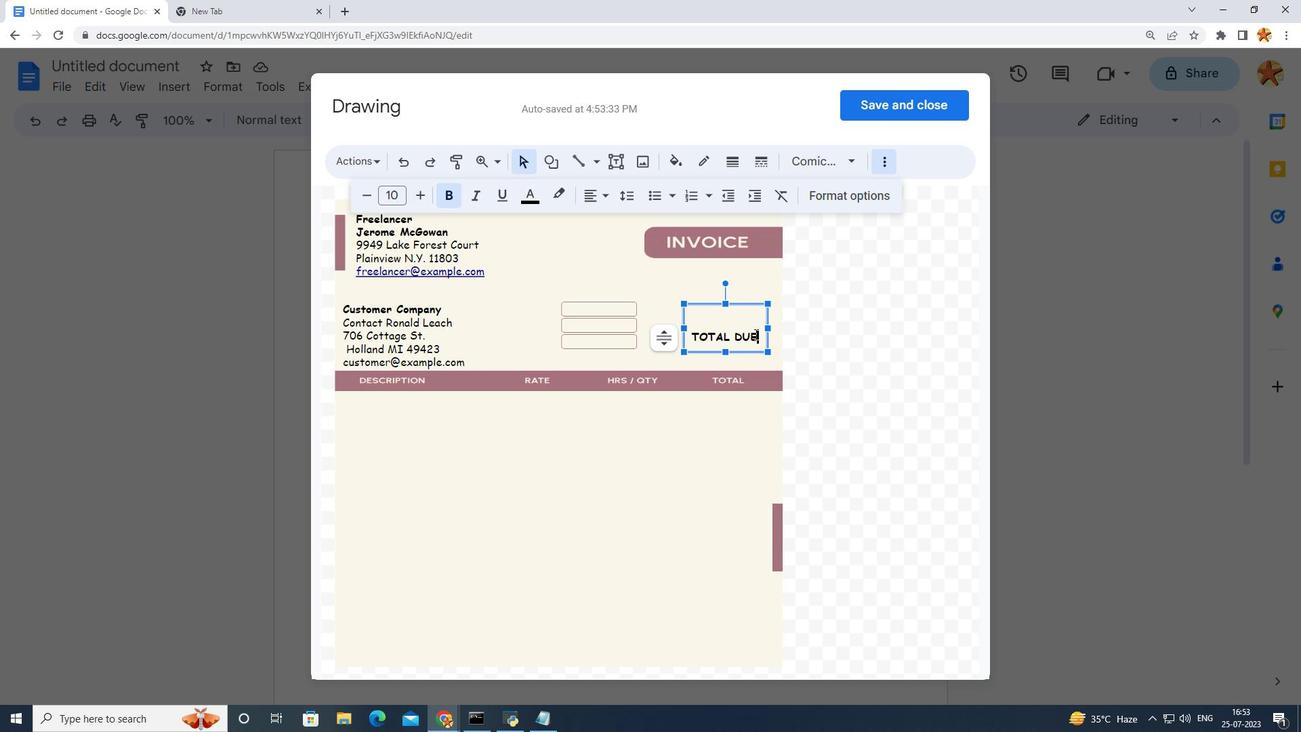 
Action: Key pressed <Key.enter><Key.shift_r><Key.shift_r><Key.shift_r><Key.shift_r><Key.shift_r><Key.shift_r><Key.shift_r><Key.shift_r><Key.shift_r><Key.shift_r><Key.shift_r><Key.shift_r><Key.shift_r><Key.shift_r><Key.shift_r><Key.shift_r><Key.shift_r><Key.shift_r><Key.shift_r><Key.shift_r><Key.shift_r><Key.shift_r><Key.shift_r><Key.shift_r><Key.shift_r><Key.shift_r><Key.shift_r><Key.shift_r><Key.shift_r><Key.shift_r><Key.shift_r><Key.shift_r><Key.shift_r>
Screenshot: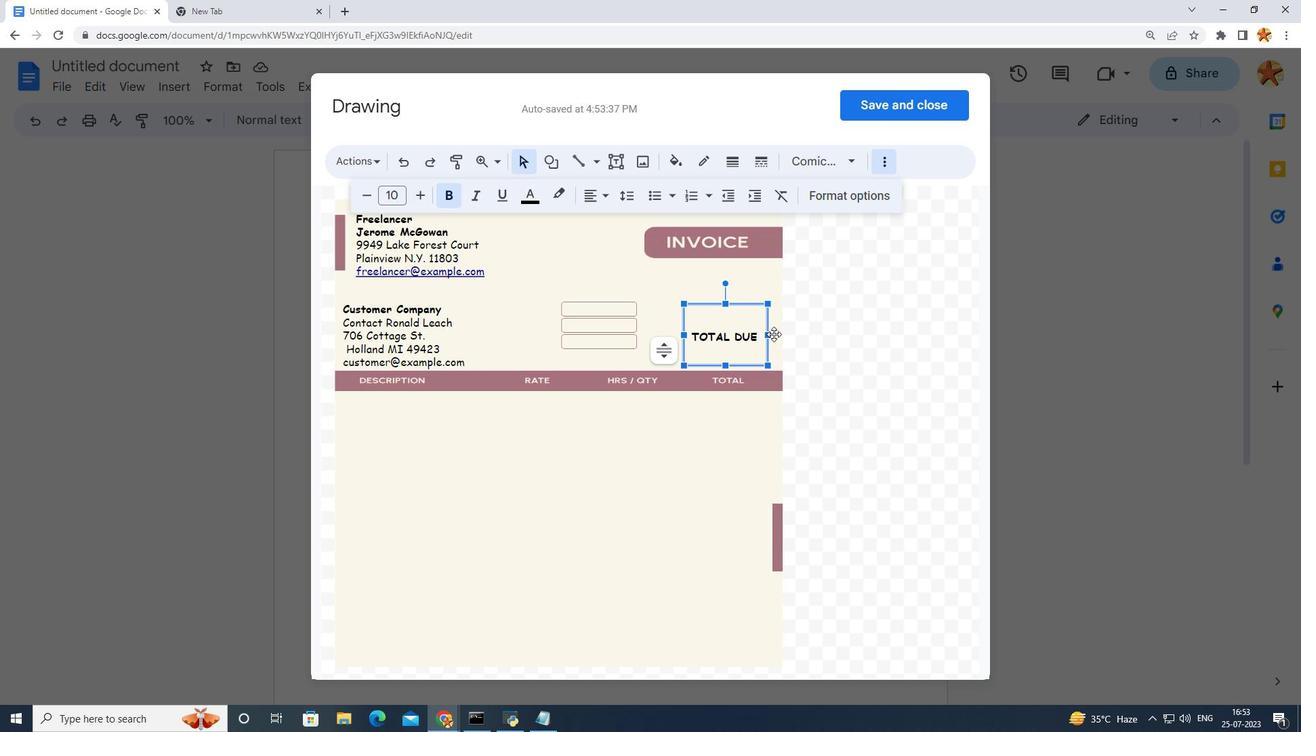 
Action: Mouse moved to (738, 294)
Screenshot: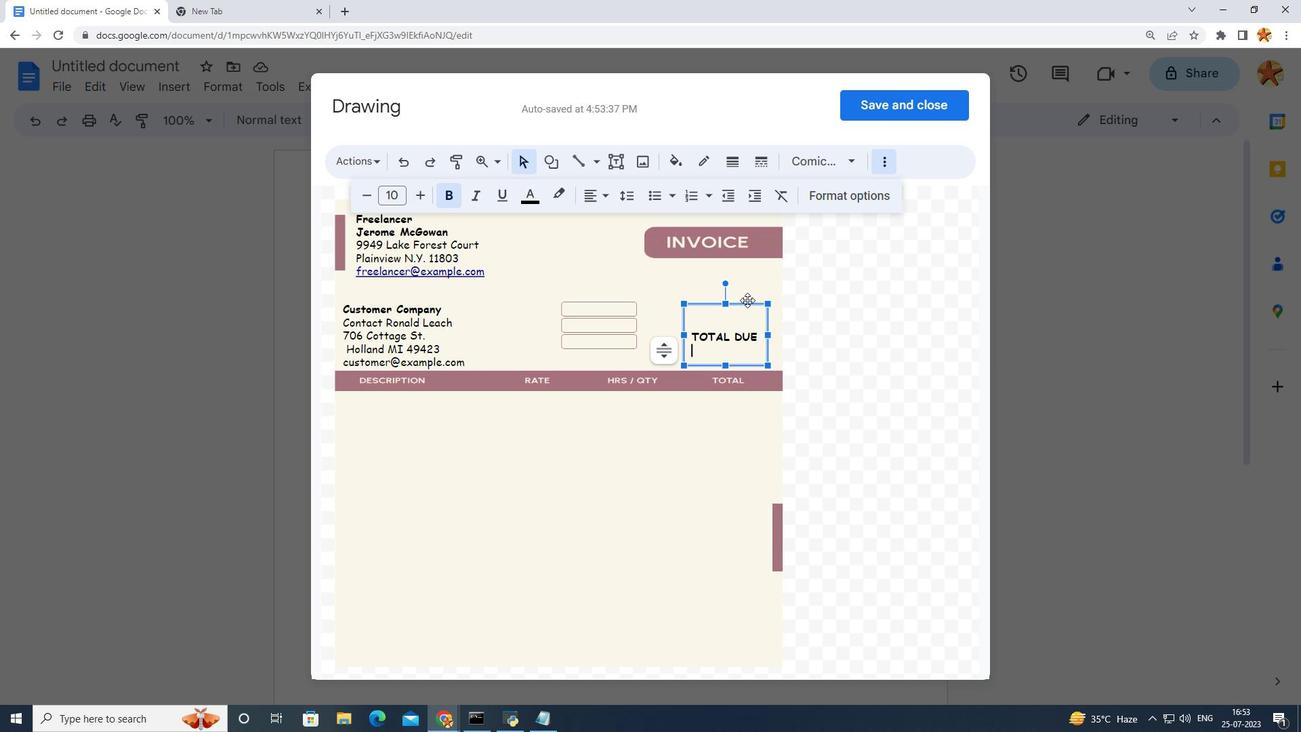 
Action: Mouse pressed left at (738, 294)
Screenshot: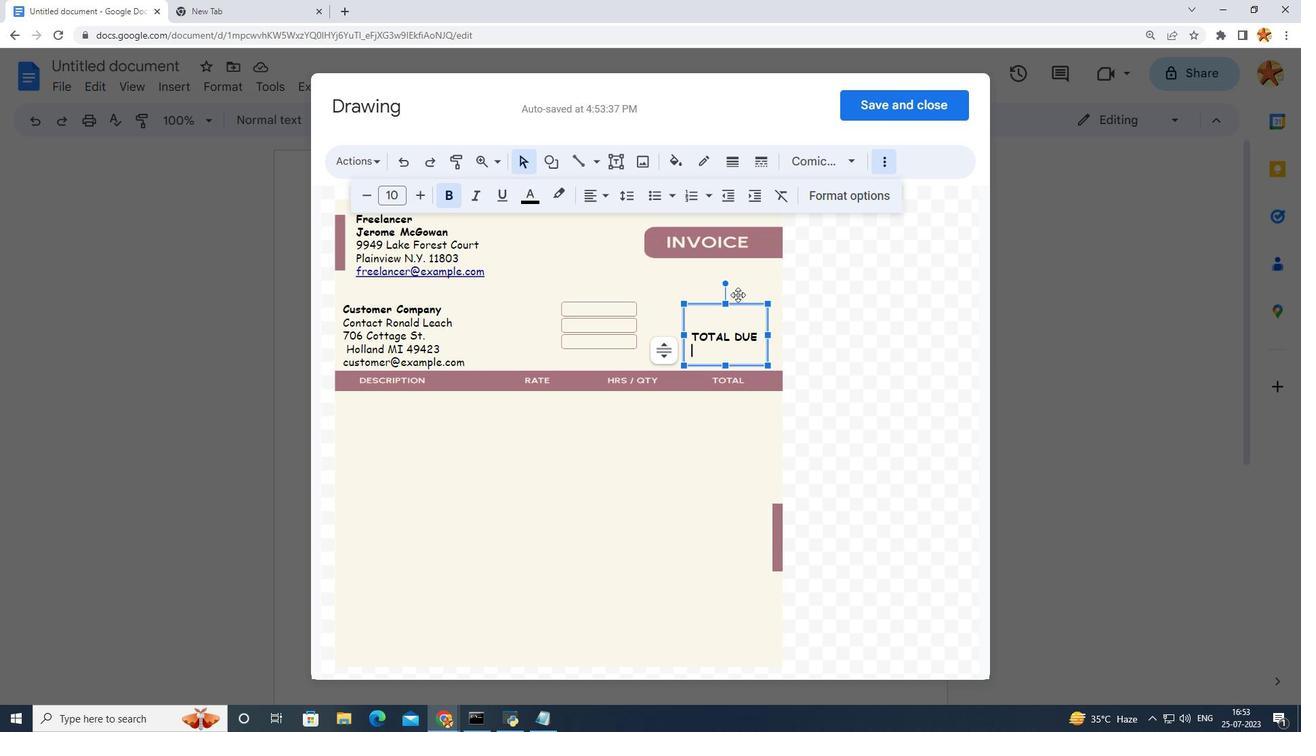 
Action: Mouse moved to (707, 324)
Screenshot: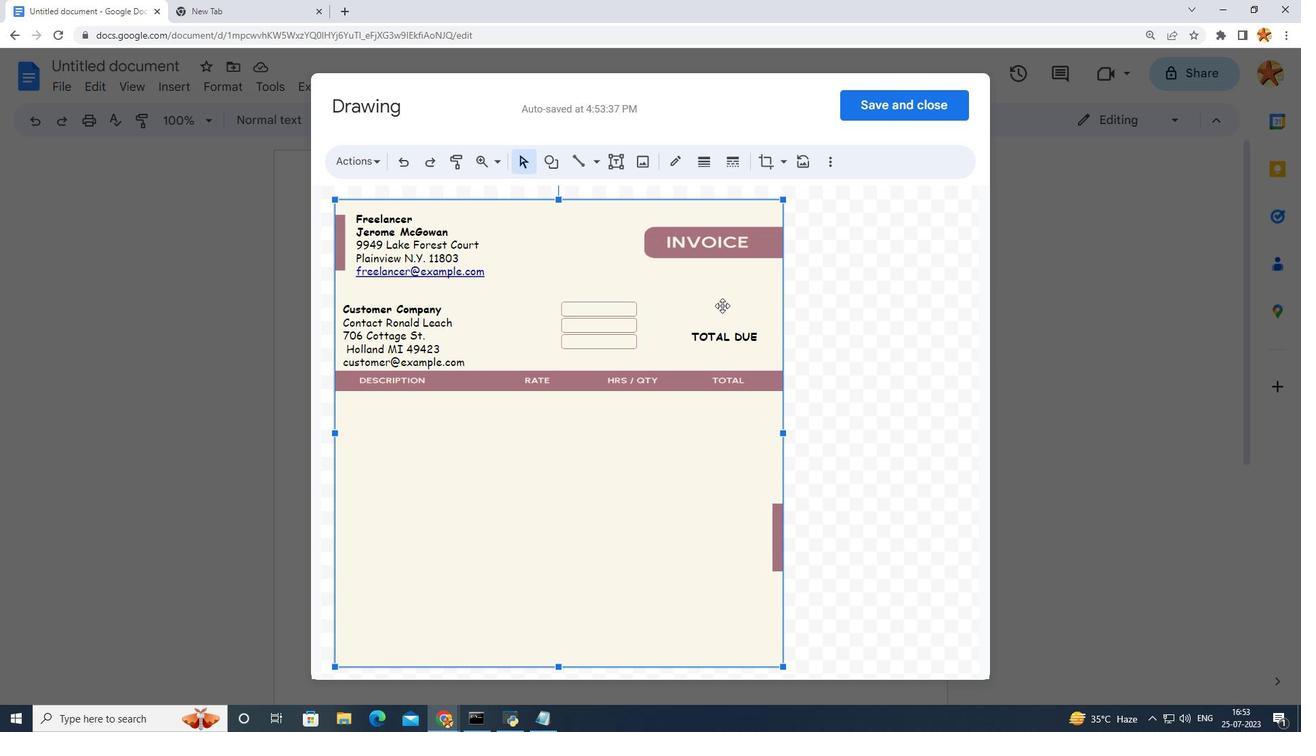 
Action: Mouse pressed left at (707, 324)
Screenshot: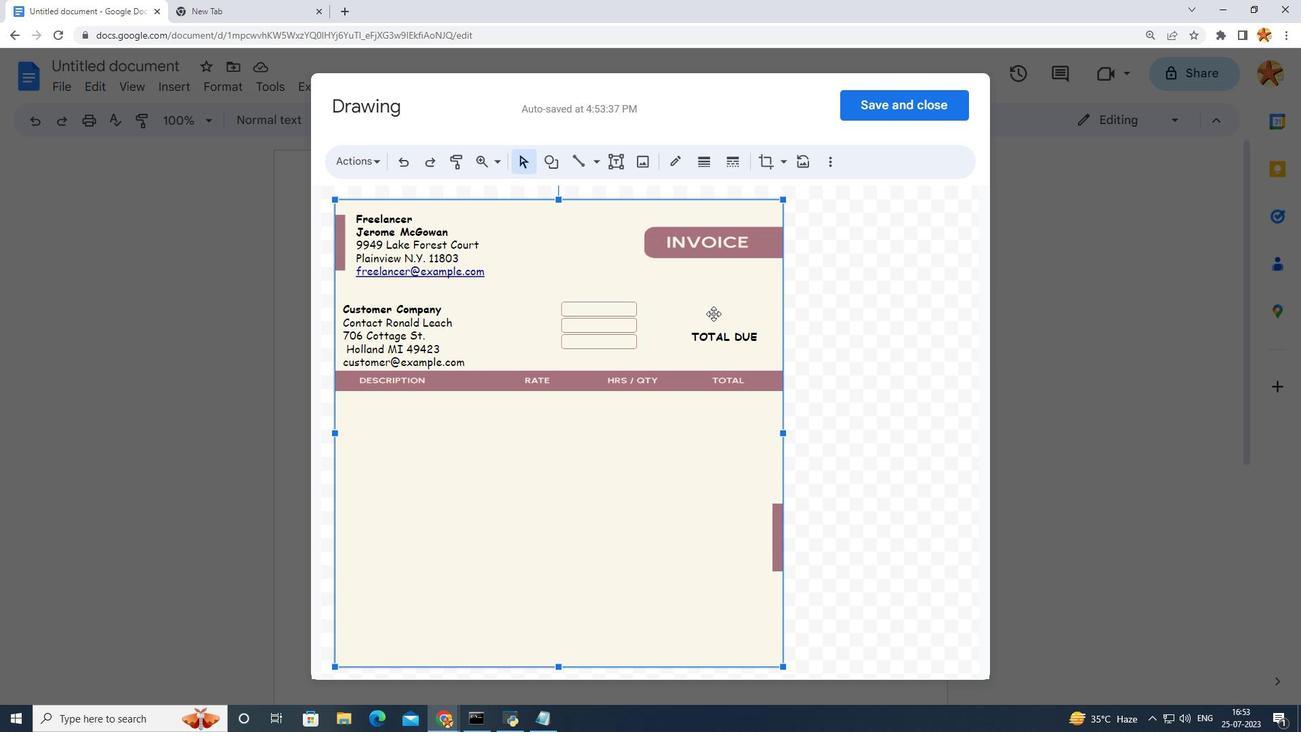
Action: Mouse moved to (725, 304)
Screenshot: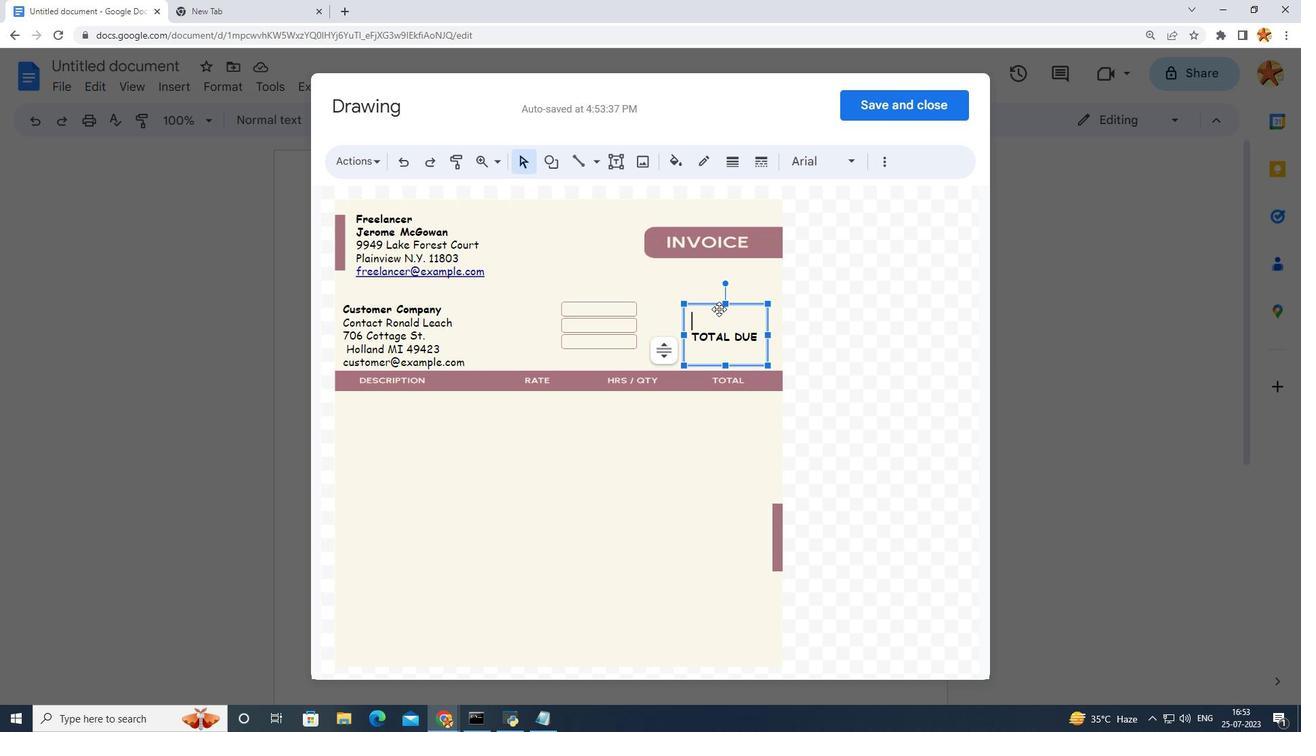 
Action: Mouse pressed left at (725, 304)
Screenshot: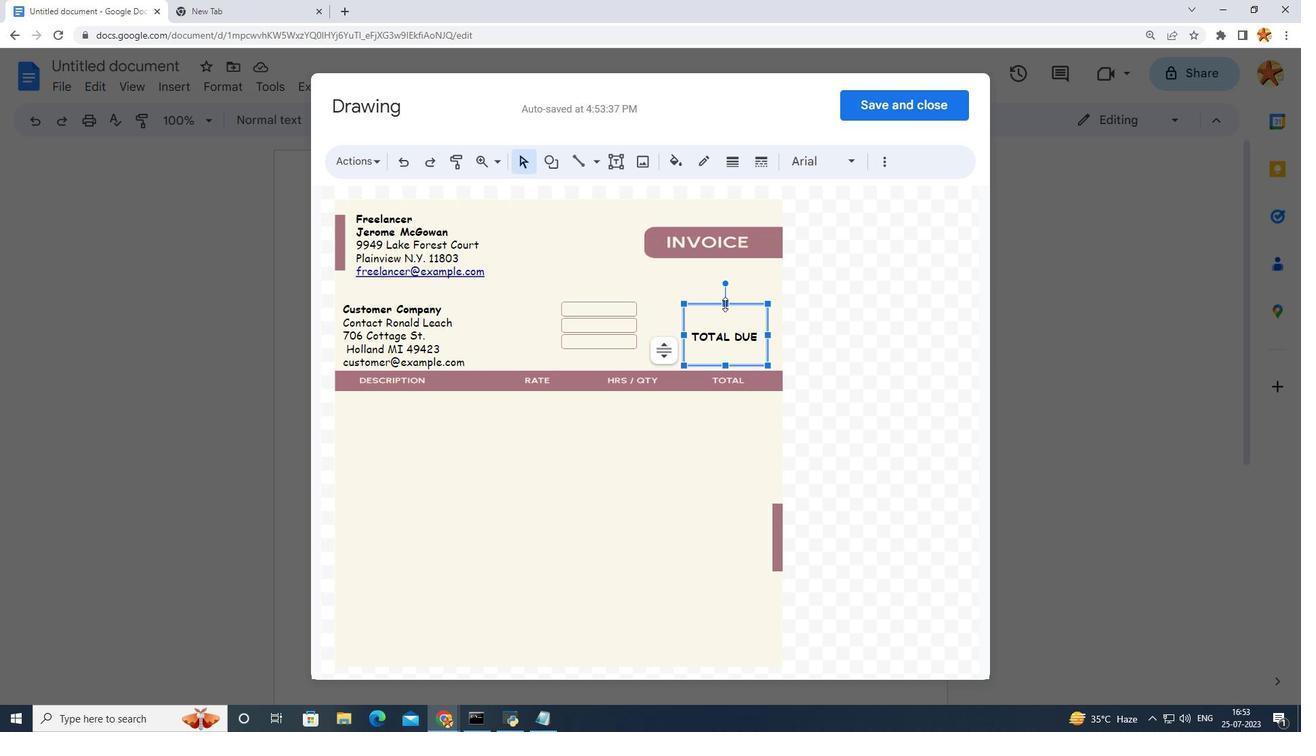 
Action: Mouse moved to (734, 304)
Screenshot: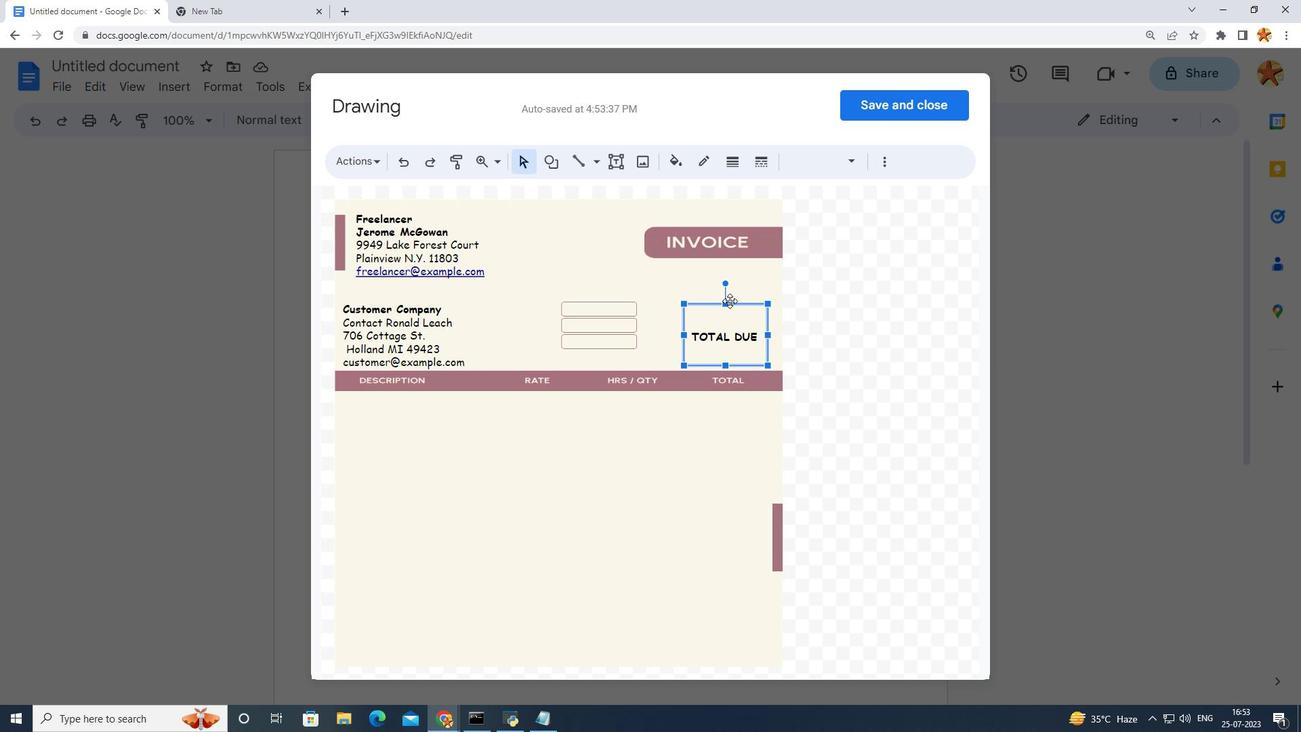 
Action: Mouse pressed left at (734, 304)
Screenshot: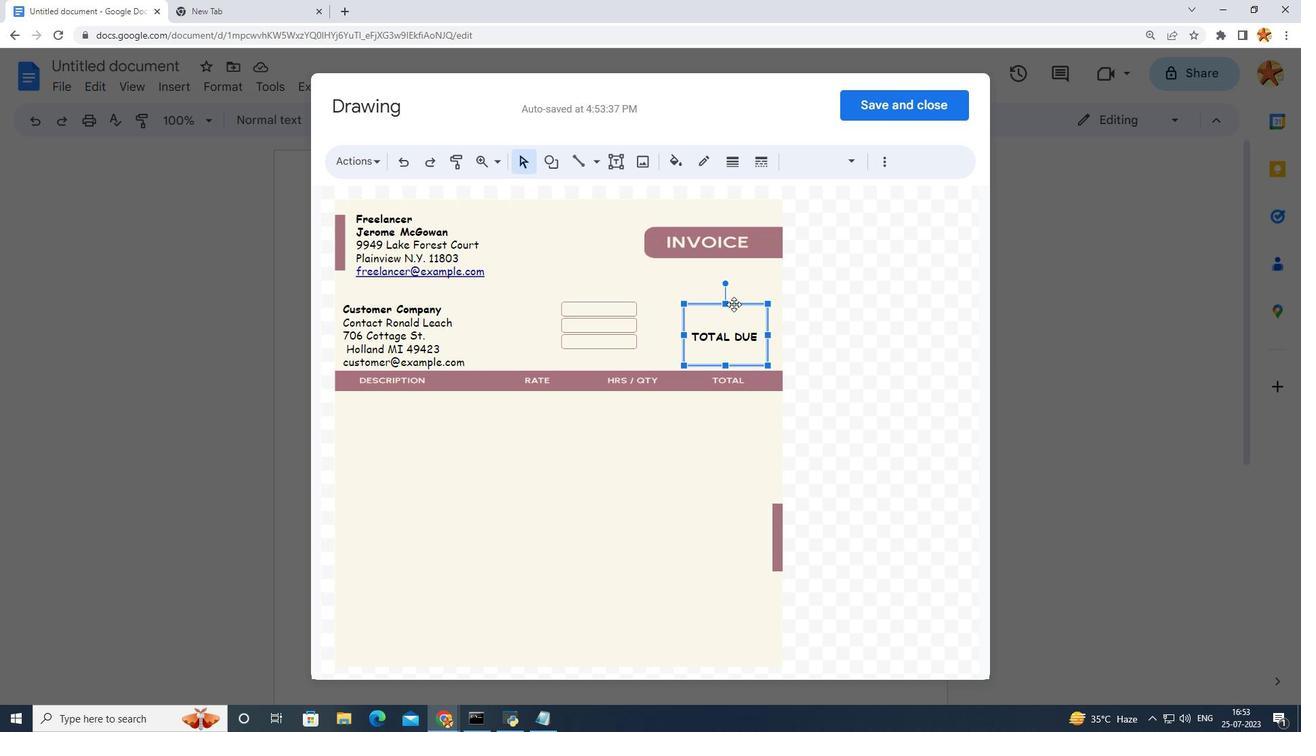 
Action: Mouse moved to (703, 339)
Screenshot: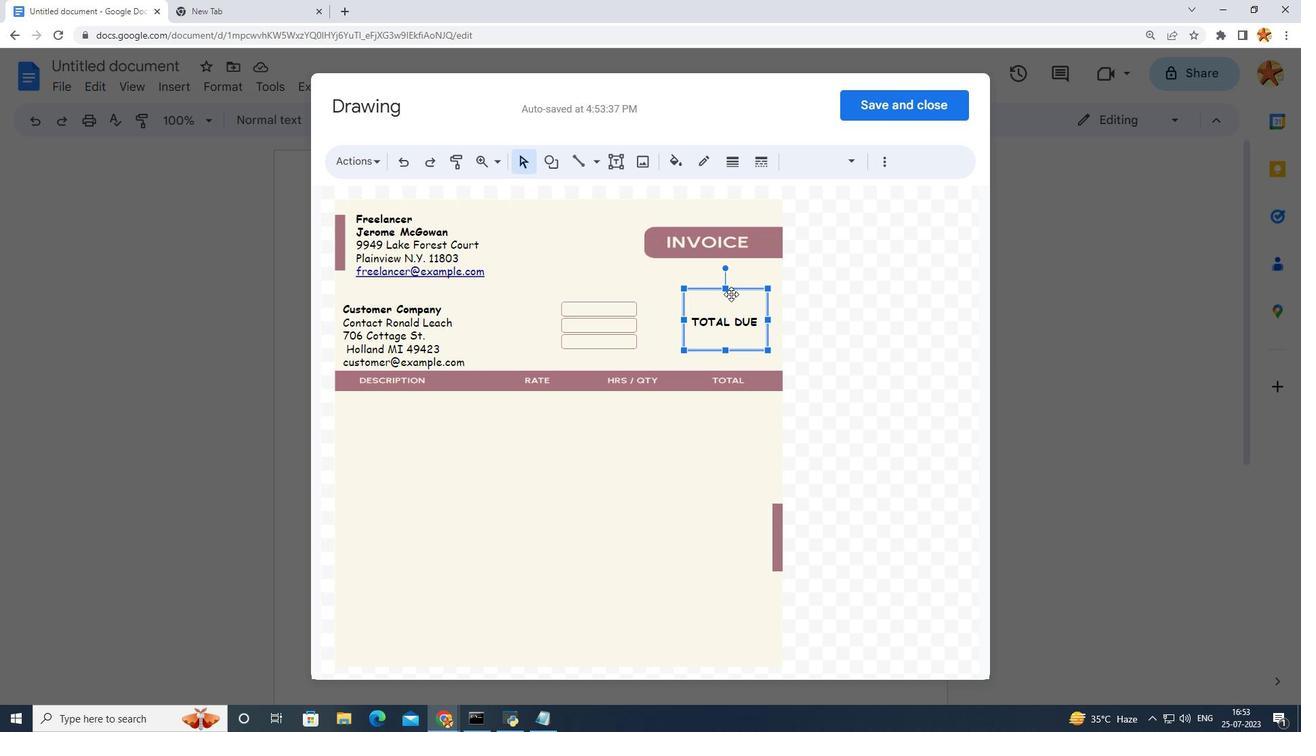 
Action: Mouse pressed left at (703, 339)
Screenshot: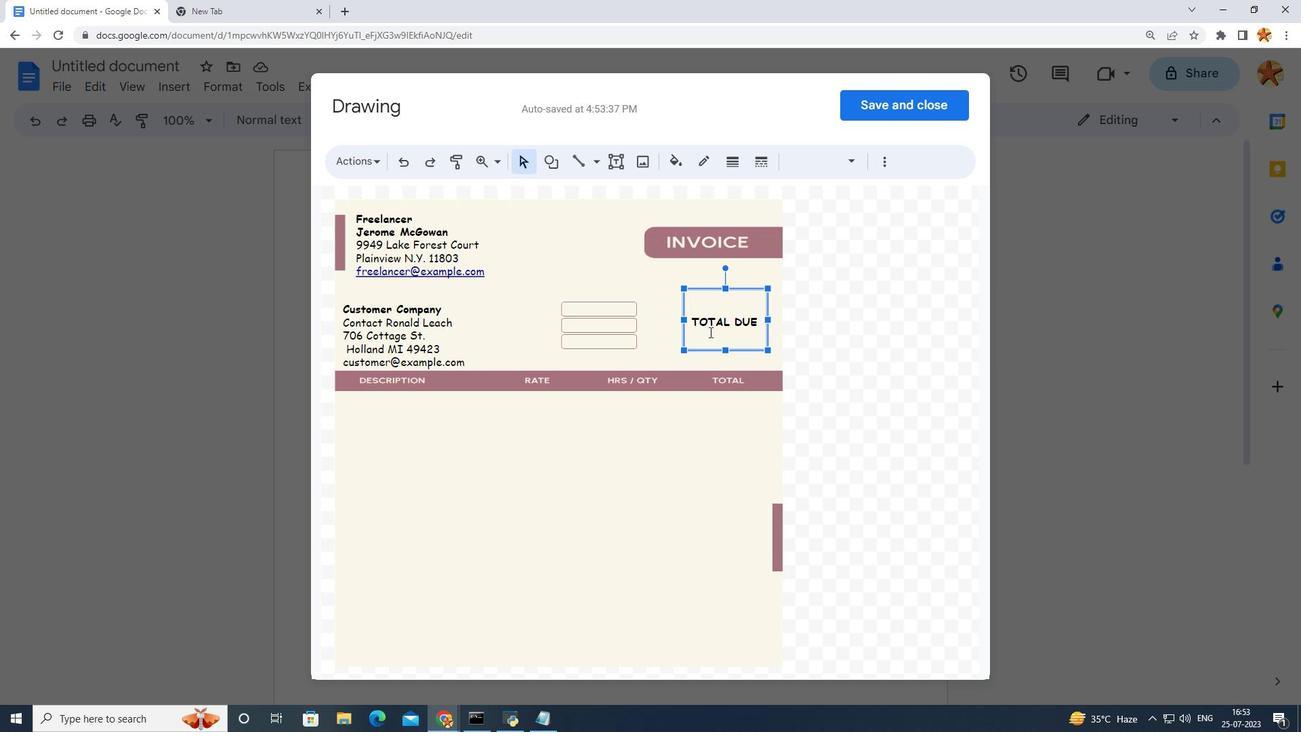 
Action: Mouse moved to (700, 355)
Screenshot: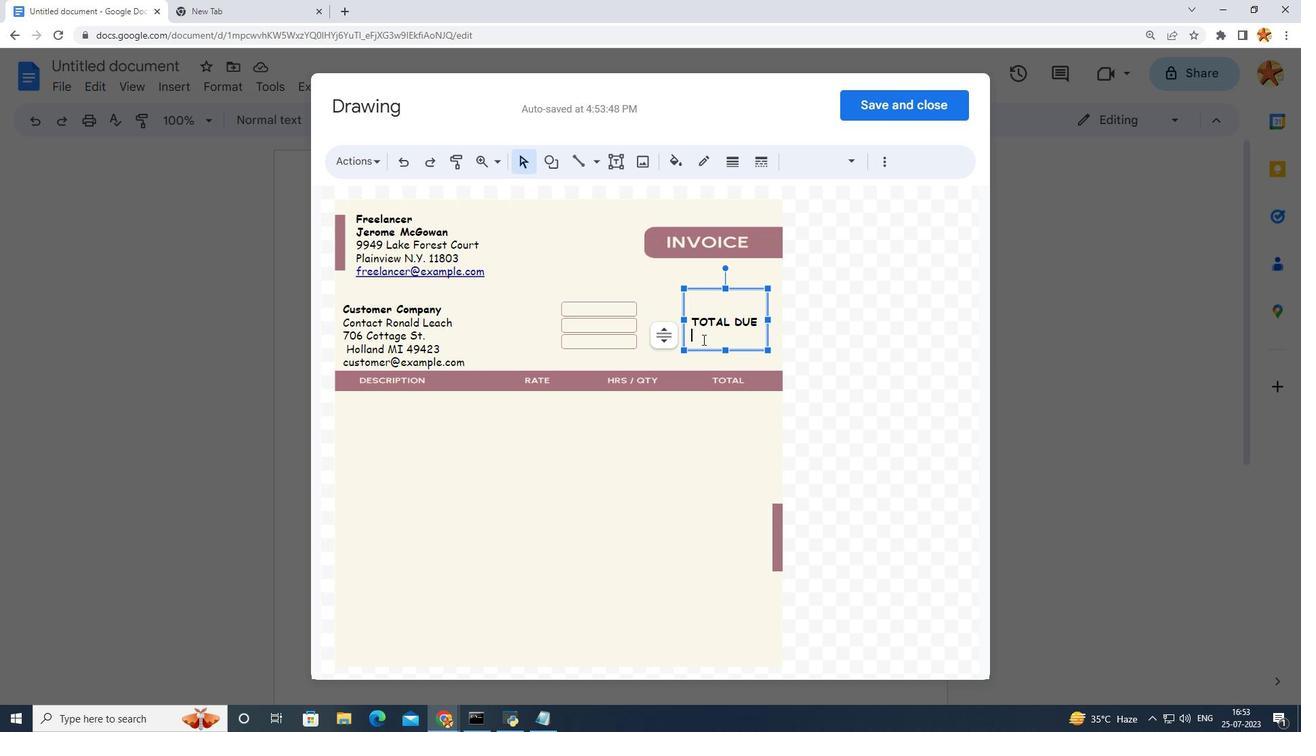 
Action: Mouse pressed left at (700, 355)
Screenshot: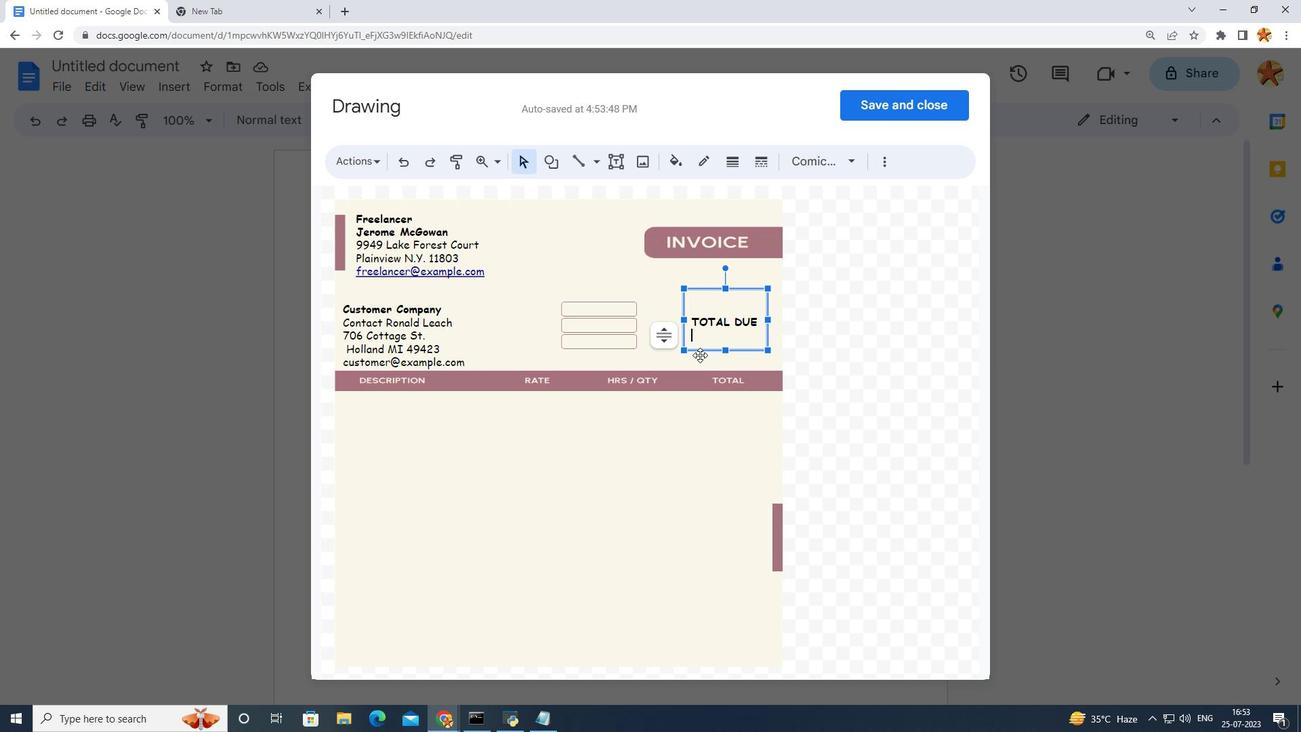 
Action: Mouse moved to (610, 154)
Screenshot: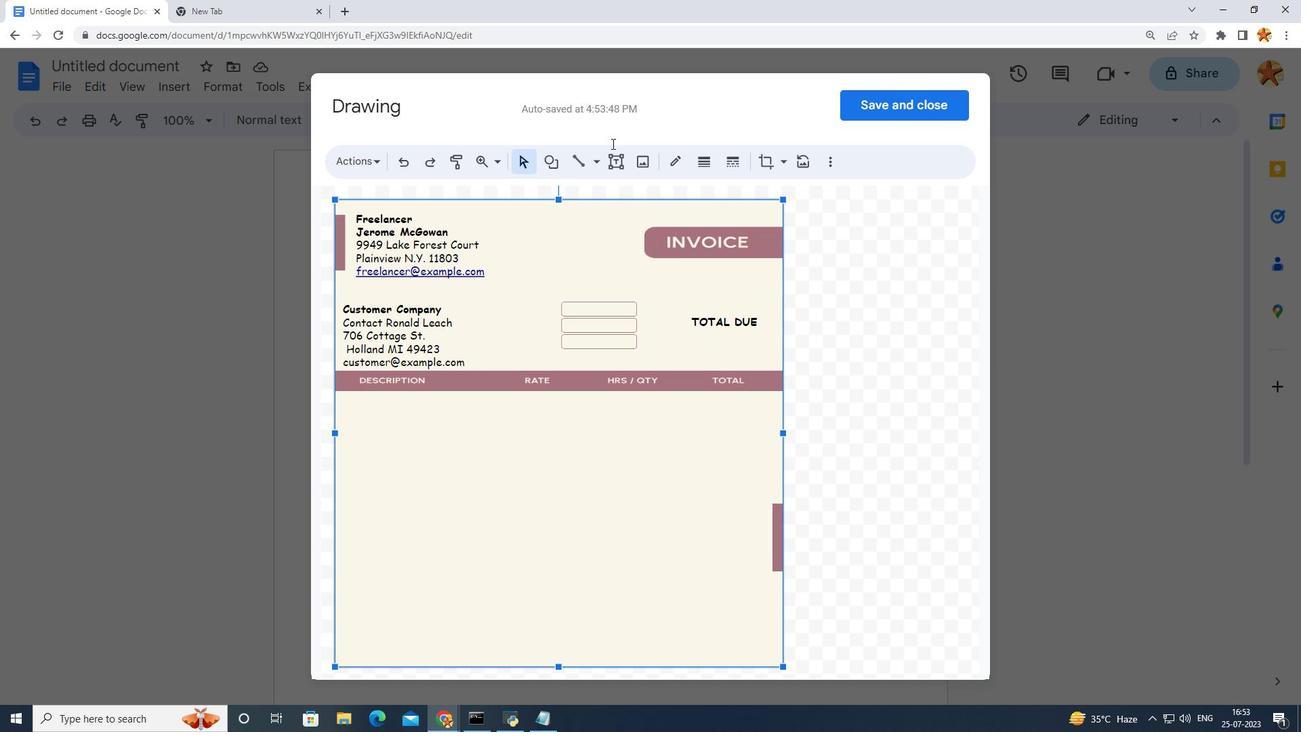 
Action: Mouse pressed left at (610, 154)
Screenshot: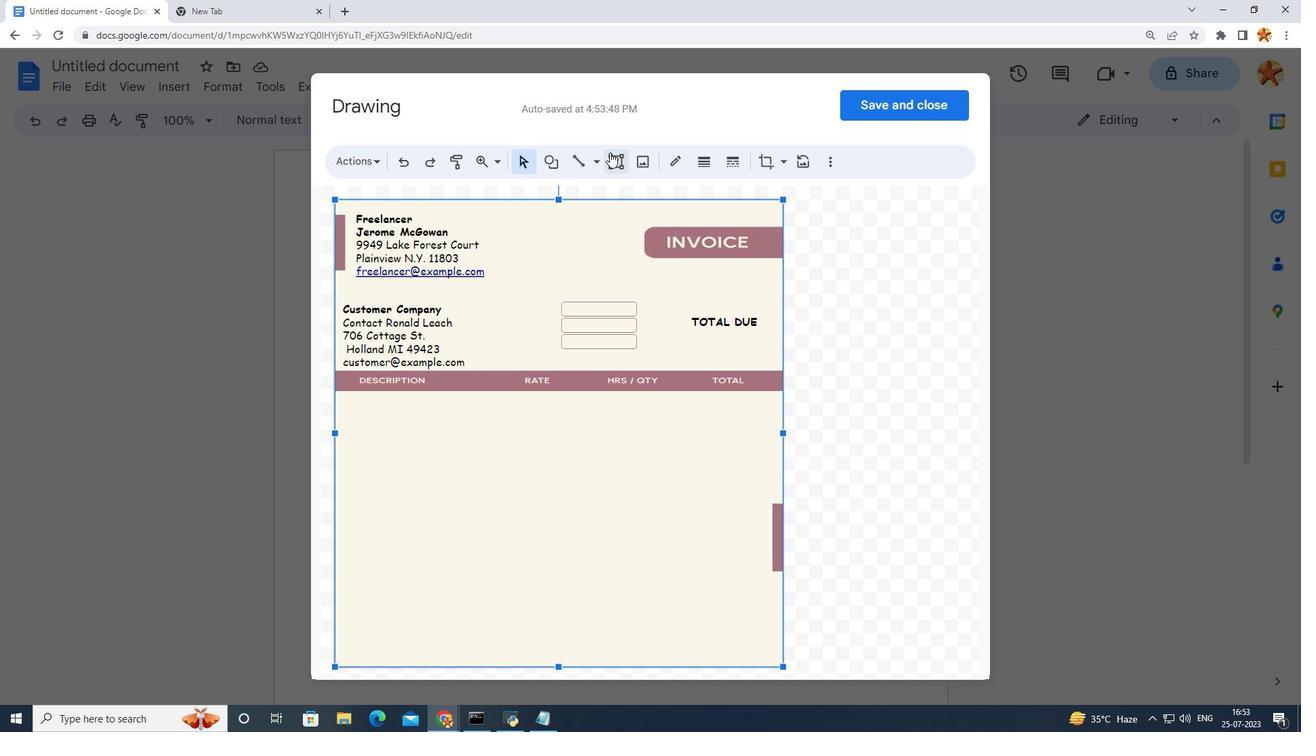 
Action: Mouse moved to (690, 337)
Screenshot: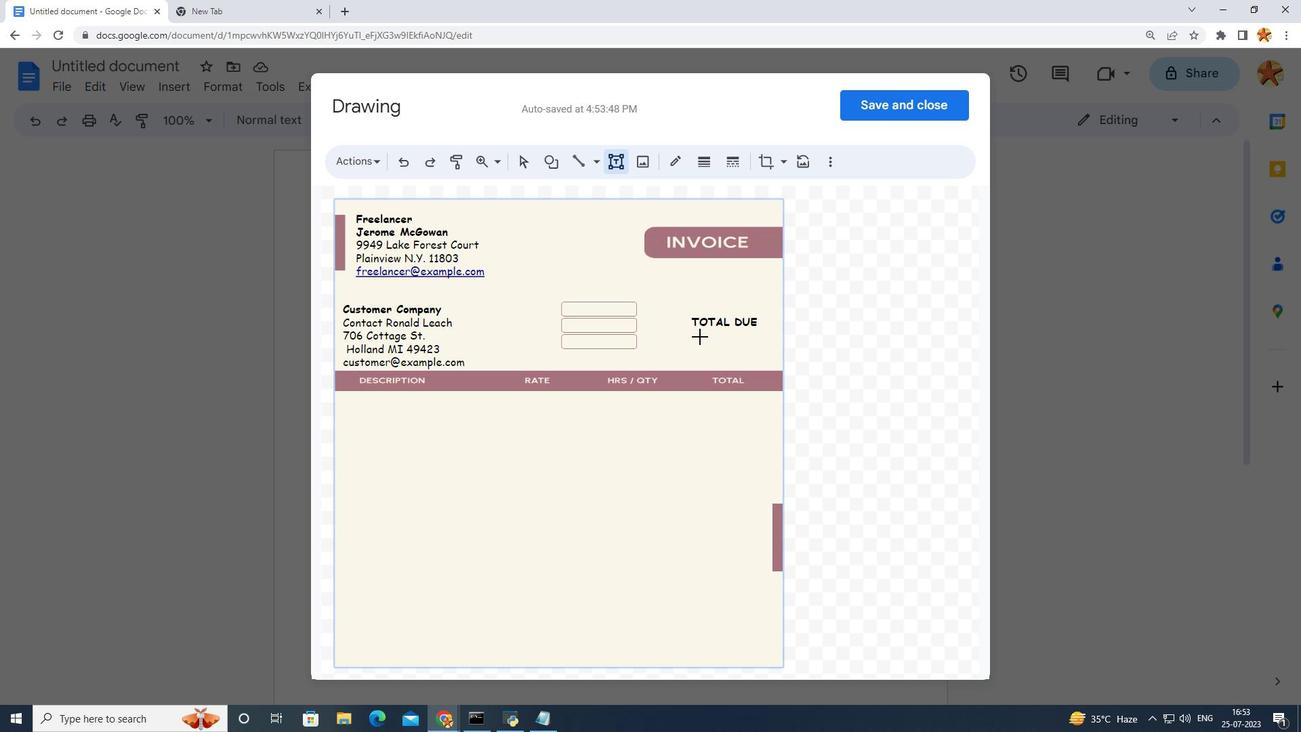 
Action: Mouse pressed left at (690, 337)
Screenshot: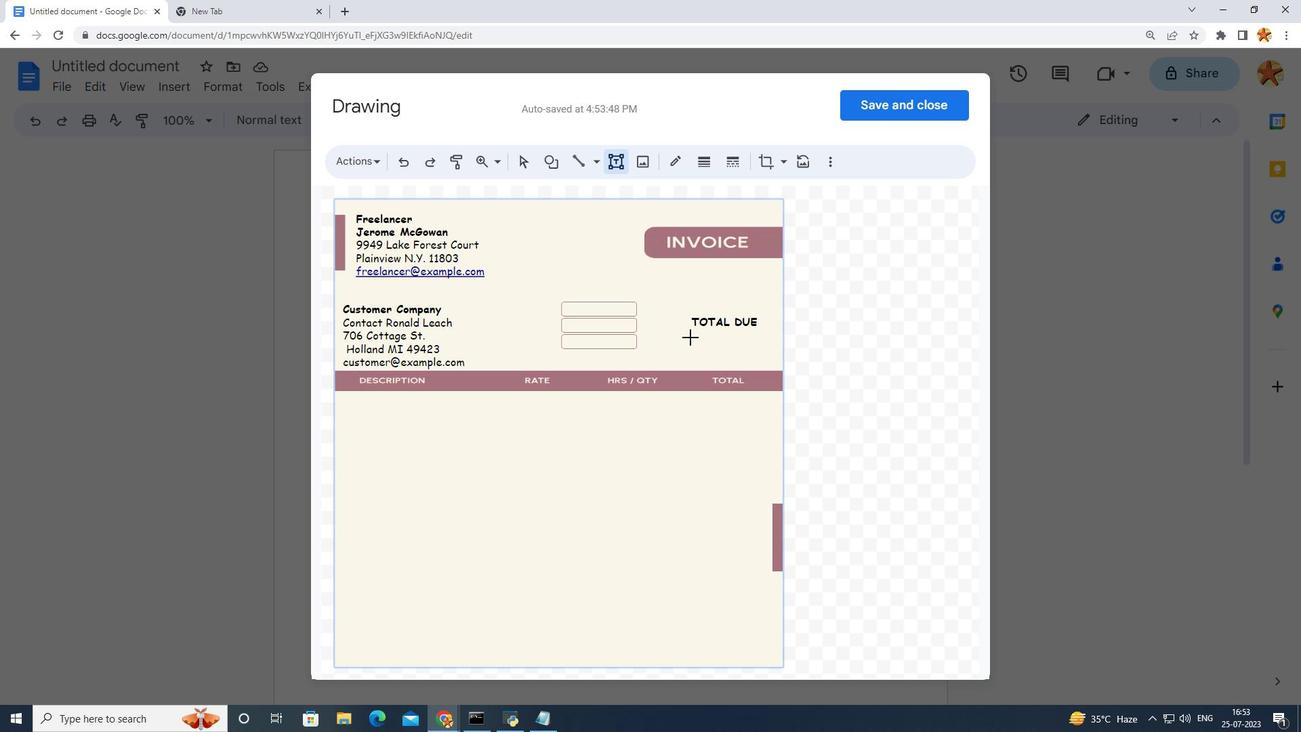 
Action: Mouse moved to (724, 346)
Screenshot: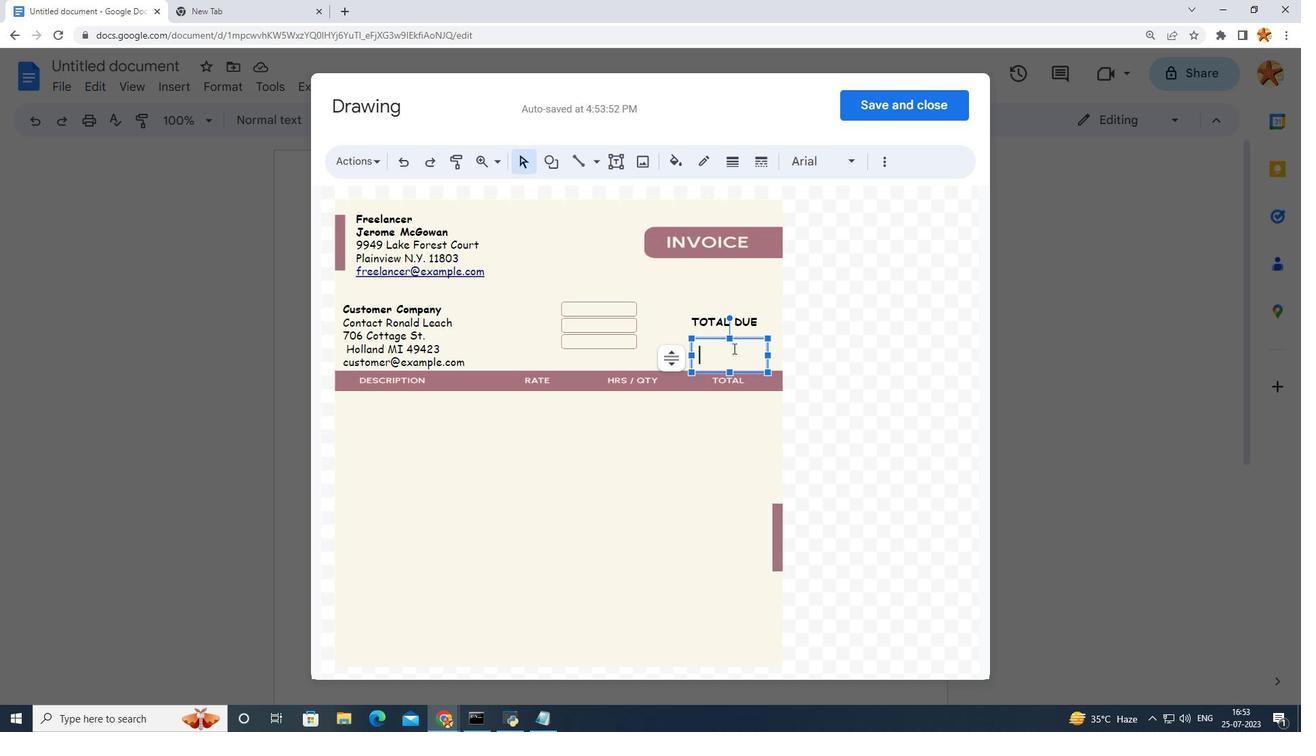 
Action: Key pressed <Key.shift_r><Key.shift_r><Key.shift_r><Key.shift_r><Key.shift_r><Key.shift_r><Key.shift_r><Key.shift_r><Key.shift_r>$3657.50
Screenshot: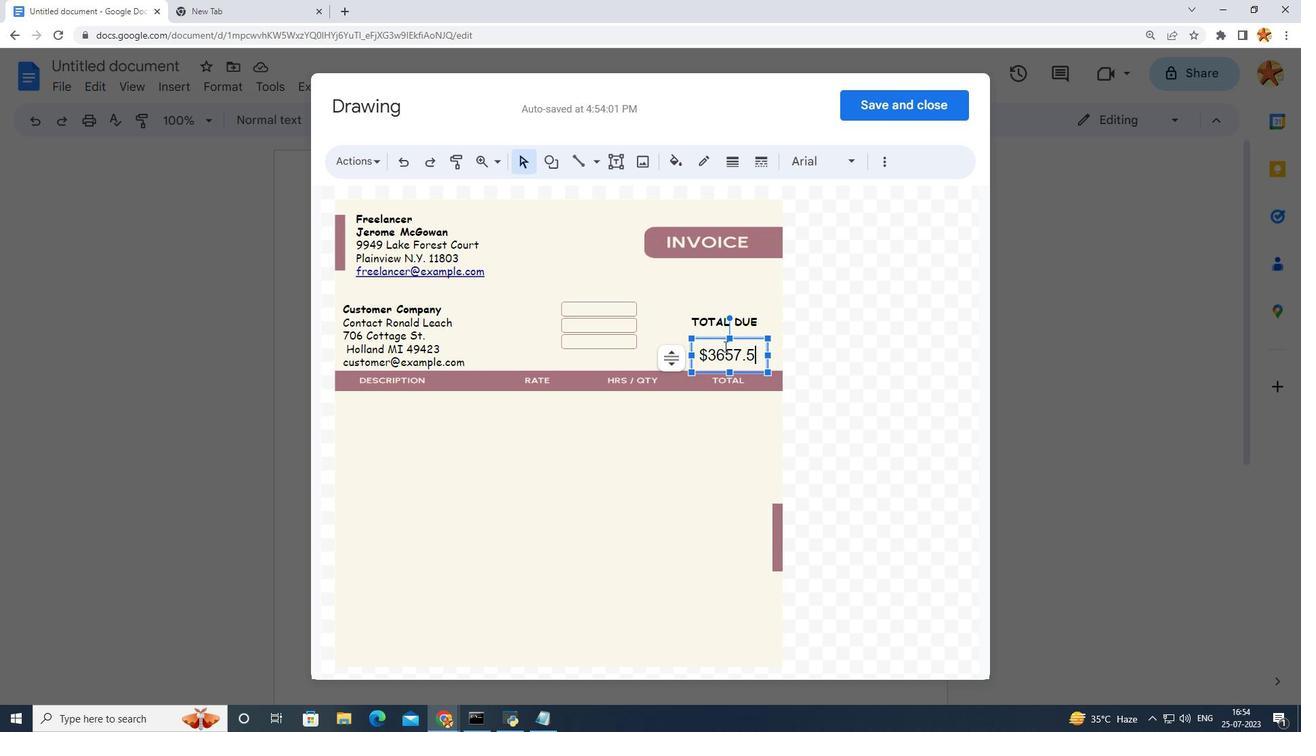 
Action: Mouse moved to (724, 347)
Screenshot: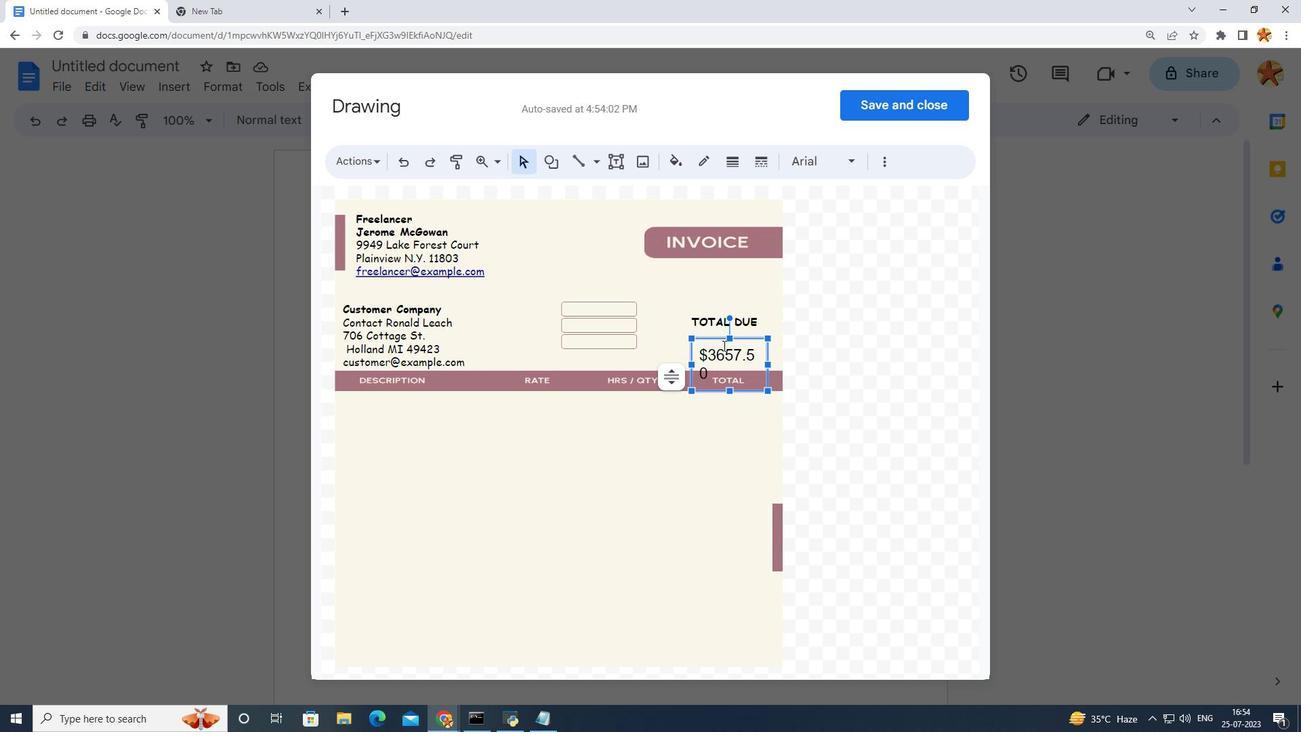 
Action: Mouse pressed left at (724, 347)
Screenshot: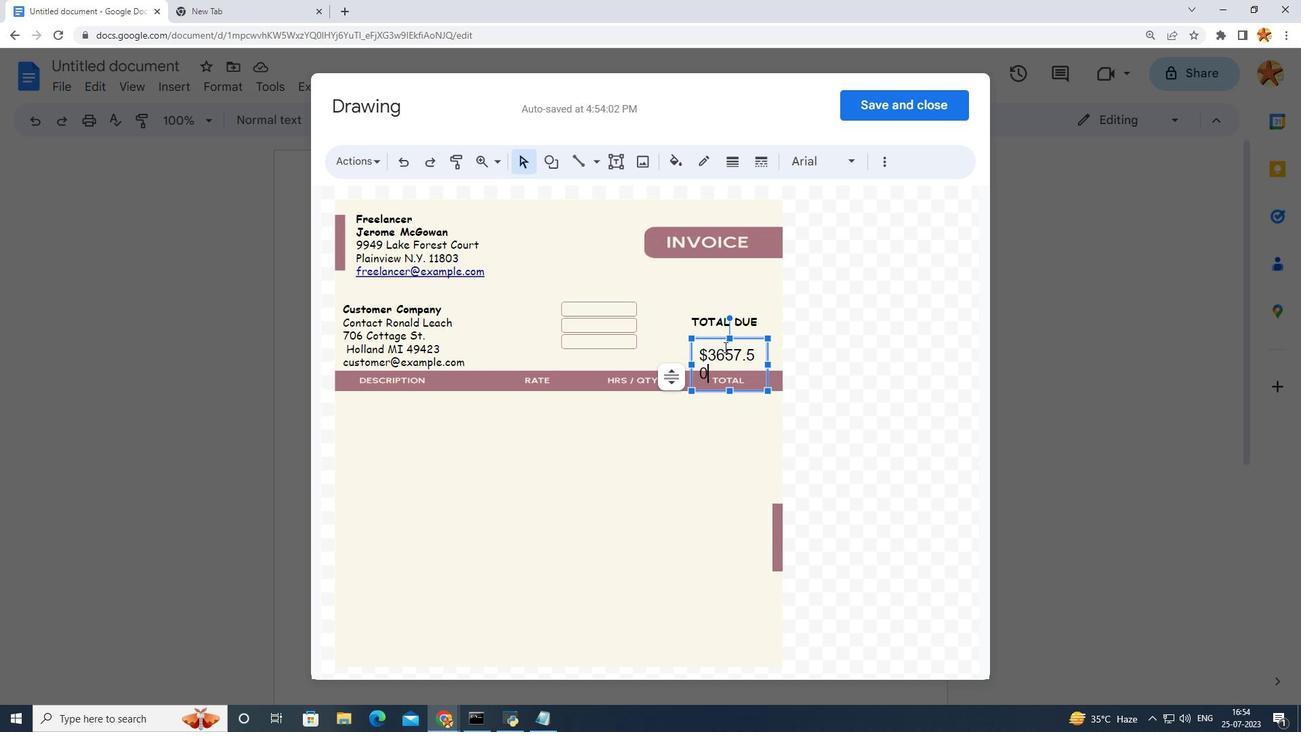 
Action: Mouse moved to (707, 371)
Screenshot: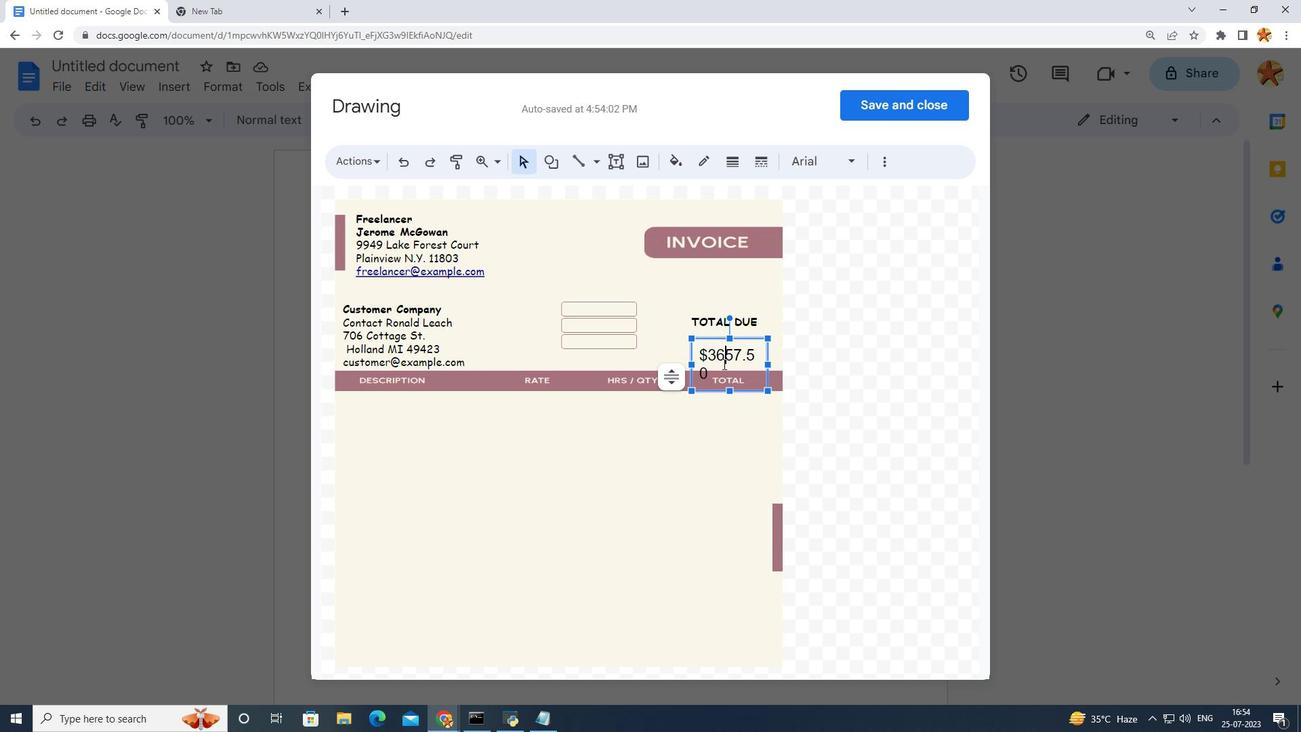 
Action: Mouse pressed left at (707, 371)
Screenshot: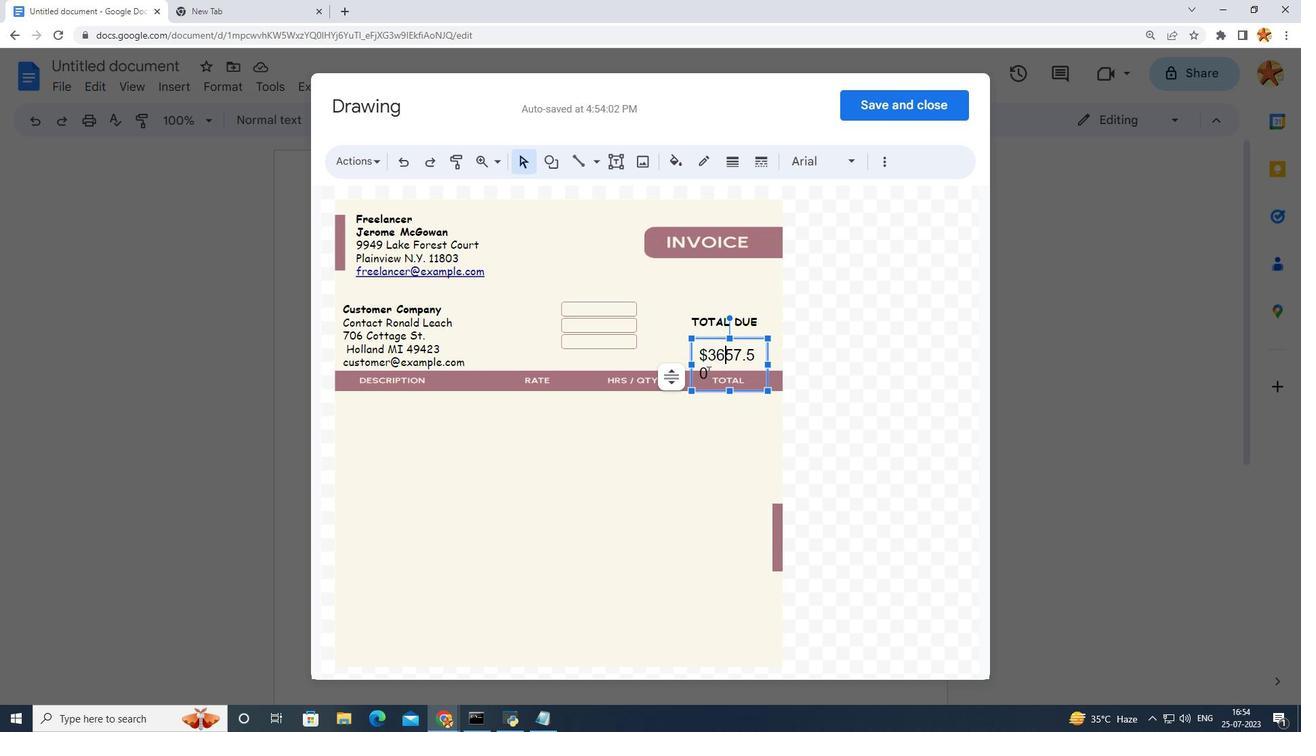 
Action: Mouse moved to (842, 164)
Screenshot: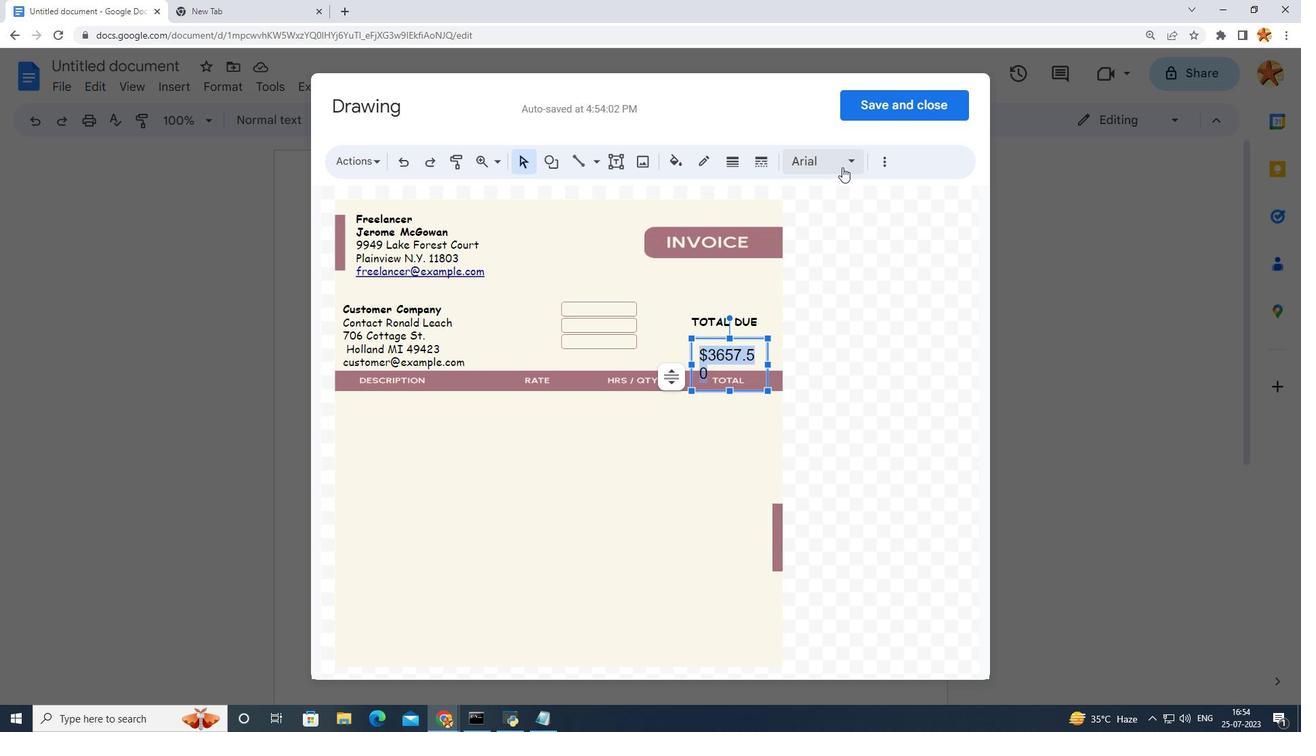 
Action: Mouse pressed left at (842, 164)
Screenshot: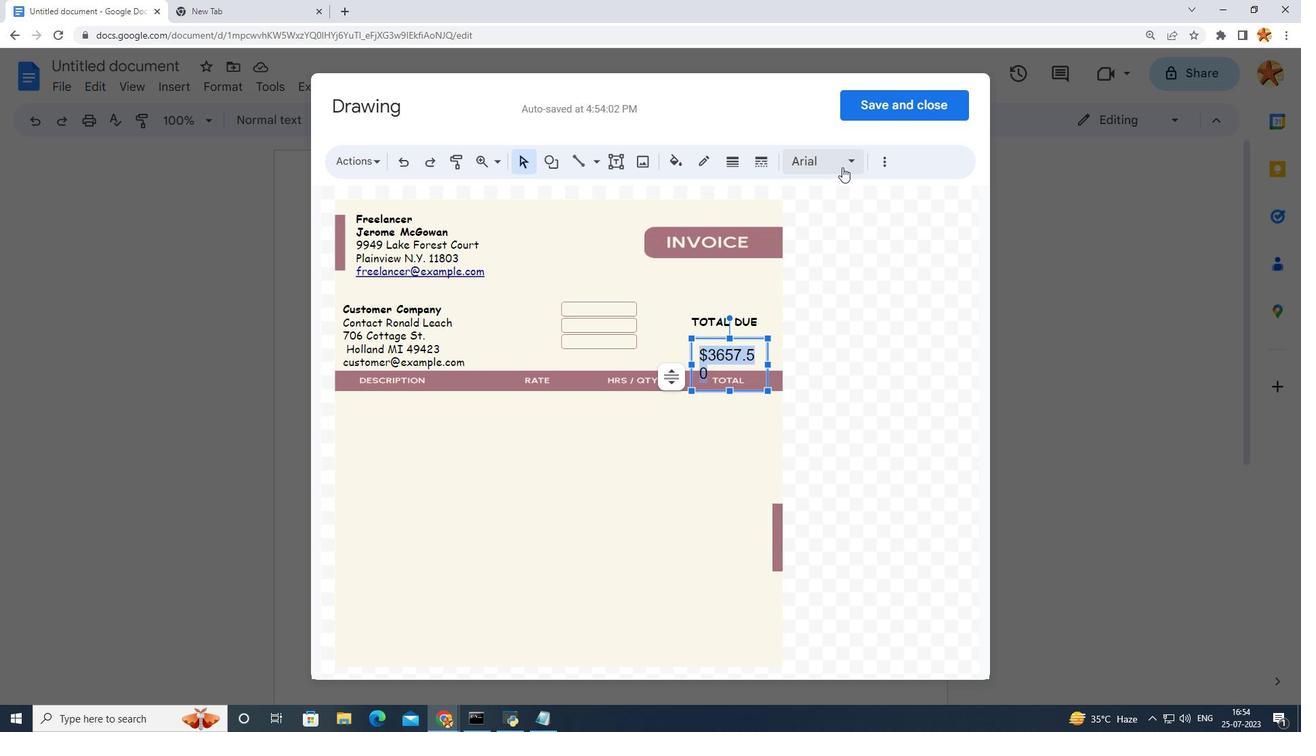 
Action: Mouse moved to (716, 254)
Screenshot: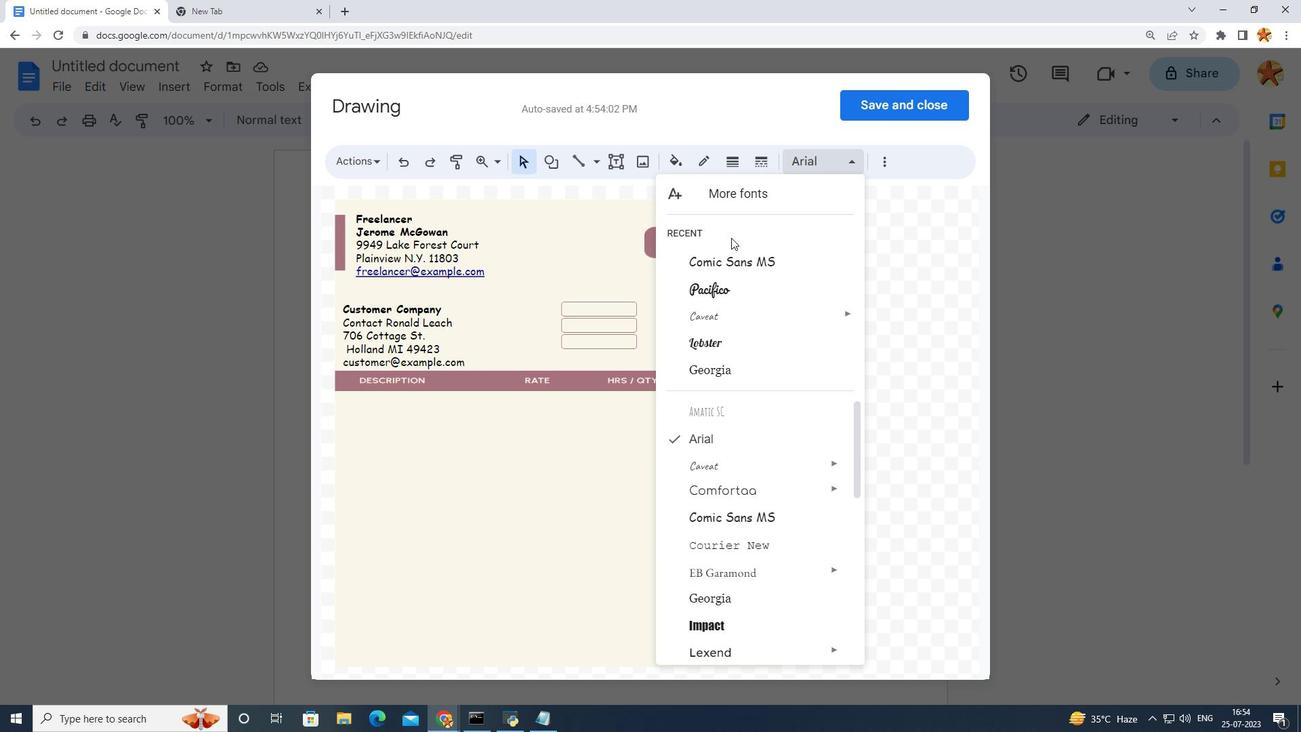 
Action: Mouse pressed left at (716, 254)
Screenshot: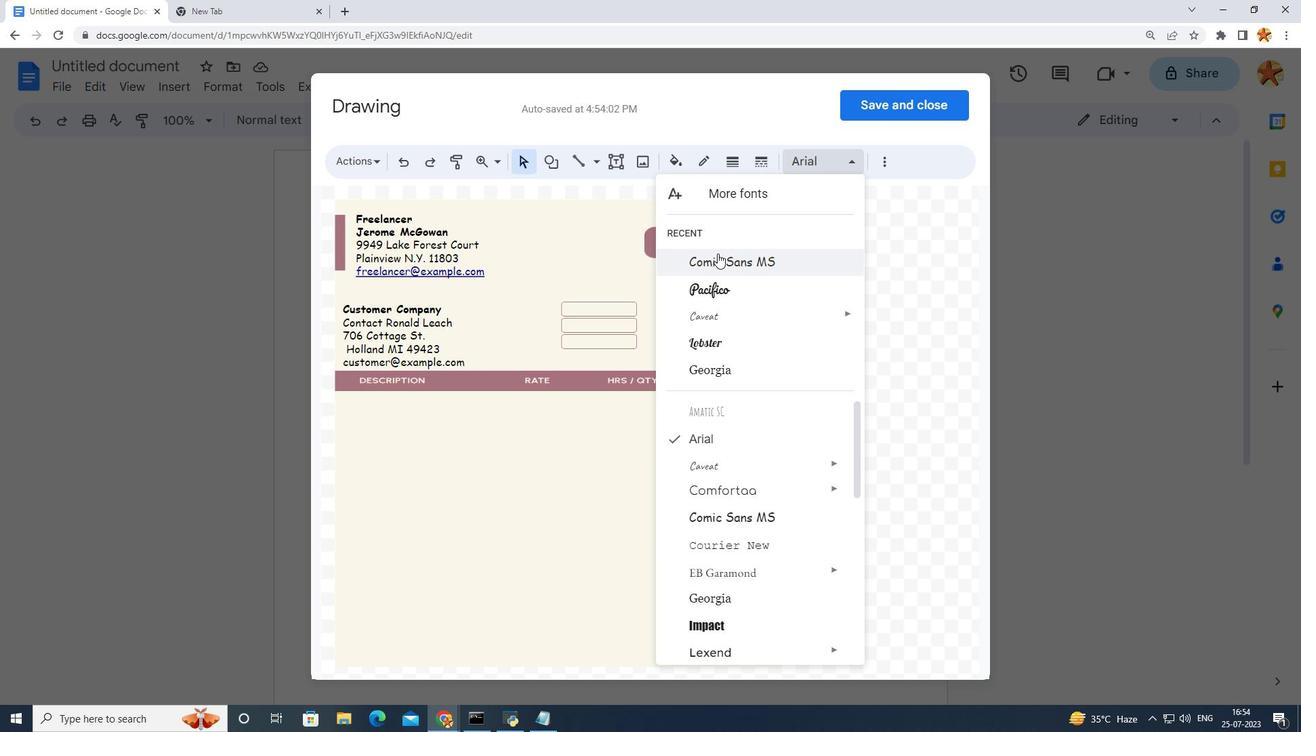 
Action: Mouse moved to (875, 165)
Screenshot: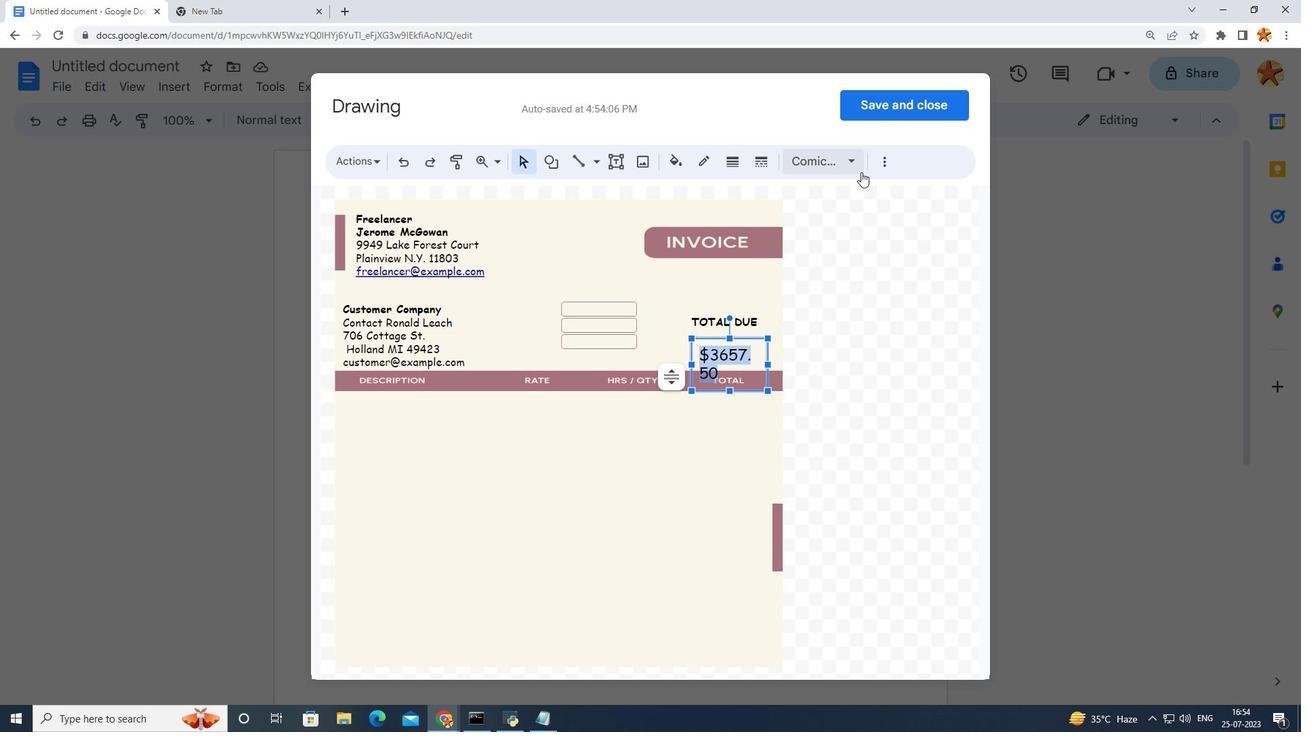
Action: Mouse pressed left at (875, 165)
Screenshot: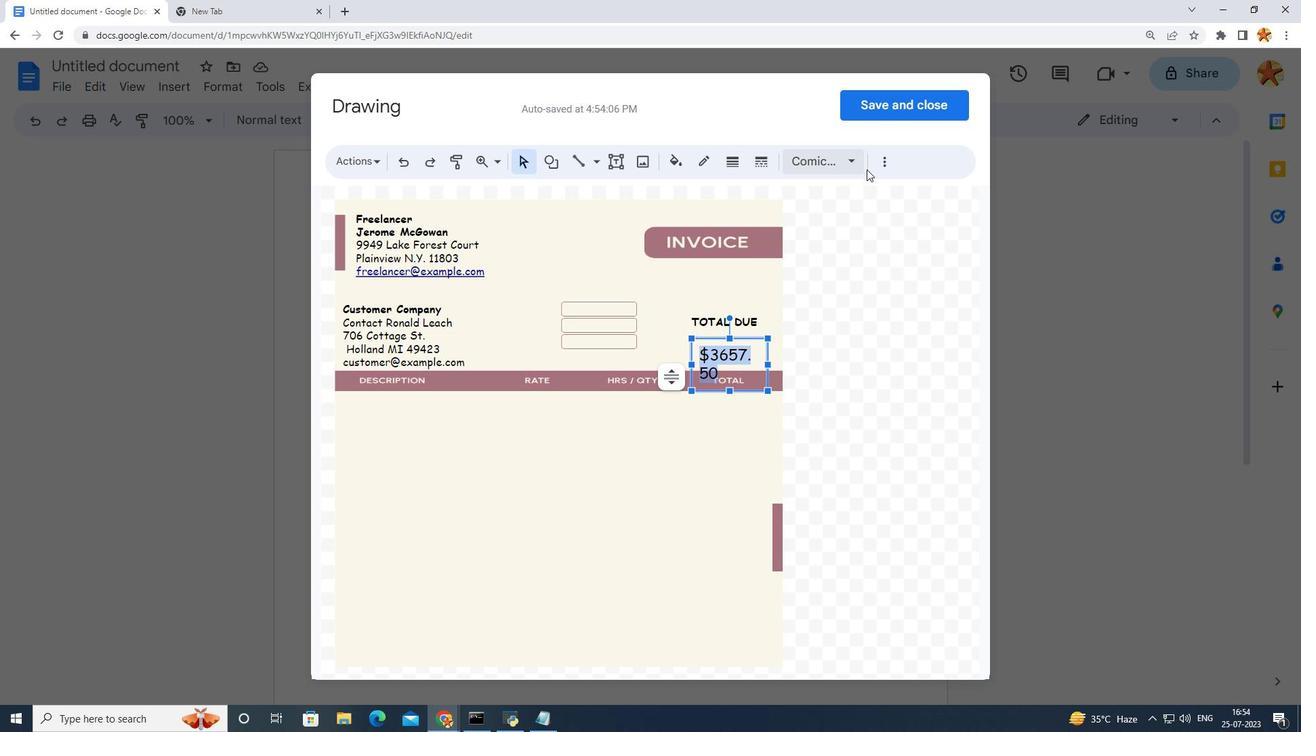 
Action: Mouse moved to (377, 195)
Screenshot: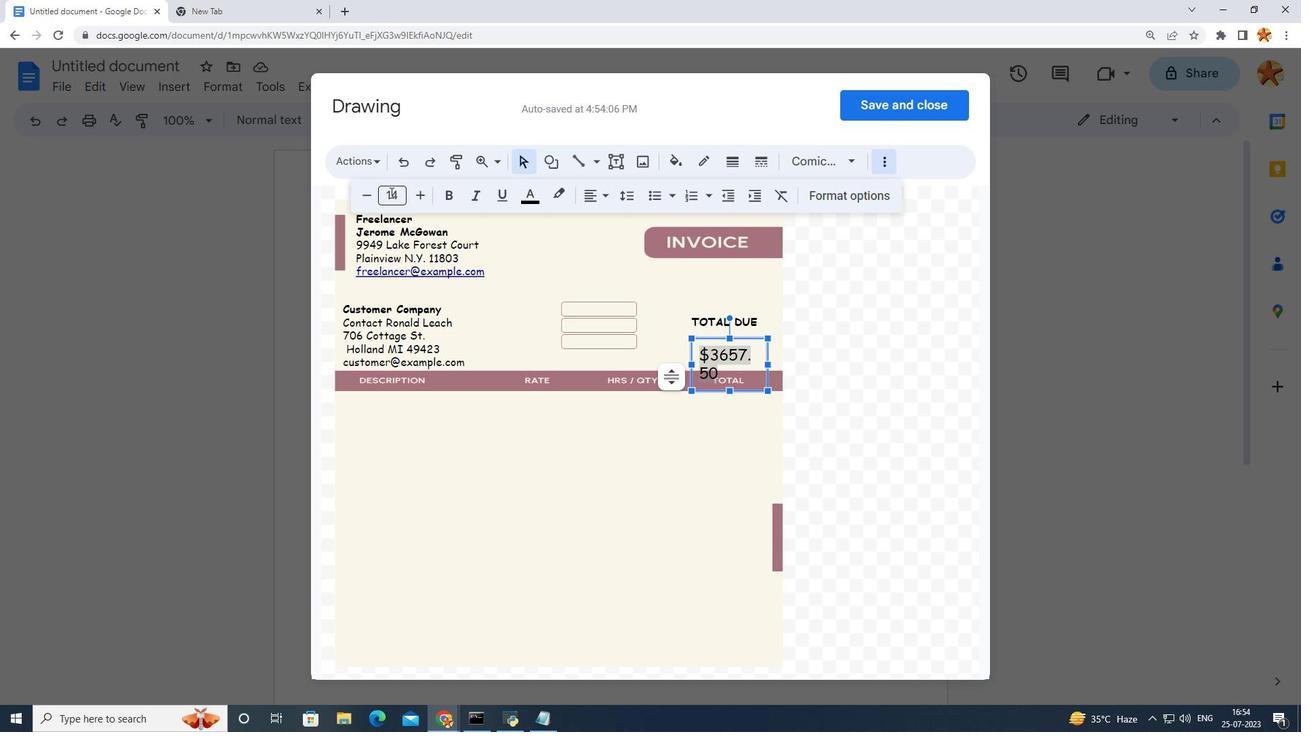 
Action: Mouse pressed left at (377, 195)
Screenshot: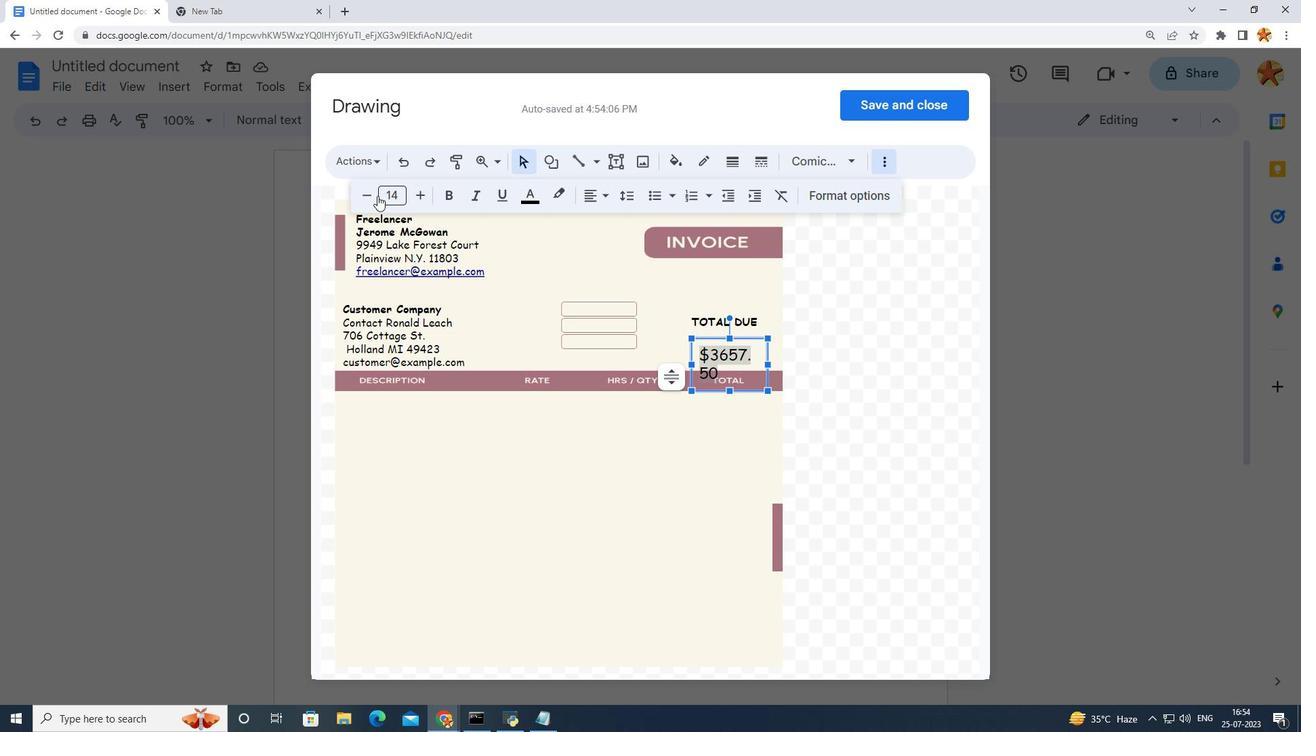 
Action: Mouse pressed left at (377, 195)
Screenshot: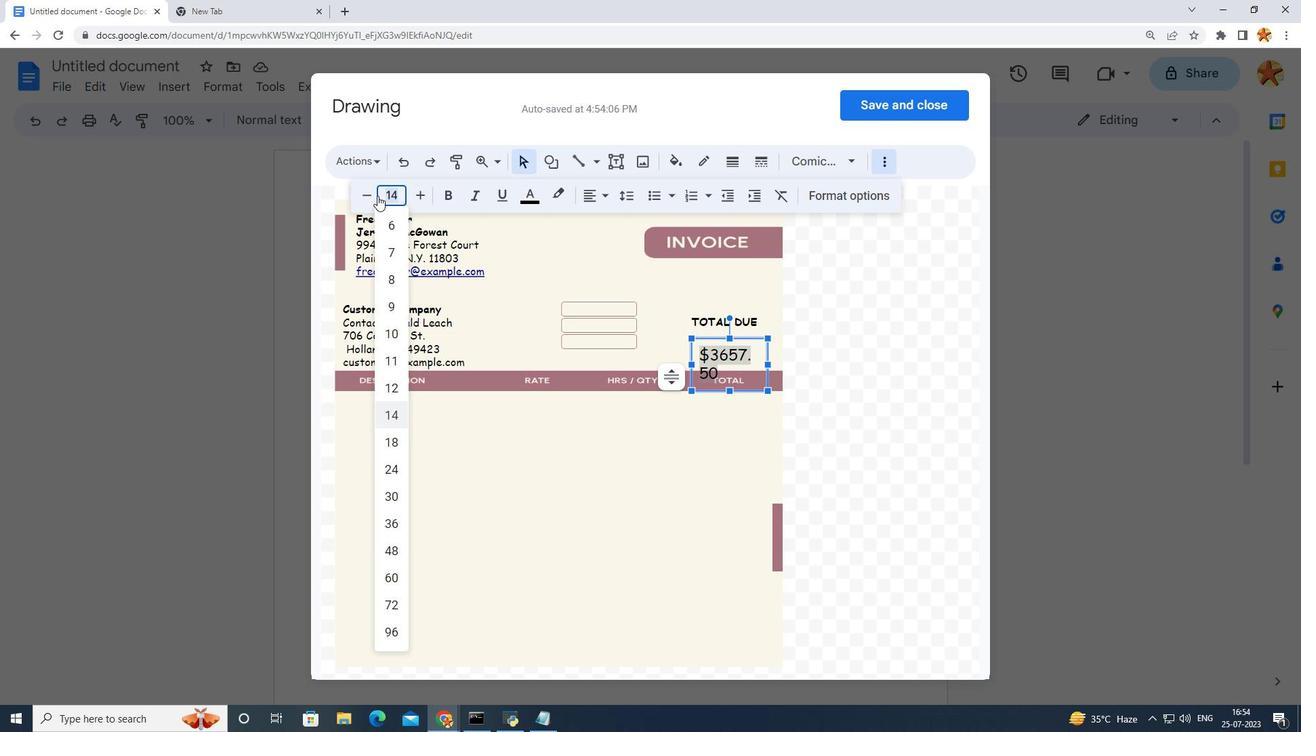 
Action: Mouse moved to (373, 197)
Screenshot: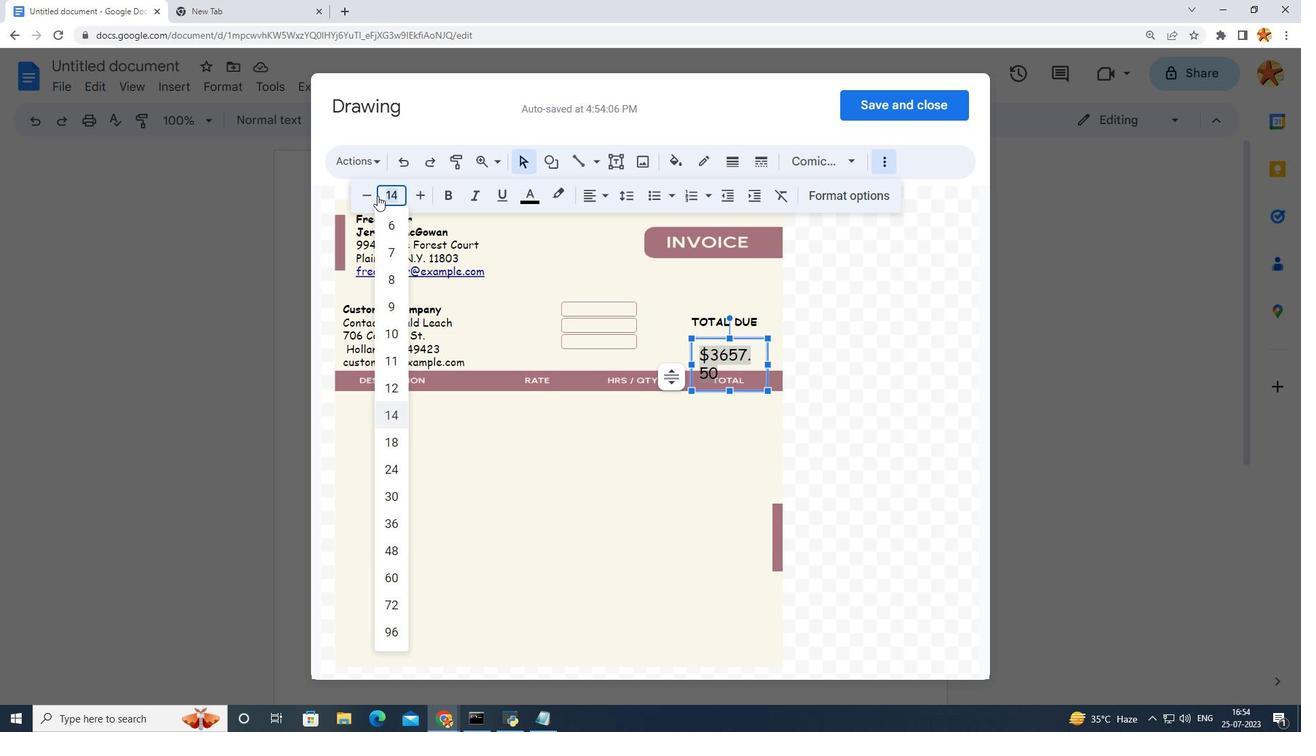
Action: Mouse pressed left at (373, 197)
Screenshot: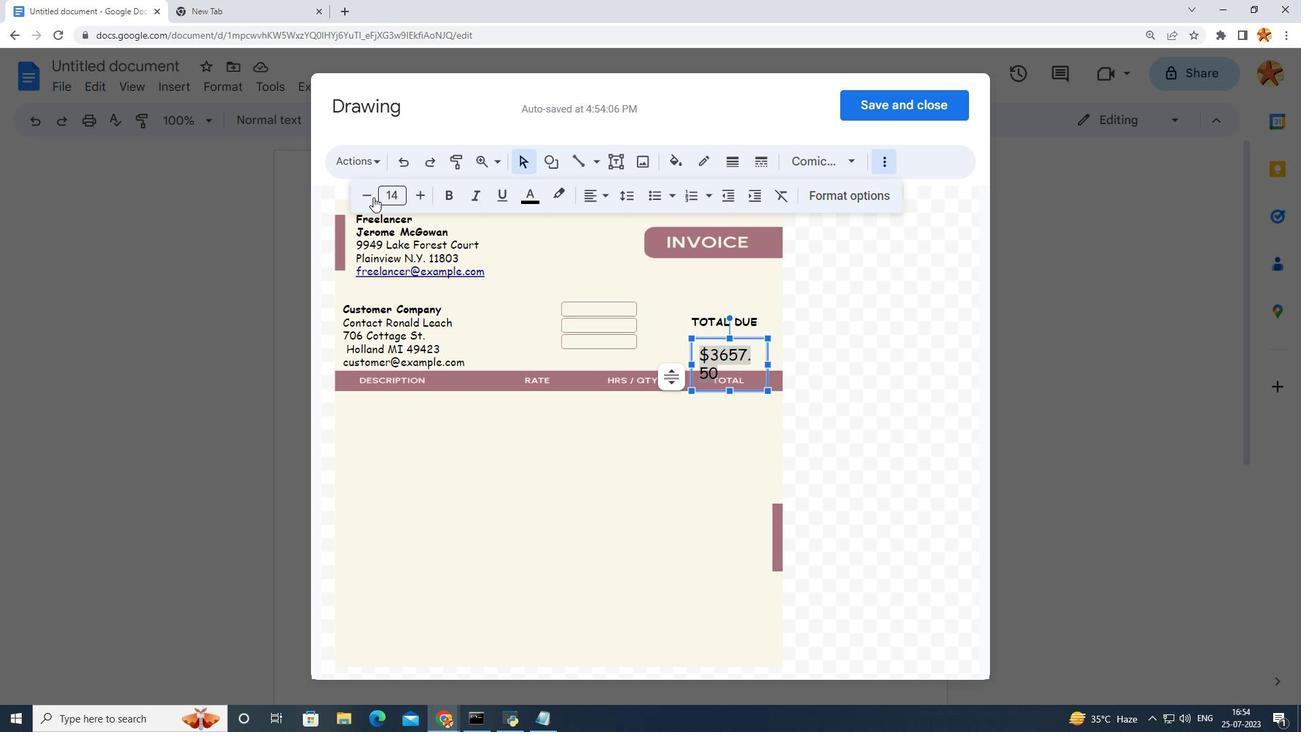 
Action: Mouse pressed left at (373, 197)
Screenshot: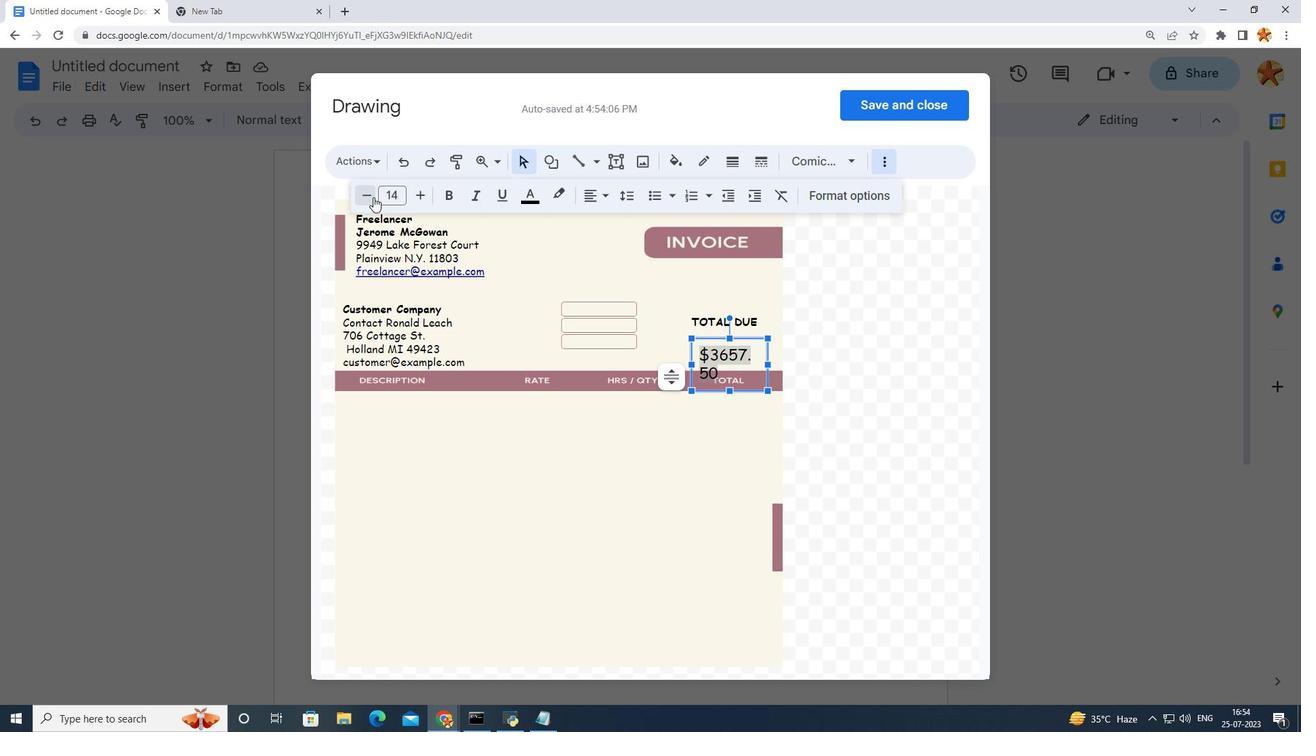
Action: Mouse pressed left at (373, 197)
Screenshot: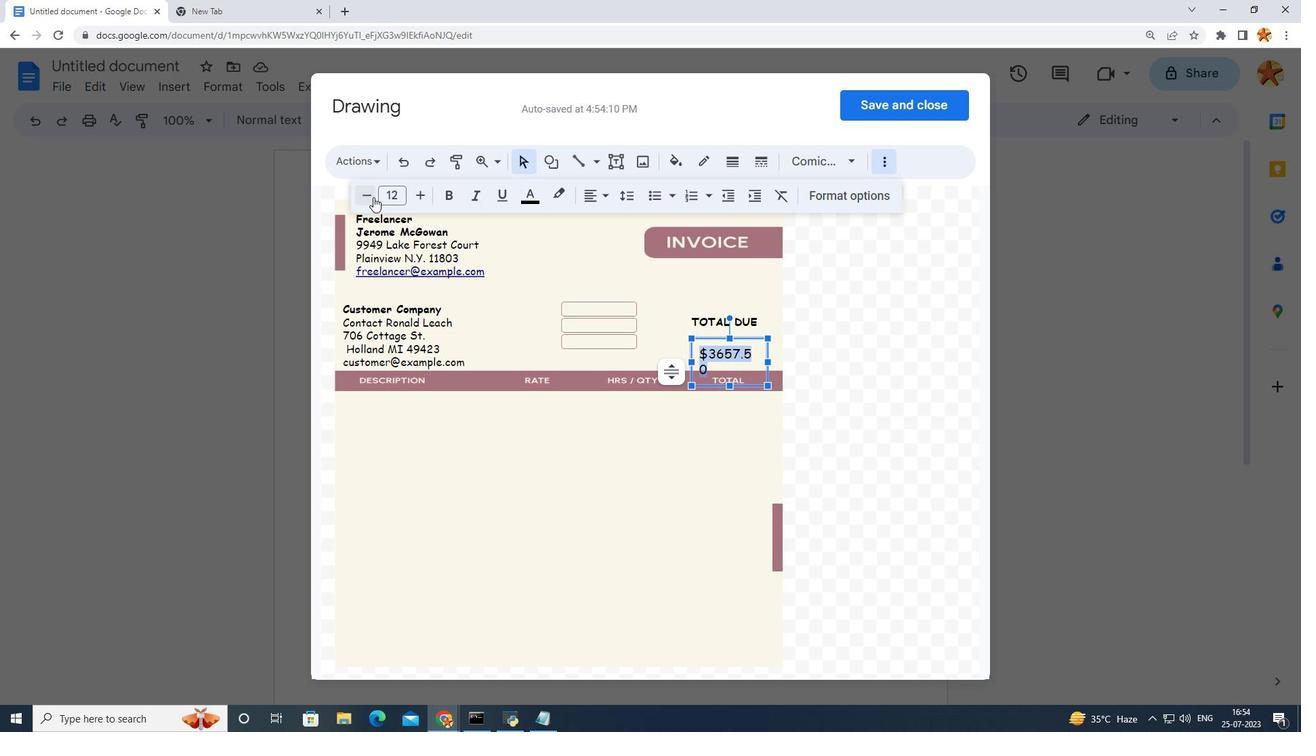 
Action: Mouse pressed left at (373, 197)
Screenshot: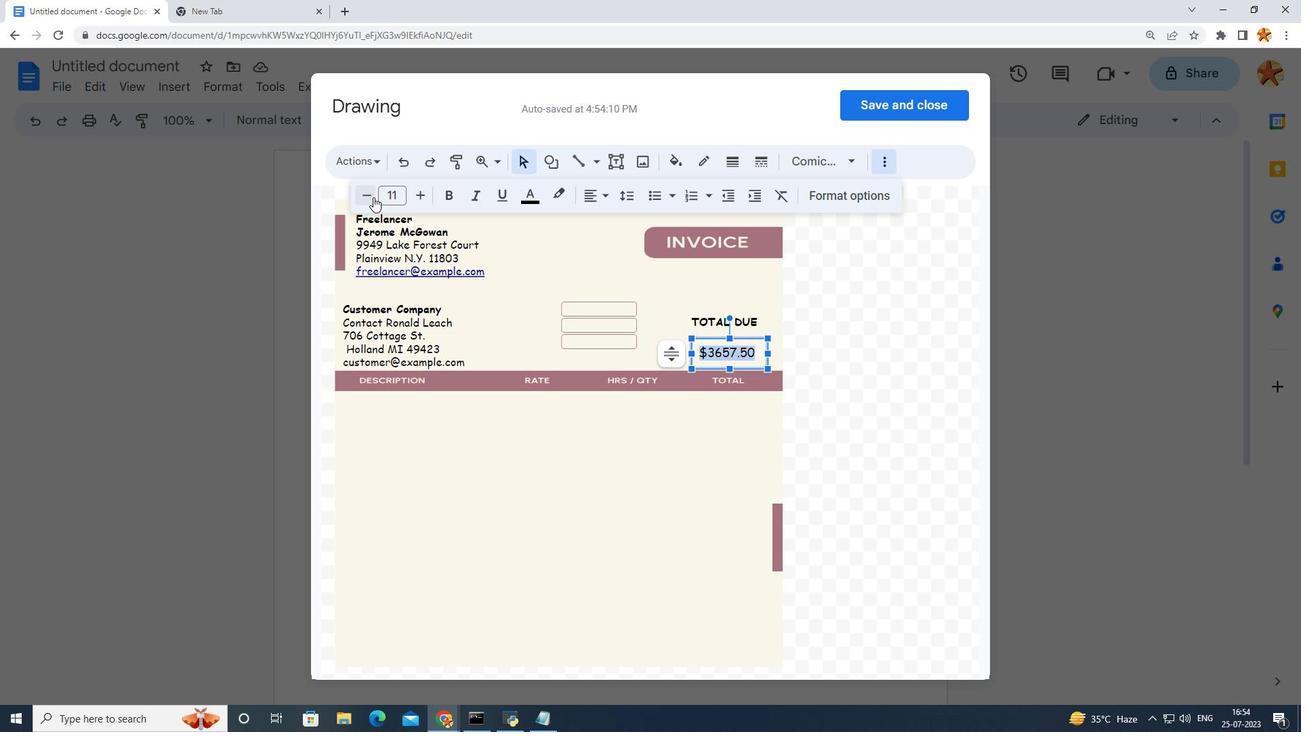 
Action: Mouse moved to (415, 188)
Screenshot: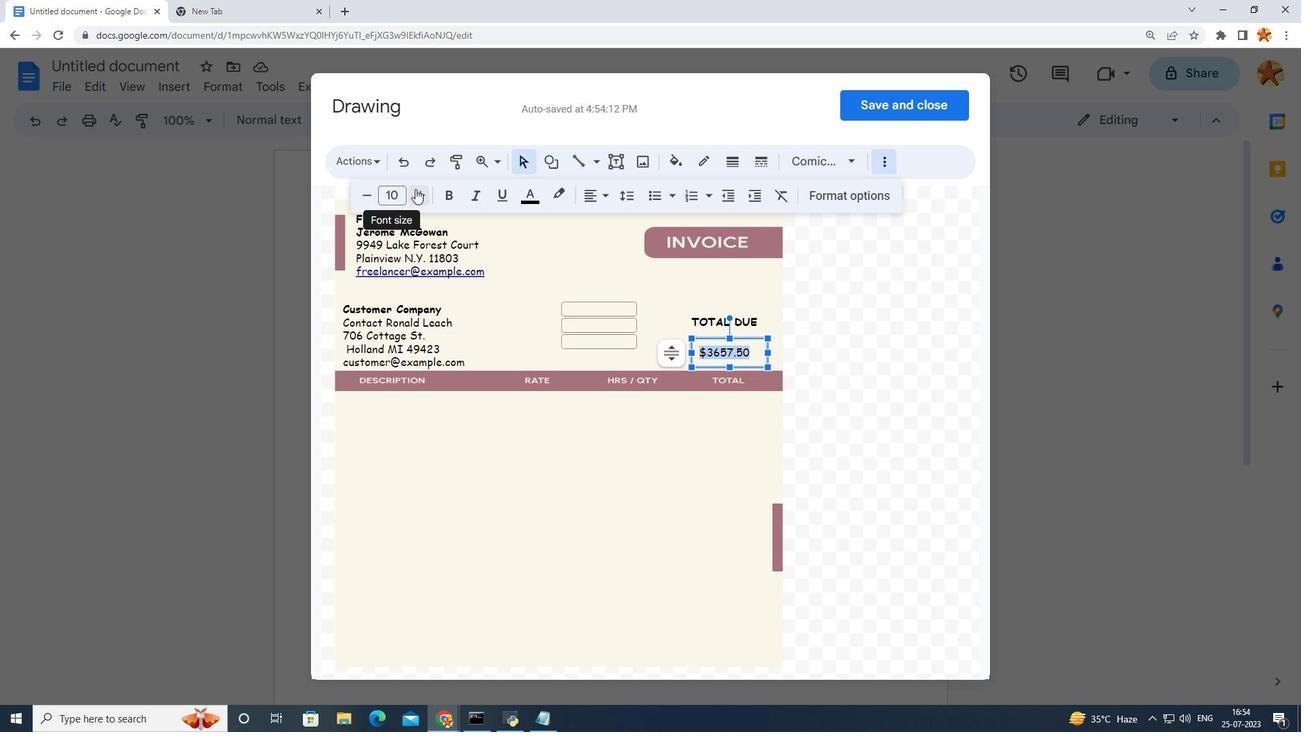 
Action: Mouse pressed left at (415, 188)
Screenshot: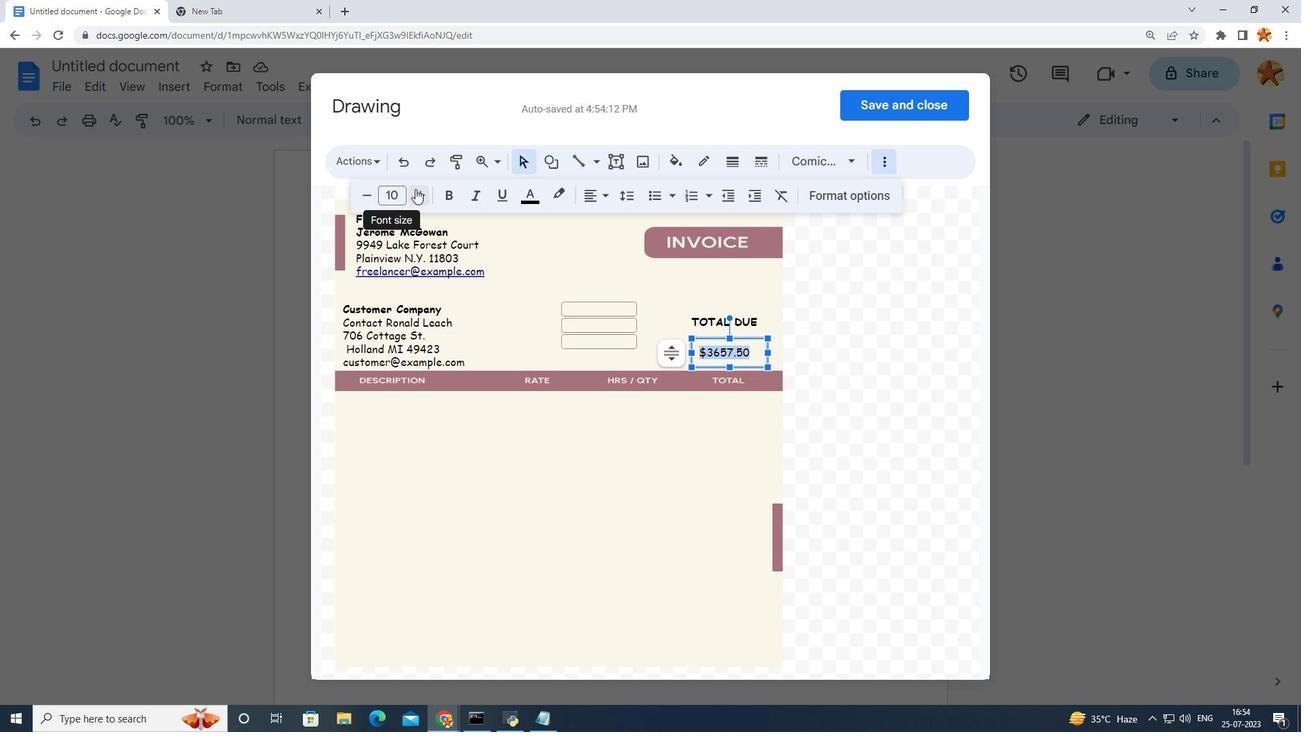 
Action: Mouse moved to (683, 303)
Screenshot: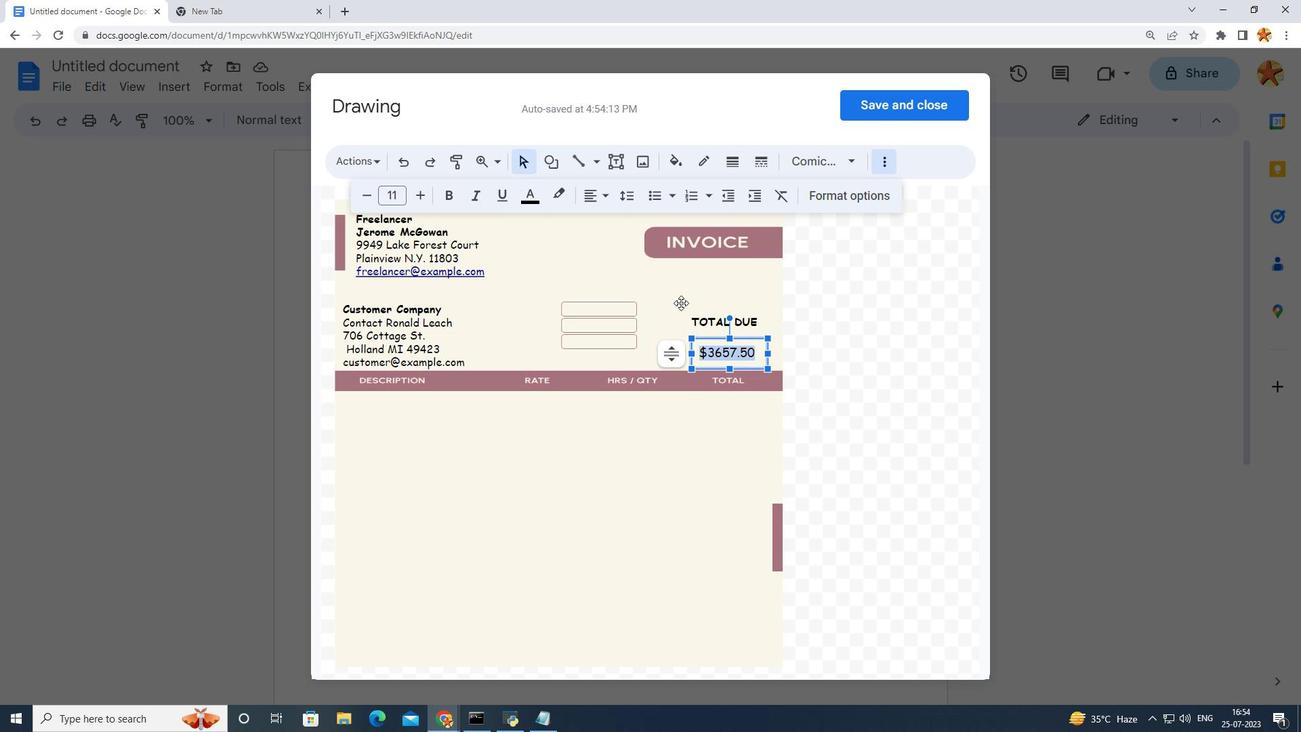 
Action: Mouse pressed left at (683, 303)
Screenshot: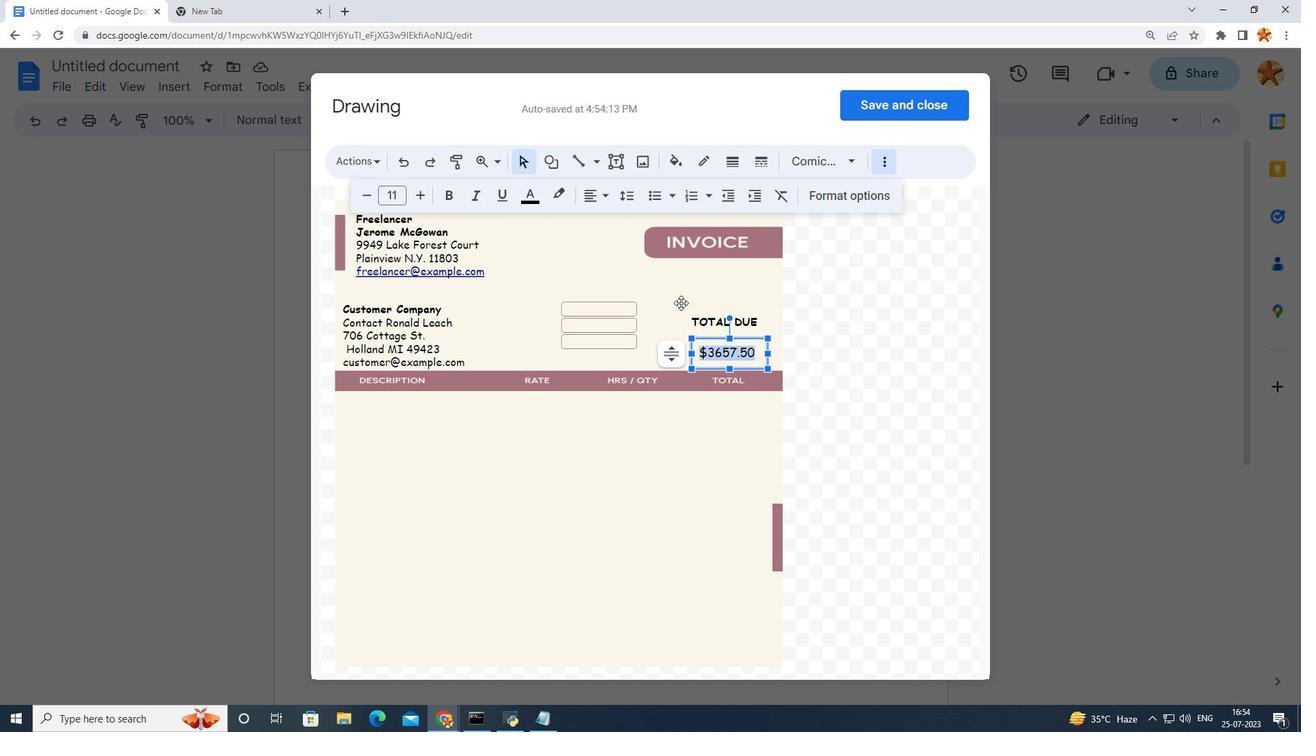 
Action: Mouse moved to (724, 361)
Screenshot: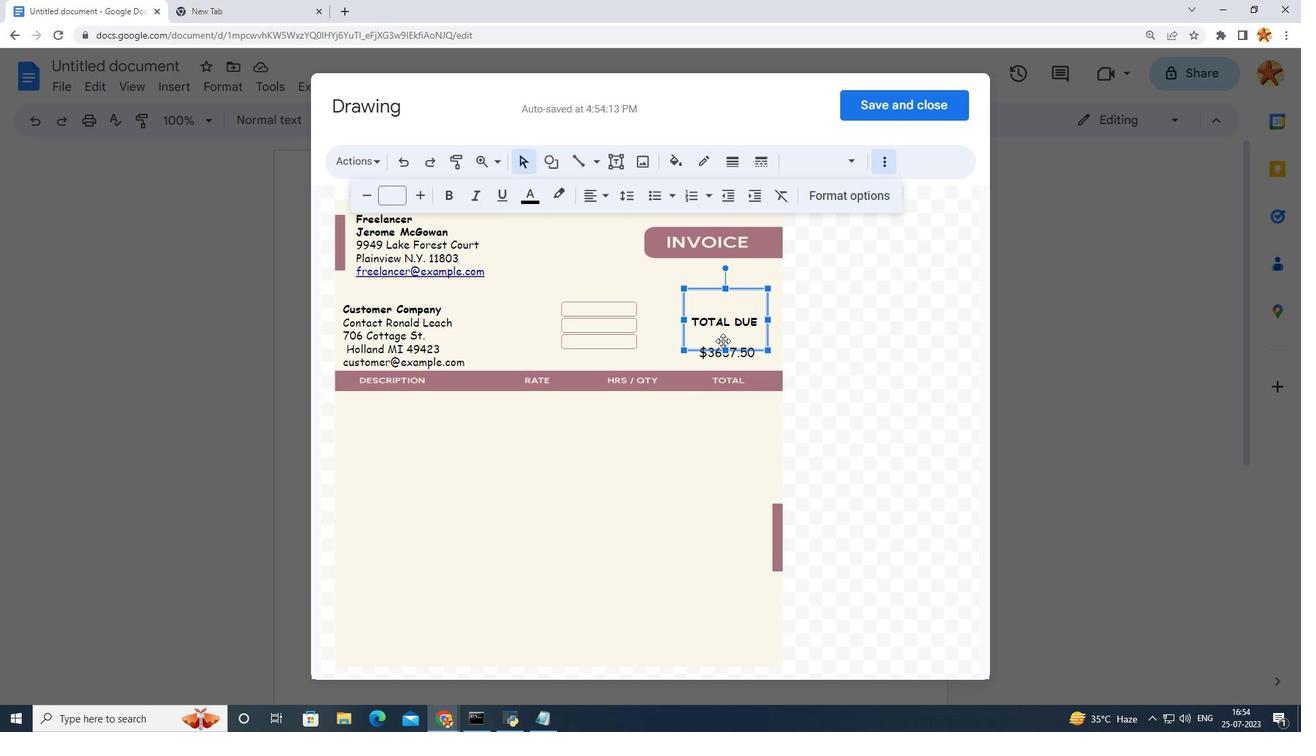 
Action: Mouse pressed left at (724, 361)
Screenshot: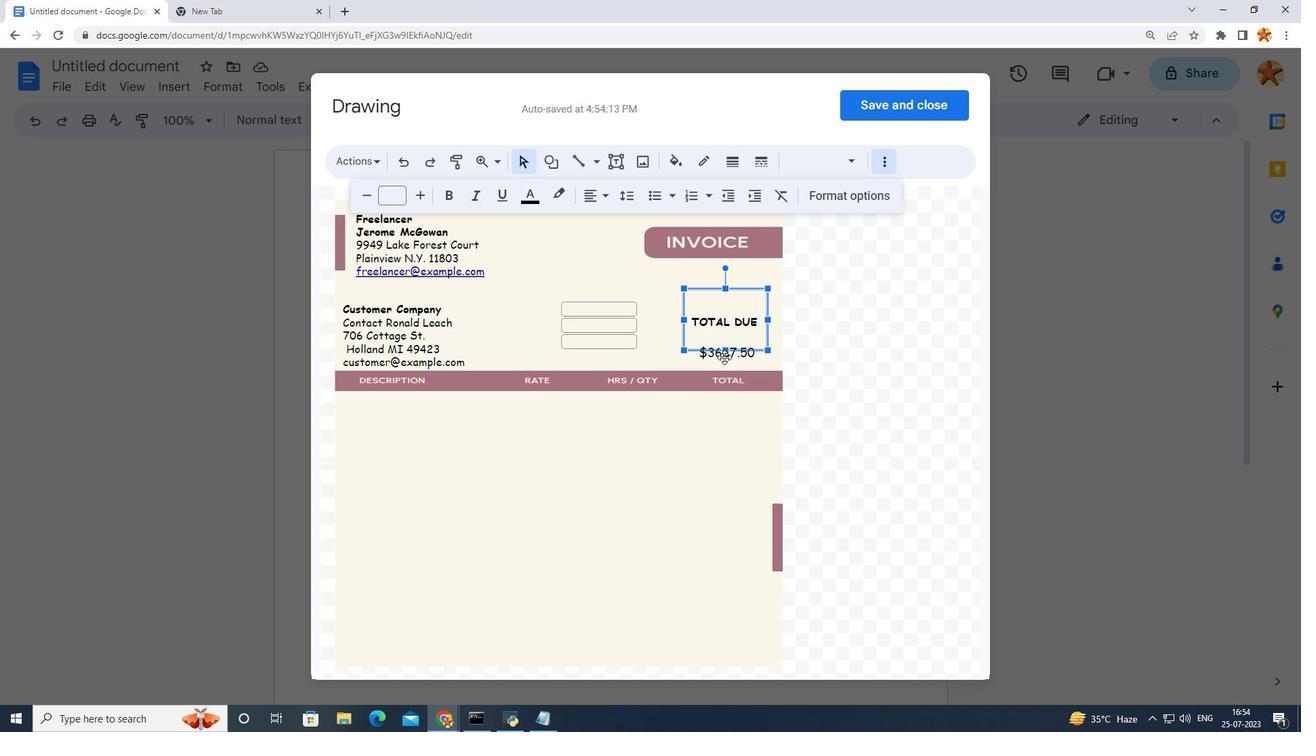
Action: Mouse moved to (755, 348)
Screenshot: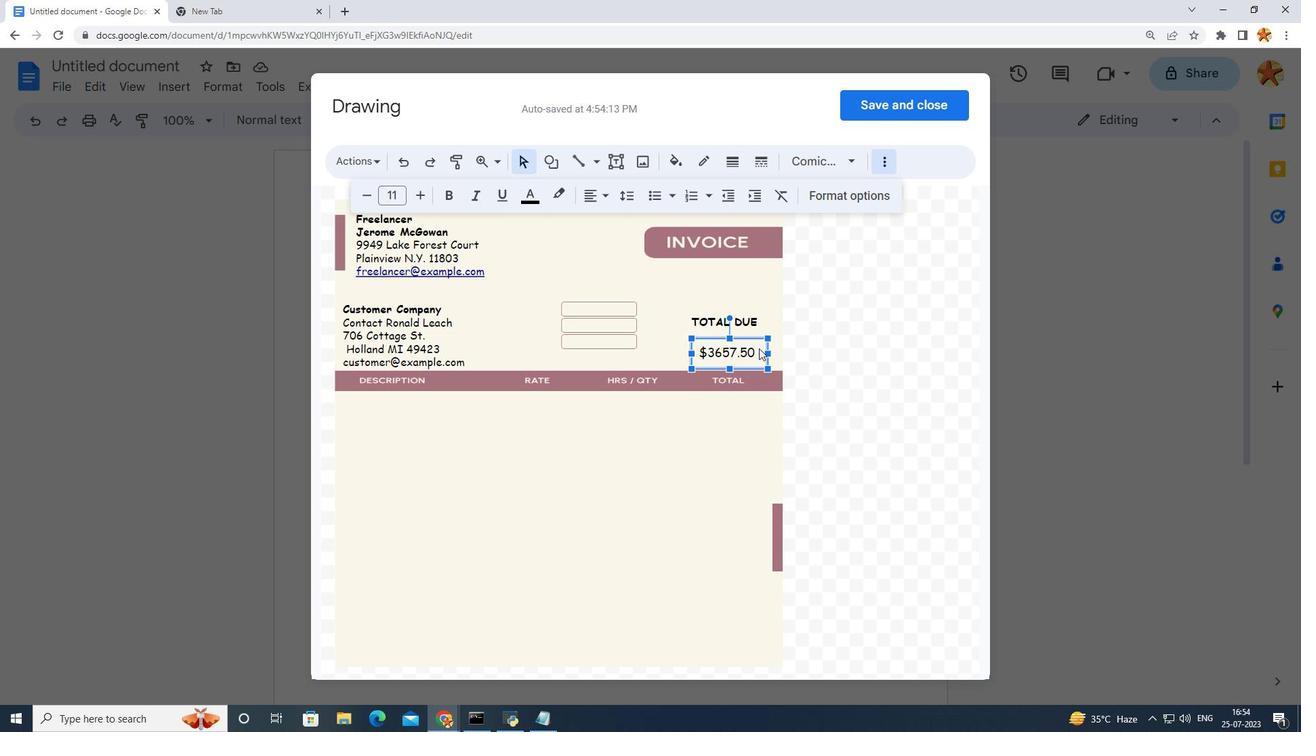 
Action: Mouse pressed left at (755, 348)
Screenshot: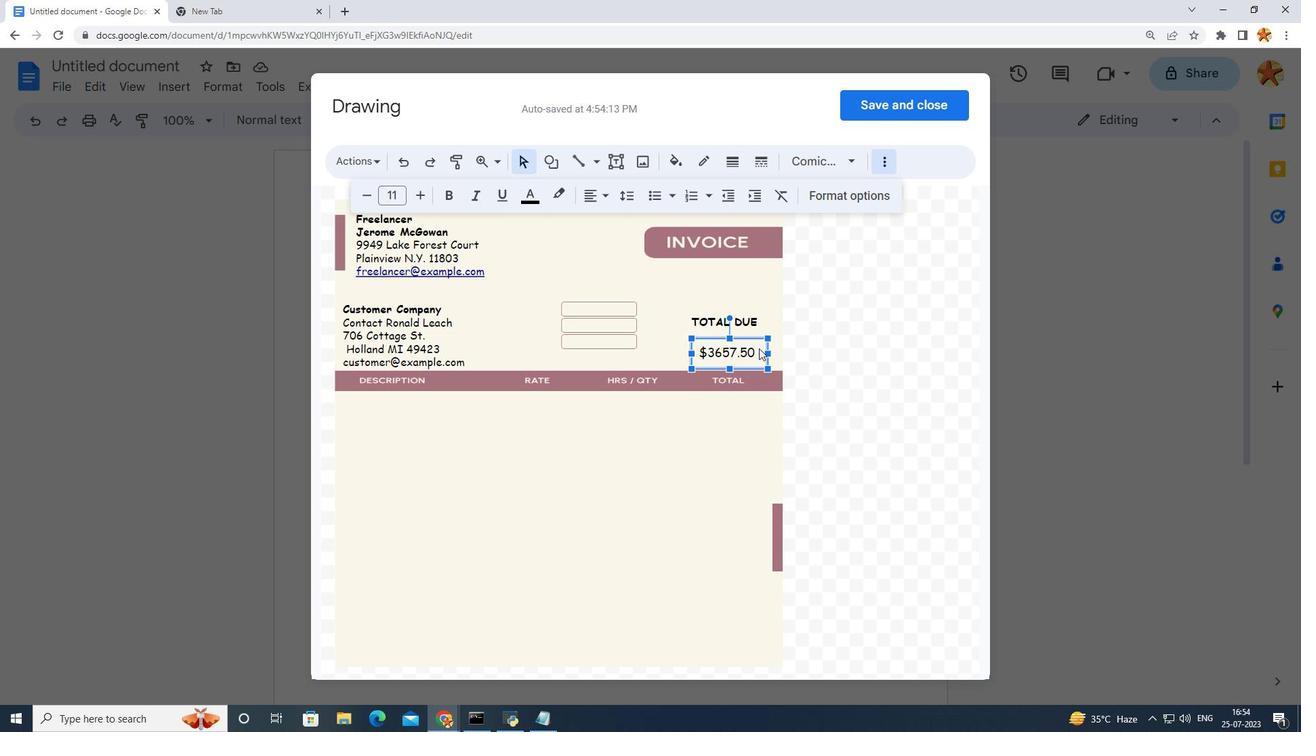 
Action: Mouse pressed left at (755, 348)
Screenshot: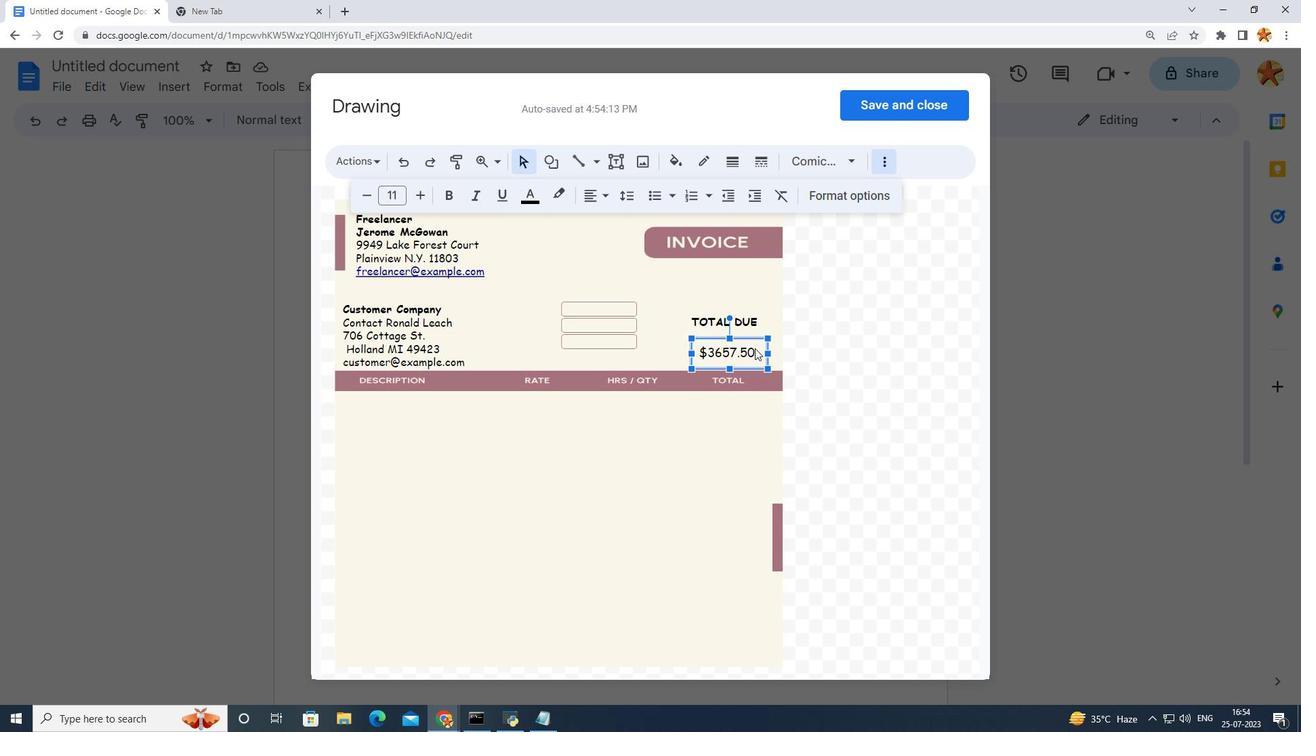 
Action: Mouse moved to (751, 353)
Screenshot: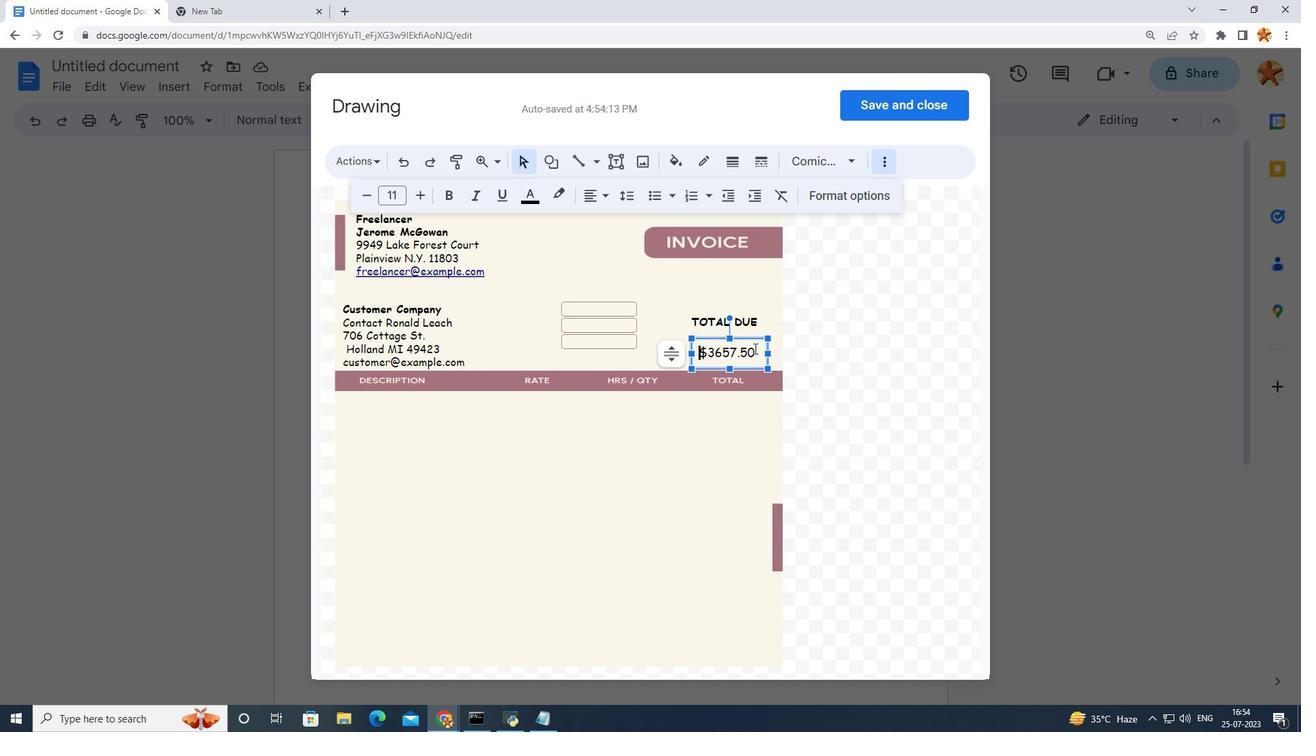 
Action: Mouse pressed left at (751, 353)
Screenshot: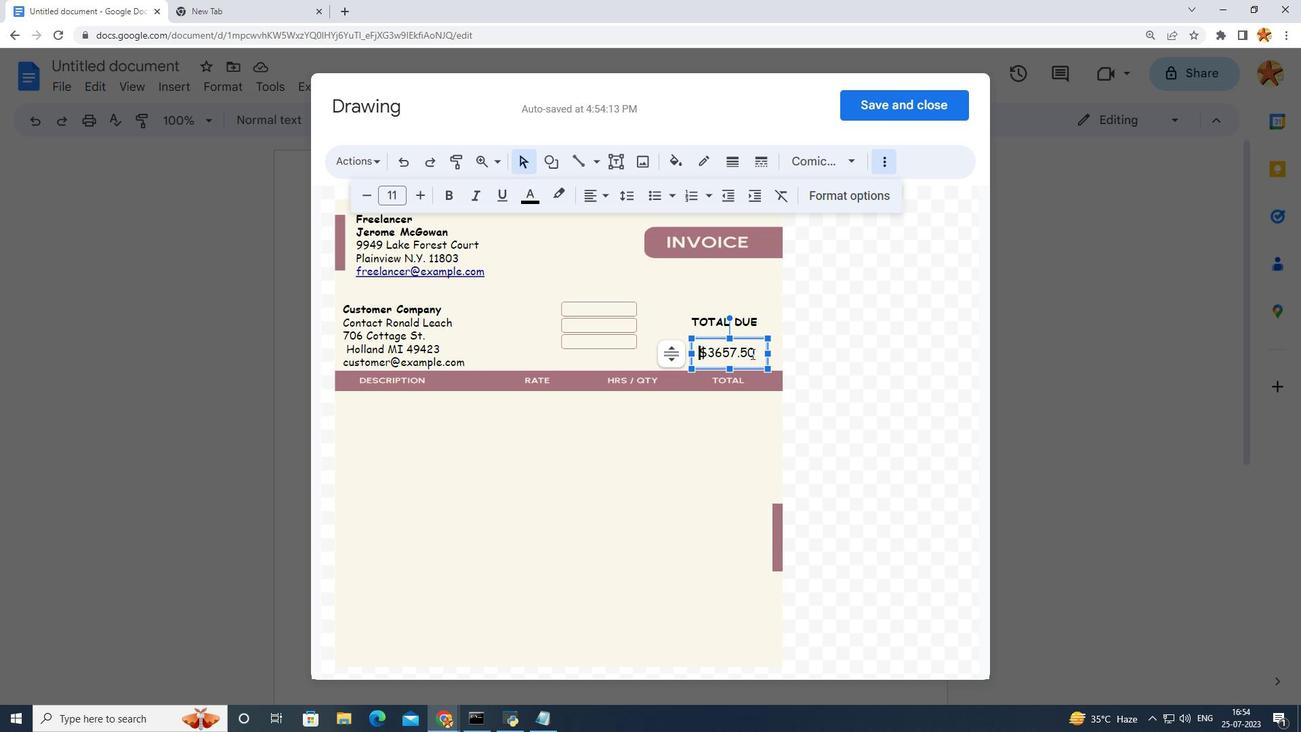 
Action: Mouse moved to (452, 193)
Screenshot: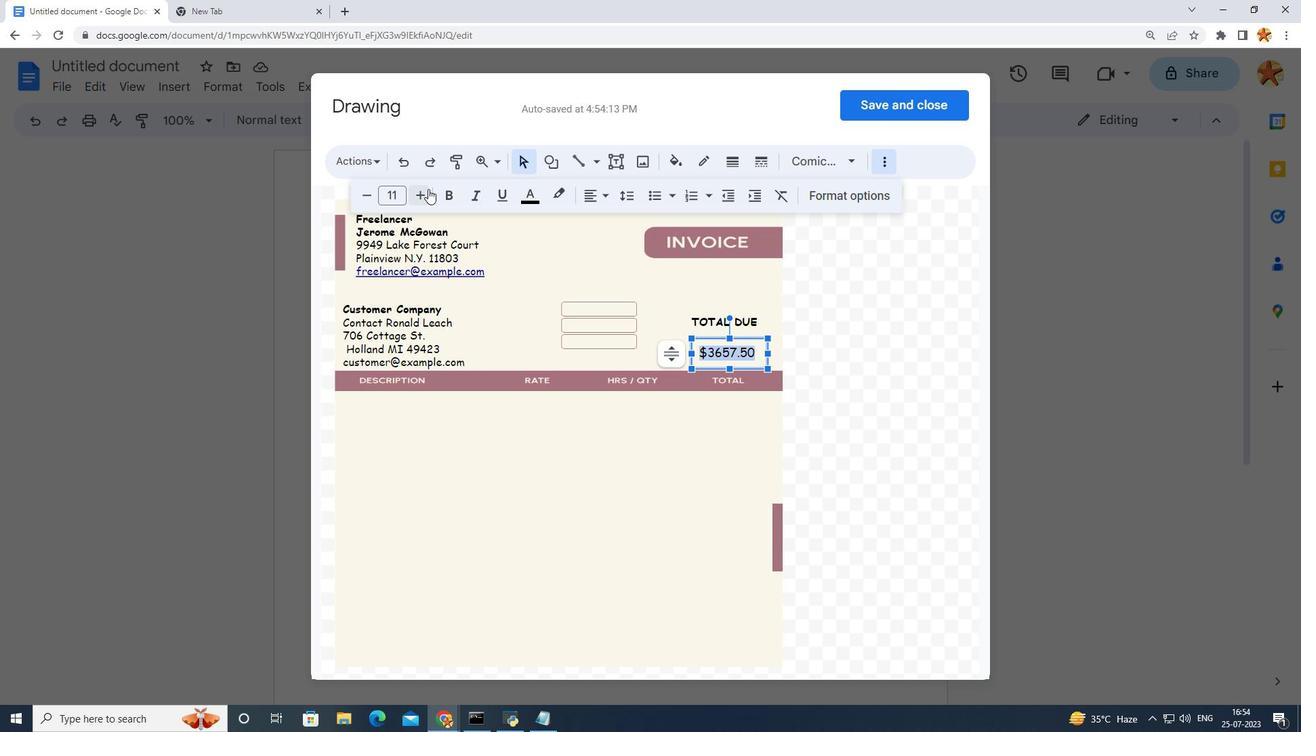 
Action: Mouse pressed left at (452, 193)
Screenshot: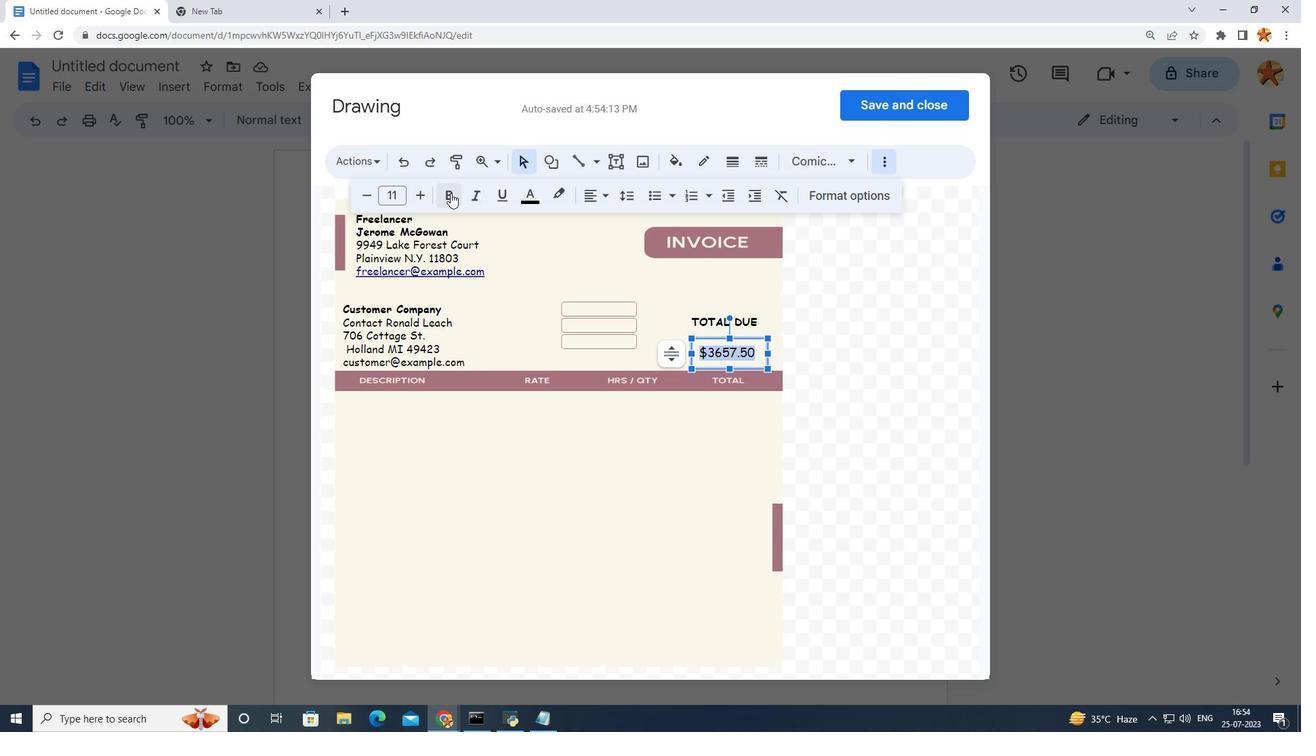 
Action: Mouse moved to (713, 292)
Screenshot: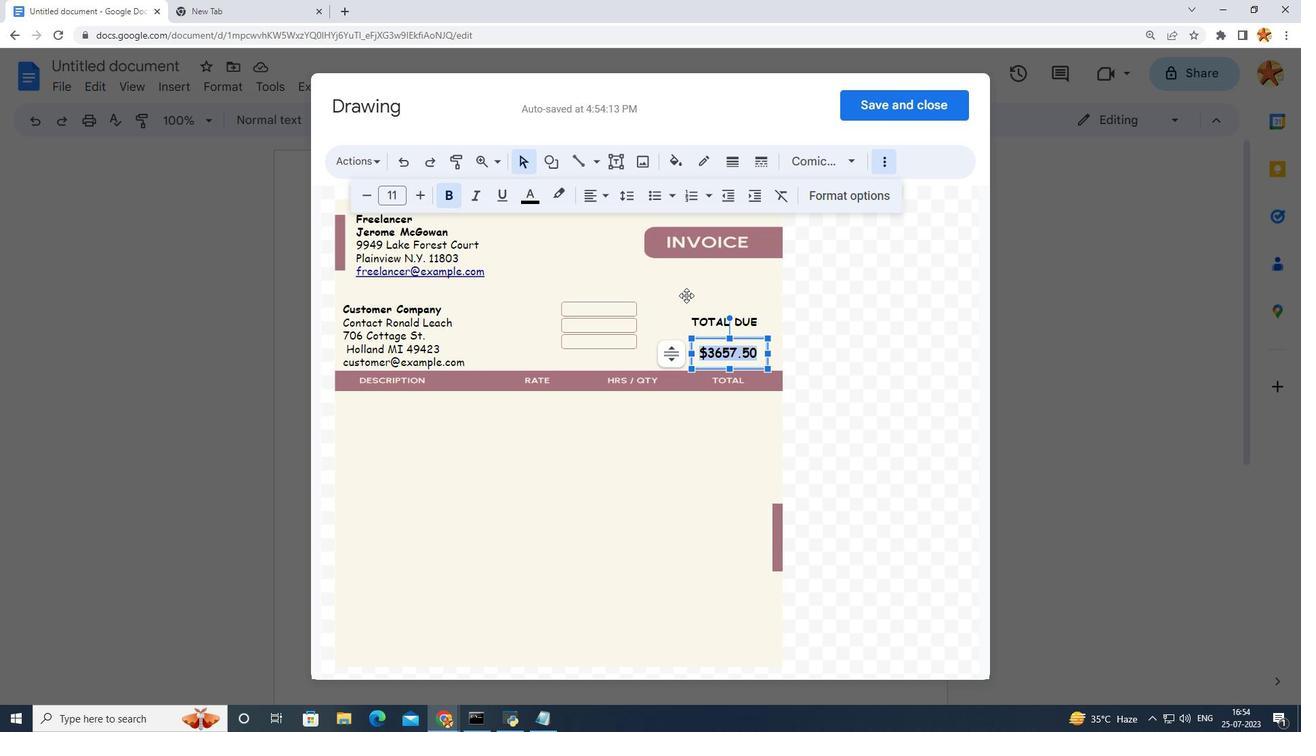 
Action: Mouse pressed left at (713, 292)
Screenshot: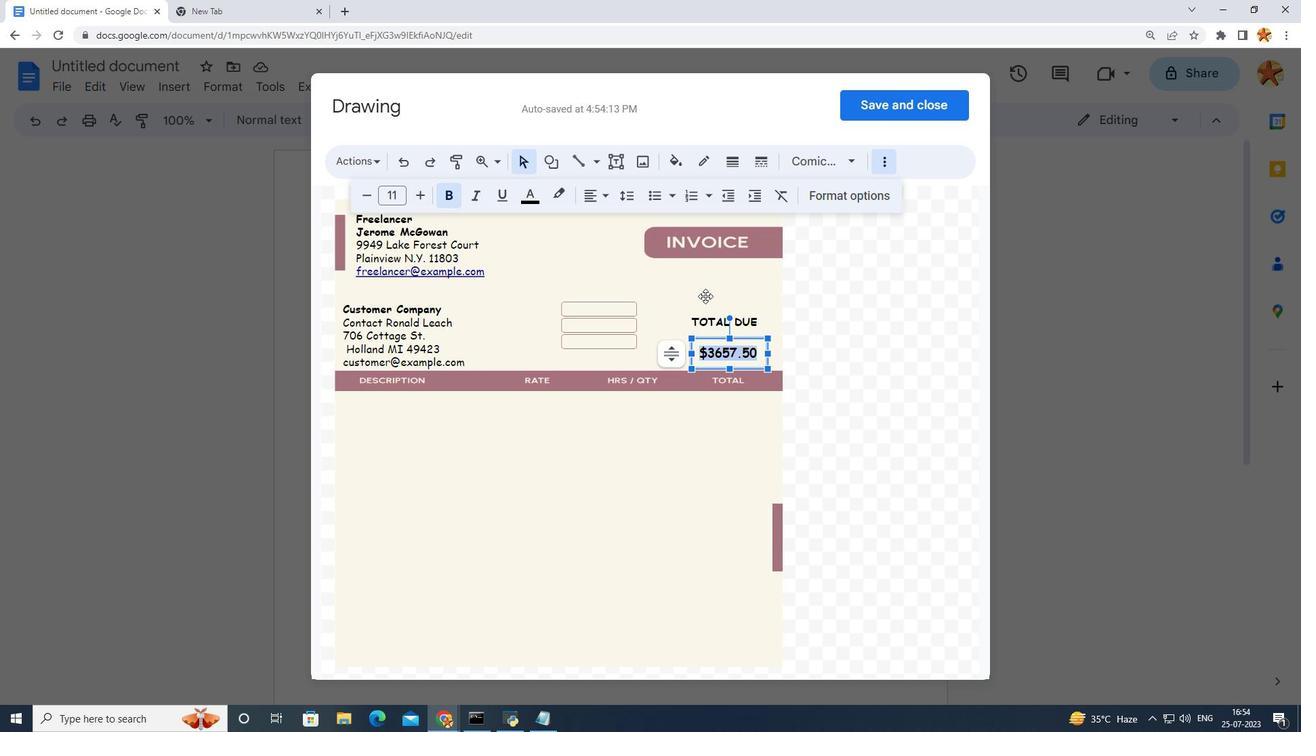 
Action: Mouse moved to (735, 358)
Screenshot: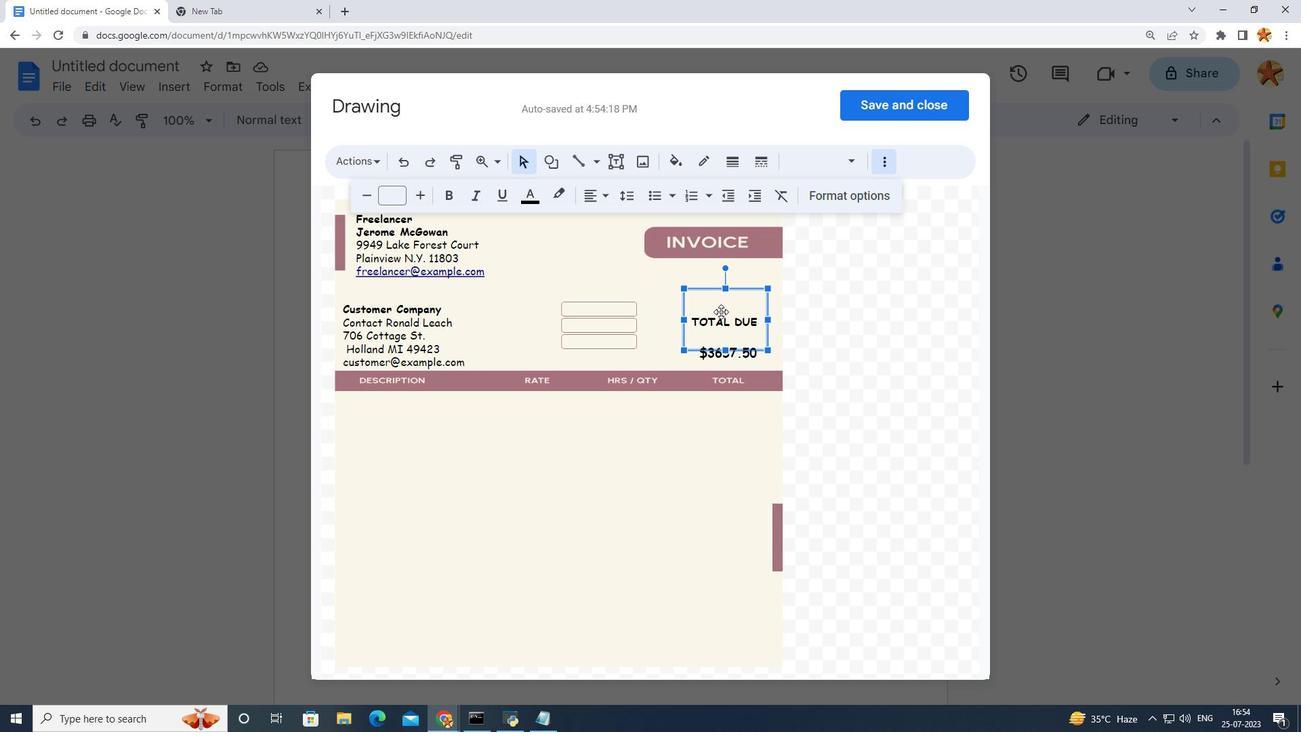 
Action: Mouse pressed left at (735, 358)
Screenshot: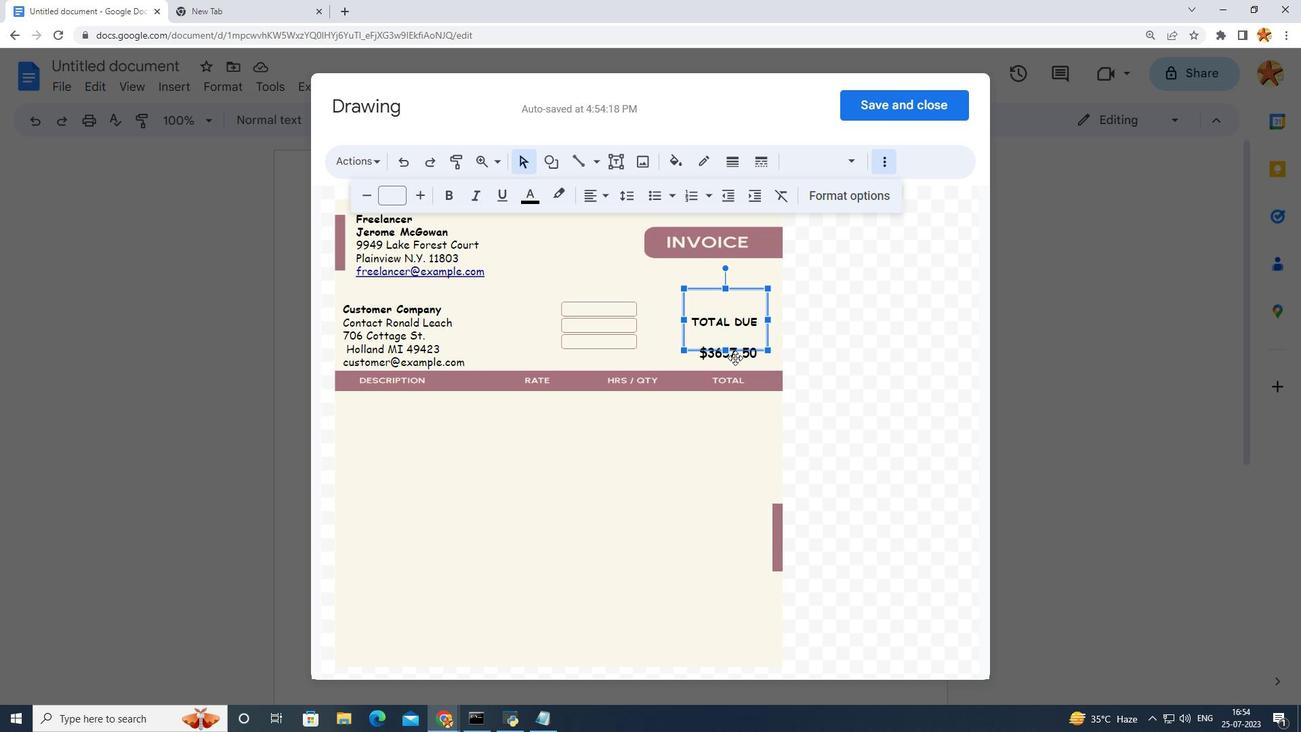 
Action: Mouse moved to (681, 160)
Screenshot: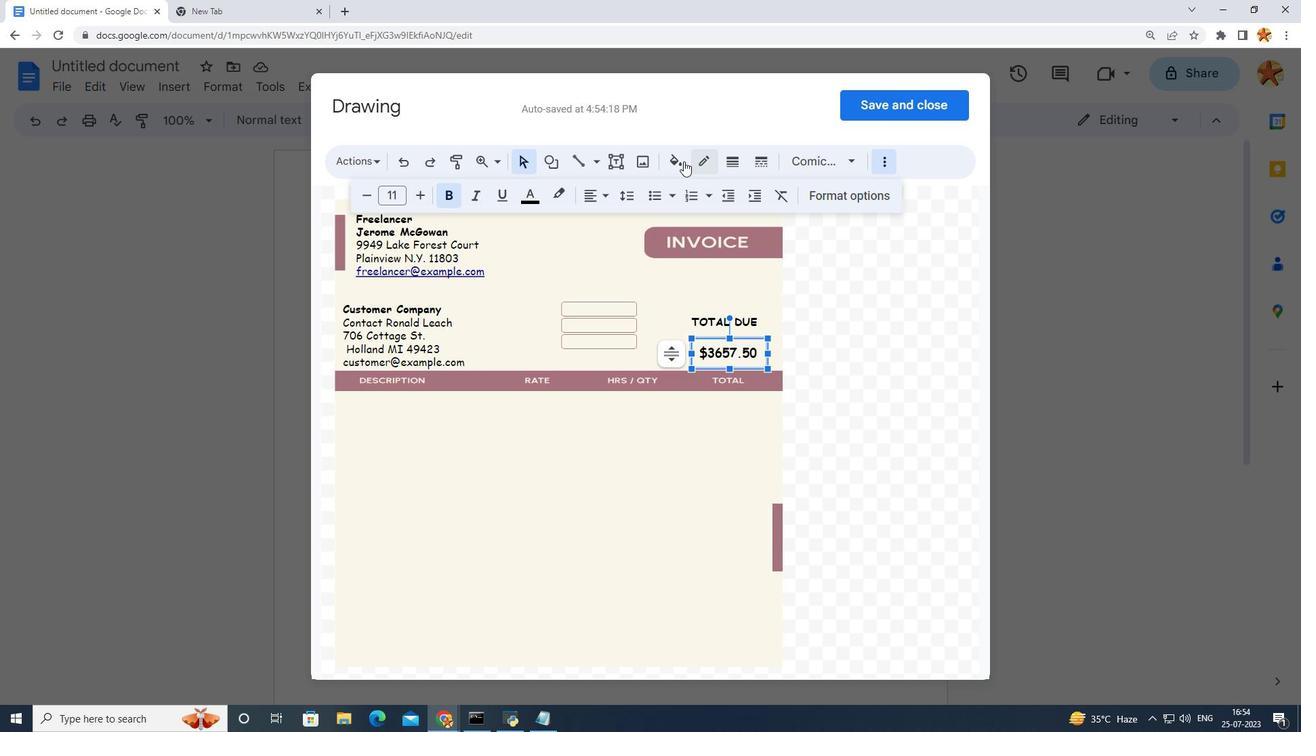 
Action: Mouse pressed left at (681, 160)
Screenshot: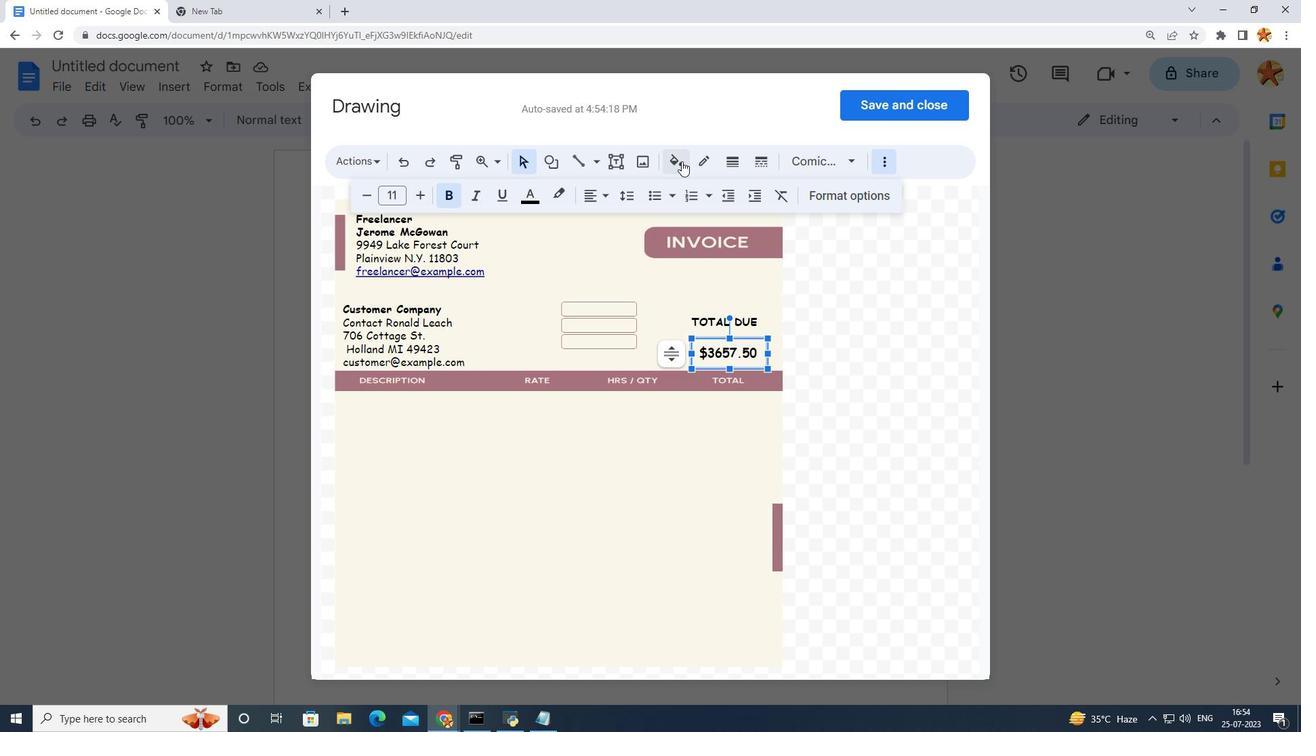 
Action: Mouse moved to (700, 387)
Screenshot: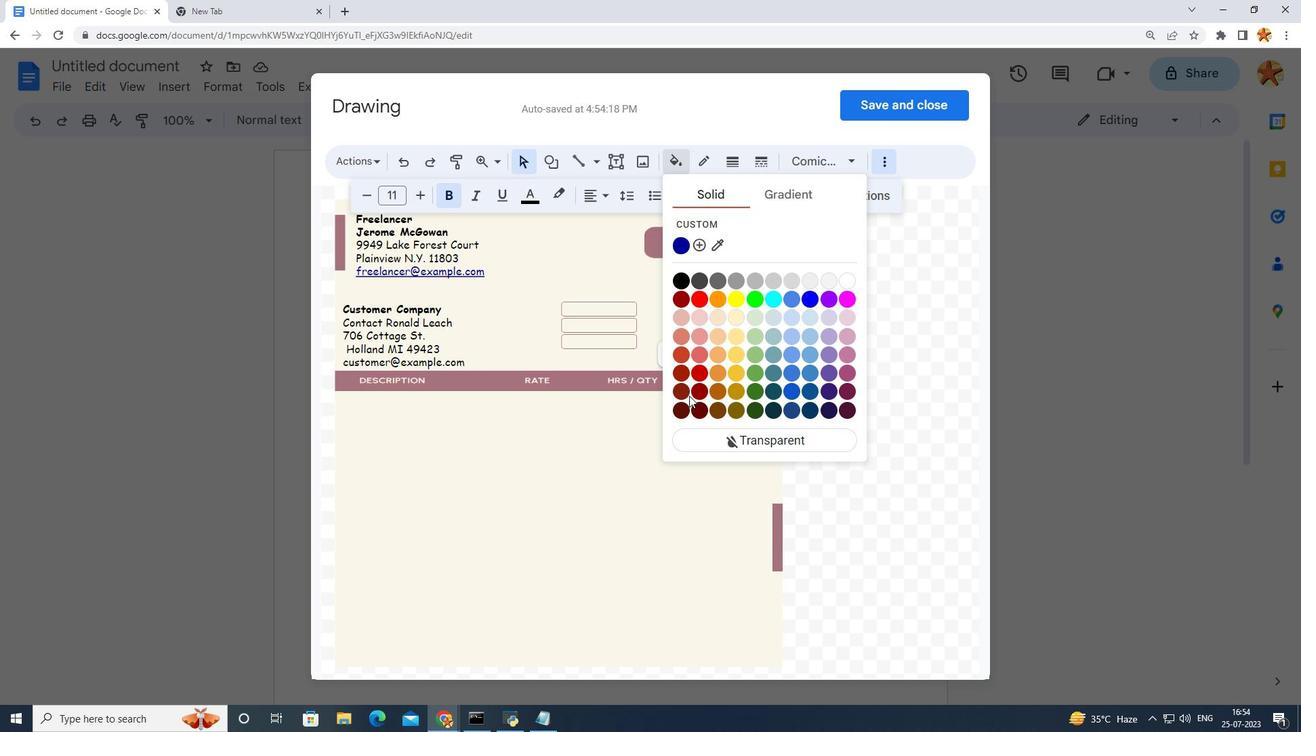 
Action: Mouse pressed left at (700, 387)
Screenshot: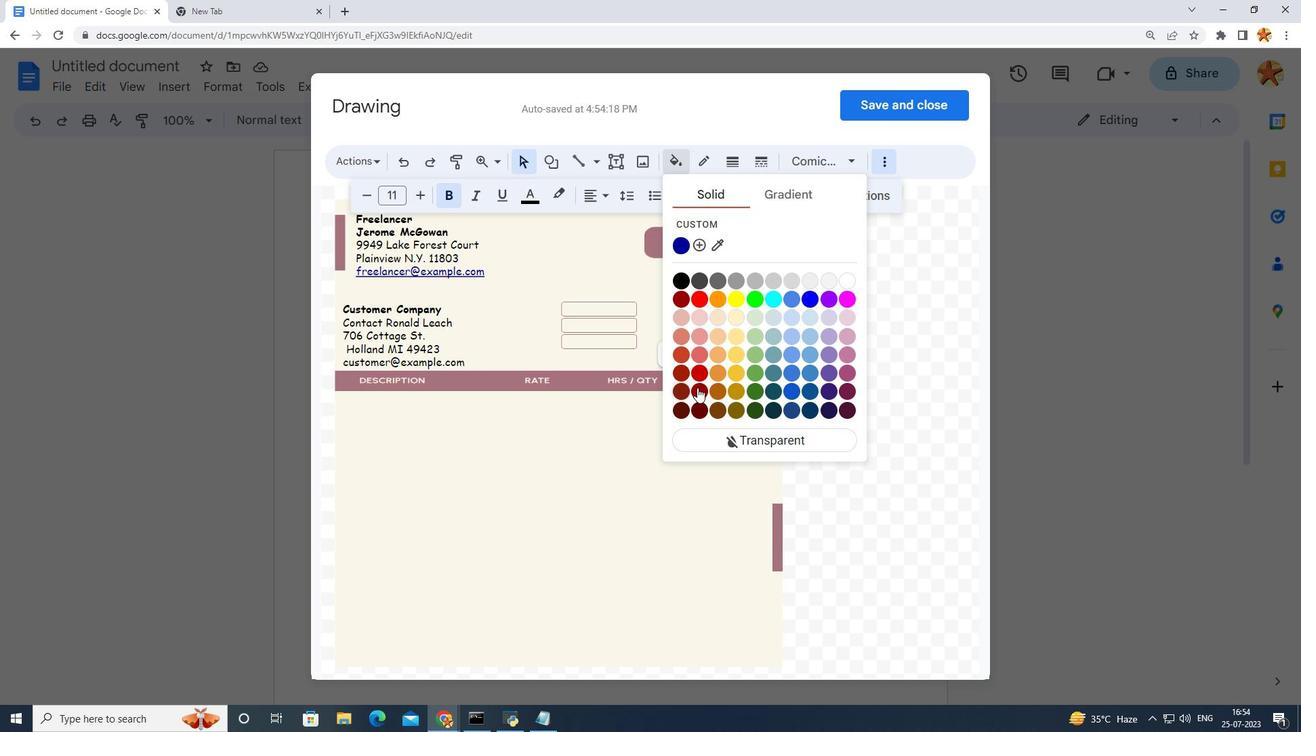 
Action: Mouse moved to (690, 164)
Screenshot: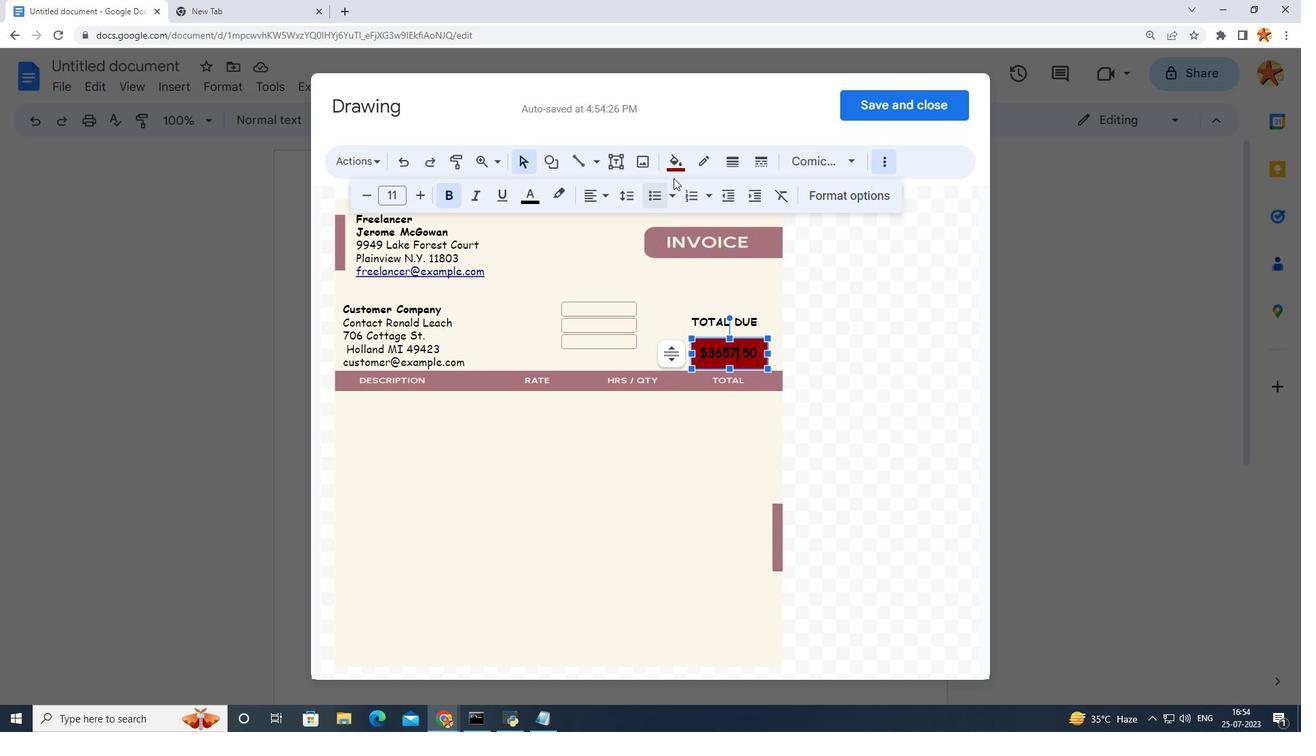 
Action: Mouse pressed left at (690, 164)
Screenshot: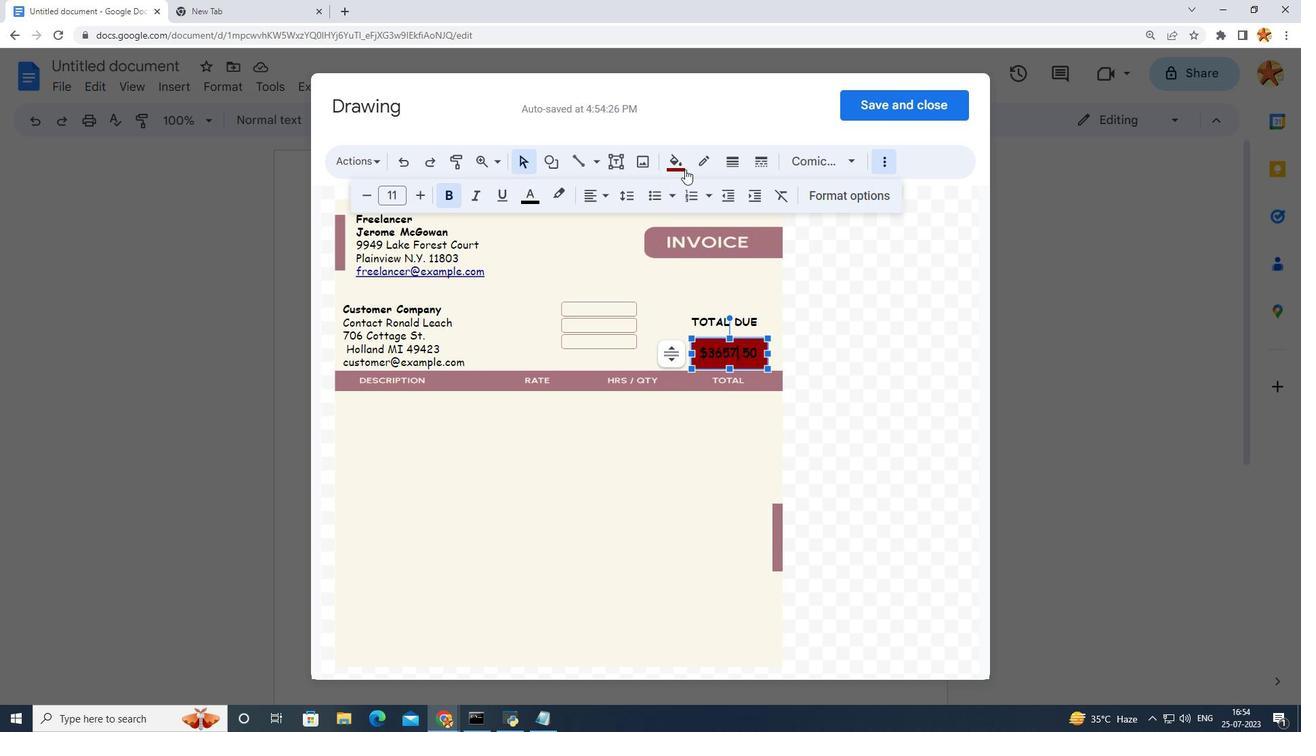 
Action: Mouse moved to (681, 164)
Screenshot: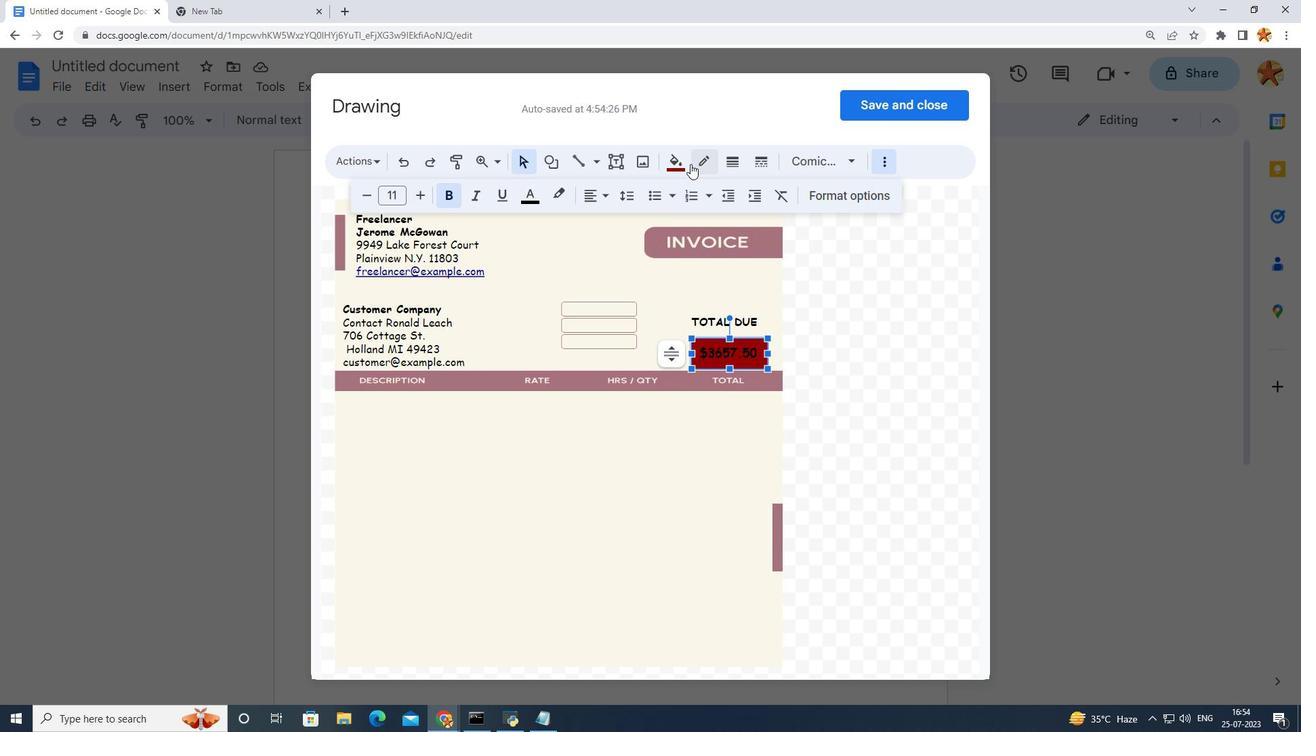 
Action: Mouse pressed left at (681, 164)
Screenshot: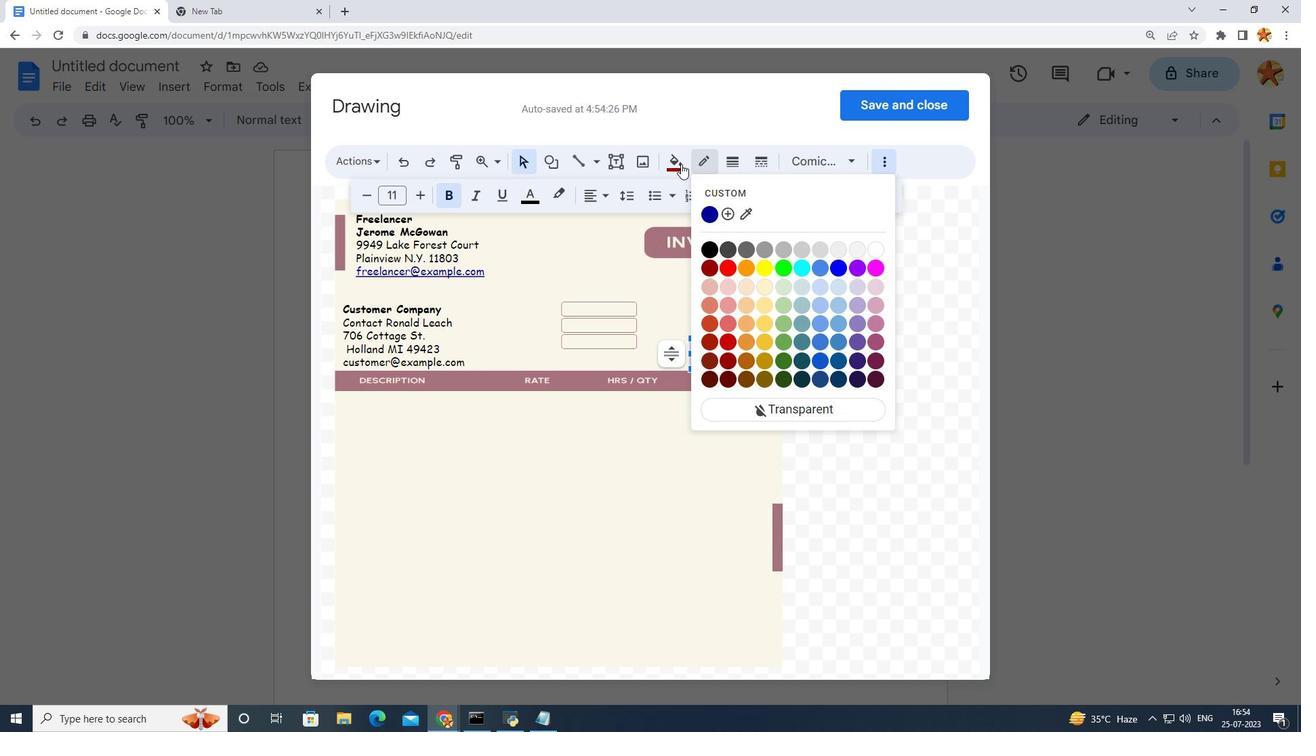 
Action: Mouse moved to (712, 388)
Screenshot: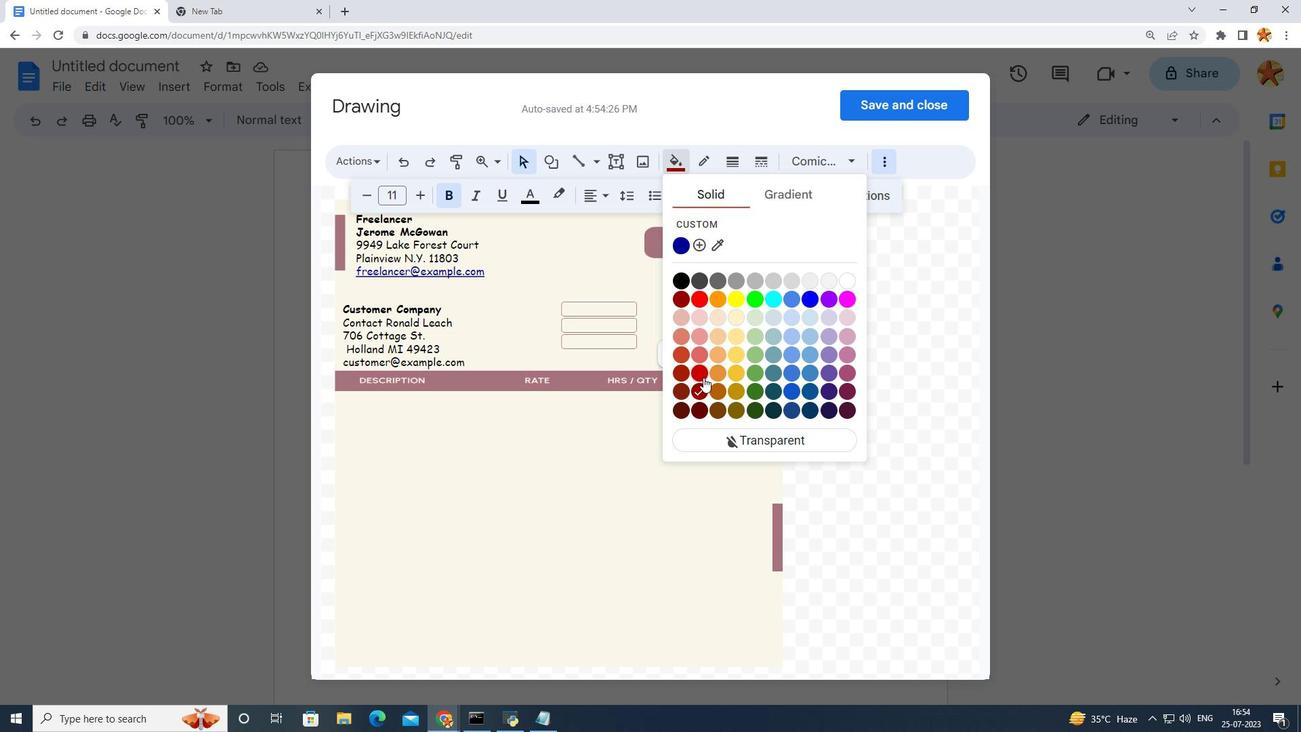 
Action: Mouse pressed left at (712, 388)
Screenshot: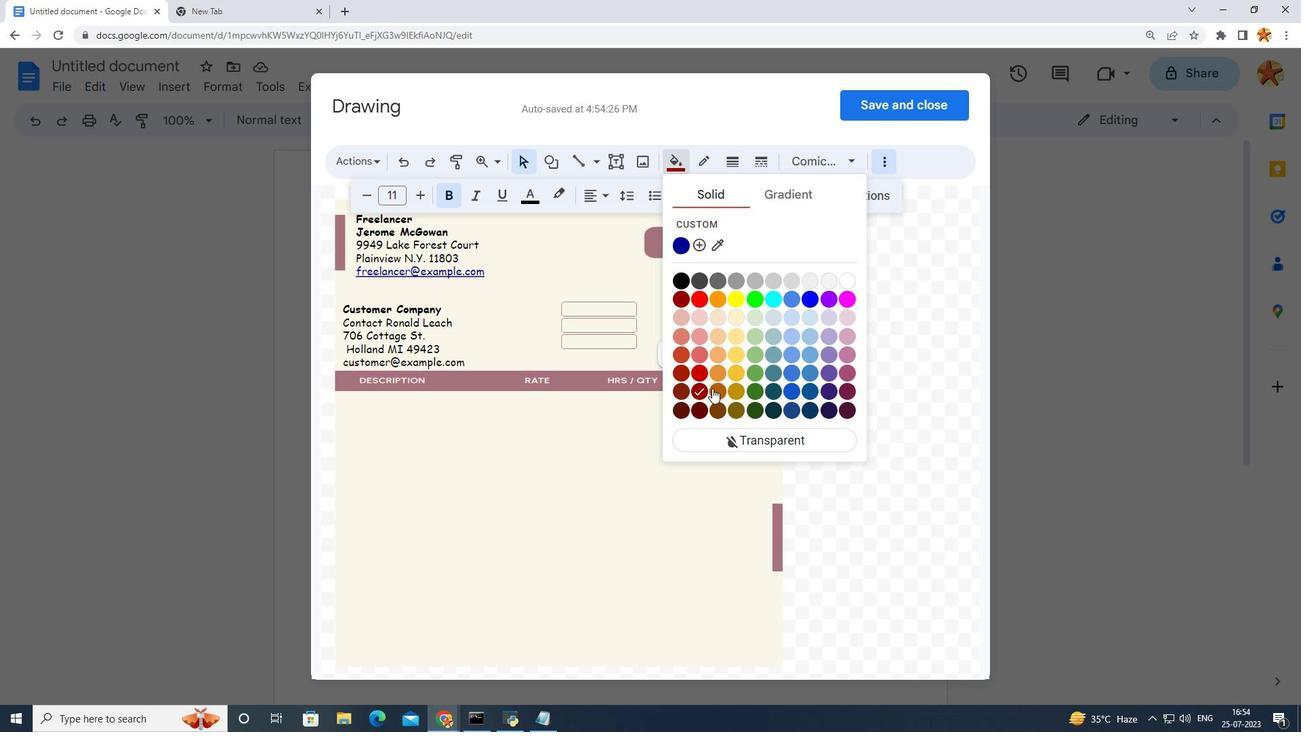 
Action: Mouse moved to (755, 311)
Screenshot: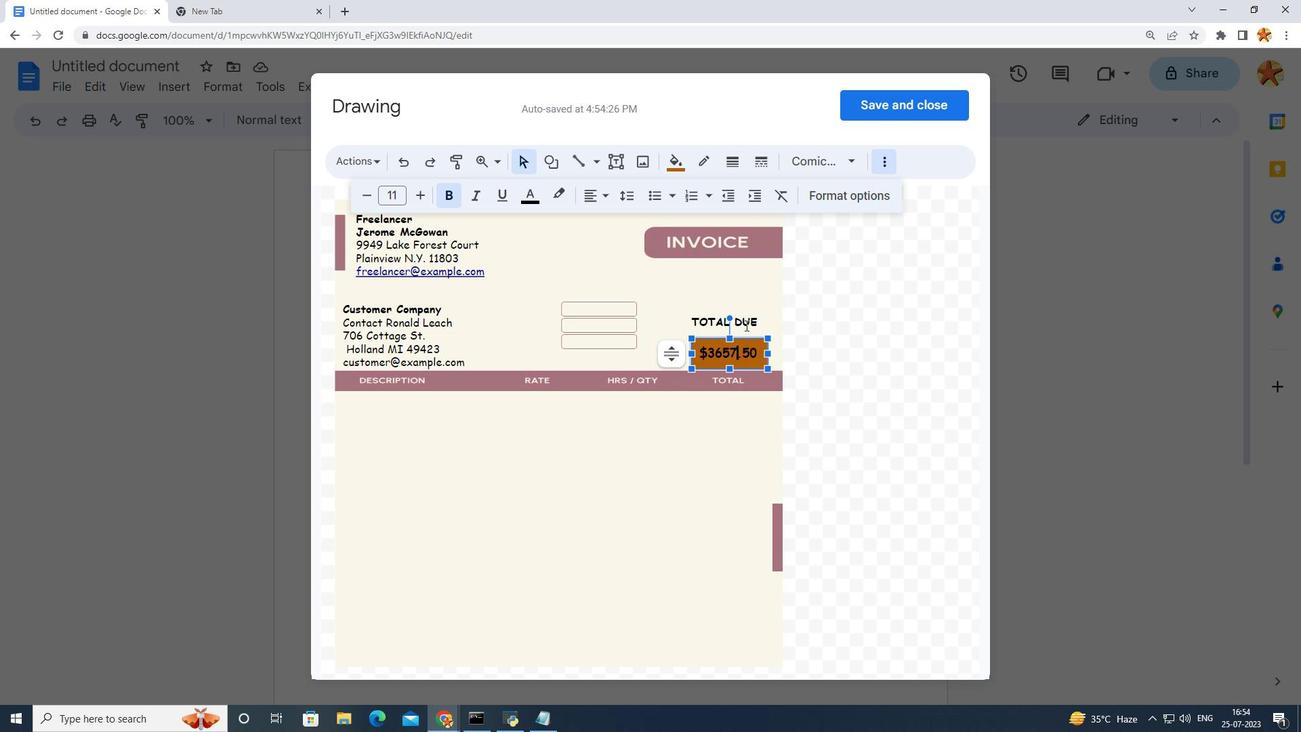 
Action: Mouse pressed left at (755, 311)
Screenshot: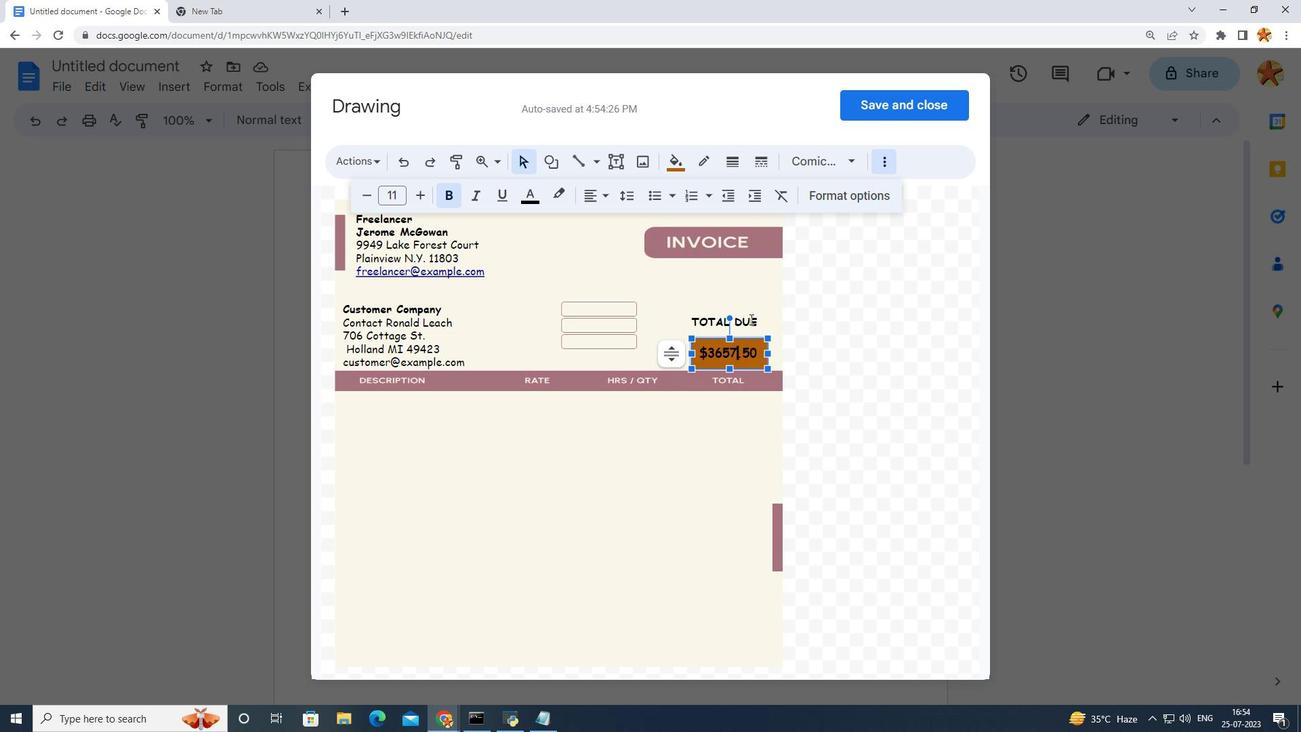 
Action: Mouse moved to (727, 354)
Screenshot: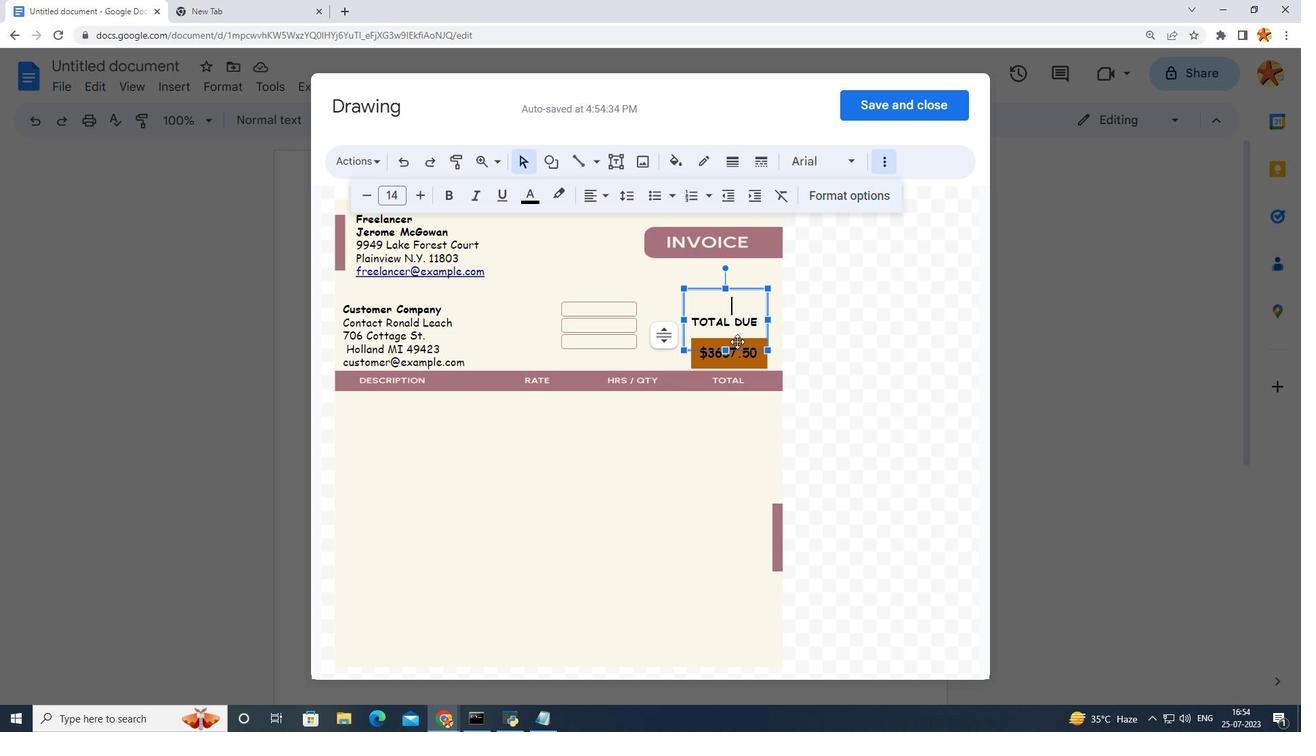 
Action: Mouse pressed left at (727, 354)
Screenshot: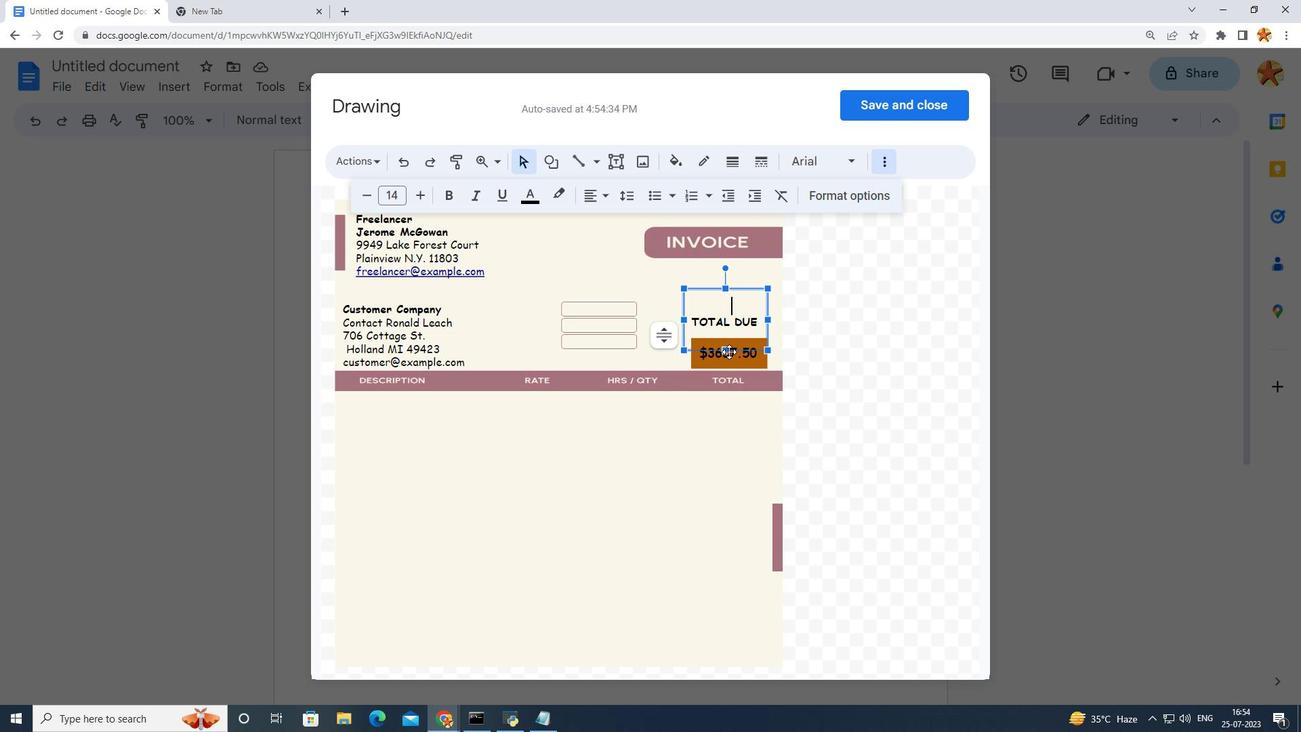 
Action: Mouse moved to (728, 254)
Screenshot: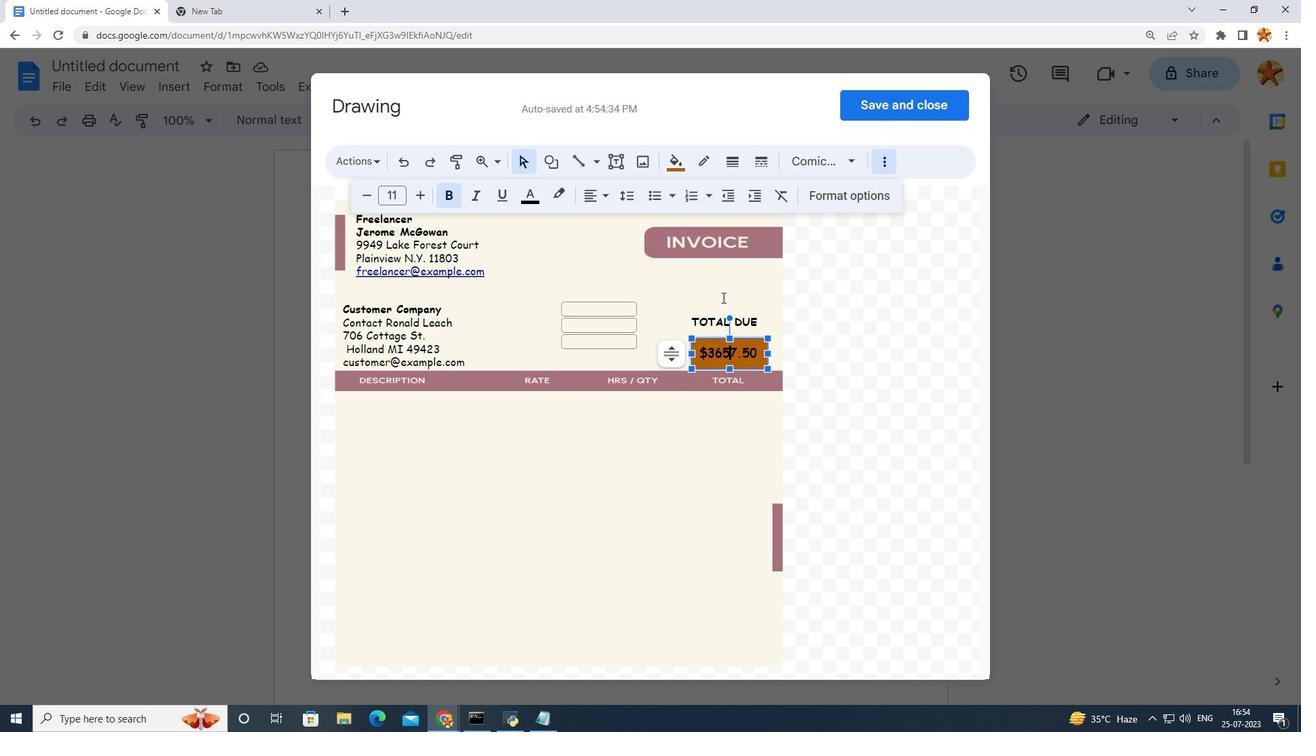
Action: Mouse pressed left at (728, 254)
Screenshot: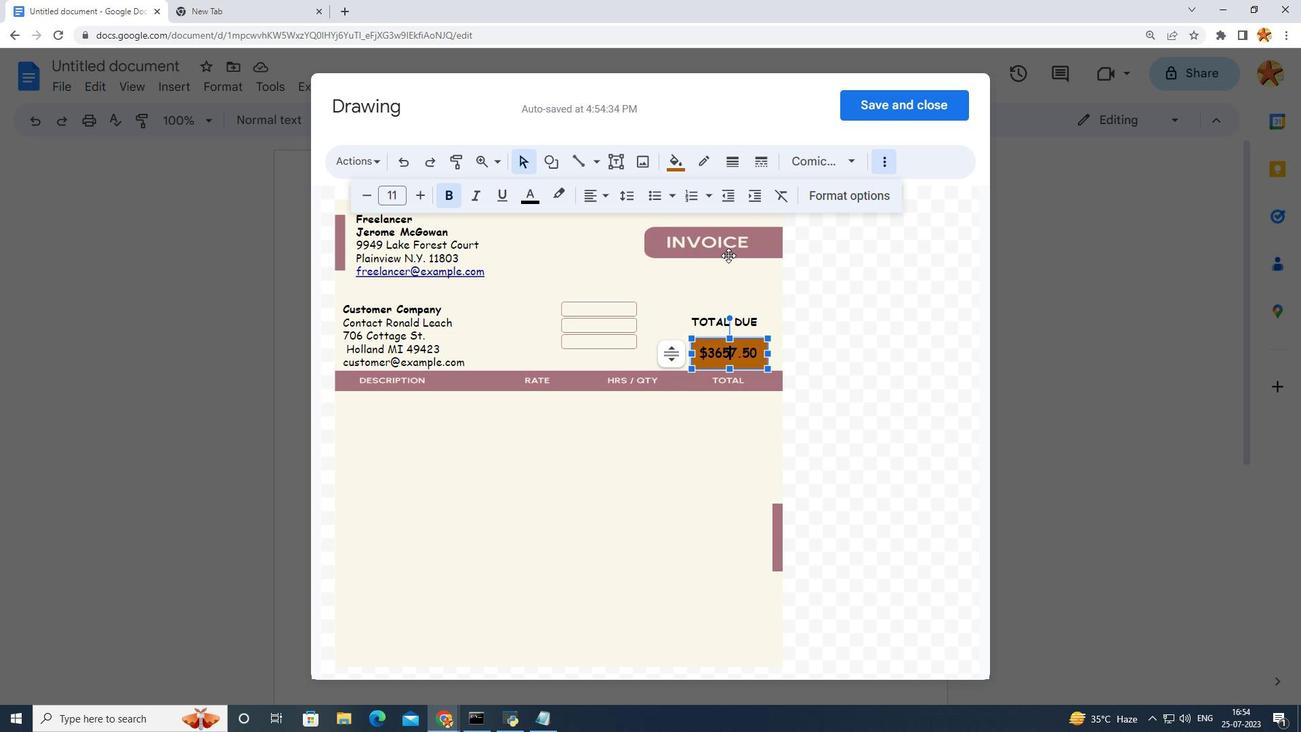 
Action: Mouse moved to (744, 350)
Screenshot: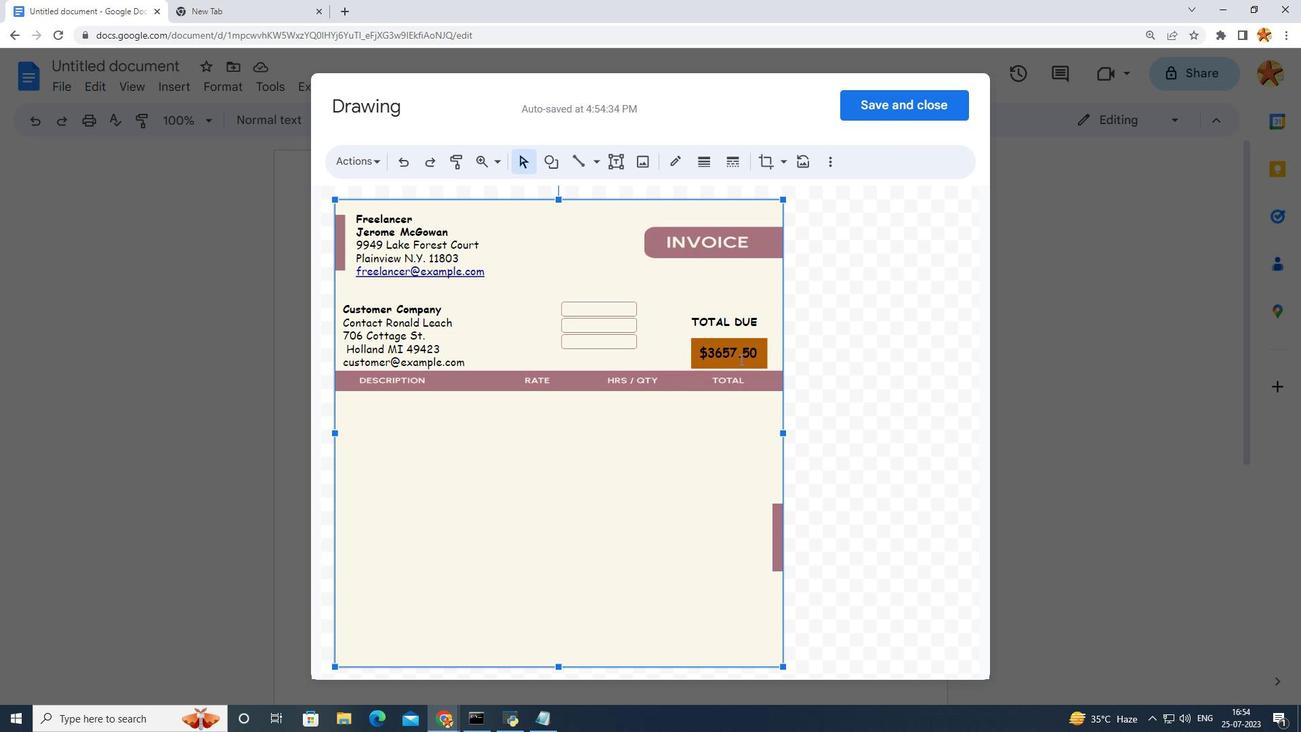 
Action: Mouse pressed left at (744, 350)
Screenshot: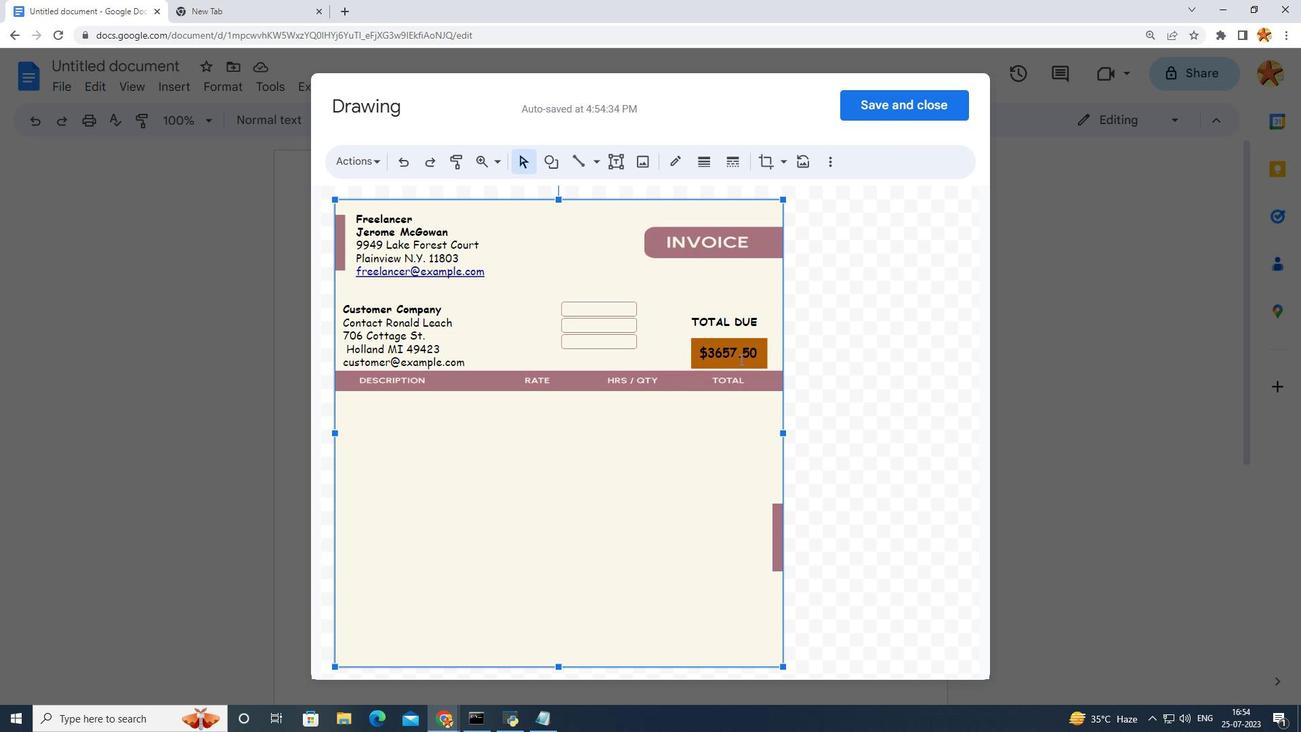 
Action: Mouse moved to (757, 351)
Screenshot: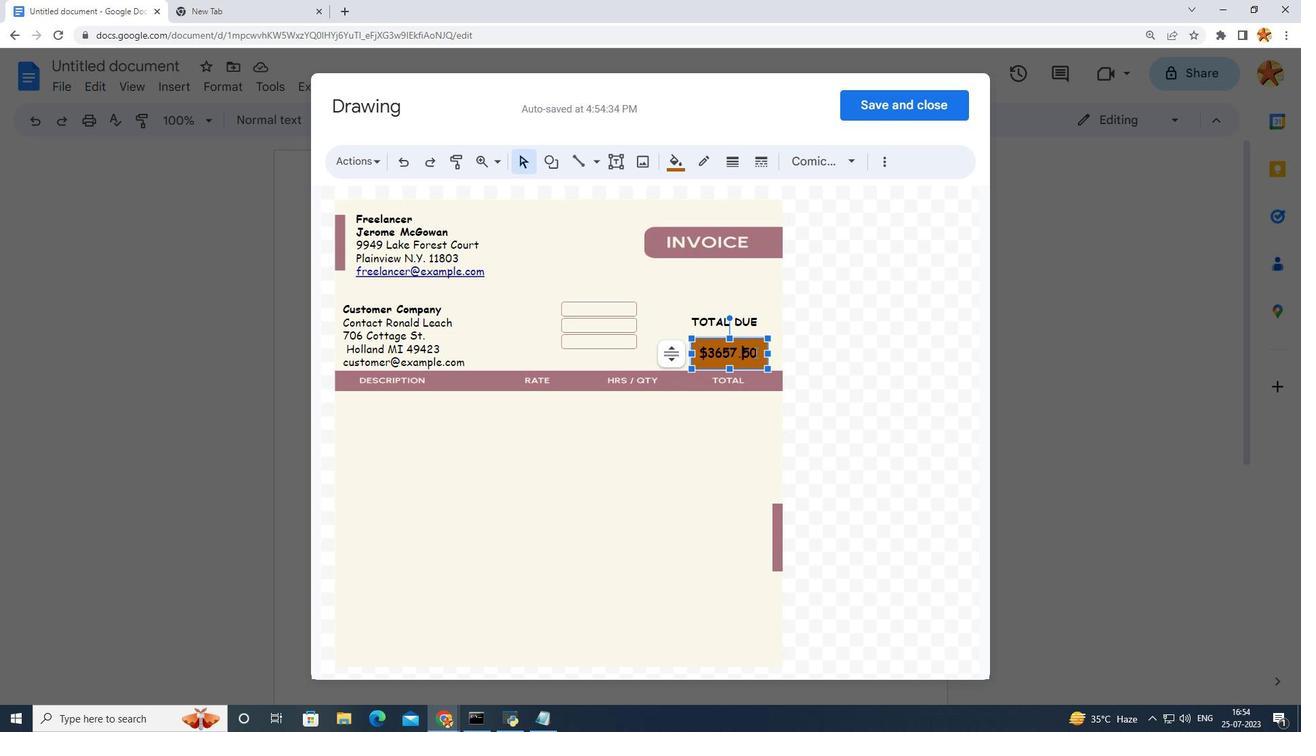 
Action: Mouse pressed left at (757, 351)
Screenshot: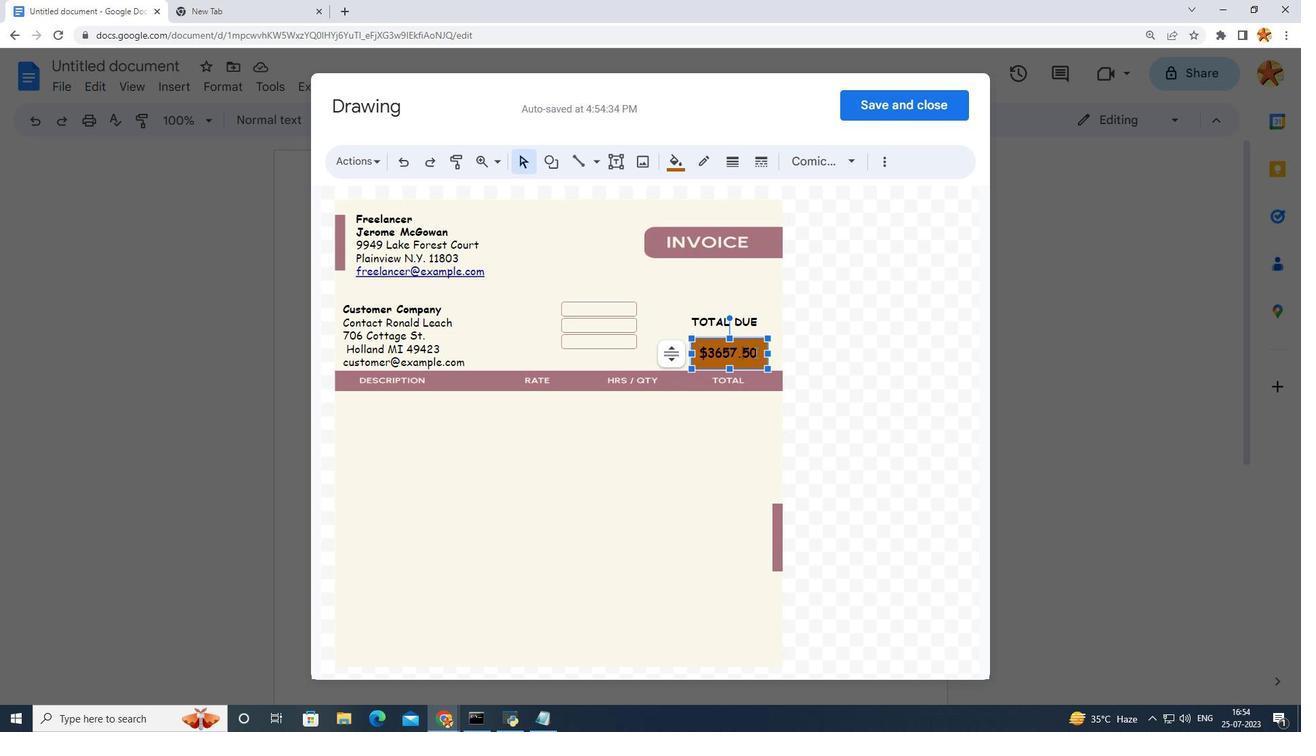 
Action: Mouse moved to (707, 351)
Screenshot: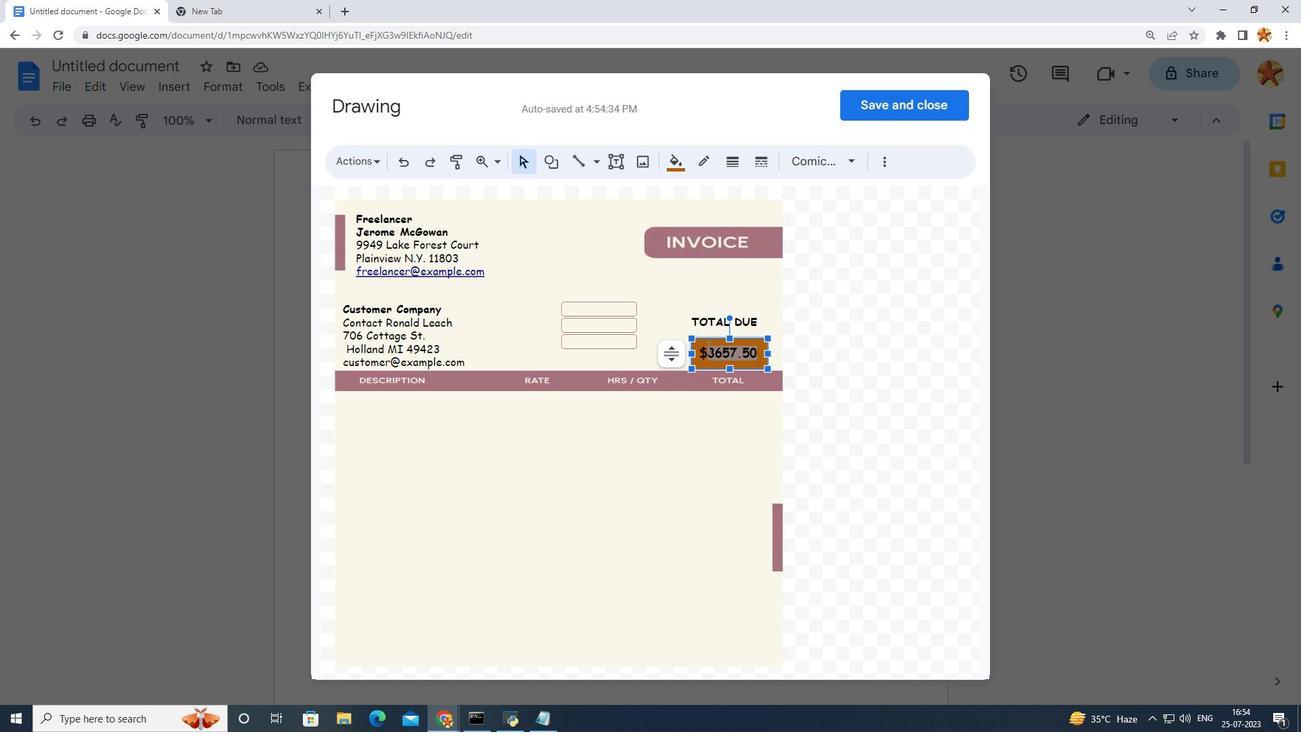 
Action: Mouse pressed left at (707, 351)
Screenshot: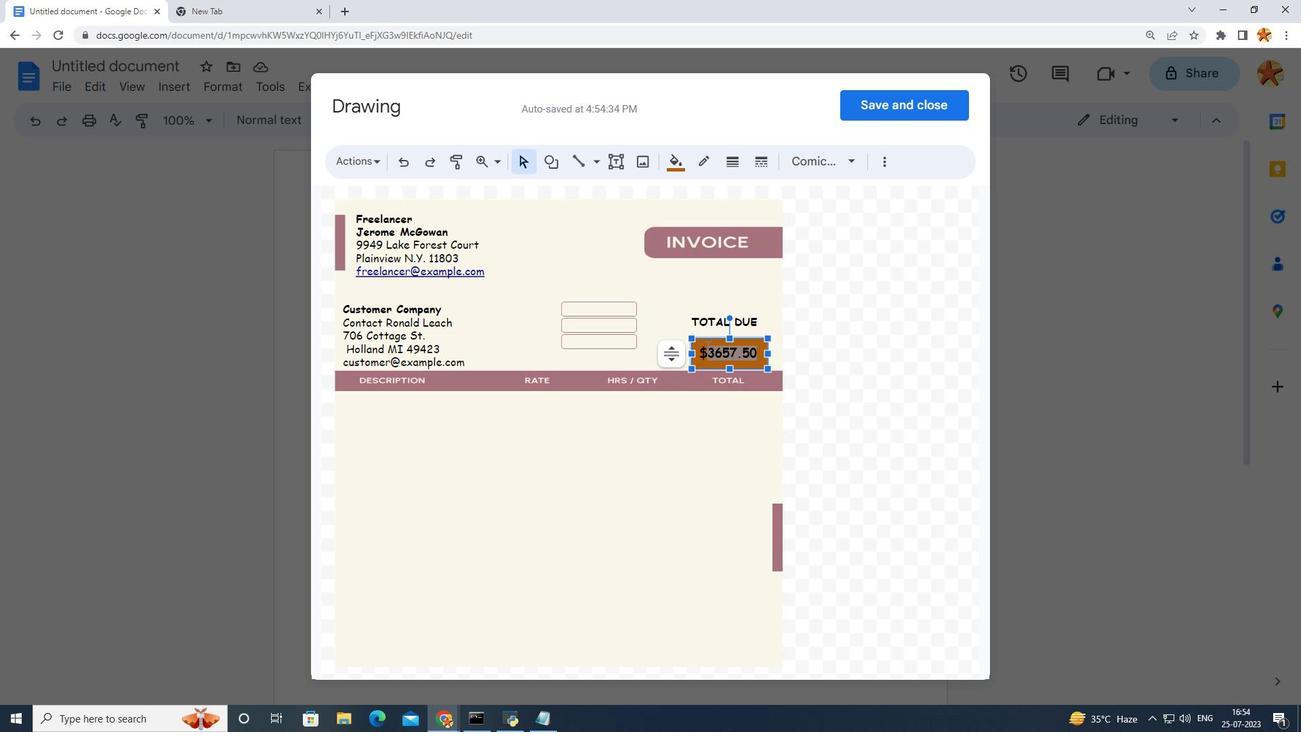 
Action: Mouse moved to (686, 166)
Screenshot: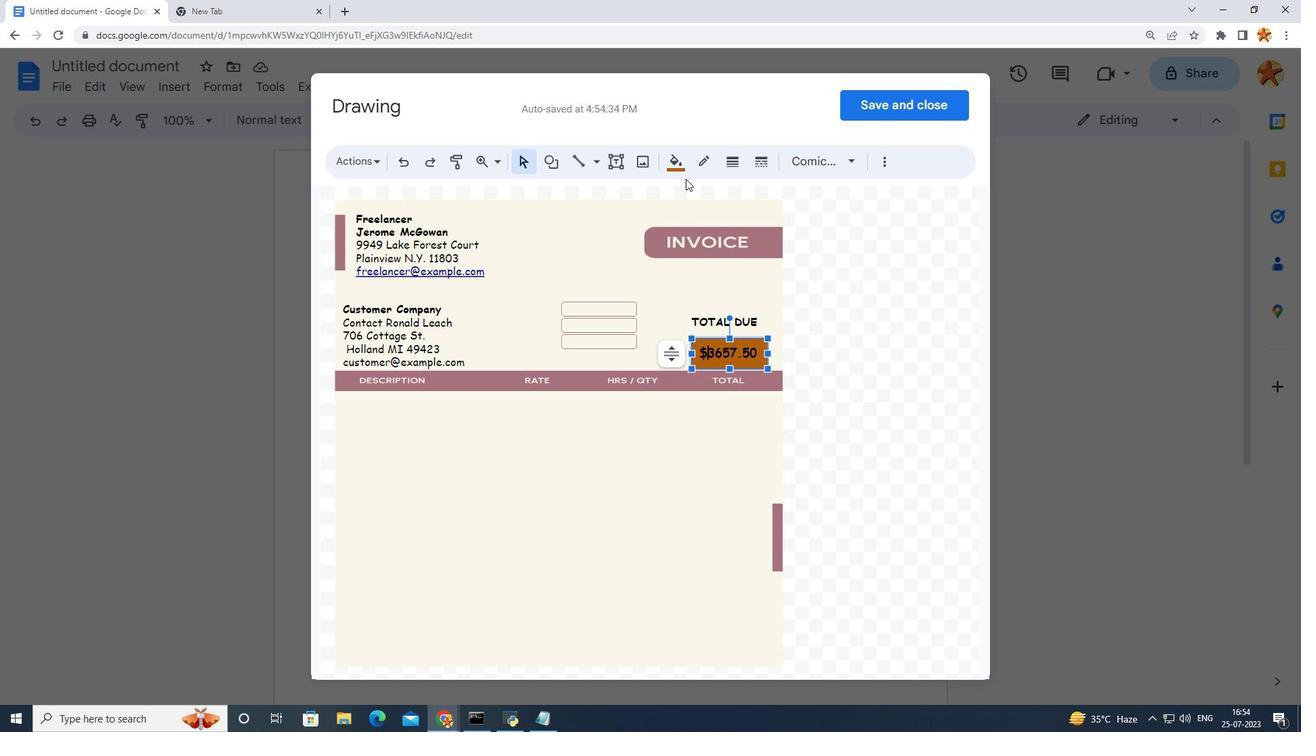 
Action: Mouse pressed left at (686, 166)
Screenshot: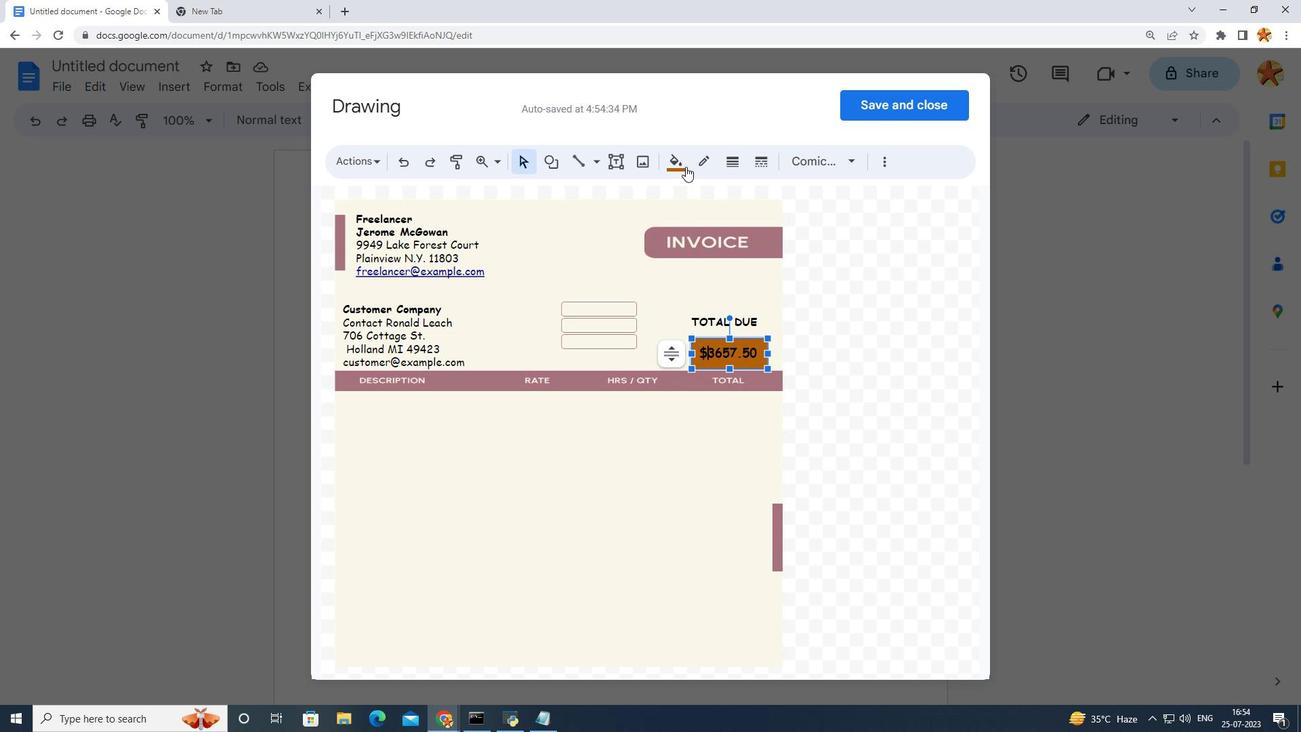 
Action: Mouse moved to (699, 383)
Screenshot: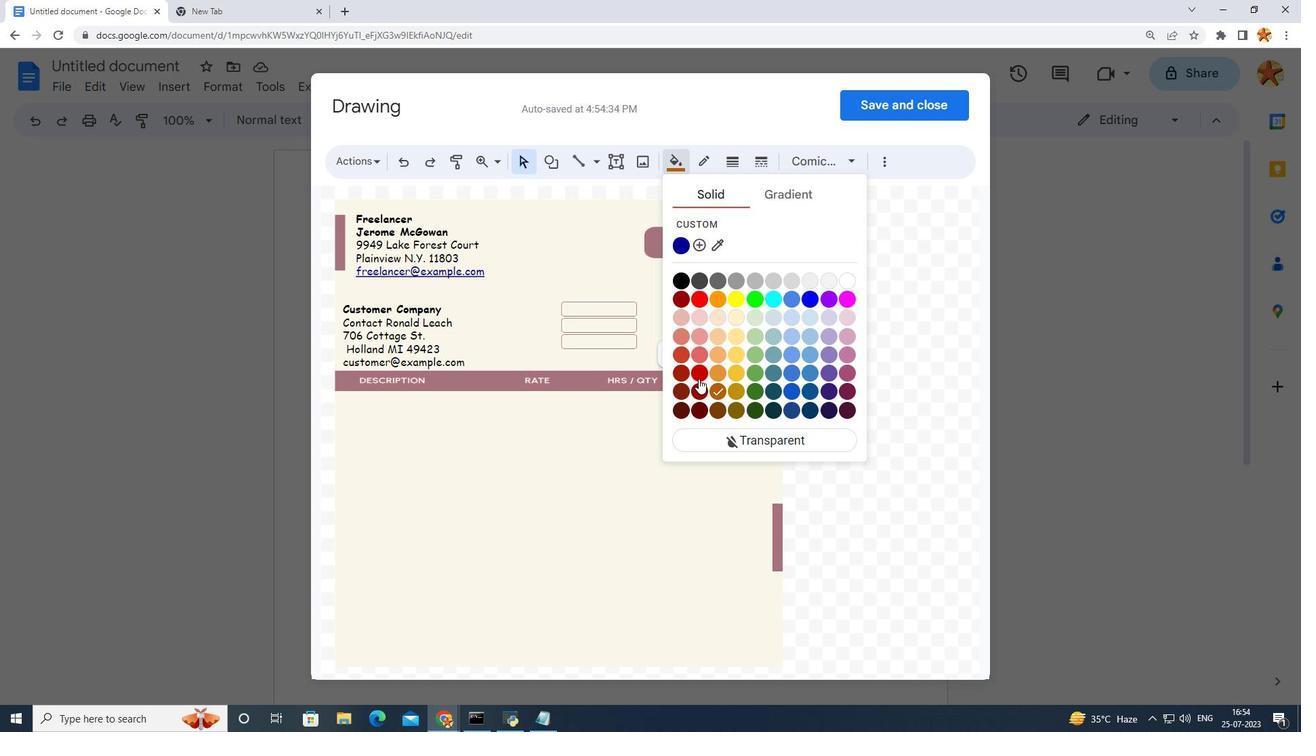 
Action: Mouse pressed left at (699, 383)
Screenshot: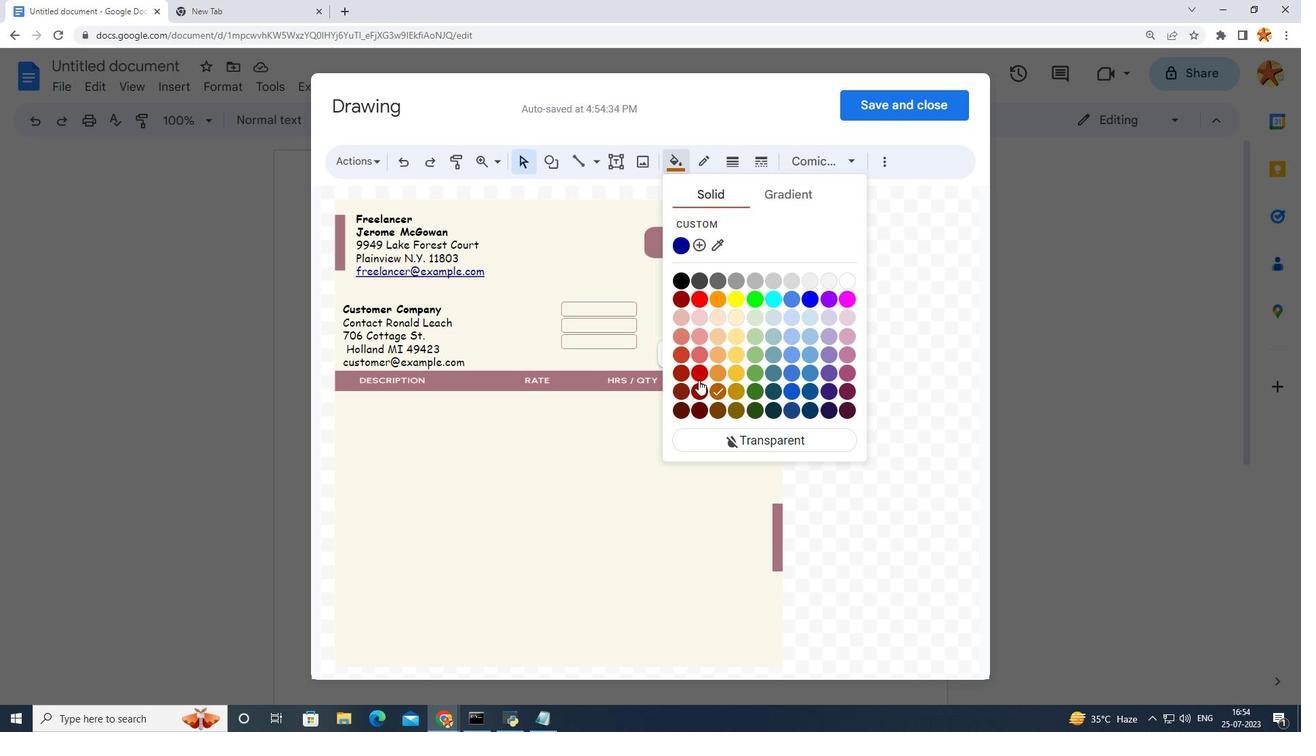 
Action: Mouse moved to (742, 362)
Screenshot: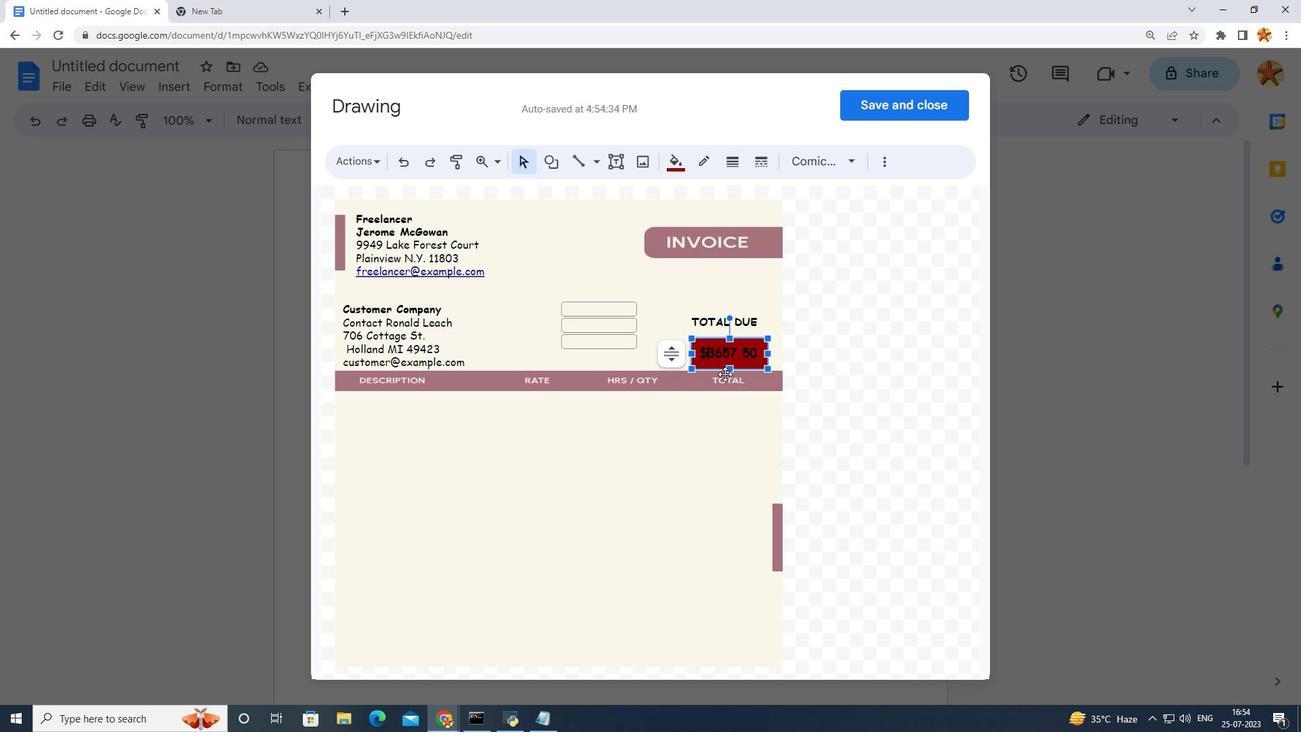 
Action: Mouse pressed left at (742, 362)
Screenshot: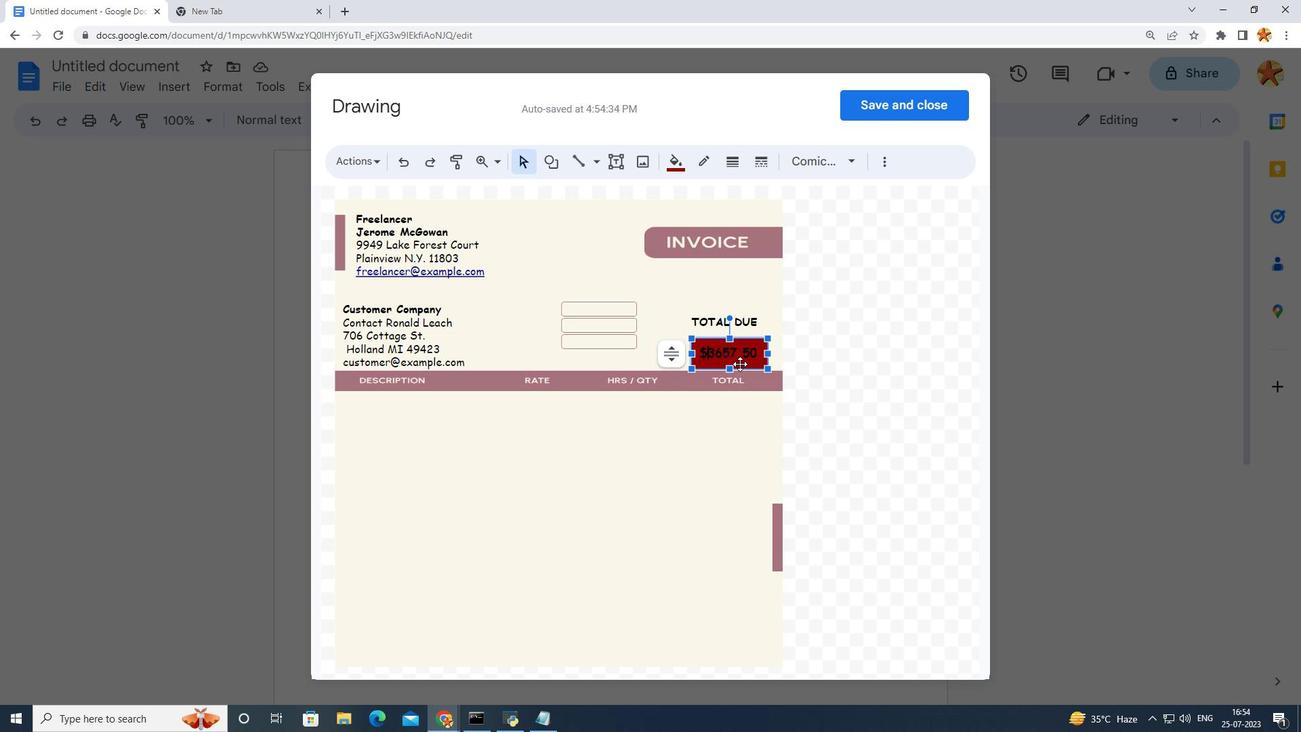 
Action: Mouse moved to (759, 340)
Screenshot: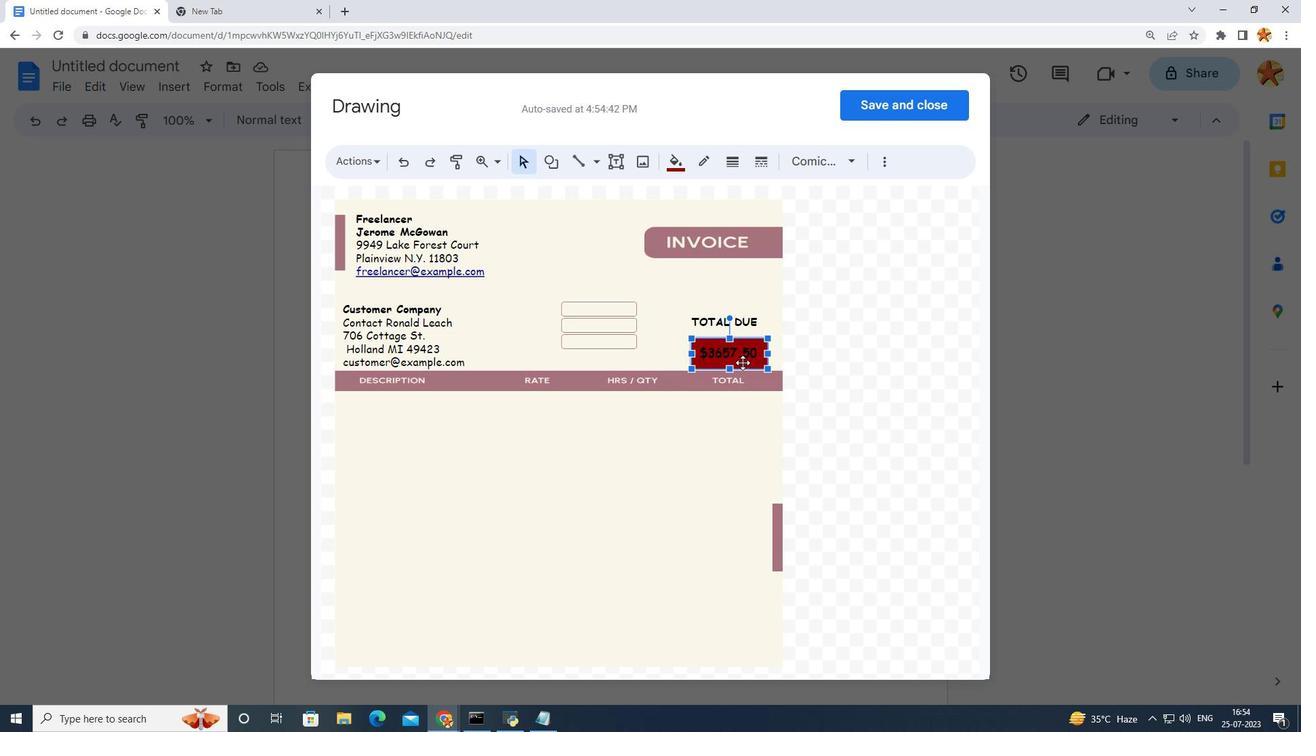 
Action: Mouse pressed left at (759, 340)
Screenshot: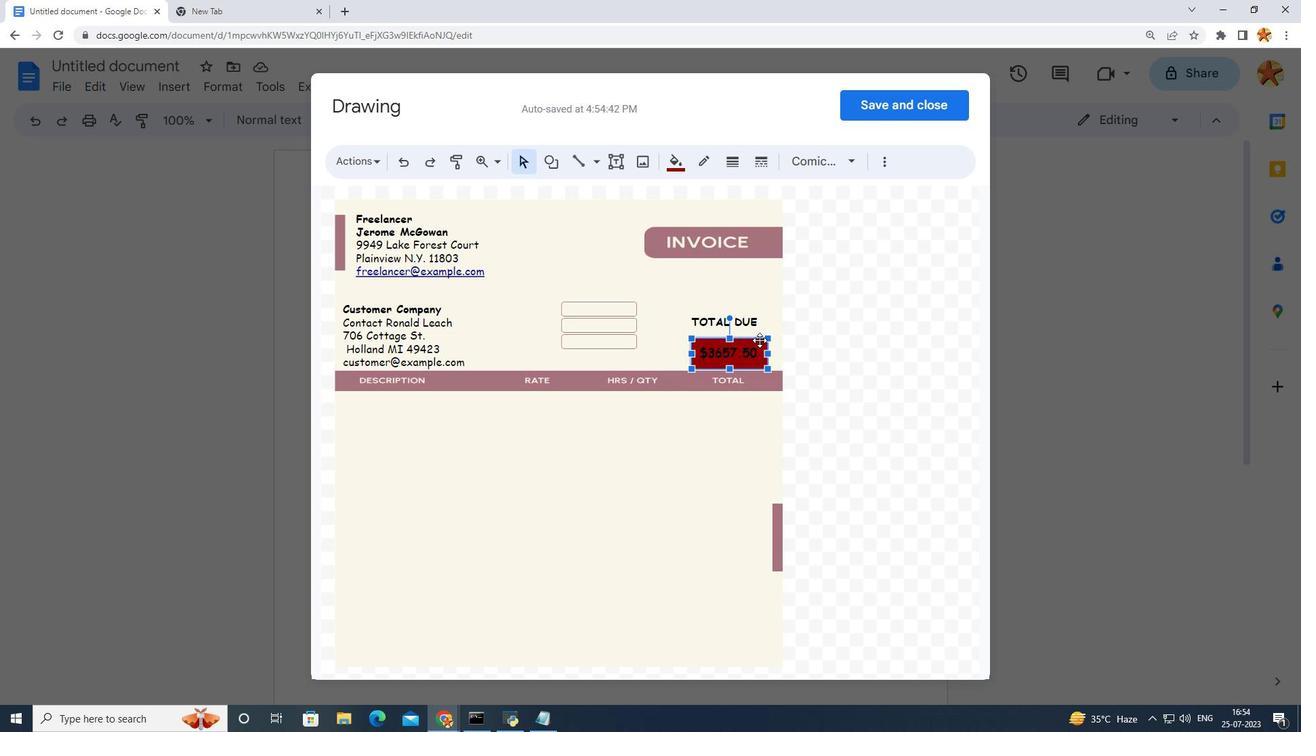 
Action: Mouse moved to (766, 320)
Screenshot: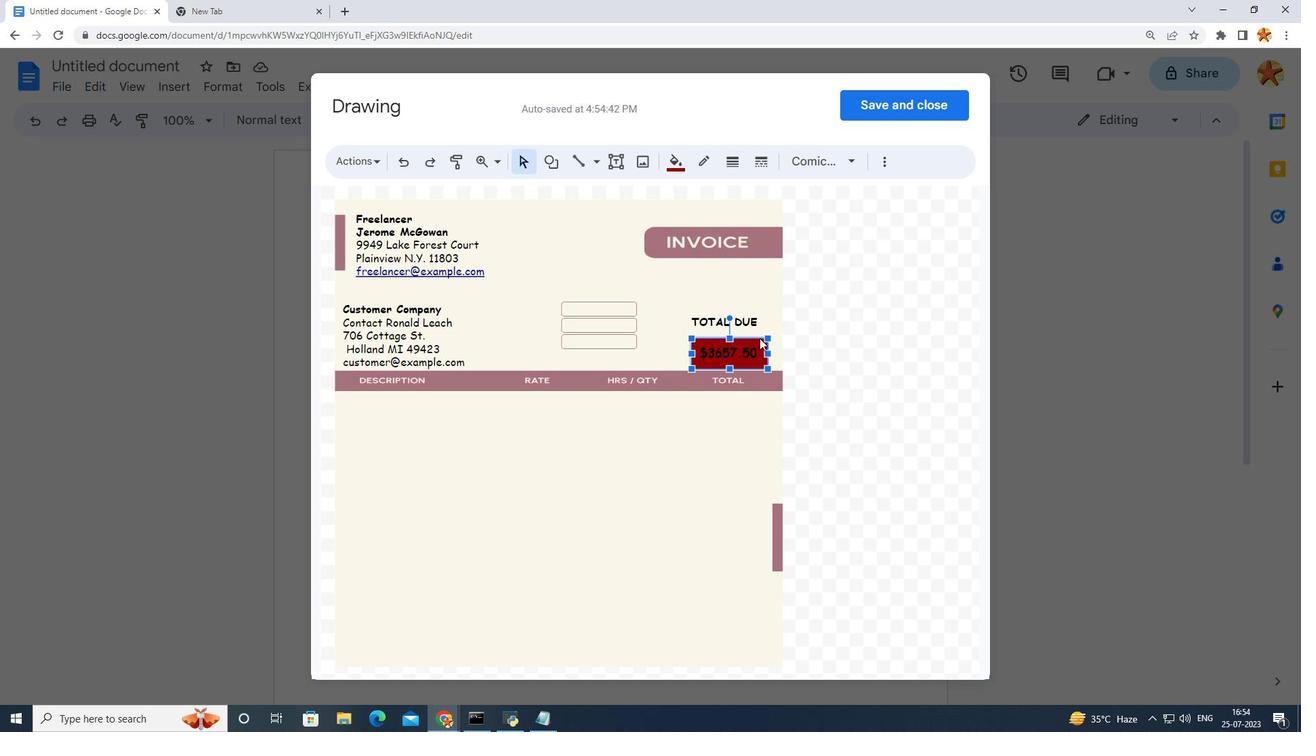 
Action: Mouse pressed left at (766, 320)
Screenshot: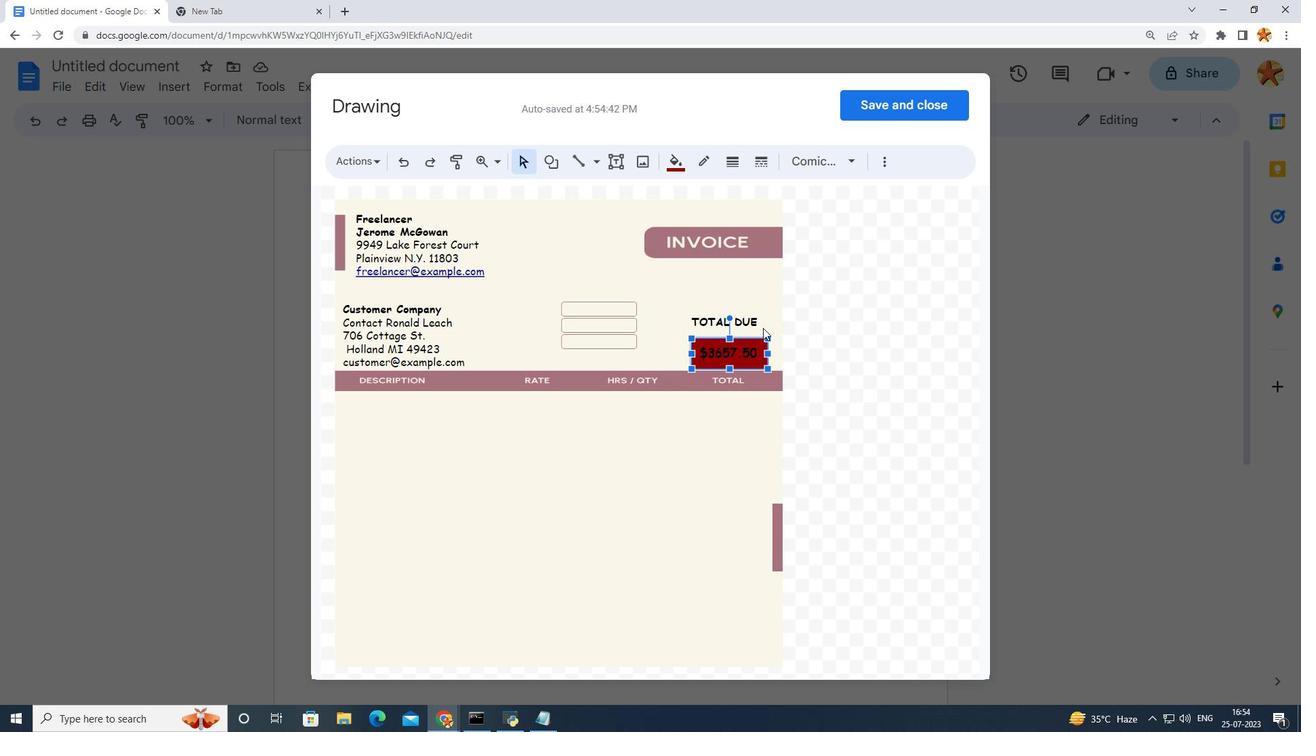 
Action: Mouse moved to (730, 348)
Screenshot: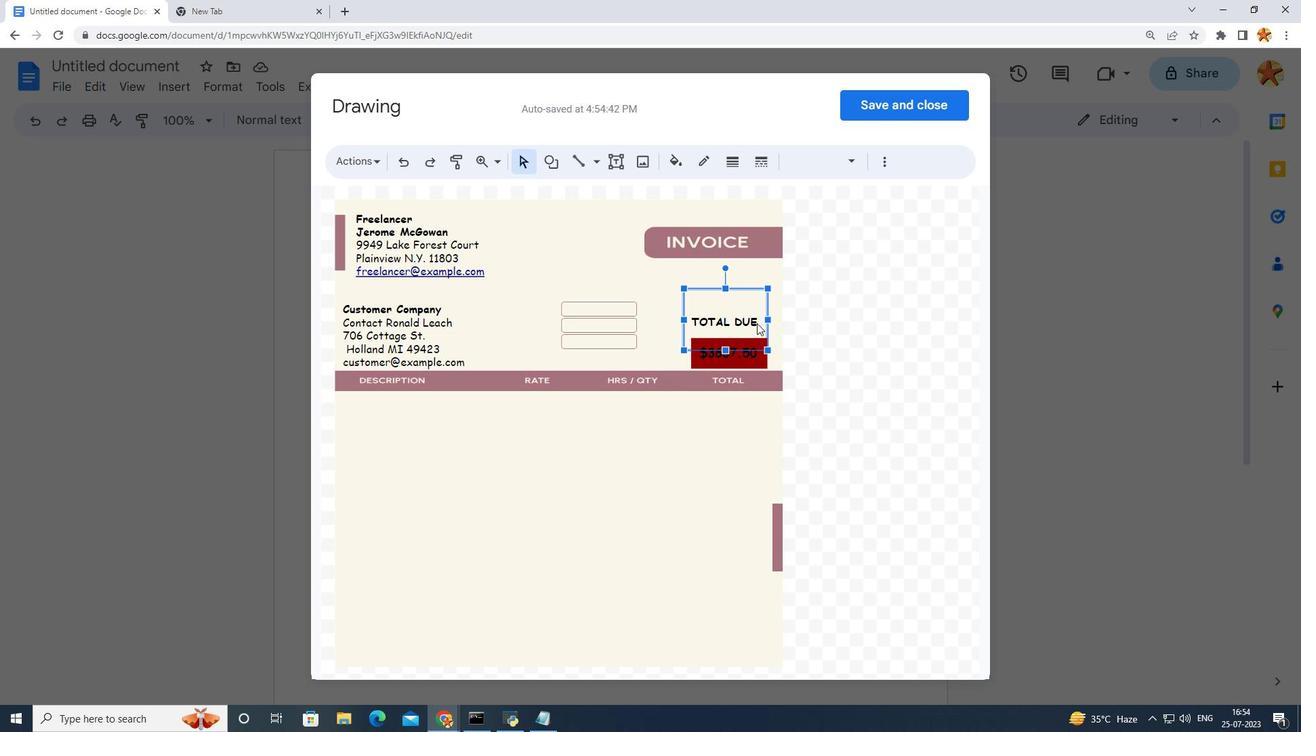 
Action: Mouse pressed left at (730, 348)
Screenshot: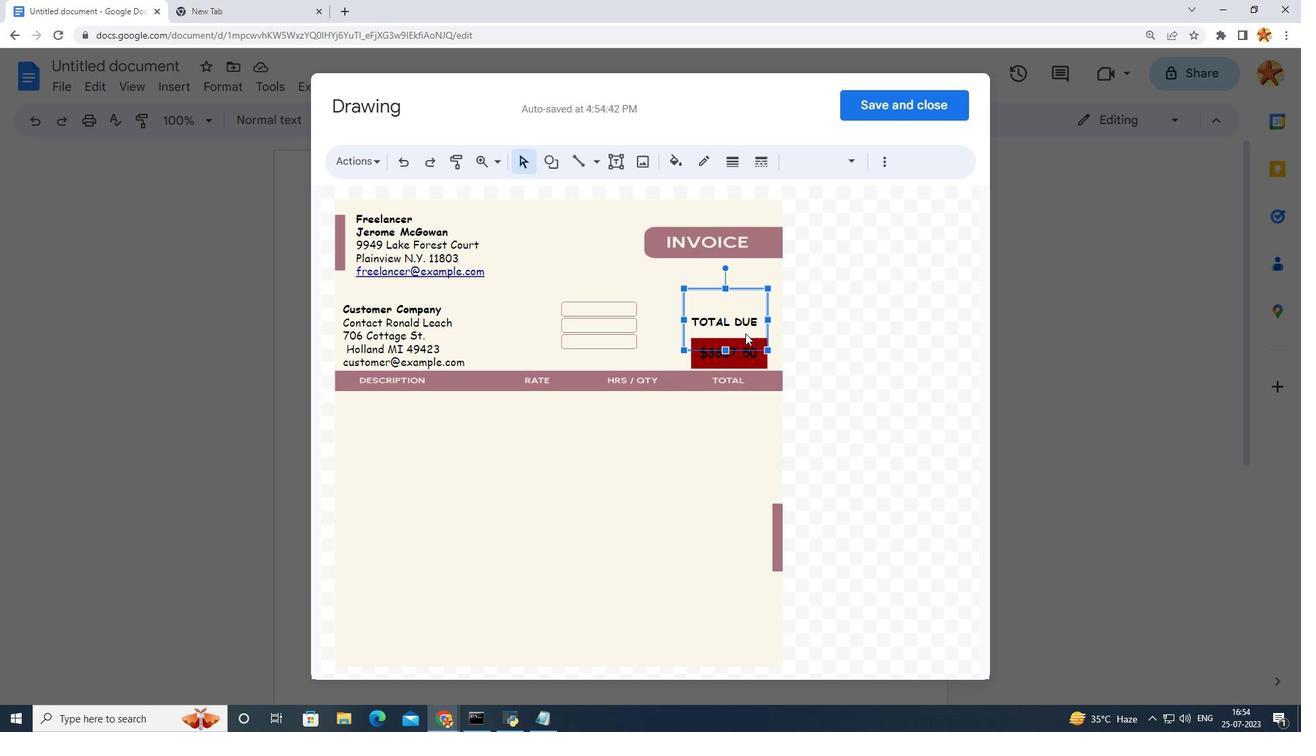 
Action: Mouse moved to (673, 159)
Screenshot: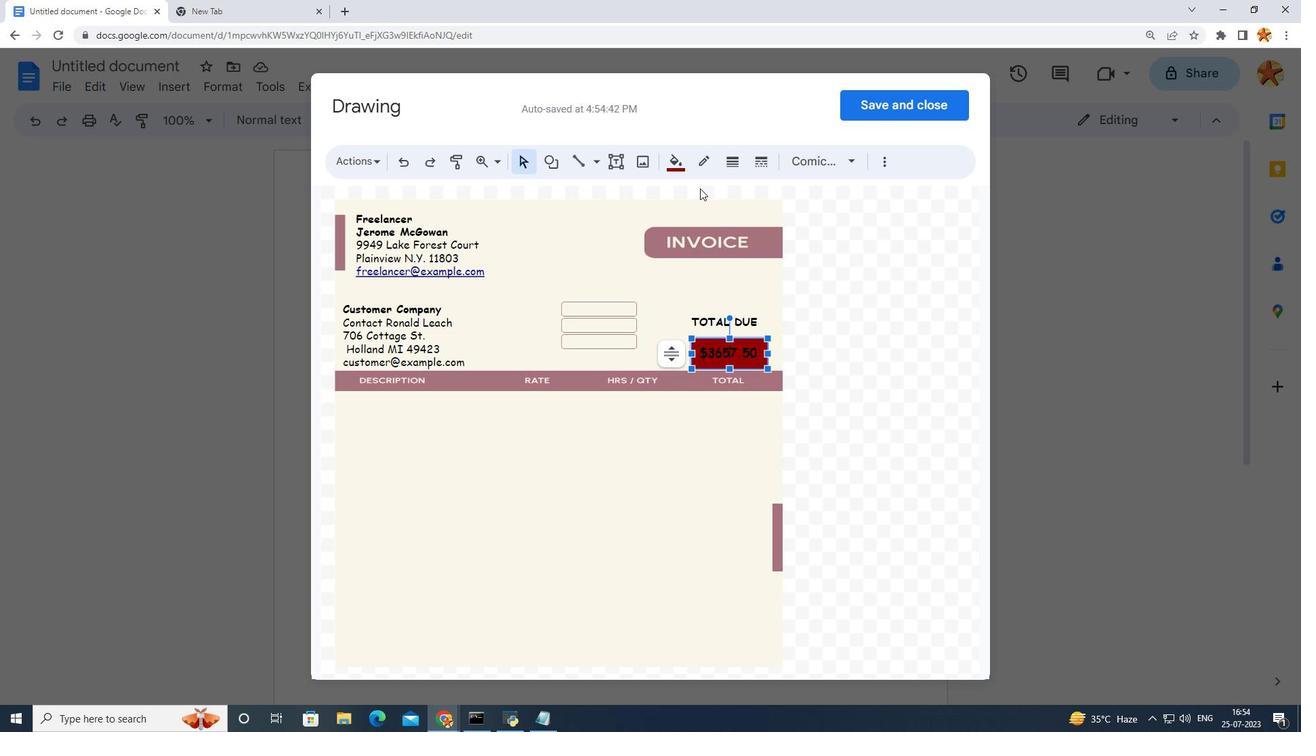 
Action: Mouse pressed left at (673, 159)
Screenshot: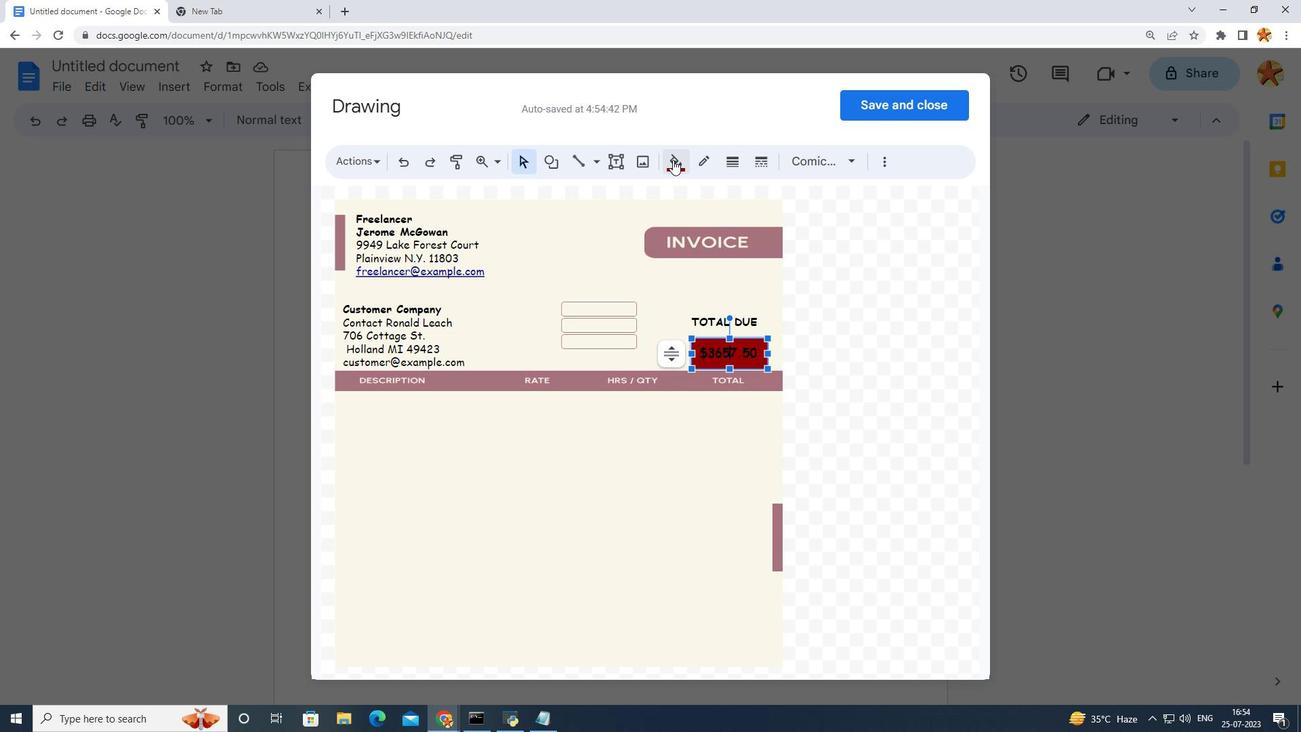 
Action: Mouse moved to (694, 366)
Screenshot: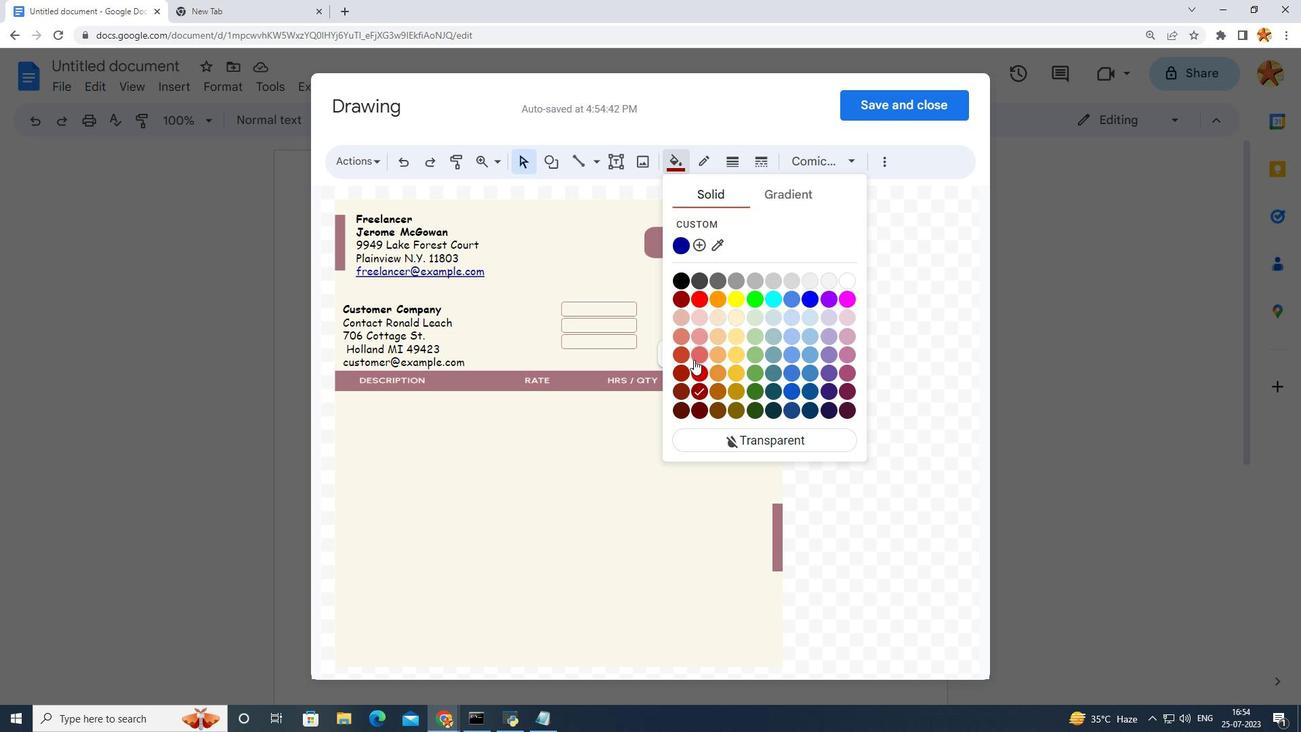 
Action: Mouse pressed left at (694, 366)
Screenshot: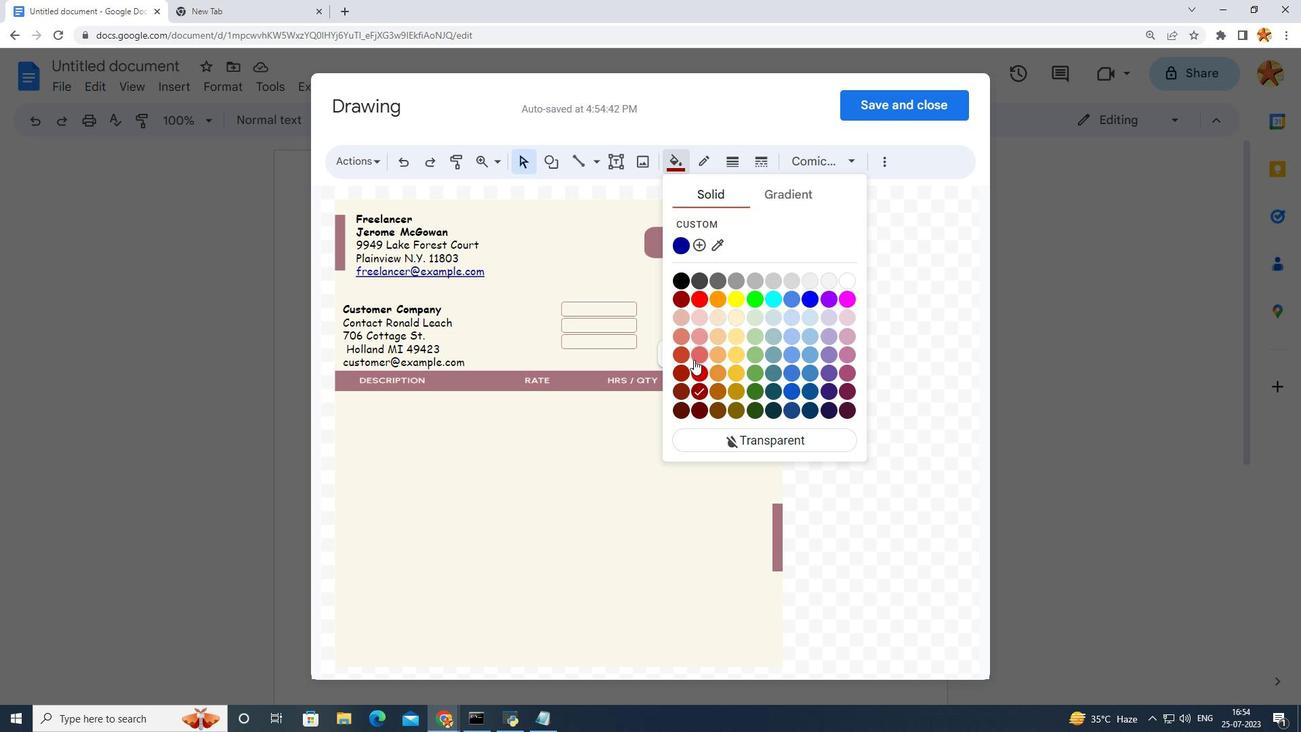 
Action: Mouse moved to (673, 172)
Screenshot: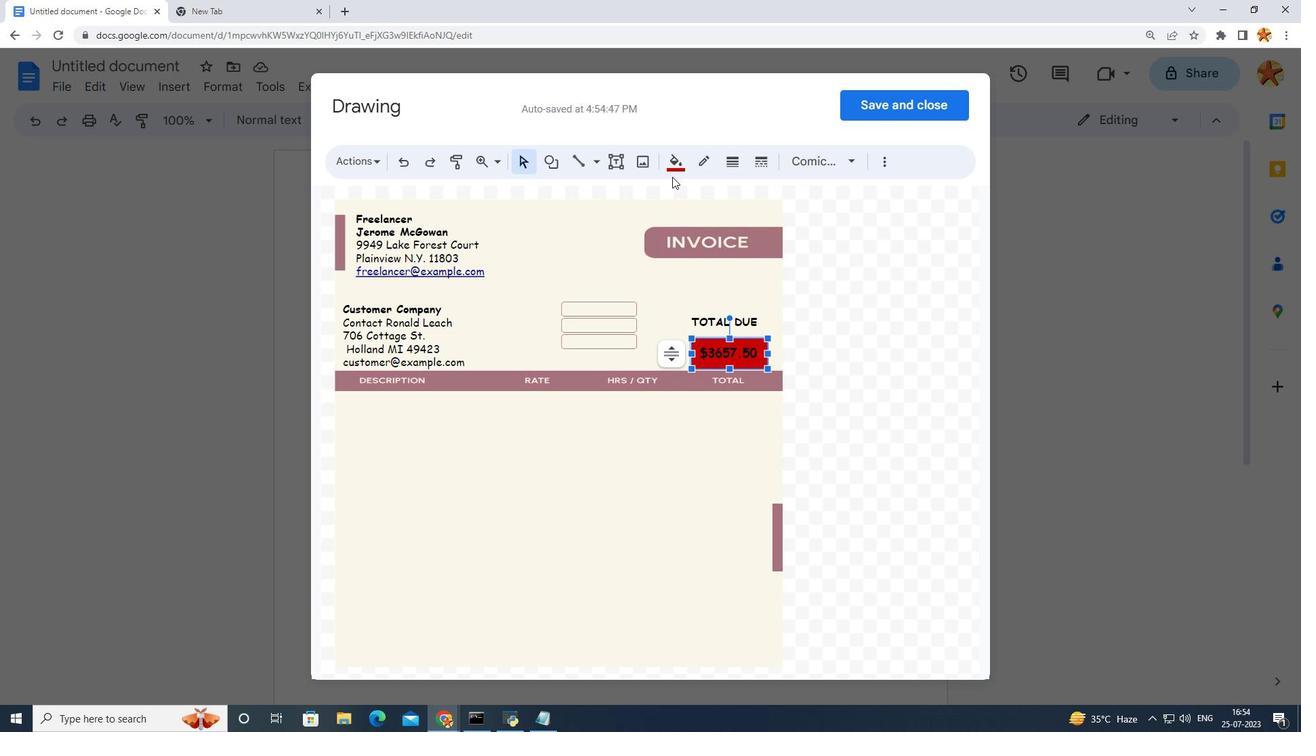 
Action: Mouse pressed left at (673, 172)
Screenshot: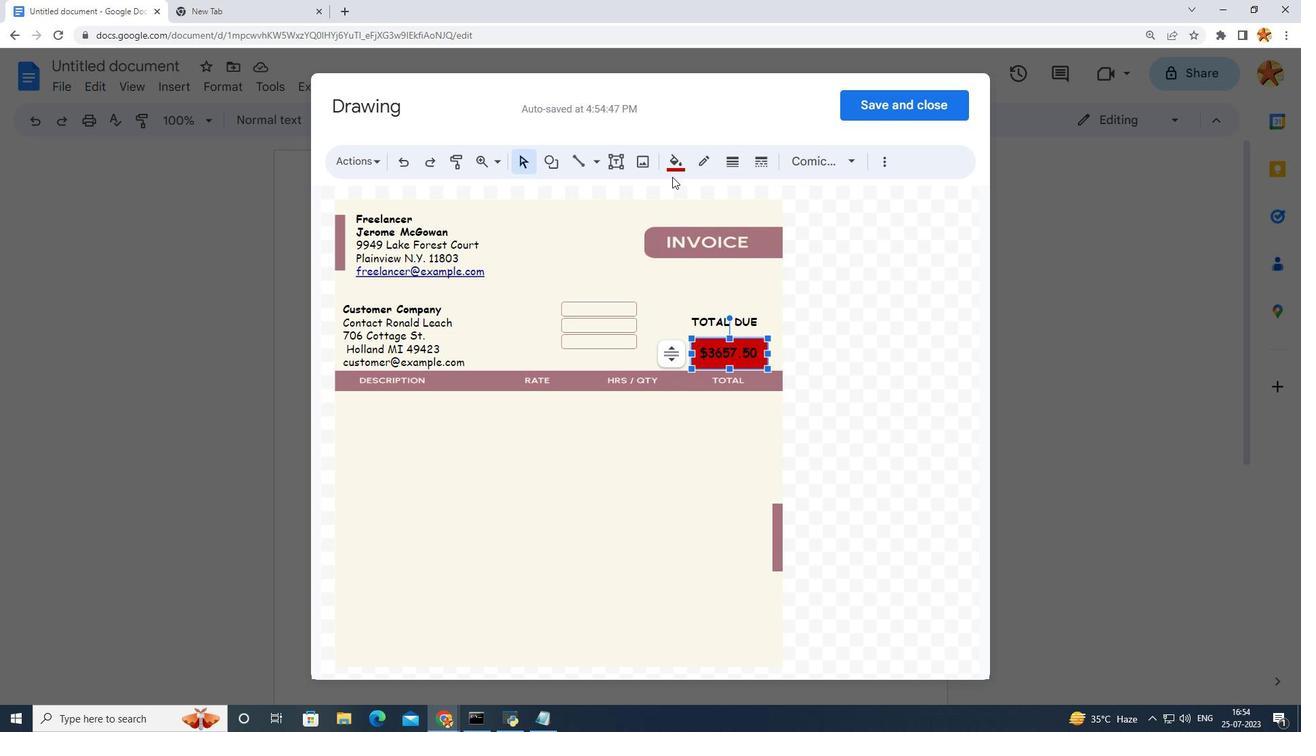 
Action: Mouse moved to (694, 349)
Screenshot: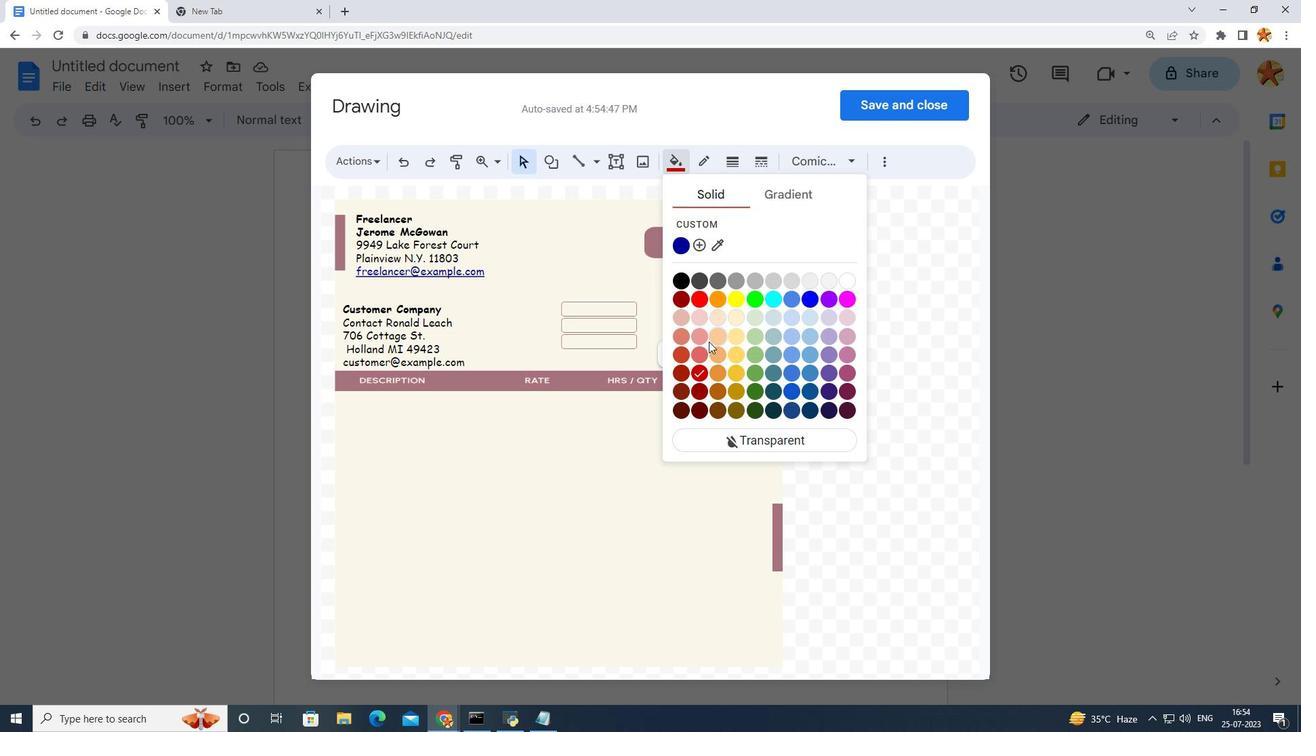 
Action: Mouse pressed left at (694, 349)
Screenshot: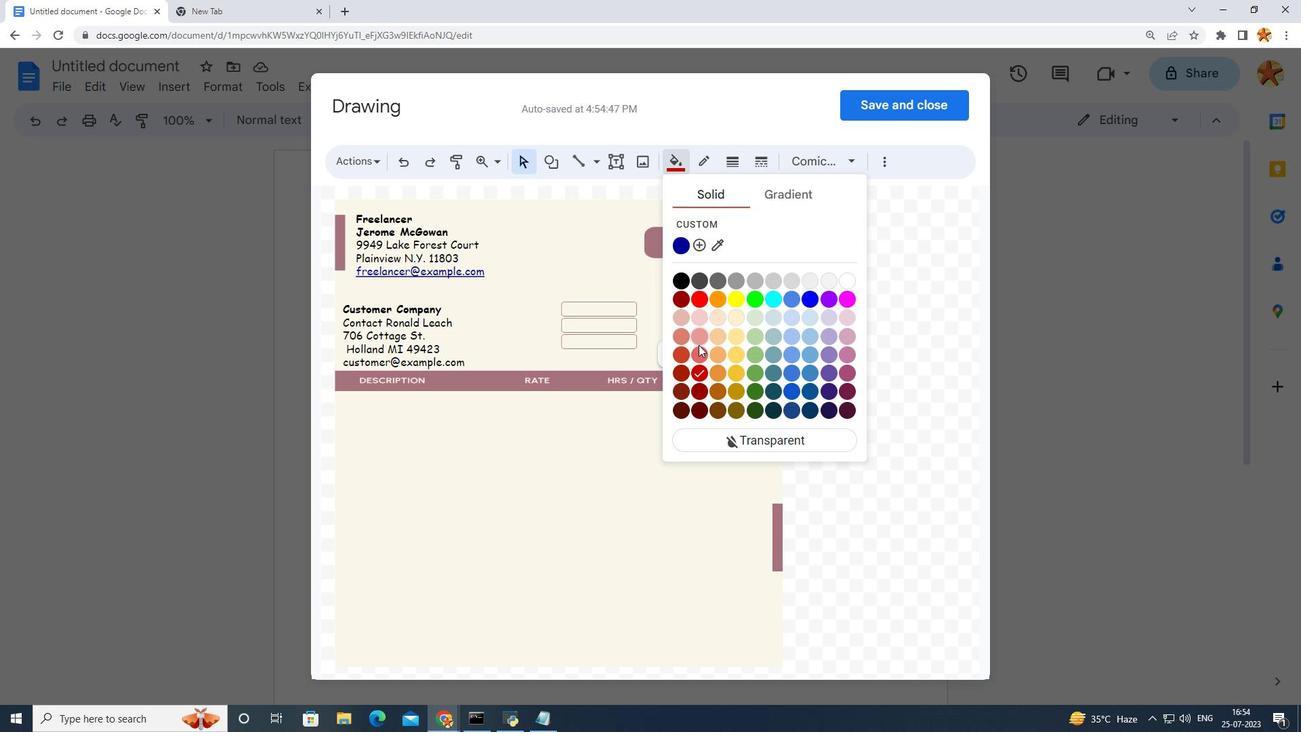 
Action: Mouse moved to (769, 290)
Screenshot: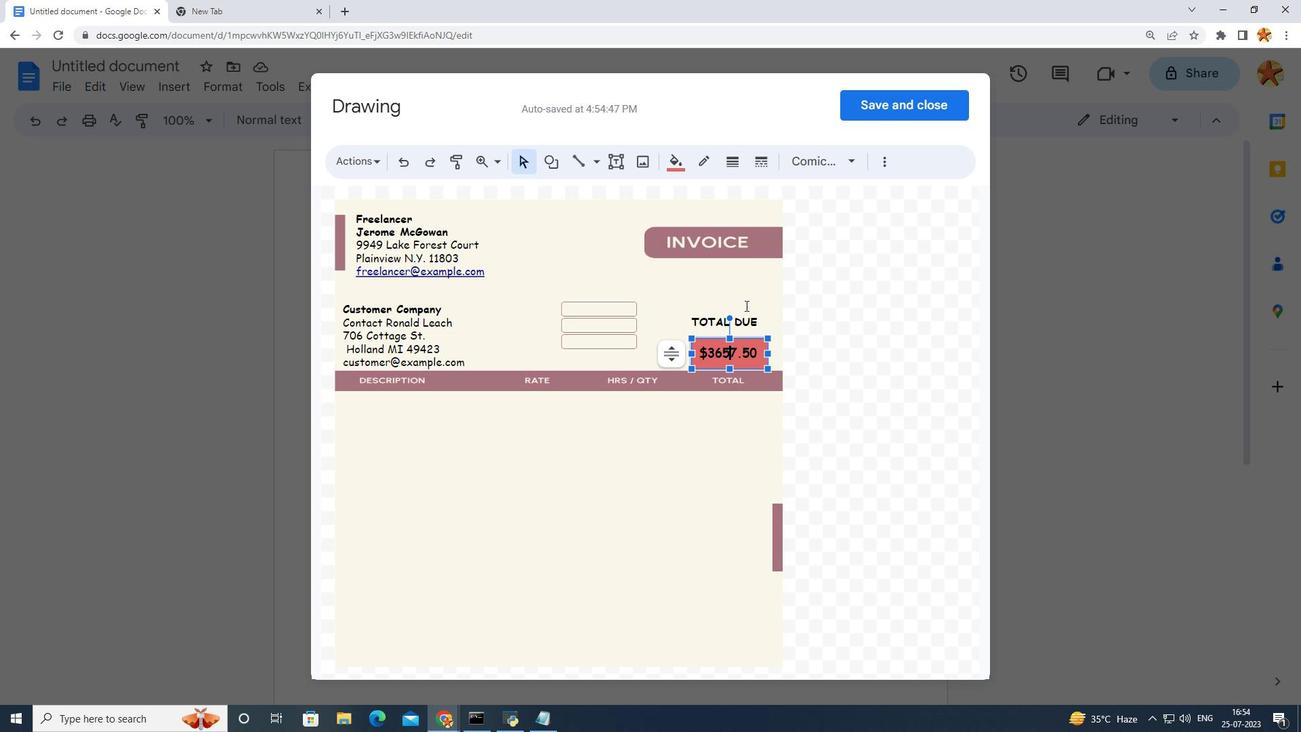 
Action: Mouse pressed left at (769, 290)
Screenshot: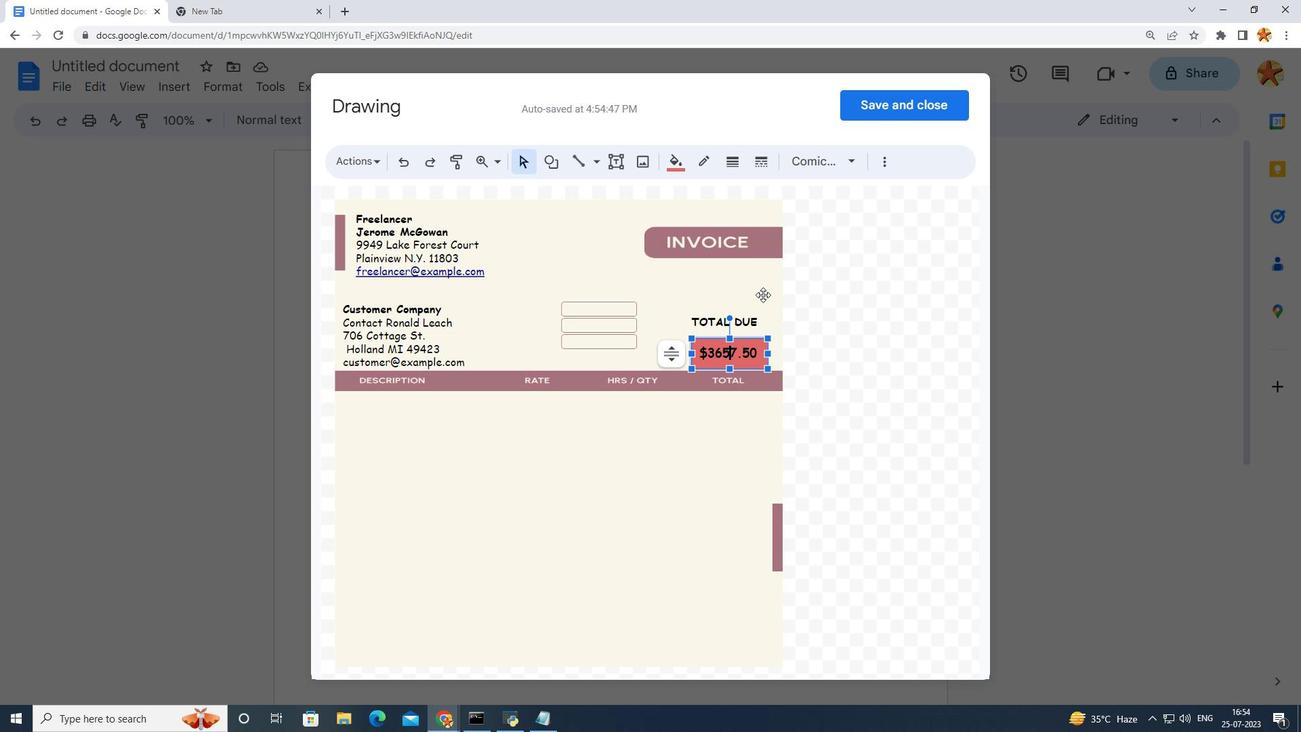 
Action: Mouse moved to (736, 353)
Screenshot: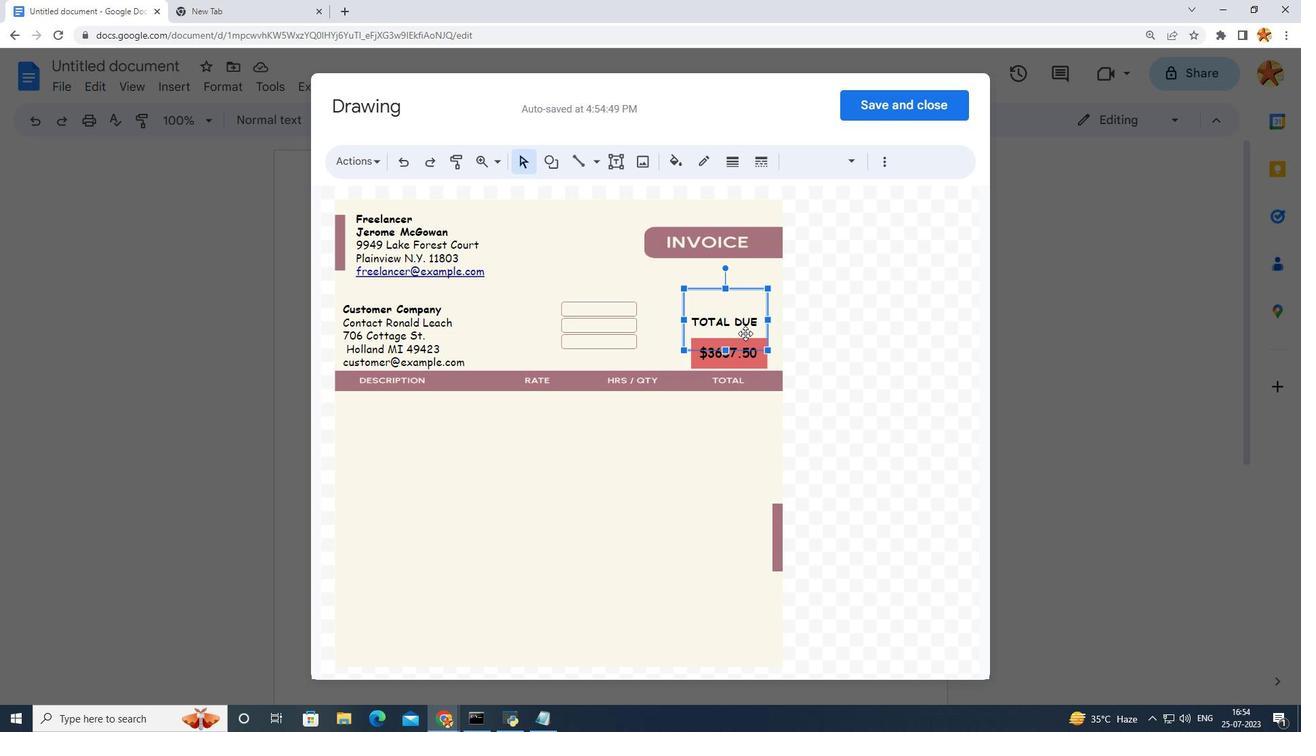 
Action: Mouse pressed left at (736, 353)
